 Task: Play online Dominion games in easy mode.
Action: Mouse moved to (471, 602)
Screenshot: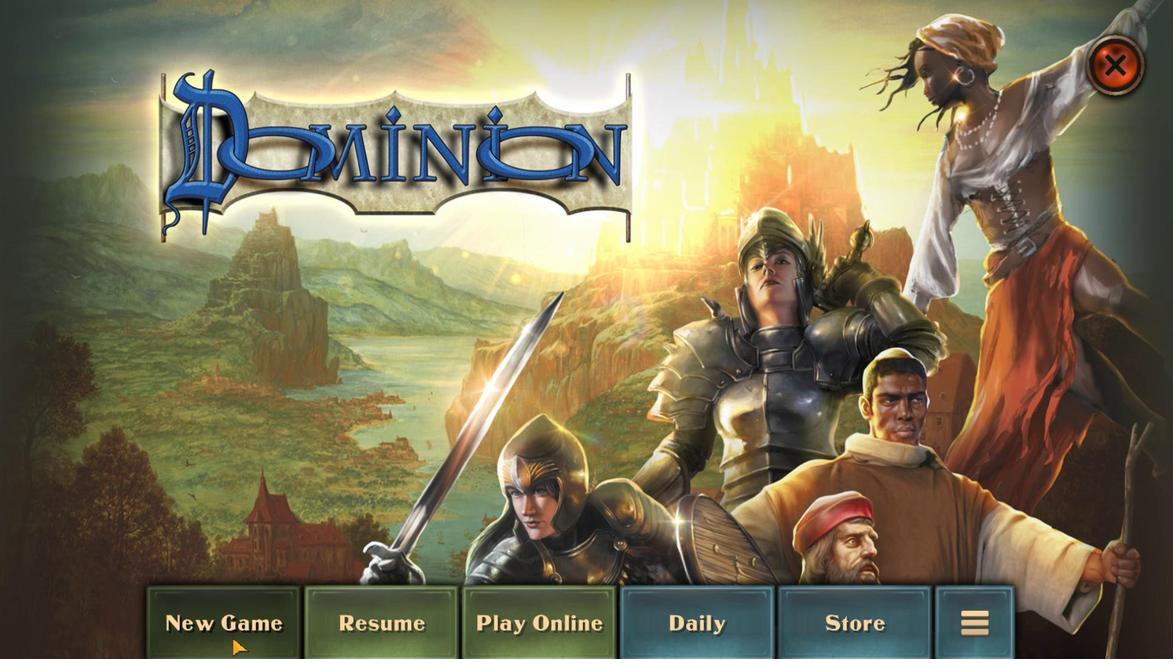 
Action: Mouse pressed left at (471, 602)
Screenshot: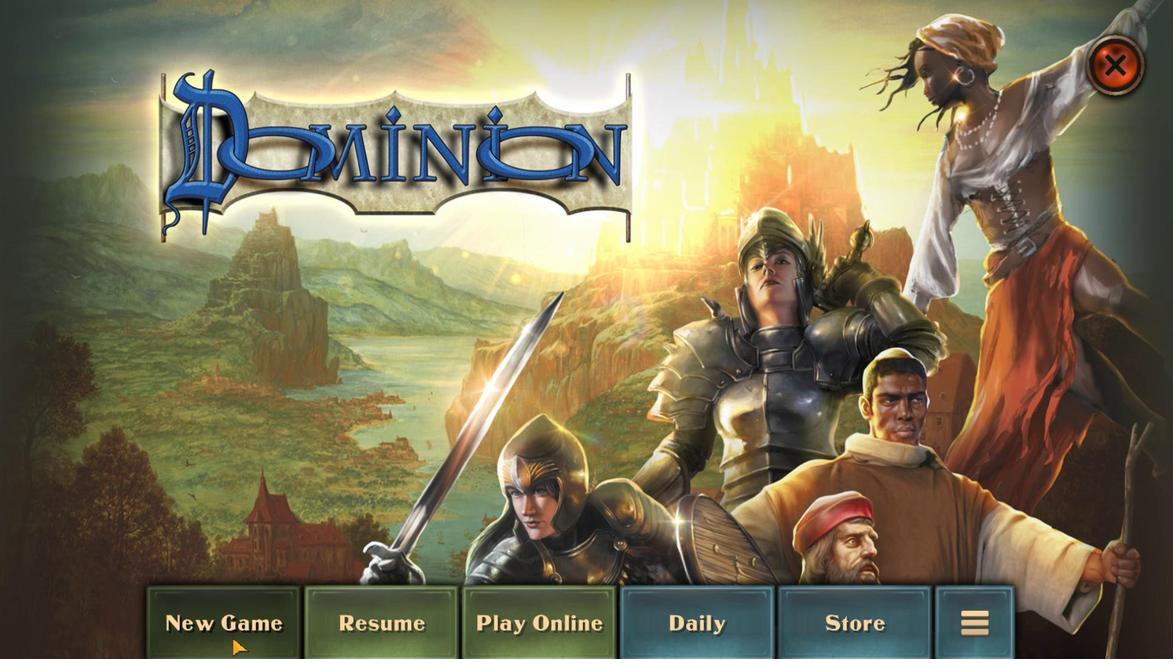 
Action: Mouse moved to (480, 559)
Screenshot: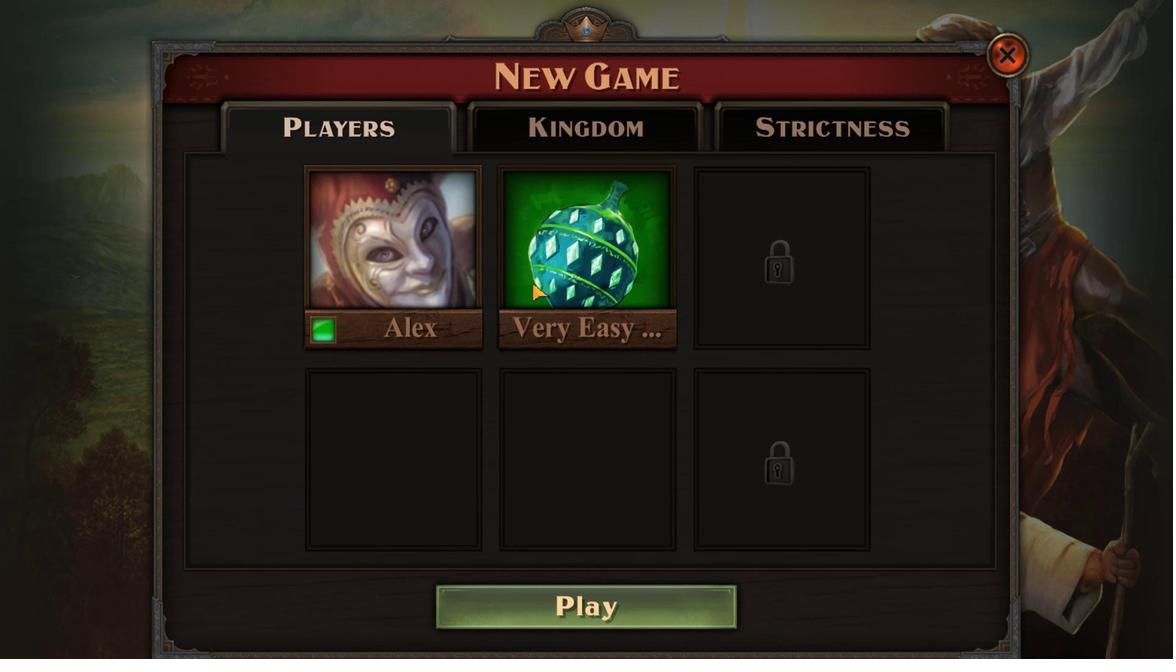 
Action: Mouse pressed left at (480, 559)
Screenshot: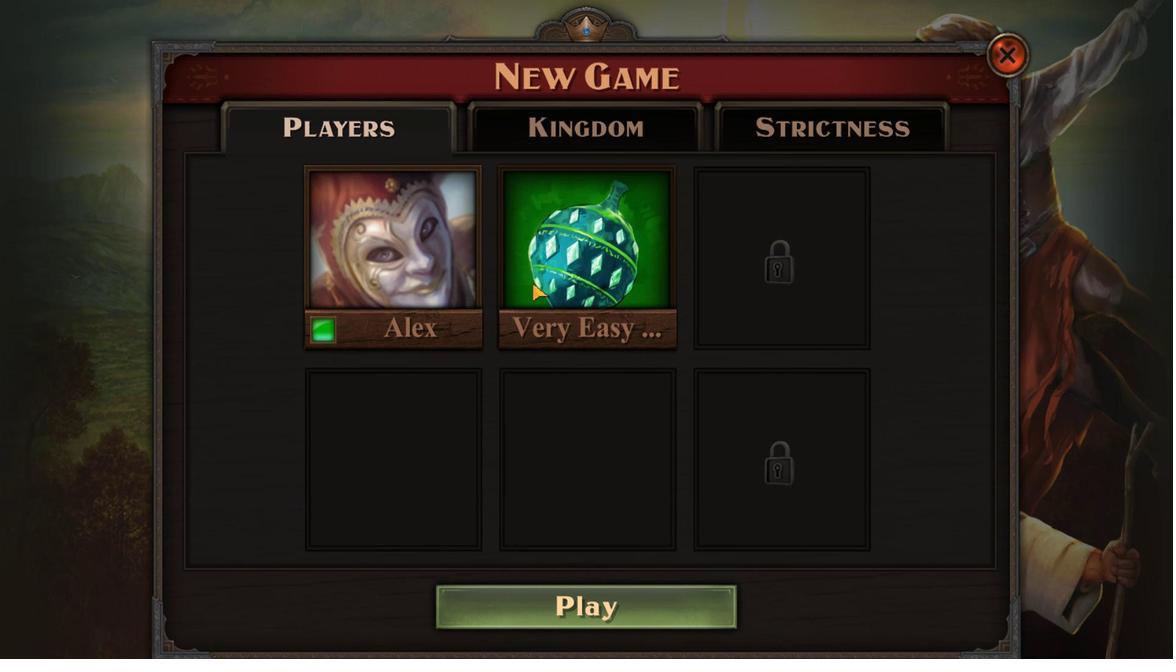 
Action: Mouse moved to (474, 569)
Screenshot: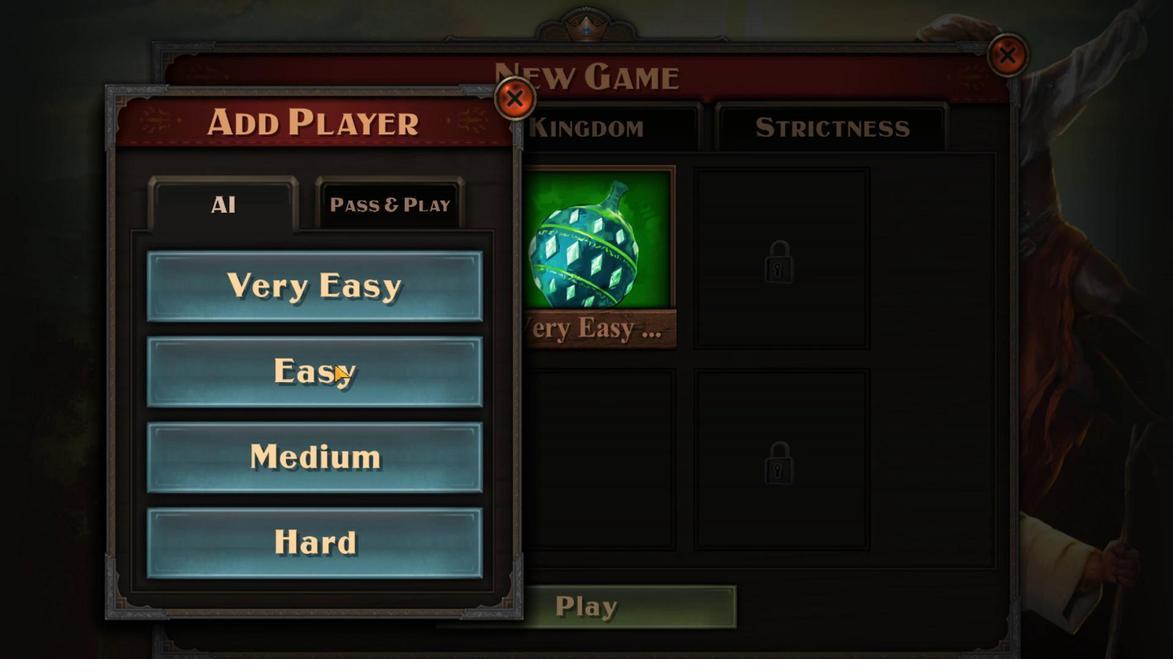 
Action: Mouse pressed left at (474, 569)
Screenshot: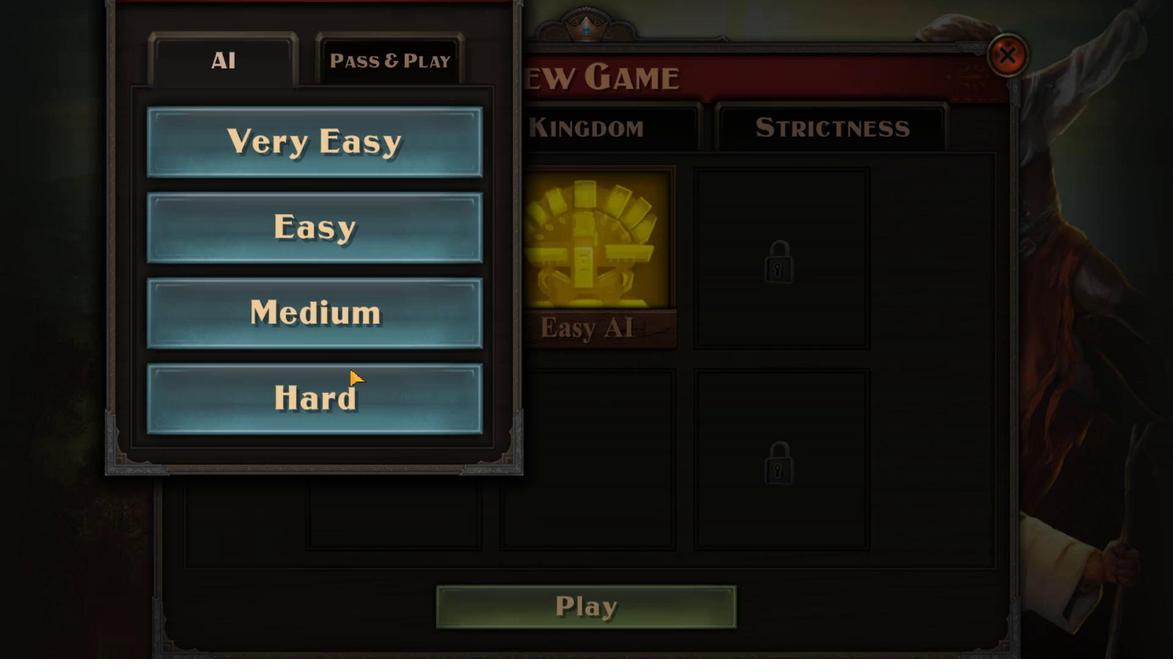 
Action: Mouse moved to (483, 600)
Screenshot: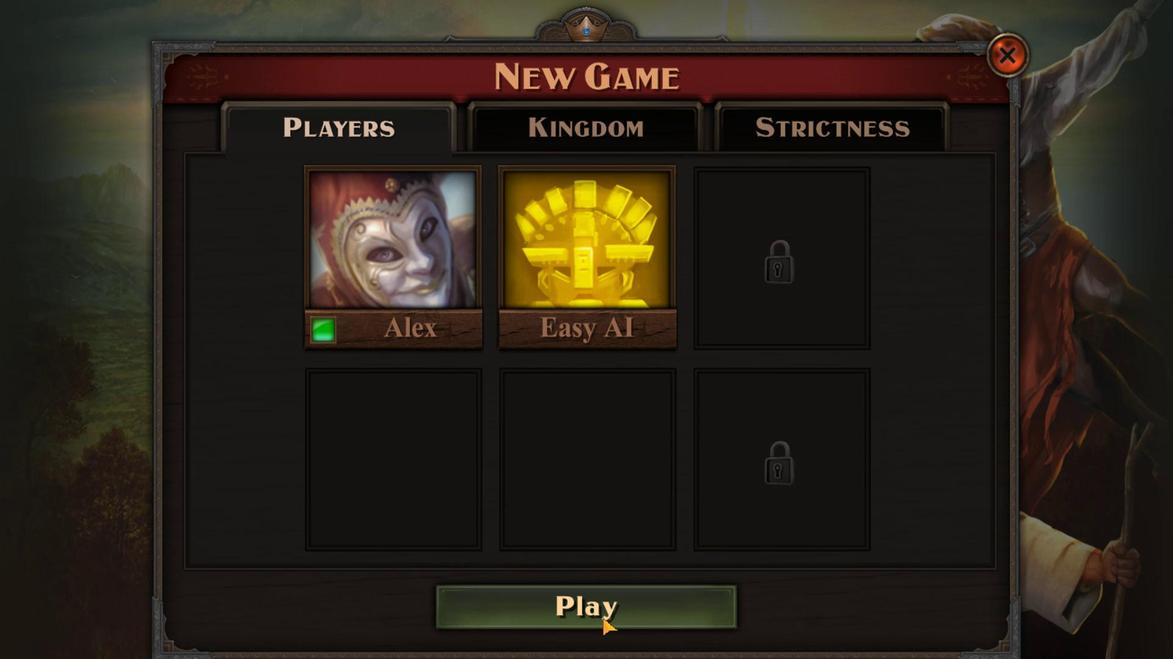 
Action: Mouse pressed left at (483, 600)
Screenshot: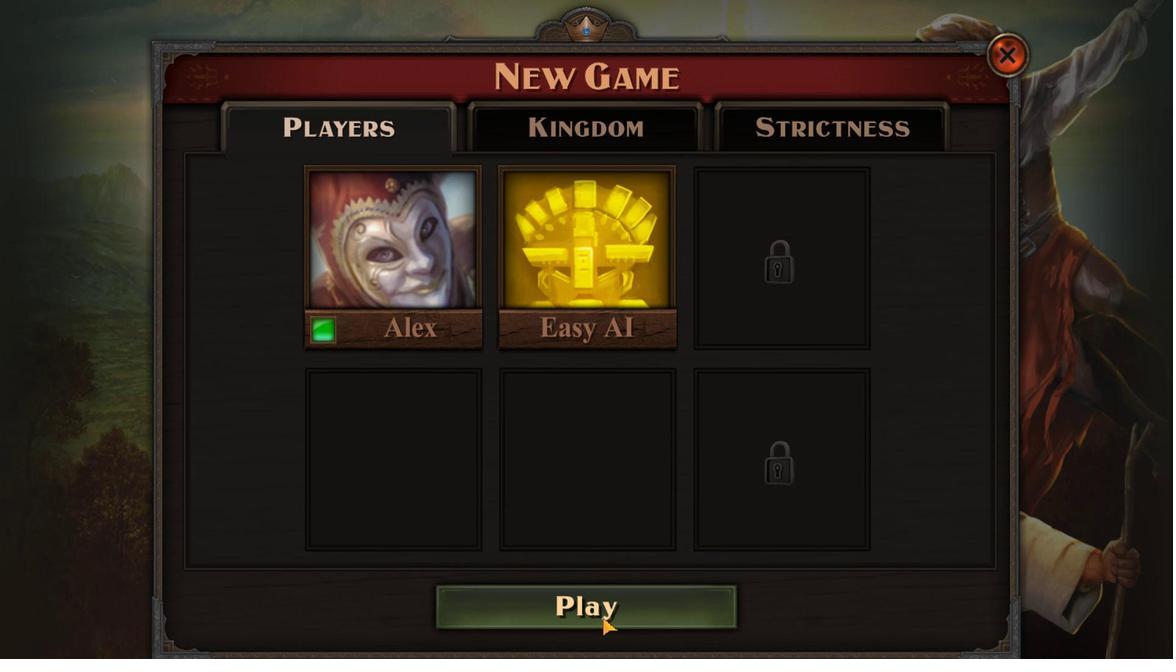 
Action: Mouse moved to (471, 594)
Screenshot: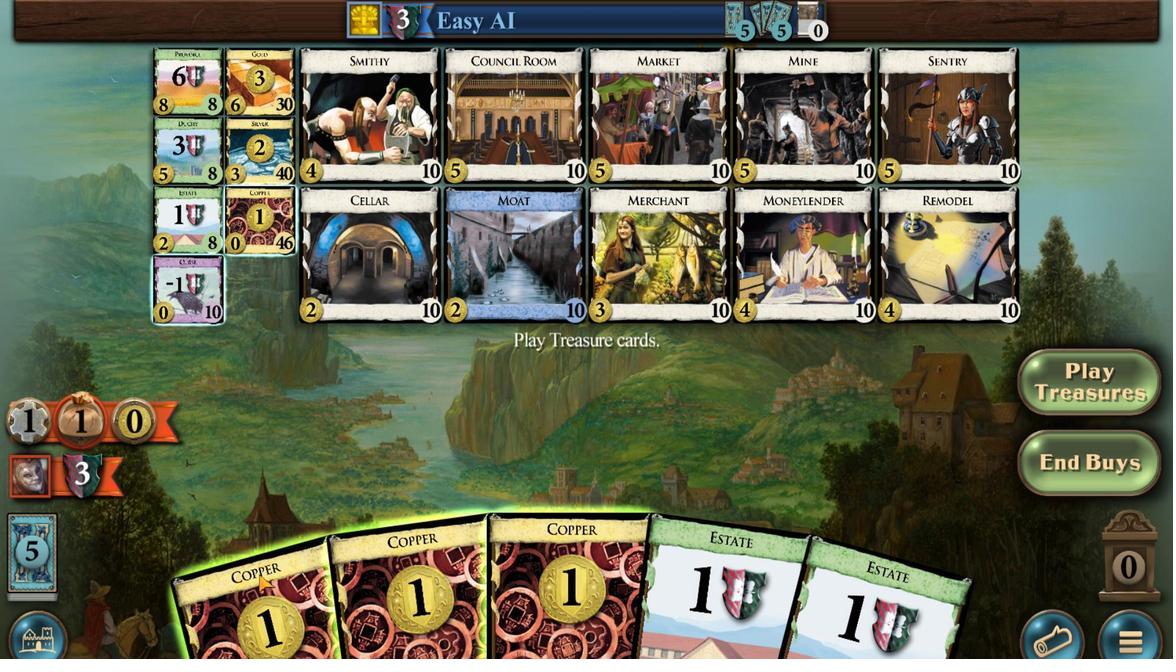
Action: Mouse scrolled (471, 594) with delta (0, 0)
Screenshot: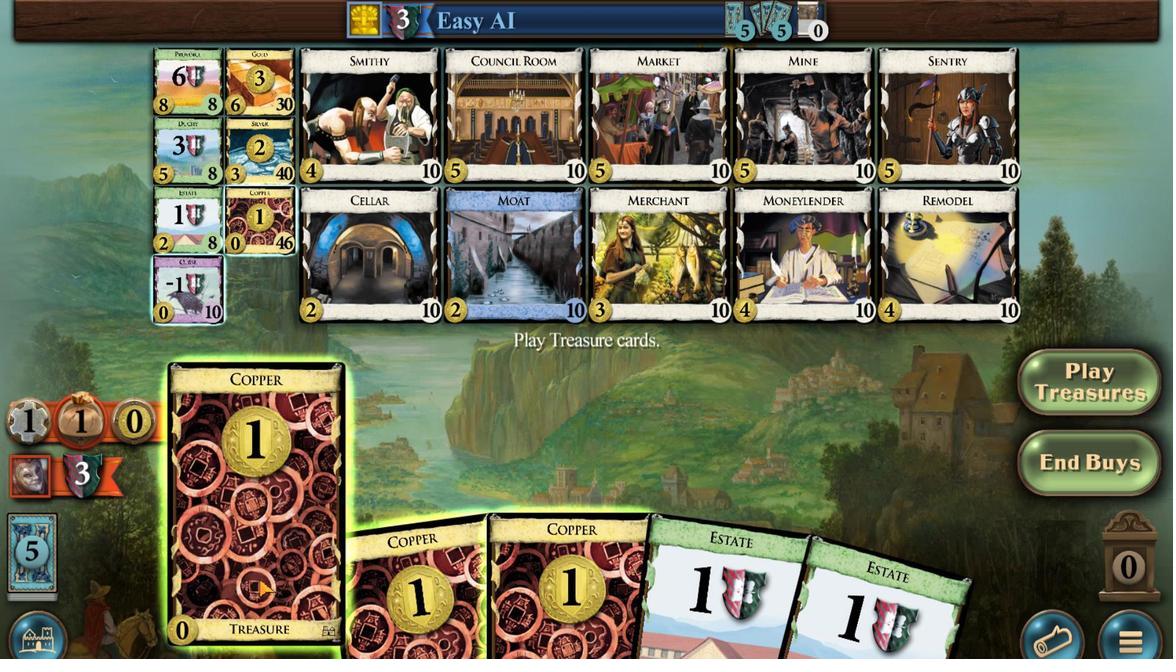 
Action: Mouse scrolled (471, 594) with delta (0, 0)
Screenshot: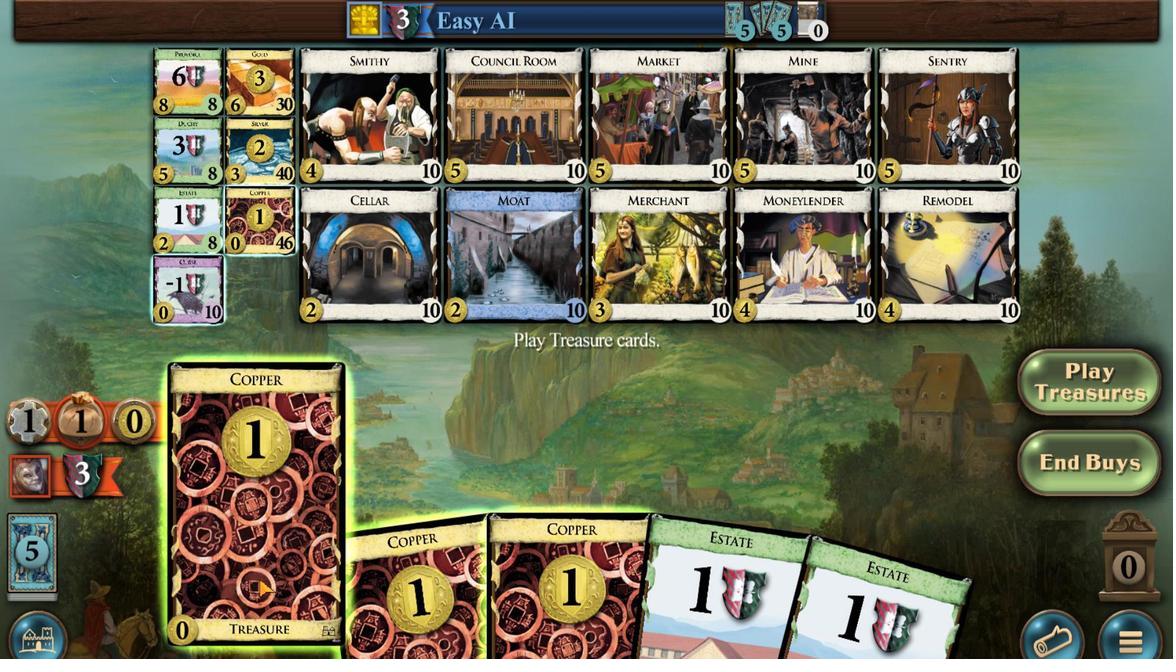 
Action: Mouse scrolled (471, 594) with delta (0, 0)
Screenshot: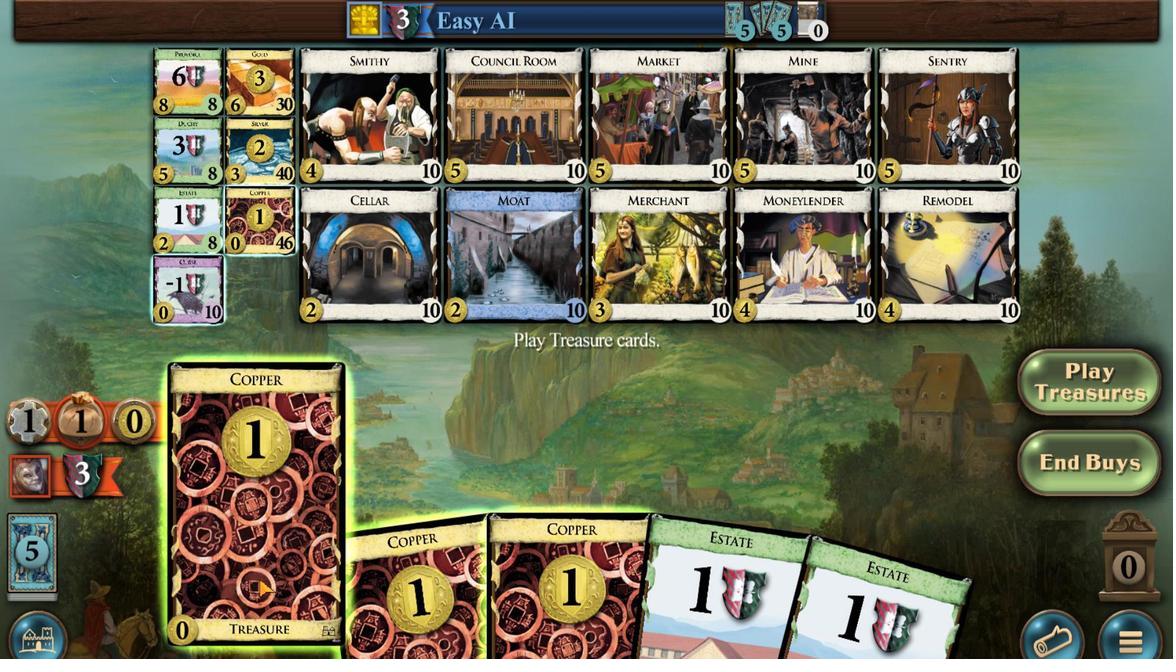 
Action: Mouse moved to (474, 602)
Screenshot: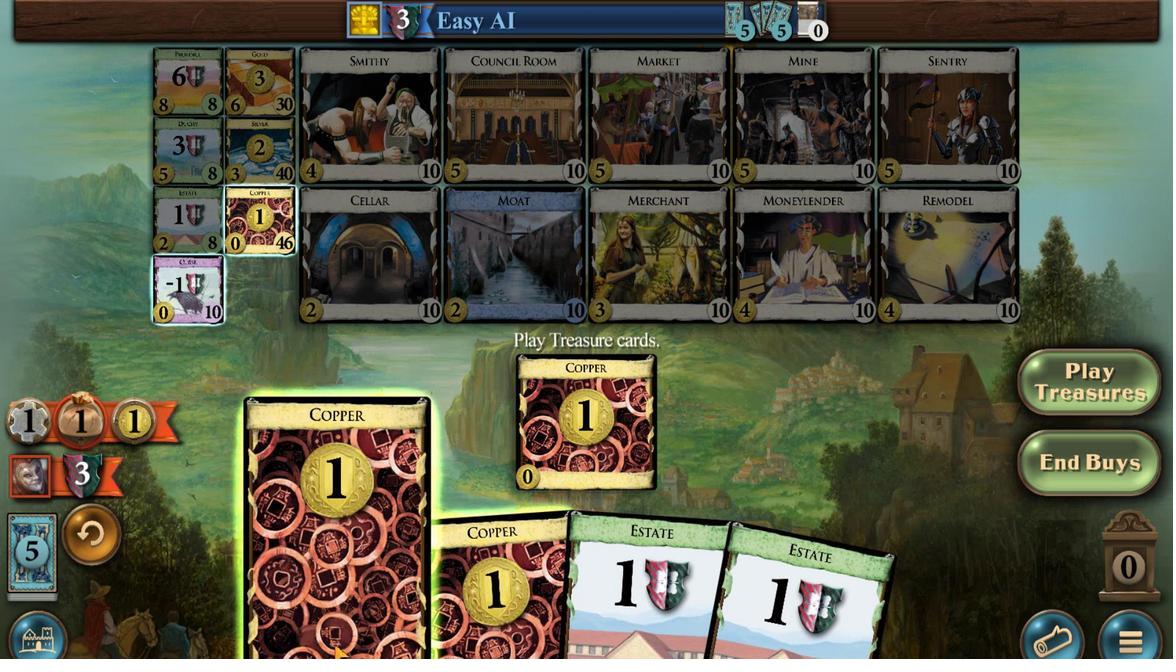 
Action: Mouse scrolled (474, 602) with delta (0, 0)
Screenshot: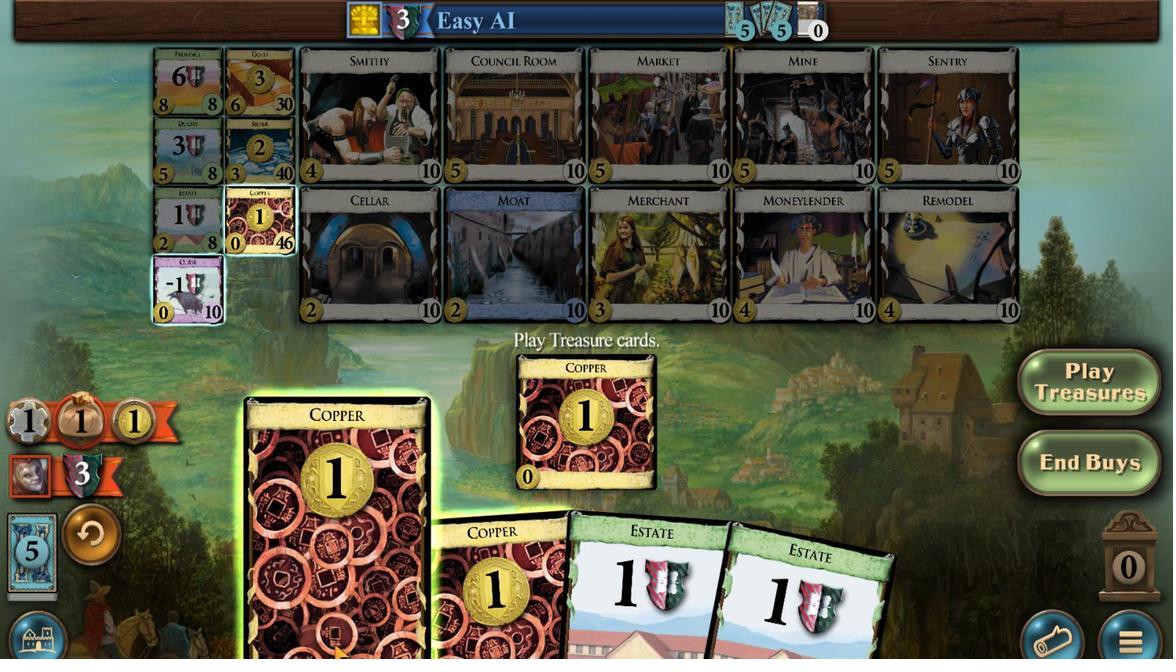 
Action: Mouse moved to (474, 602)
Screenshot: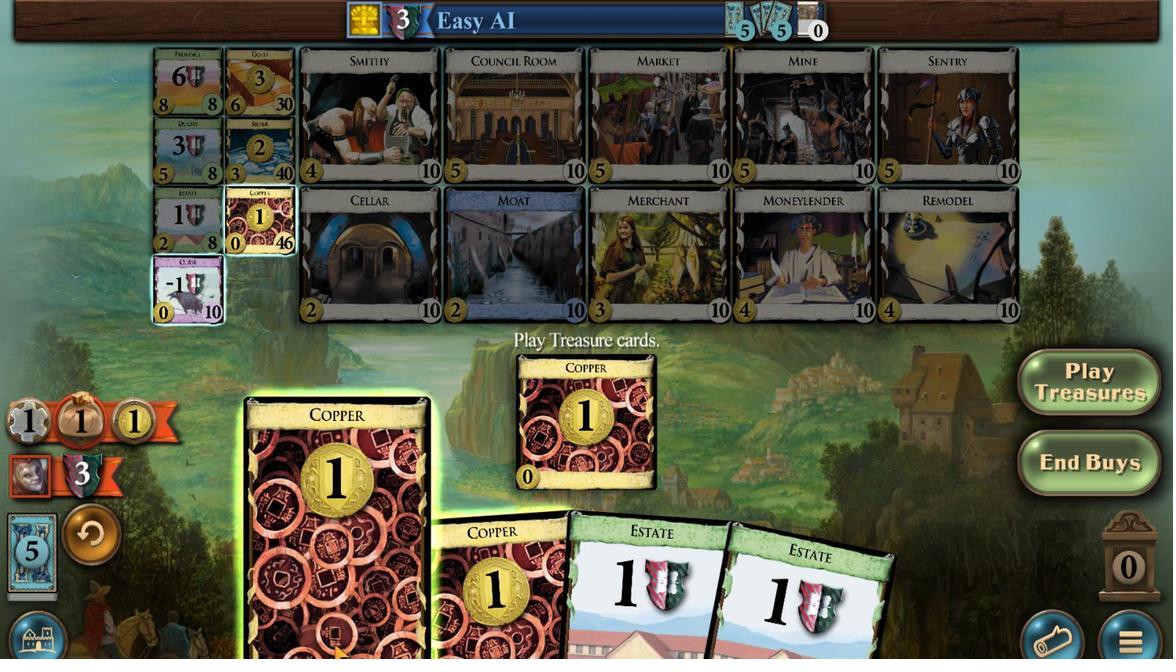 
Action: Mouse scrolled (474, 602) with delta (0, 0)
Screenshot: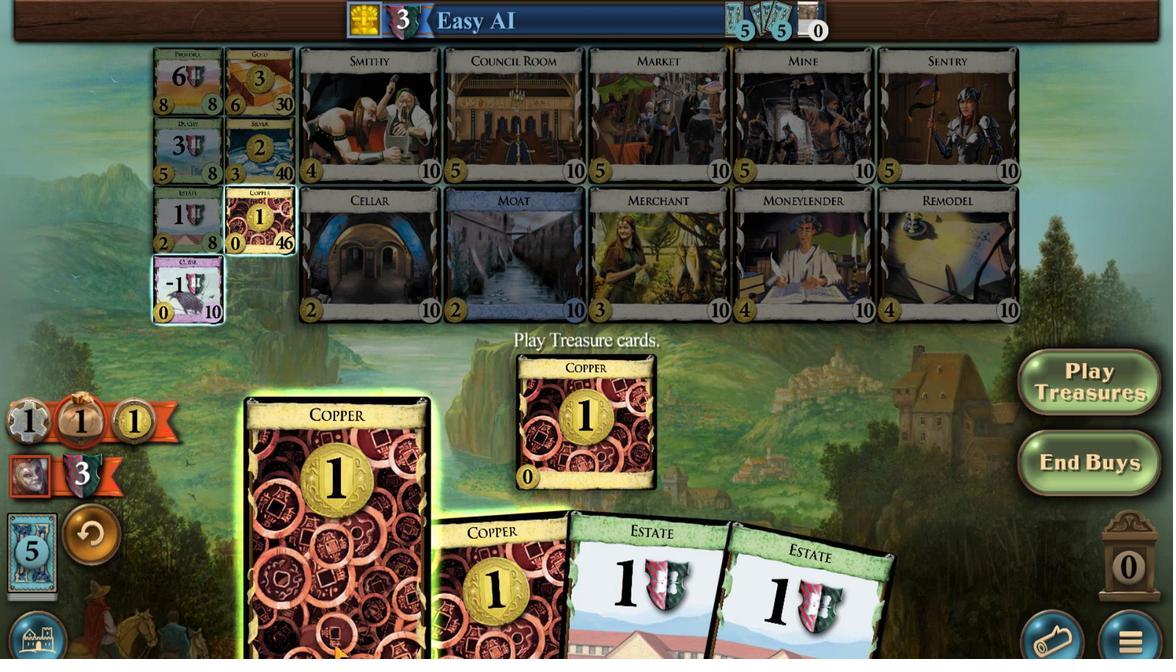 
Action: Mouse moved to (474, 603)
Screenshot: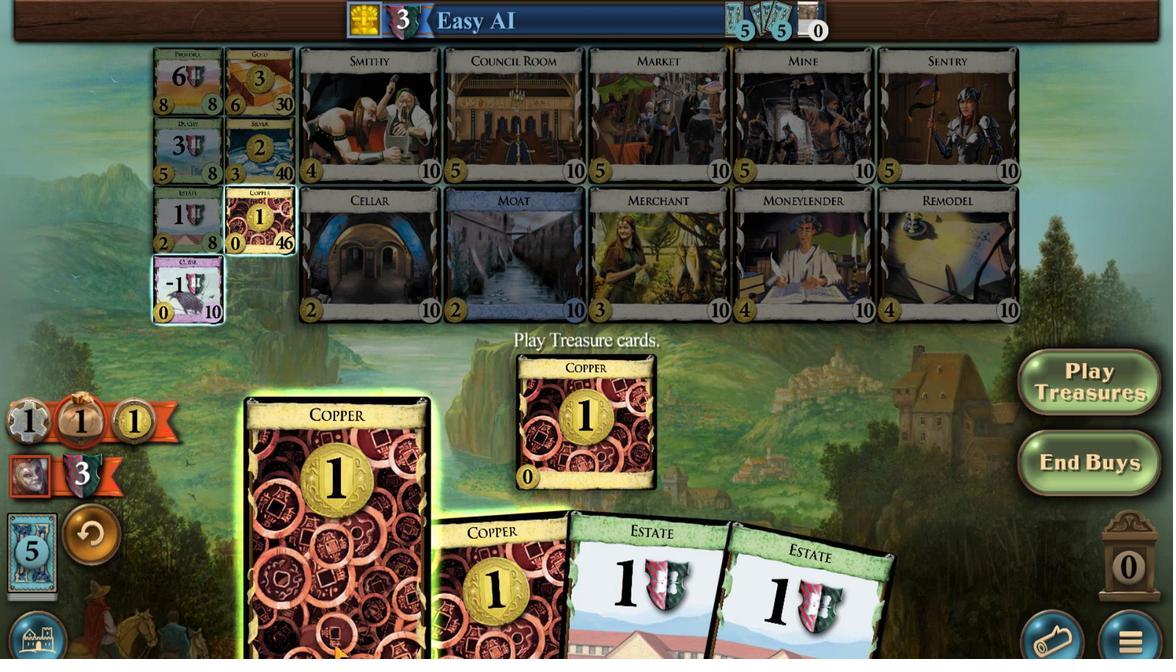 
Action: Mouse scrolled (474, 602) with delta (0, 0)
Screenshot: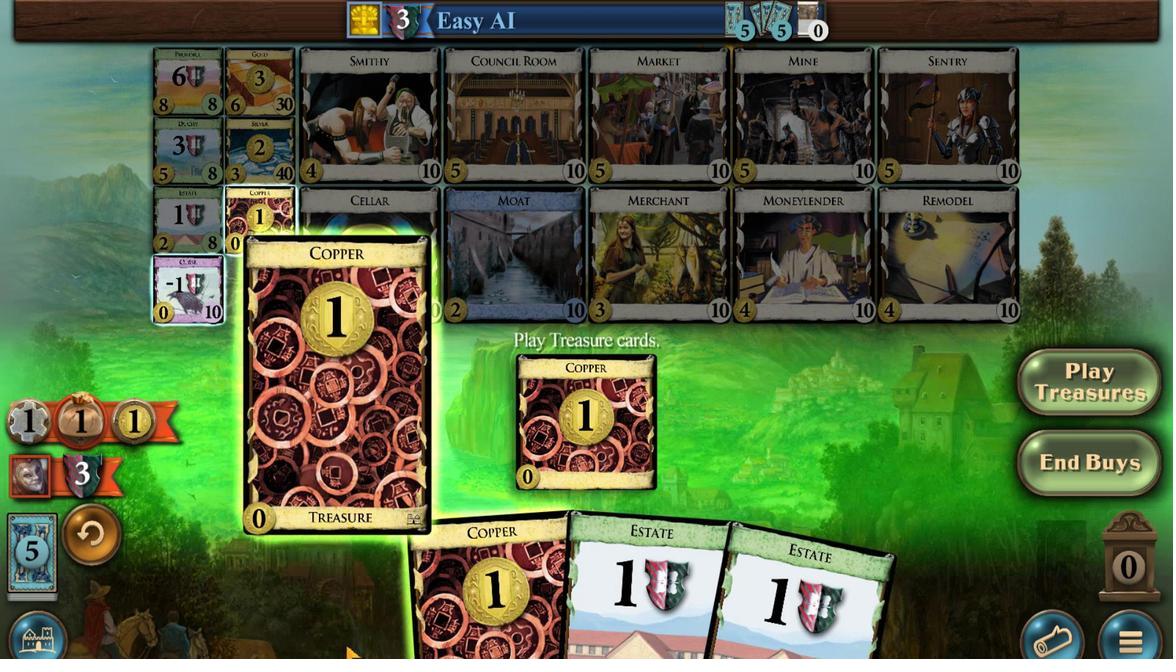 
Action: Mouse moved to (476, 602)
Screenshot: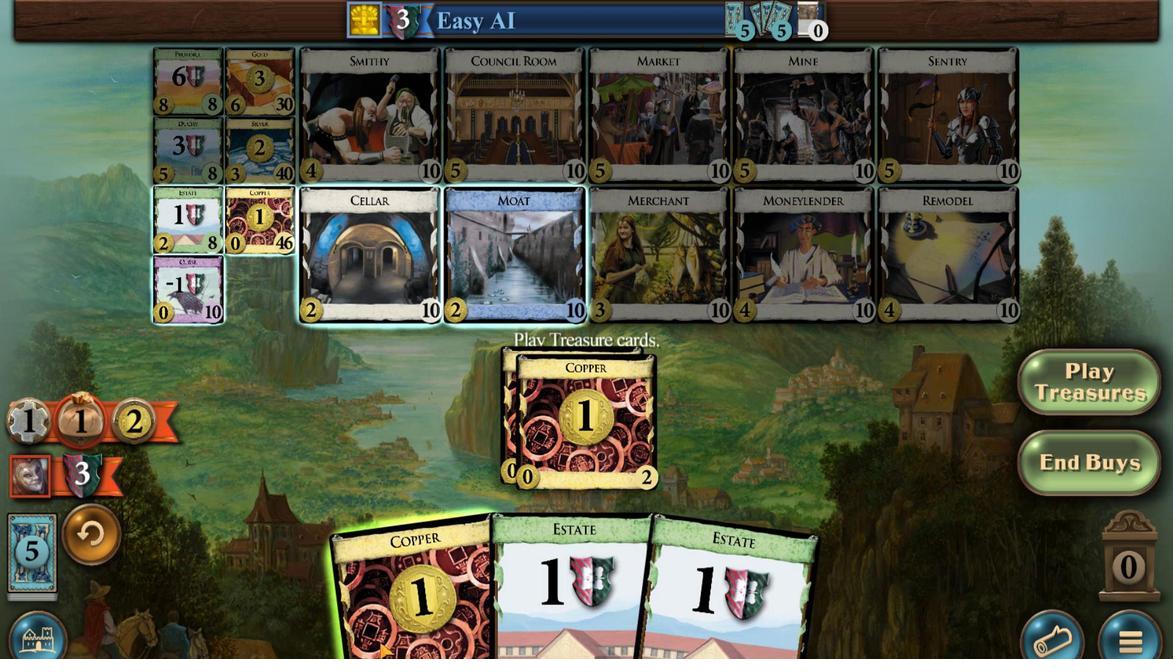
Action: Mouse scrolled (476, 602) with delta (0, 0)
Screenshot: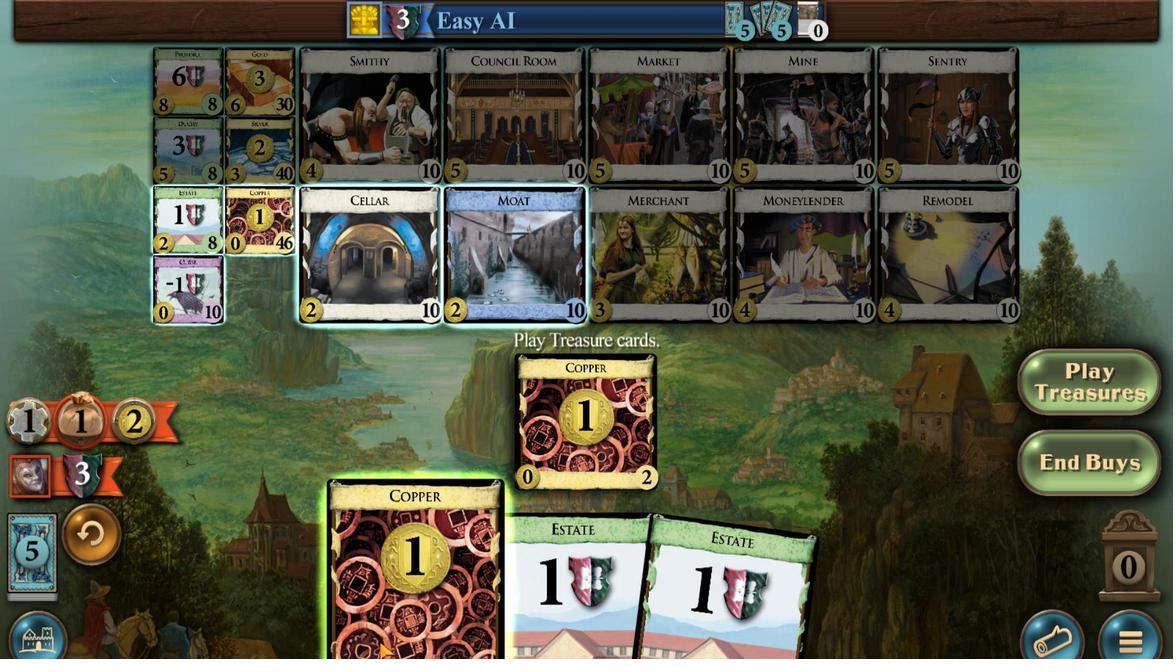 
Action: Mouse scrolled (476, 602) with delta (0, 0)
Screenshot: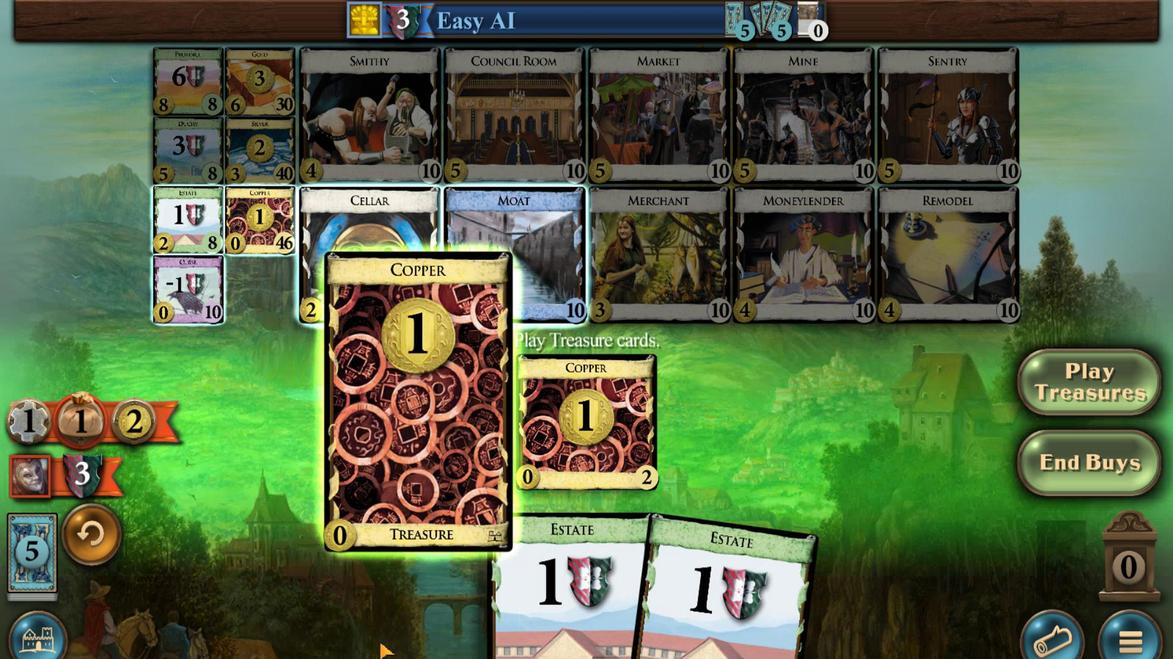 
Action: Mouse scrolled (476, 602) with delta (0, 0)
Screenshot: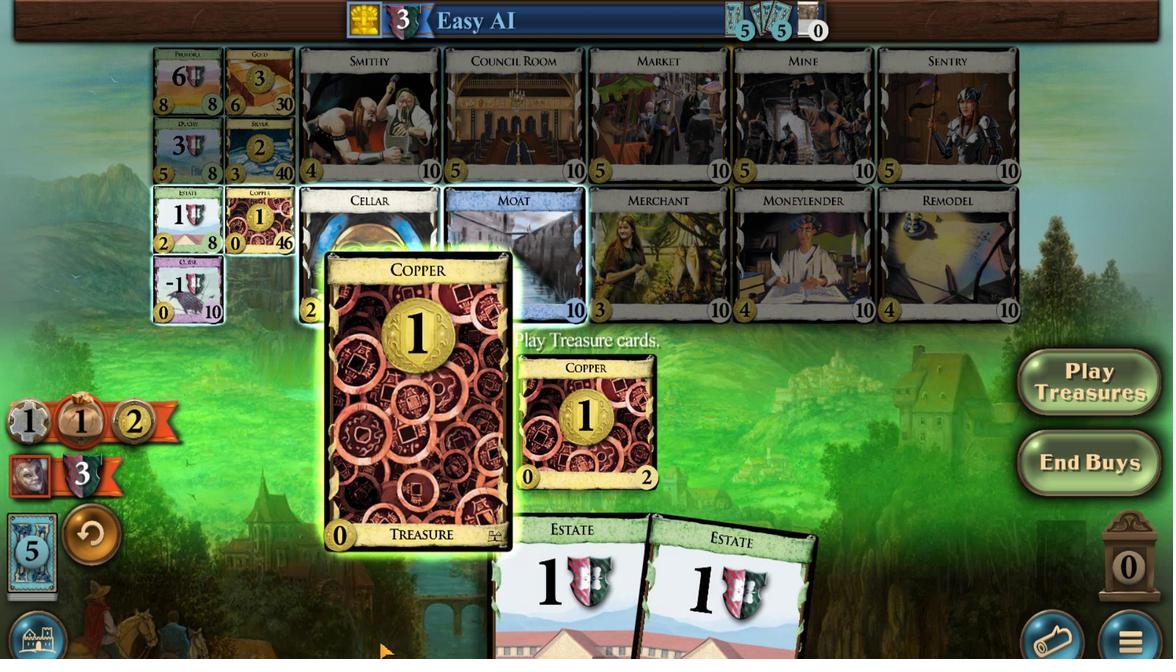 
Action: Mouse moved to (471, 545)
Screenshot: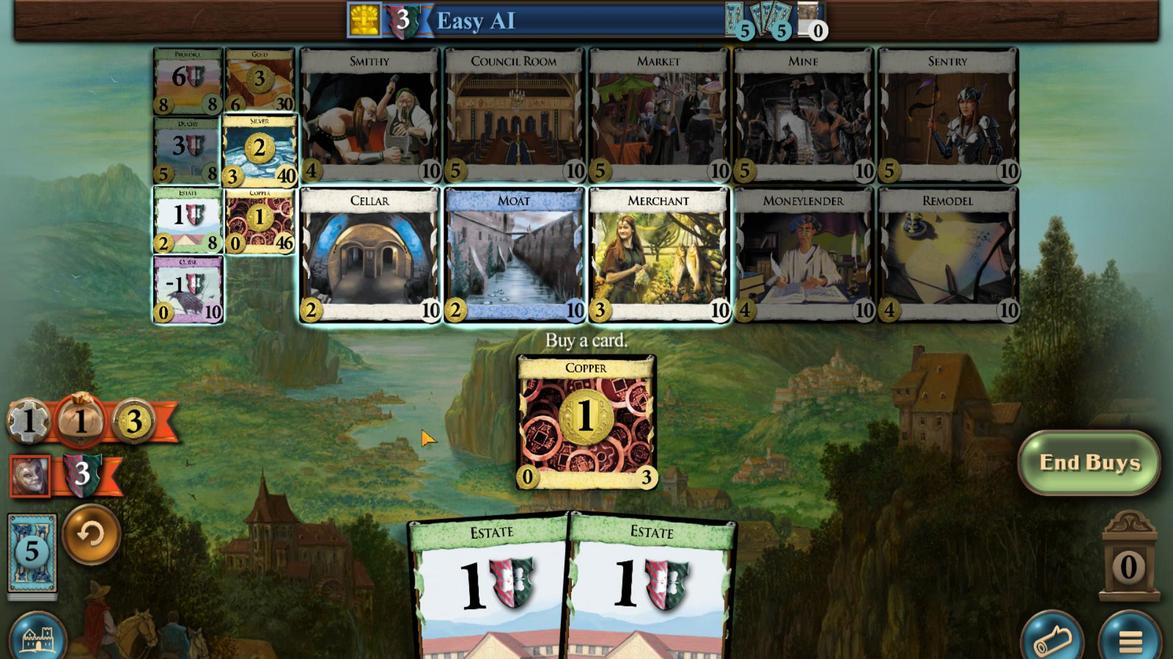 
Action: Mouse pressed left at (471, 545)
Screenshot: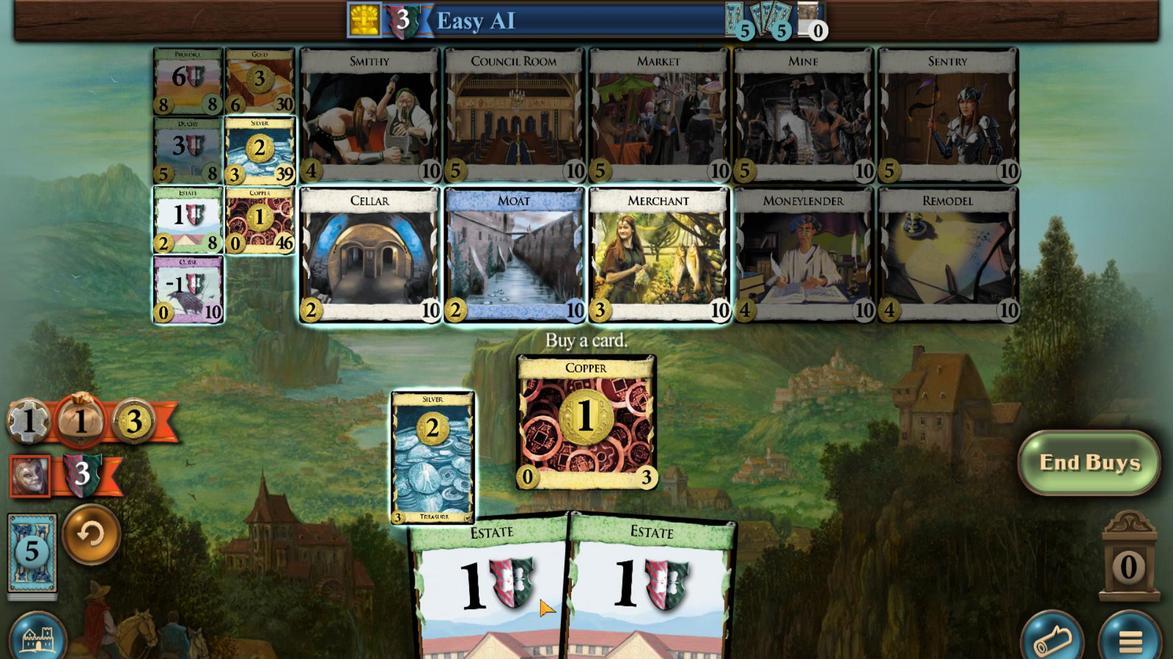 
Action: Mouse moved to (476, 600)
Screenshot: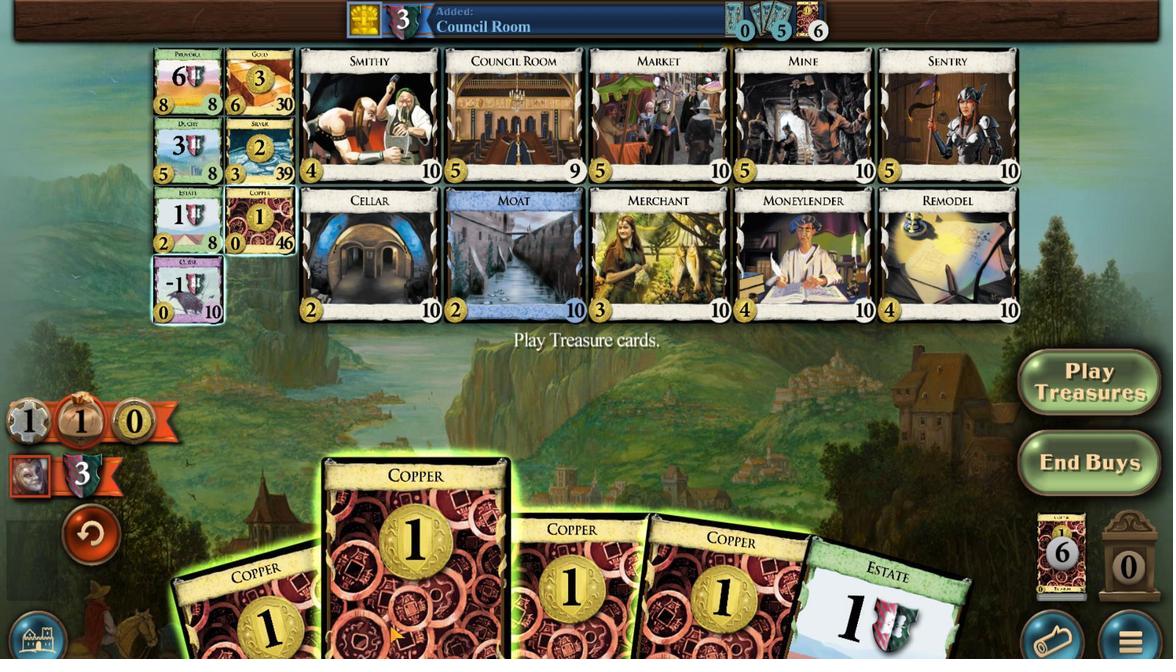 
Action: Mouse scrolled (476, 600) with delta (0, 0)
Screenshot: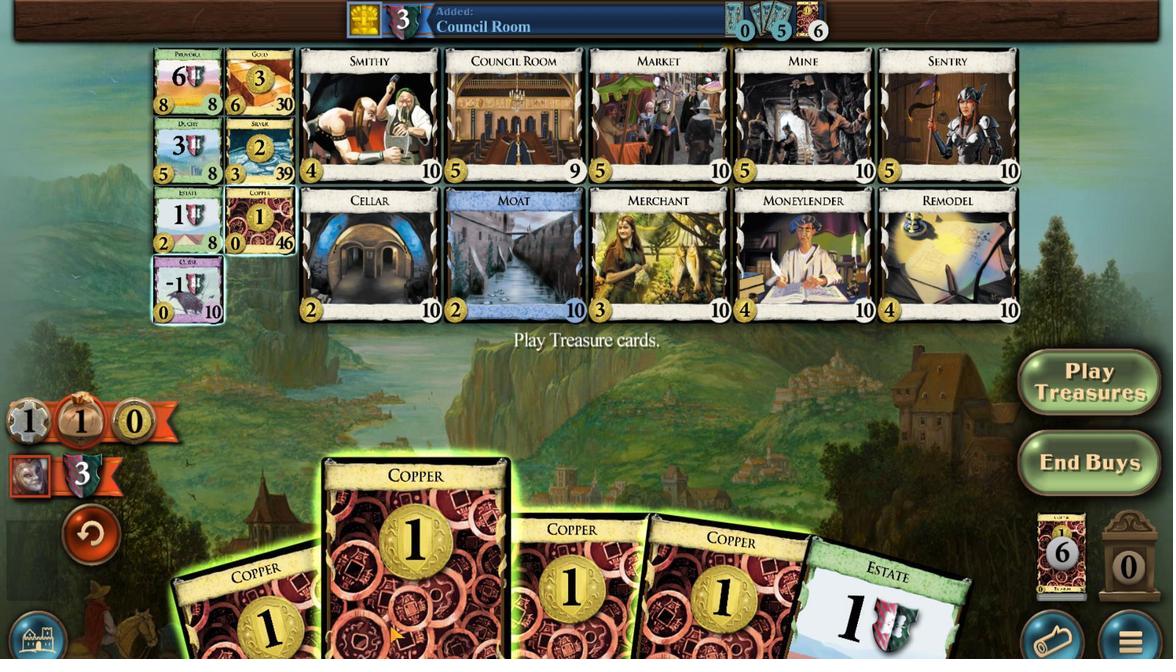 
Action: Mouse moved to (476, 600)
Screenshot: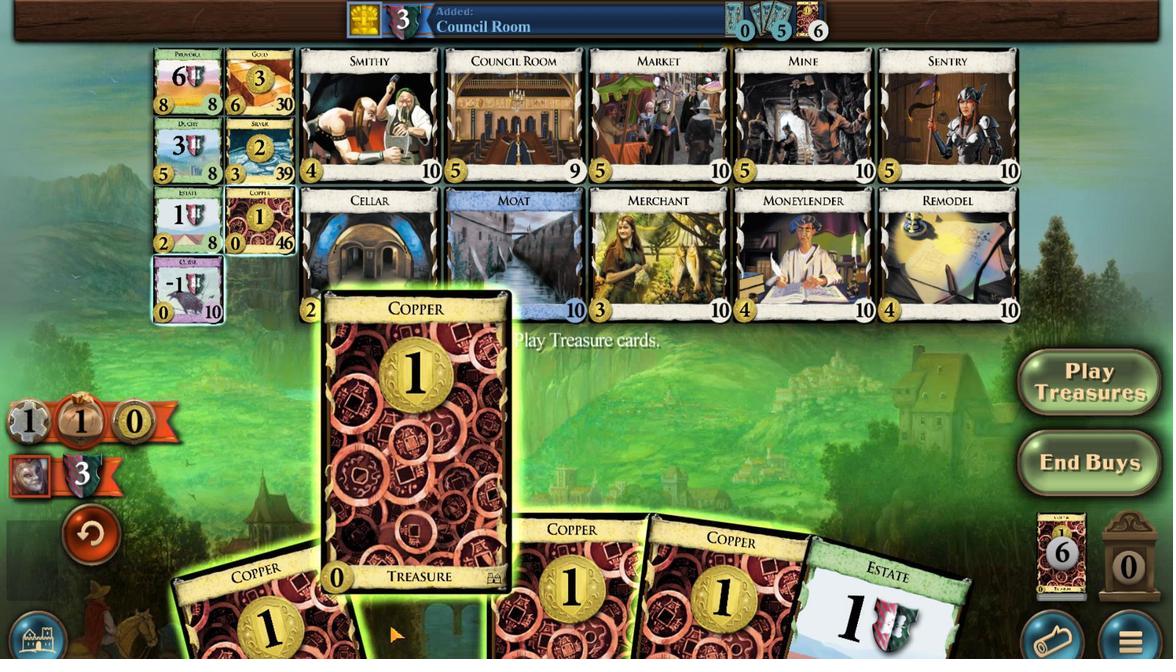 
Action: Mouse scrolled (476, 600) with delta (0, 0)
Screenshot: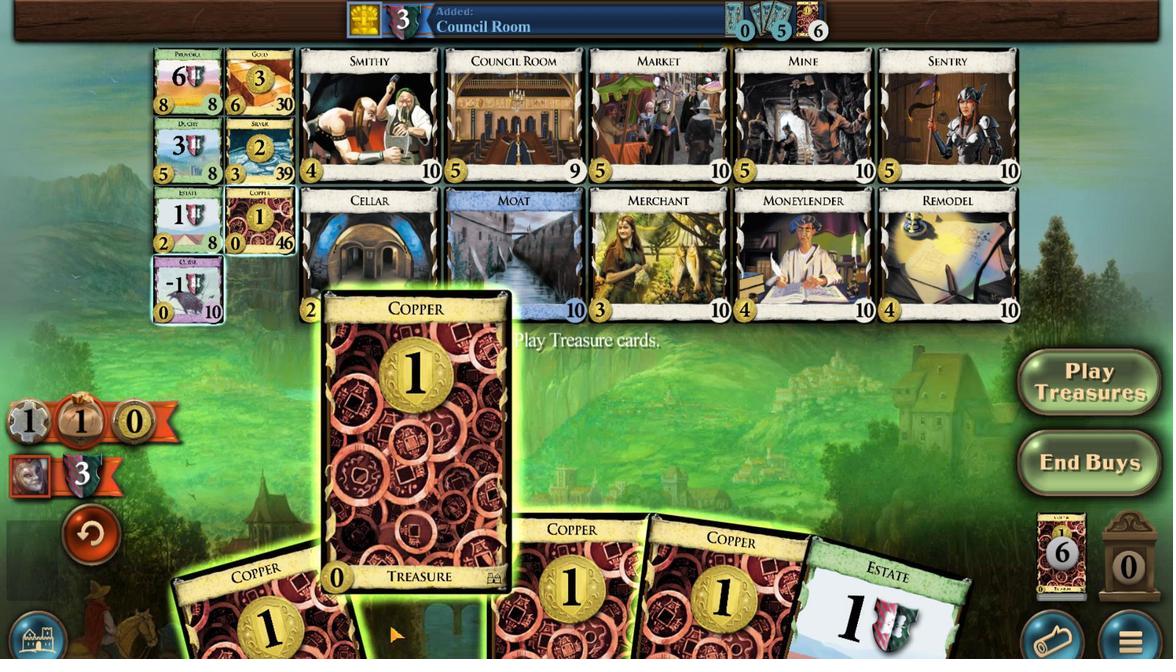 
Action: Mouse scrolled (476, 600) with delta (0, 0)
Screenshot: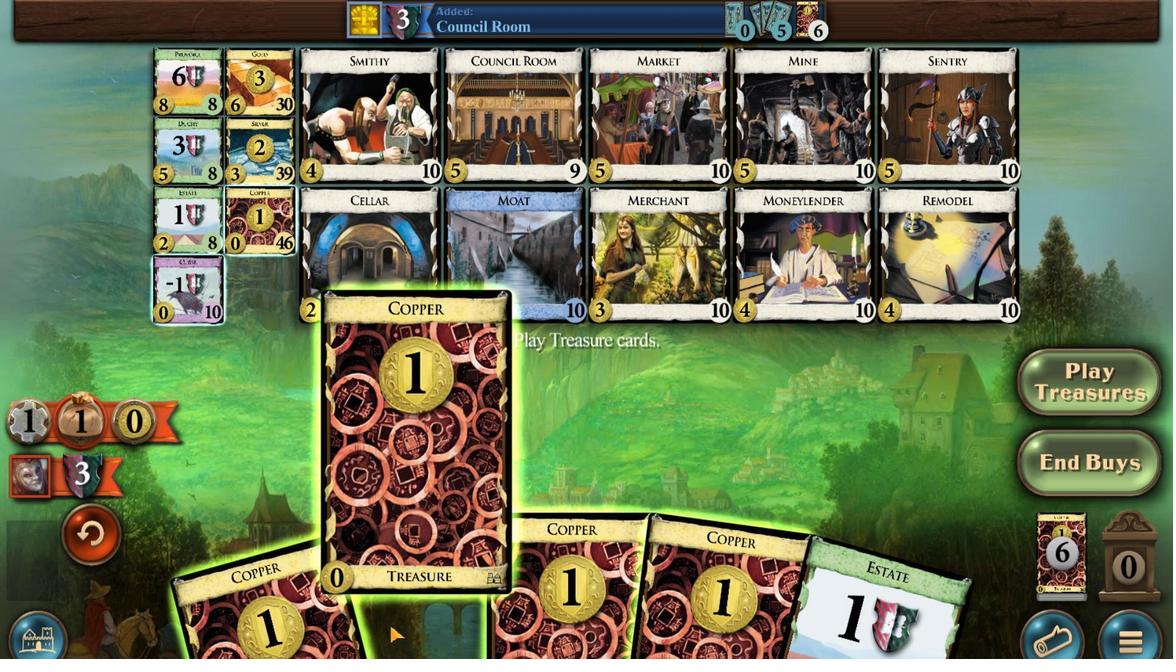 
Action: Mouse scrolled (476, 600) with delta (0, 0)
Screenshot: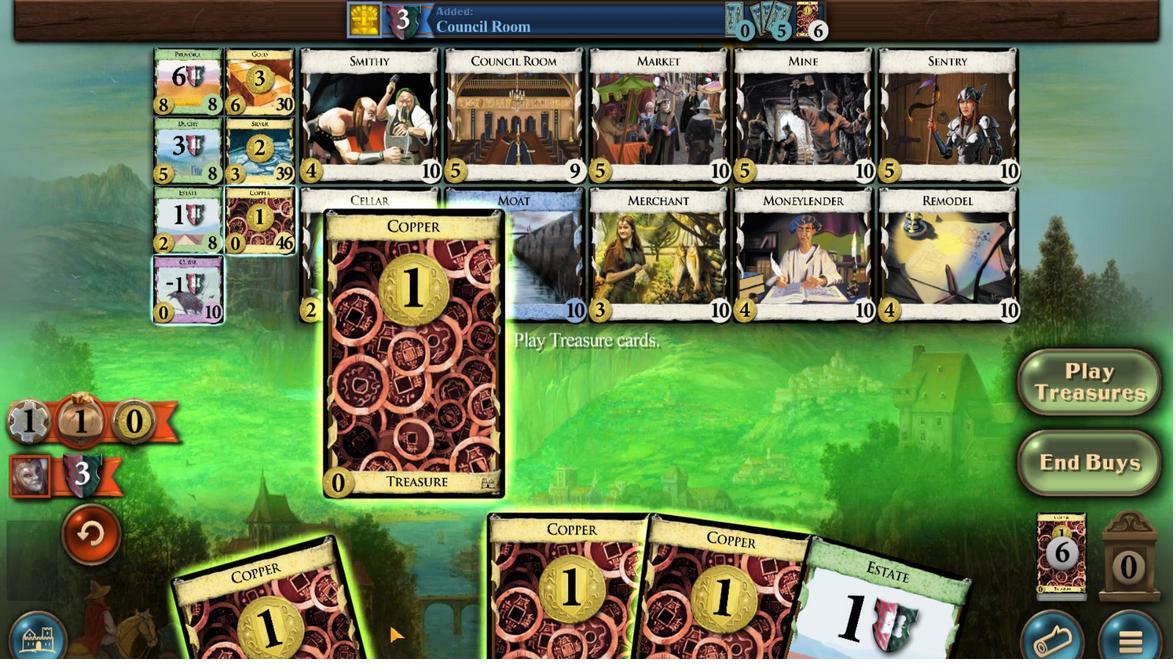 
Action: Mouse scrolled (476, 600) with delta (0, 0)
Screenshot: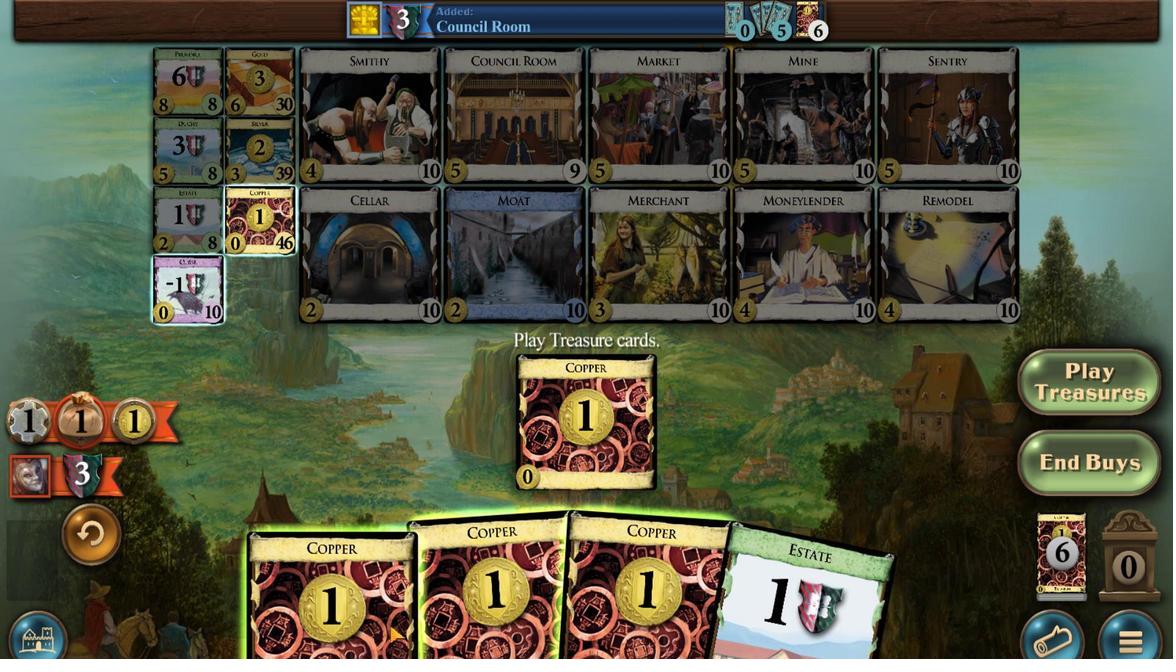 
Action: Mouse scrolled (476, 600) with delta (0, 0)
Screenshot: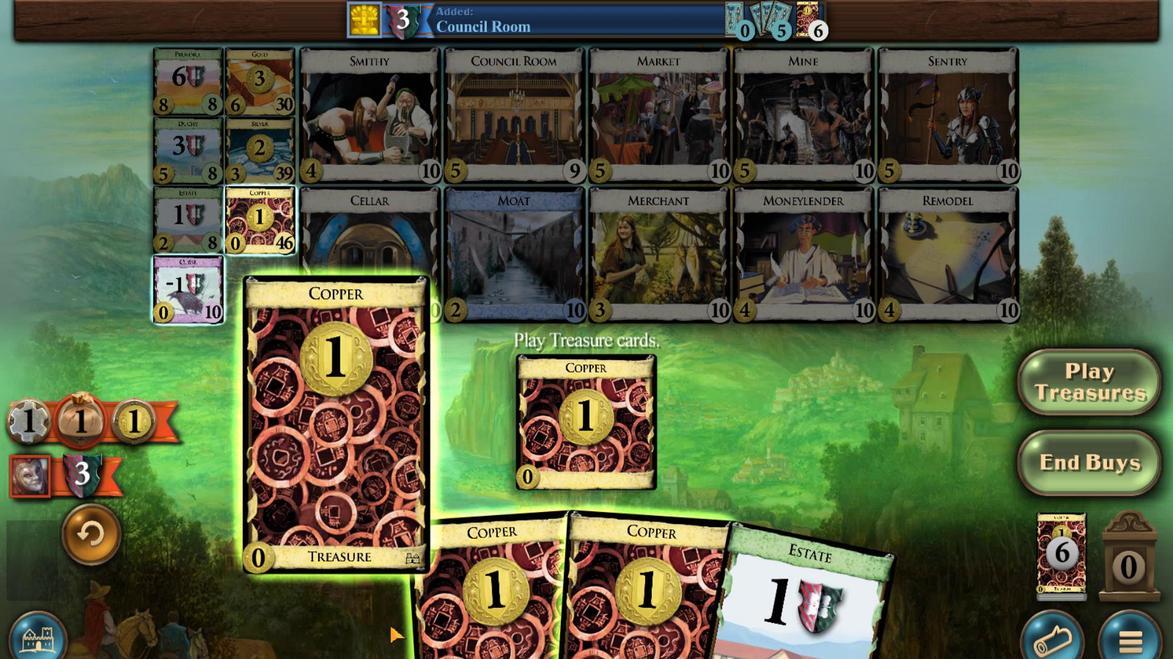 
Action: Mouse scrolled (476, 600) with delta (0, 0)
Screenshot: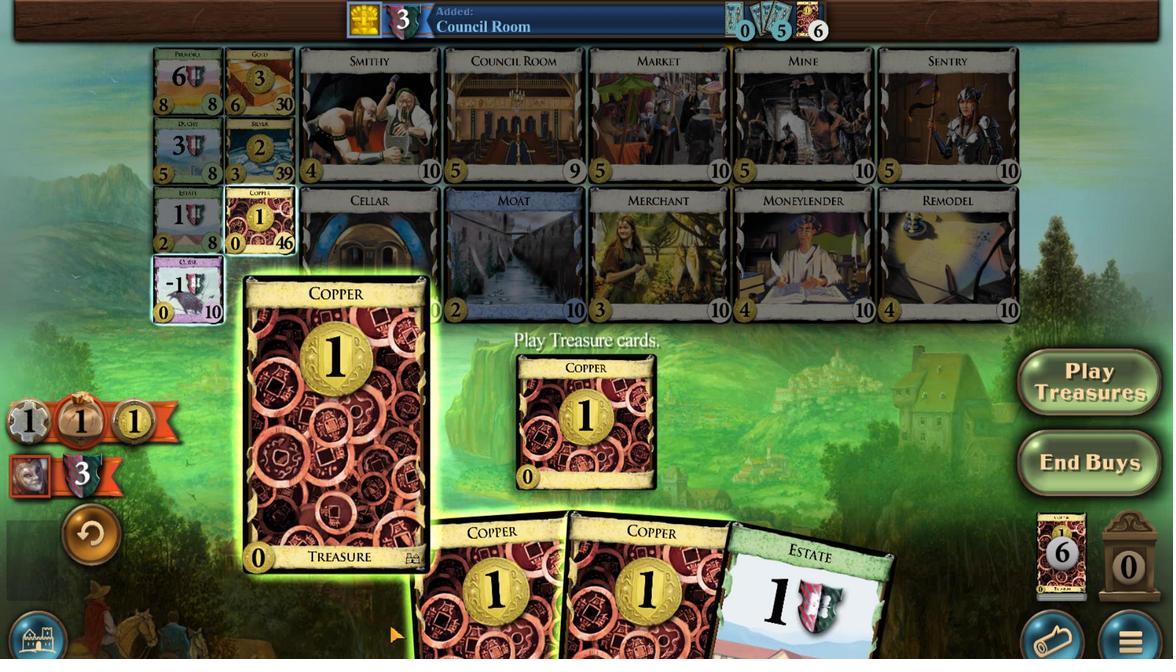 
Action: Mouse scrolled (476, 600) with delta (0, 0)
Screenshot: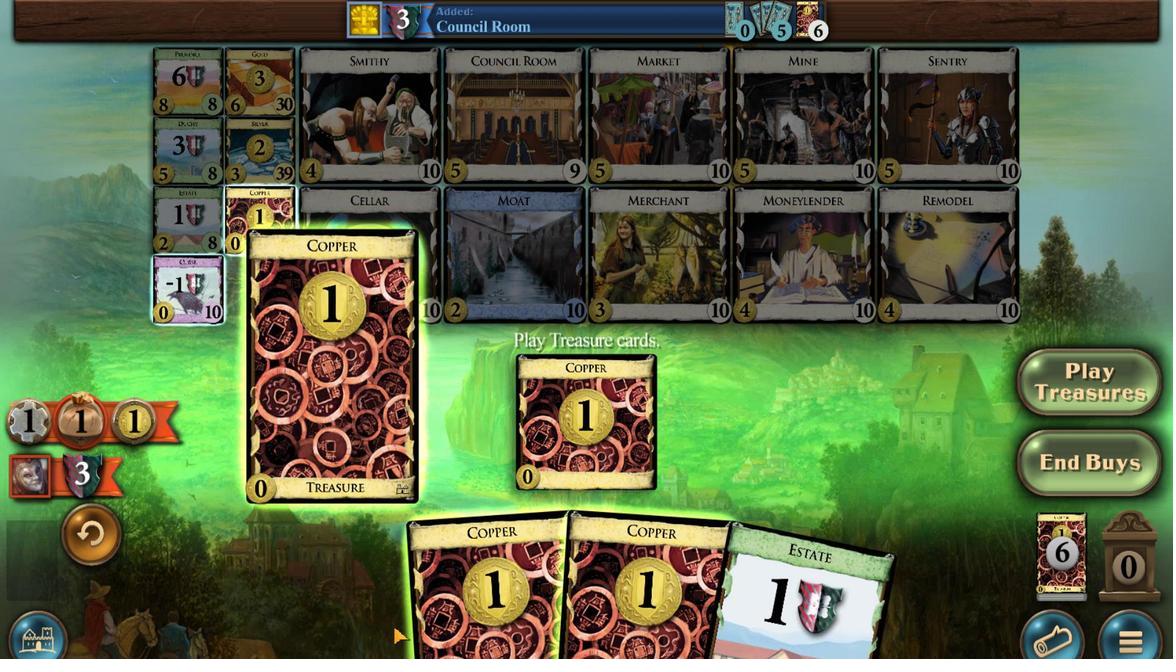 
Action: Mouse moved to (476, 600)
Screenshot: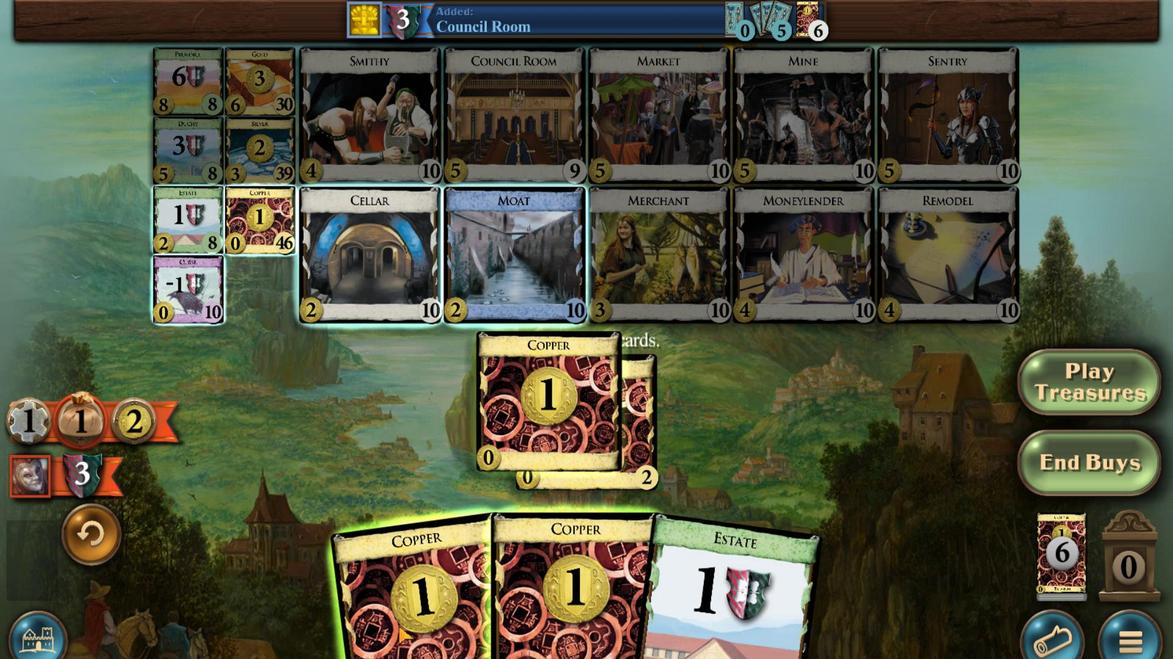 
Action: Mouse scrolled (476, 600) with delta (0, 0)
Screenshot: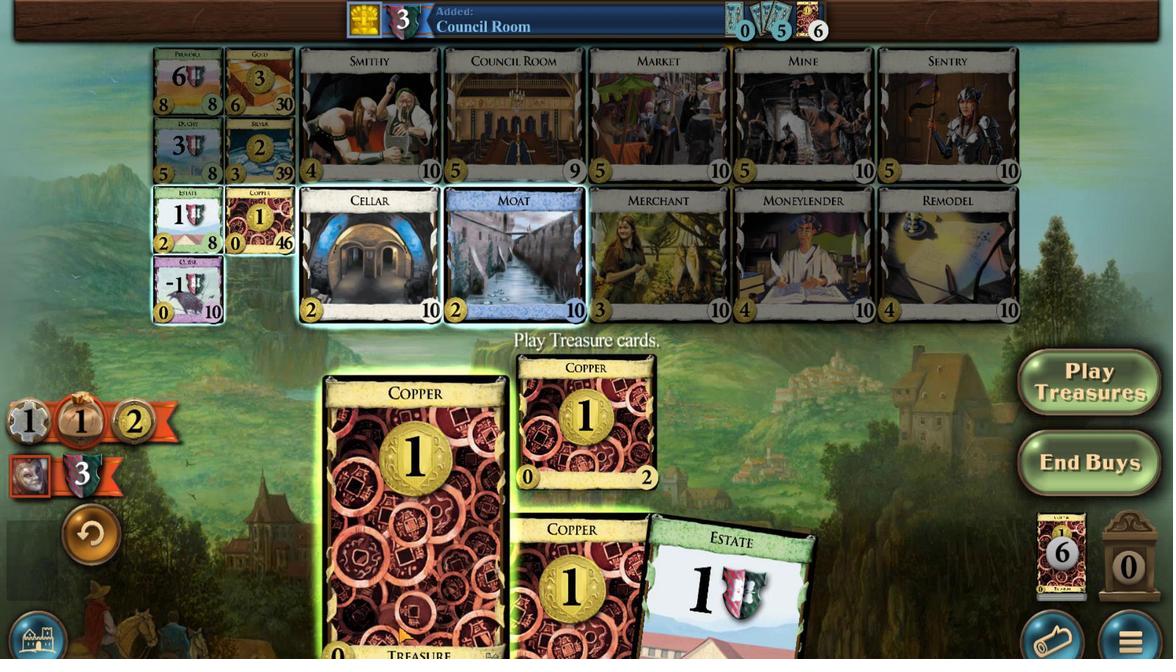 
Action: Mouse scrolled (476, 600) with delta (0, 0)
Screenshot: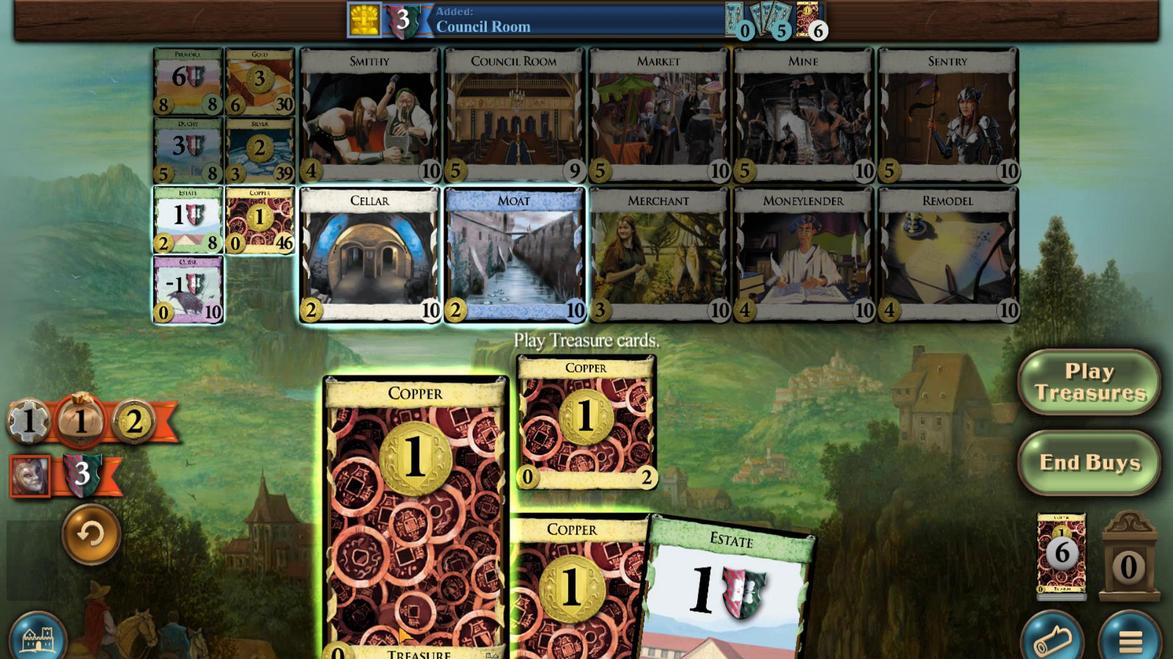 
Action: Mouse scrolled (476, 600) with delta (0, 0)
Screenshot: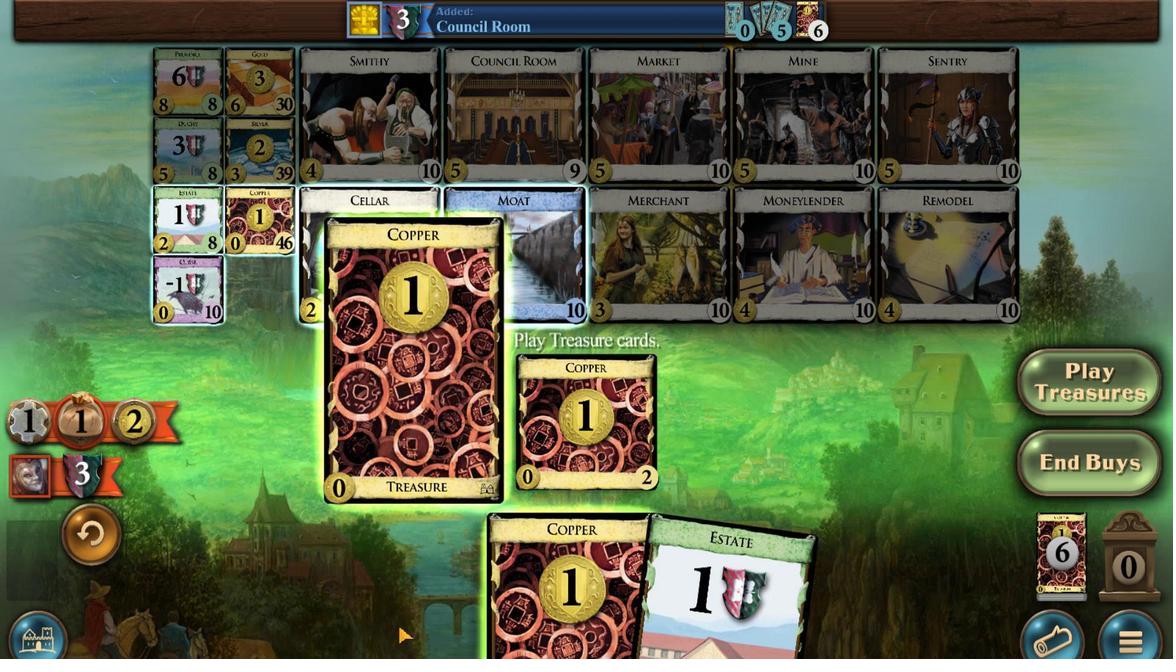 
Action: Mouse moved to (476, 600)
Screenshot: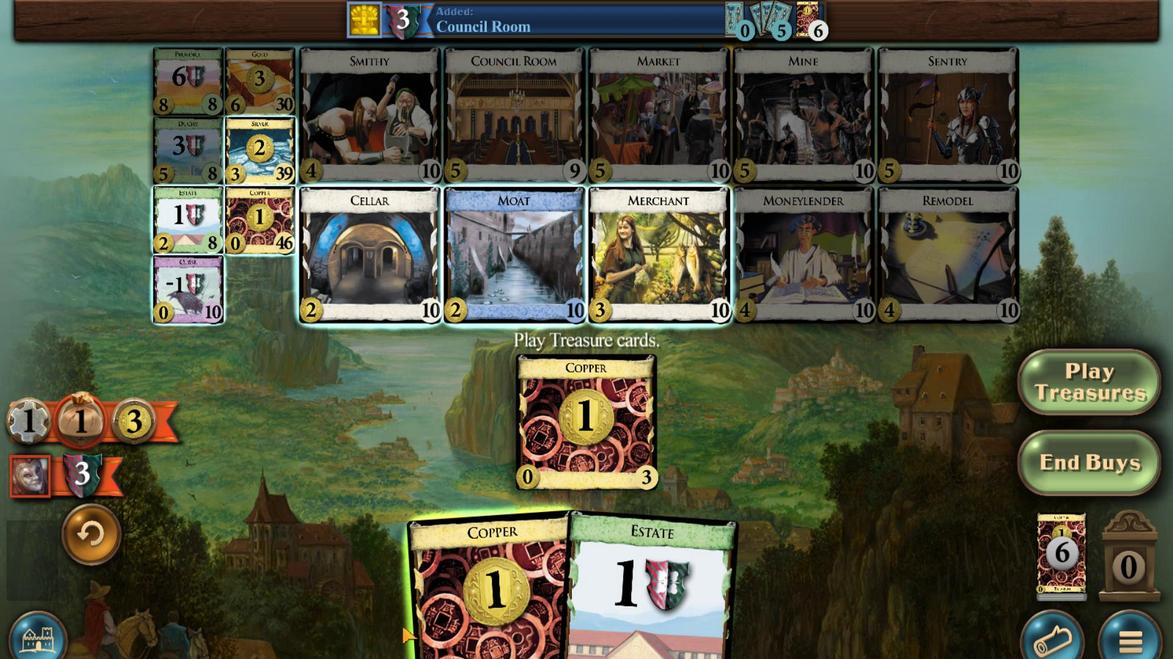 
Action: Mouse scrolled (476, 600) with delta (0, 0)
Screenshot: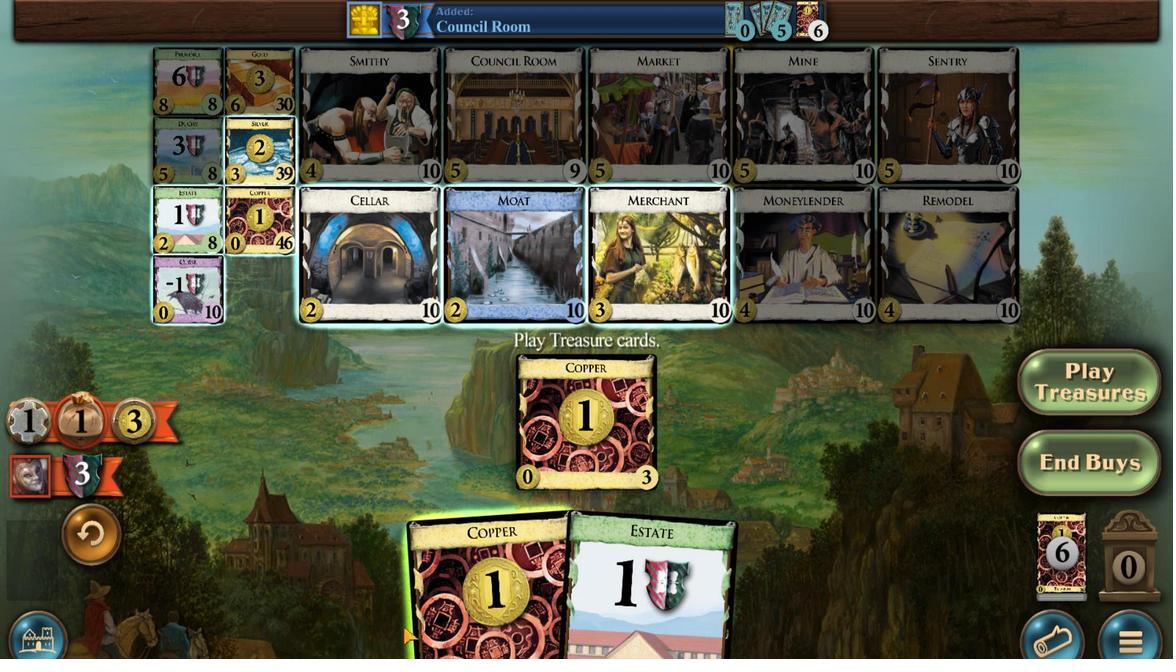 
Action: Mouse scrolled (476, 600) with delta (0, 0)
Screenshot: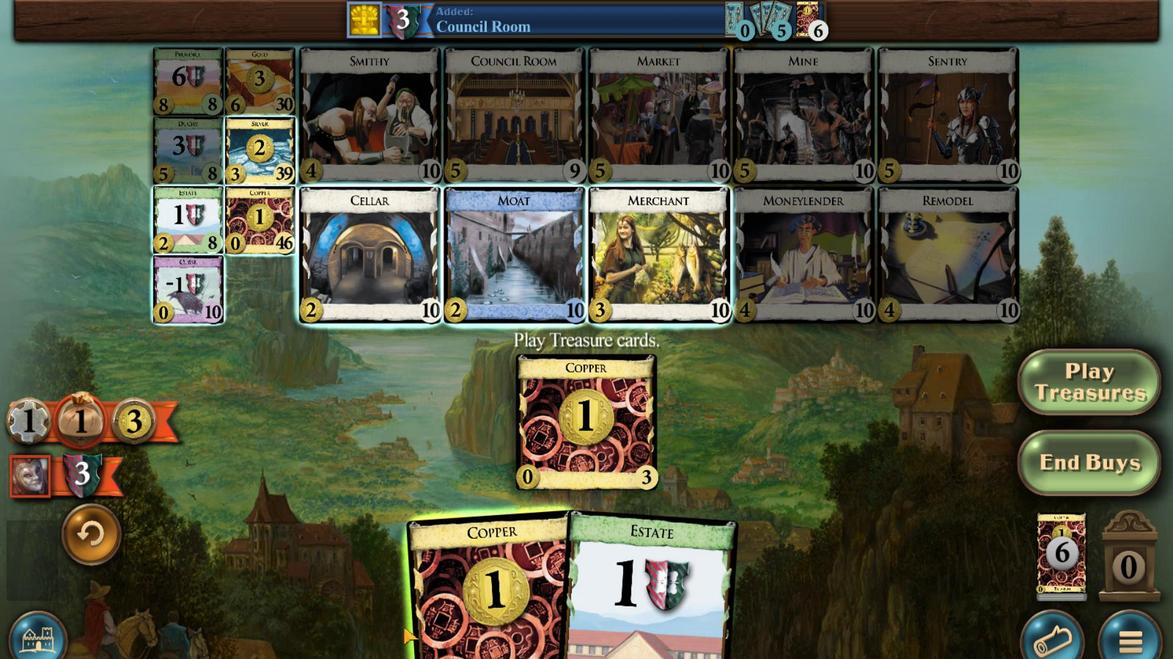 
Action: Mouse scrolled (476, 600) with delta (0, 0)
Screenshot: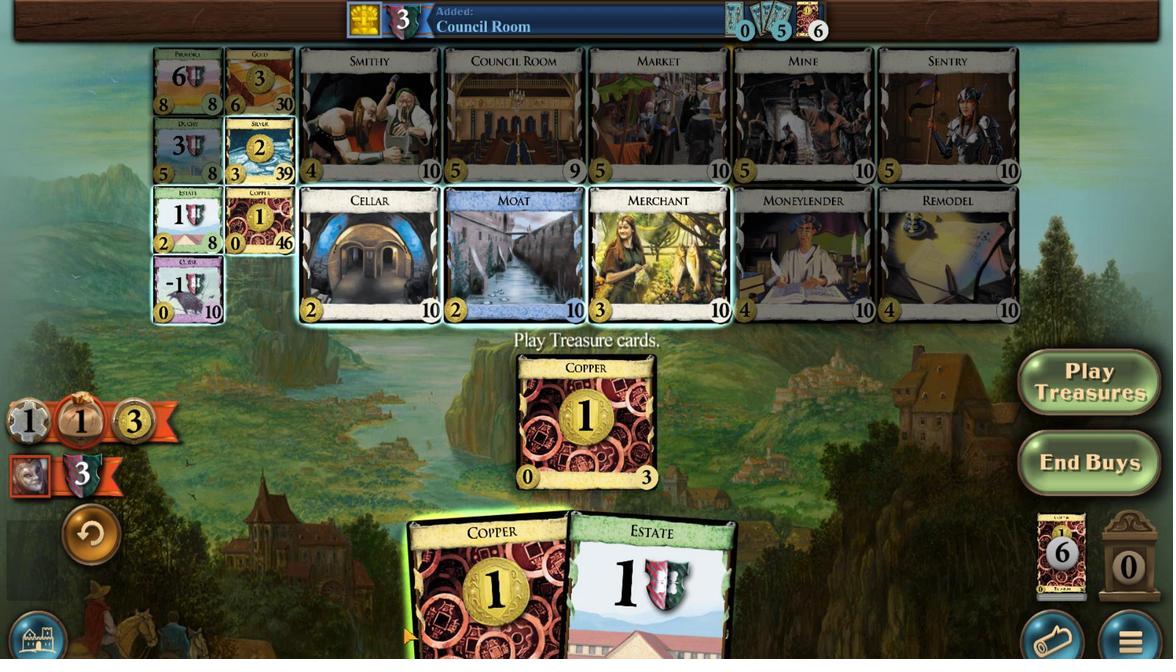 
Action: Mouse scrolled (476, 600) with delta (0, 0)
Screenshot: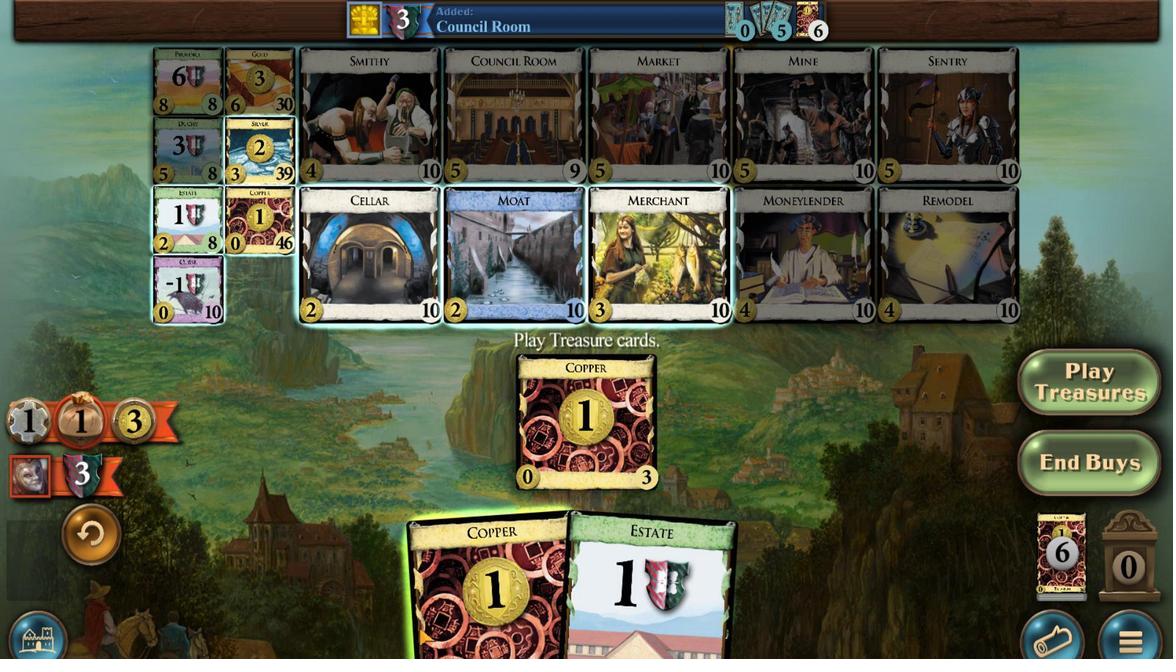 
Action: Mouse moved to (479, 598)
Screenshot: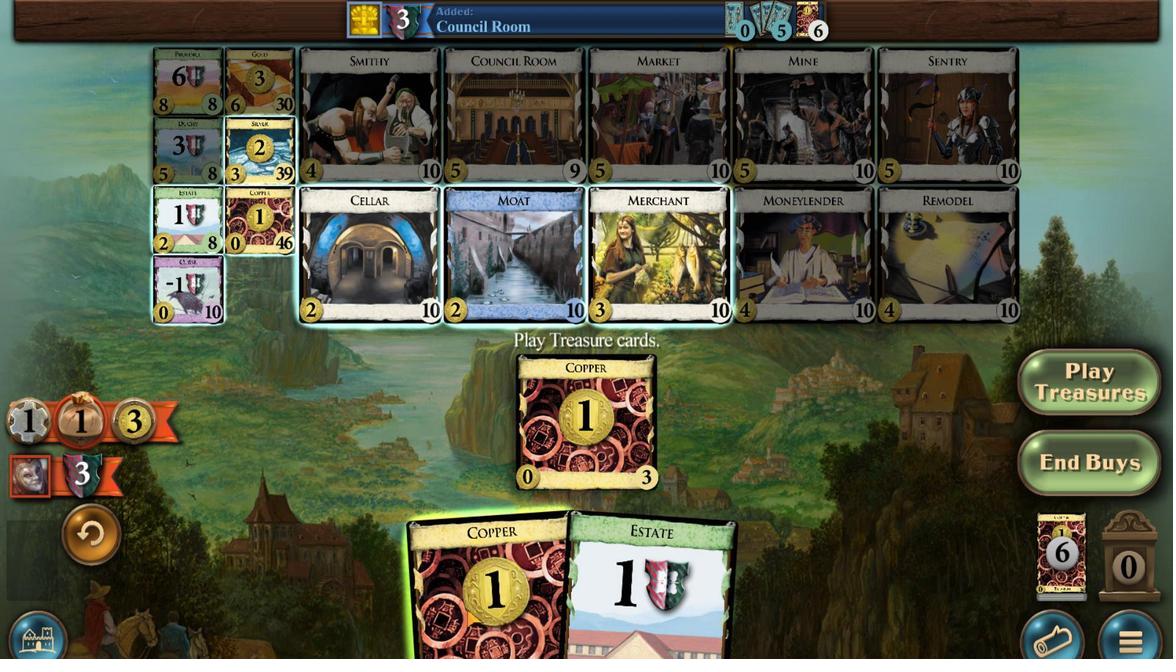 
Action: Mouse scrolled (479, 598) with delta (0, 0)
Screenshot: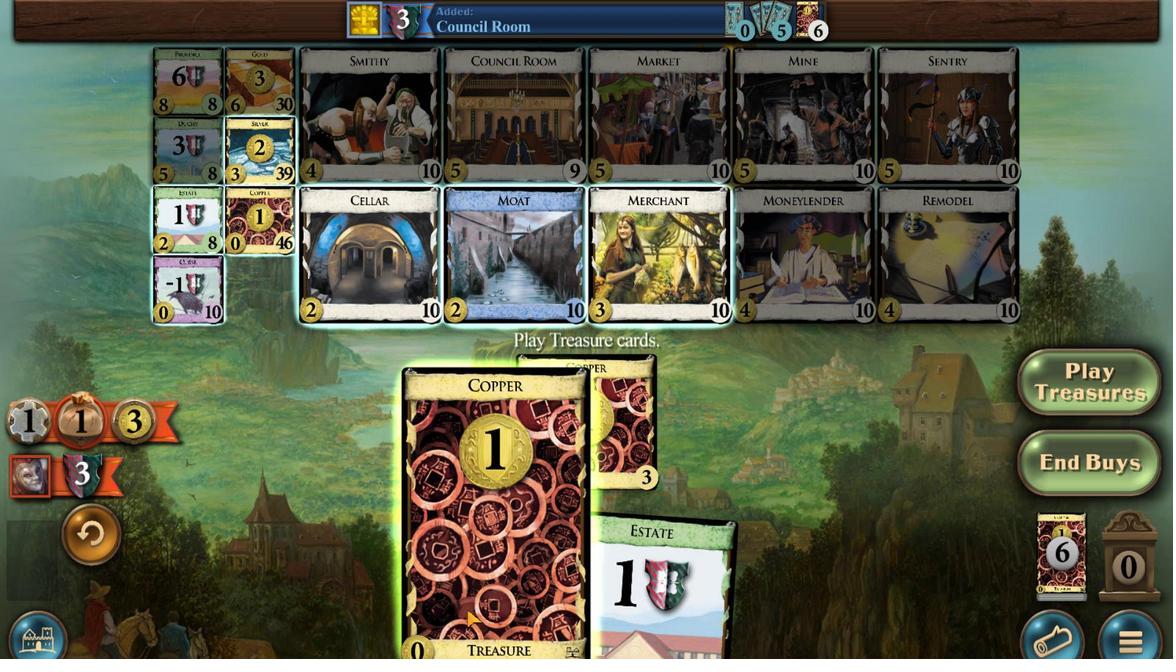 
Action: Mouse scrolled (479, 598) with delta (0, 0)
Screenshot: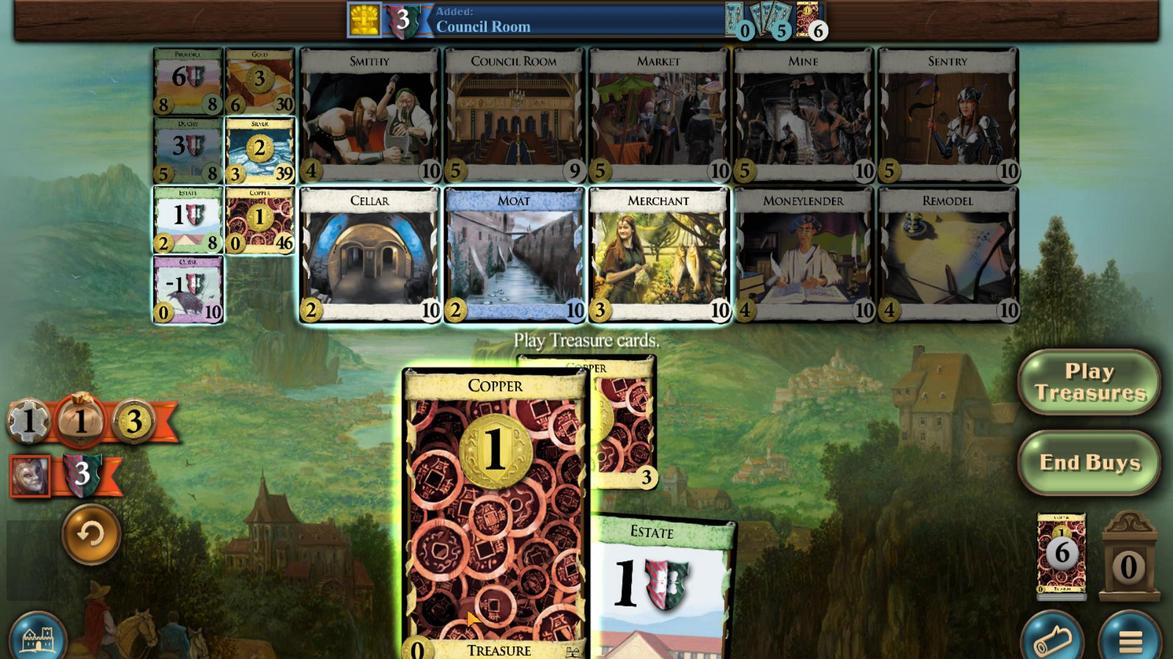 
Action: Mouse scrolled (479, 598) with delta (0, 0)
Screenshot: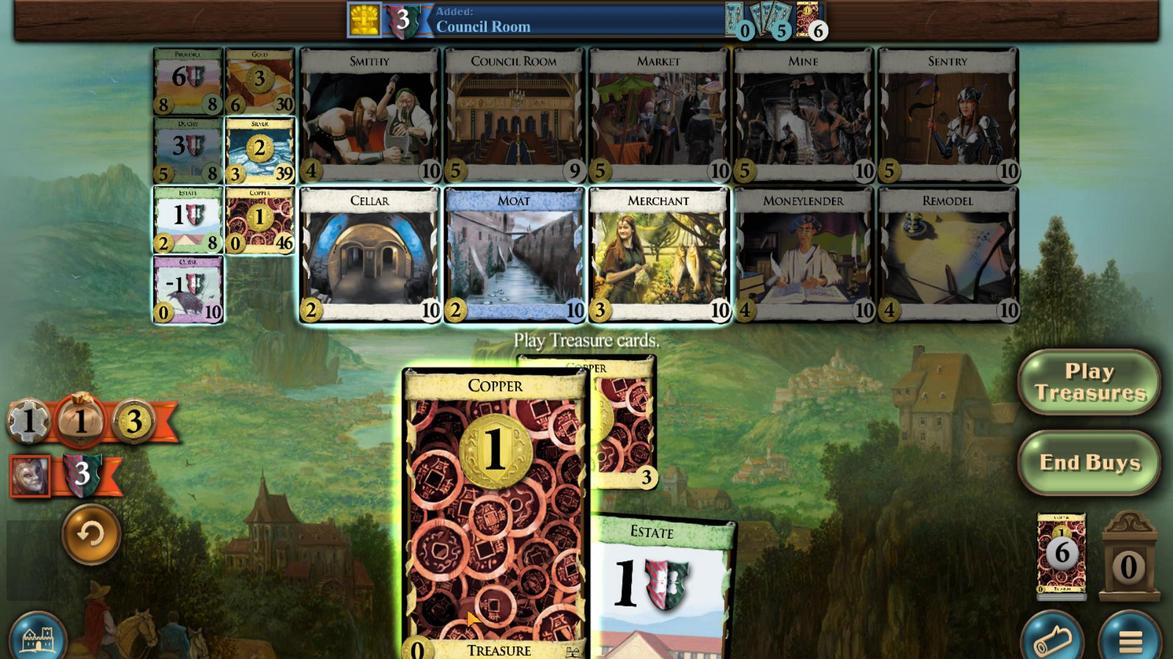 
Action: Mouse moved to (472, 545)
Screenshot: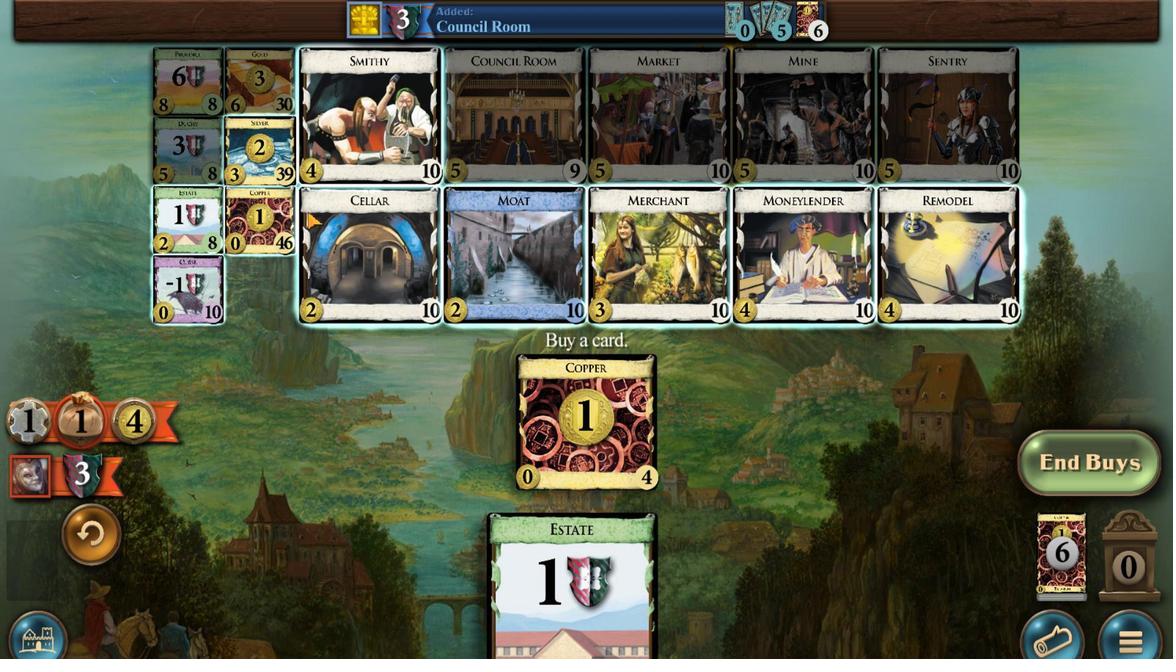 
Action: Mouse pressed left at (472, 545)
Screenshot: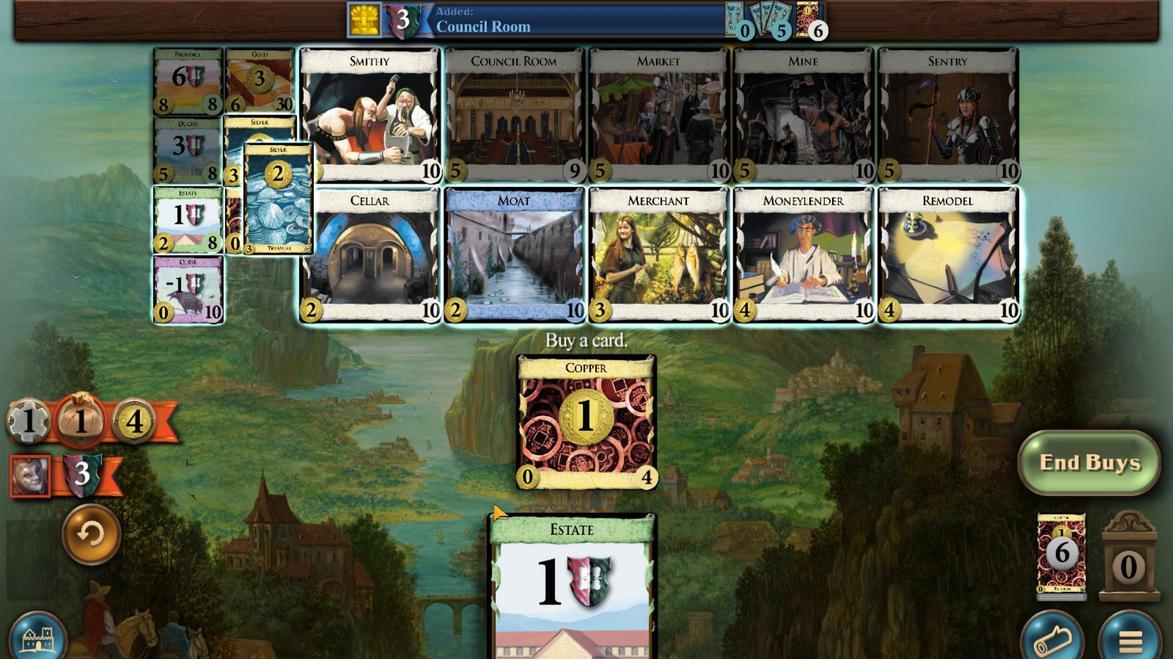 
Action: Mouse moved to (471, 601)
Screenshot: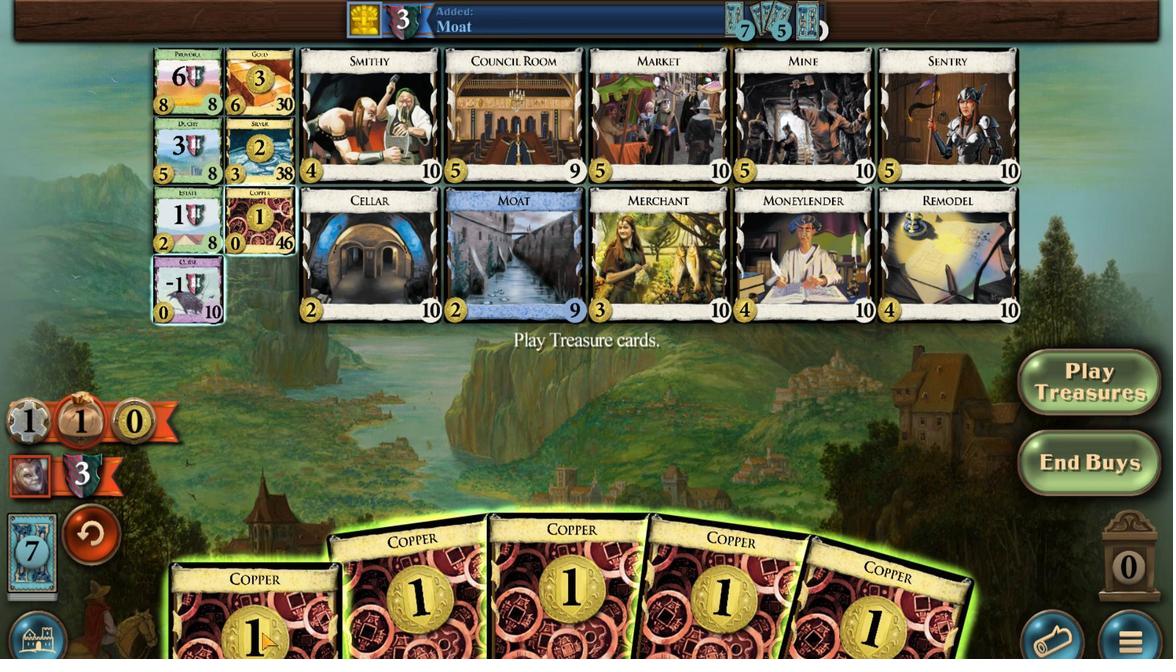 
Action: Mouse scrolled (471, 601) with delta (0, 0)
Screenshot: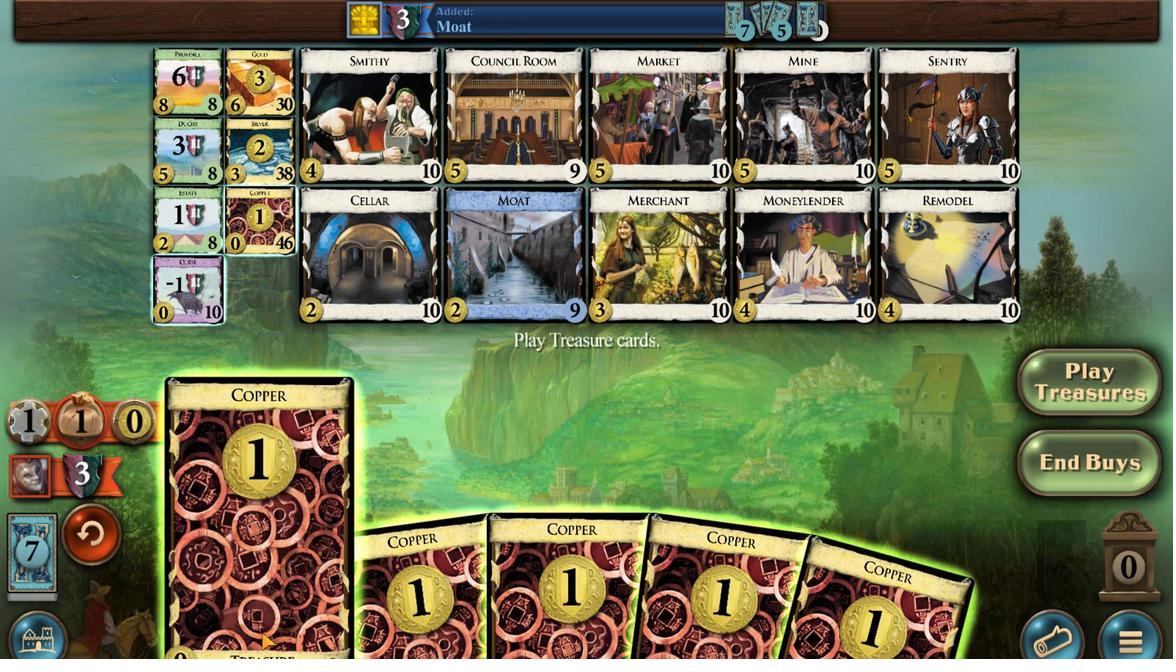 
Action: Mouse scrolled (471, 601) with delta (0, 0)
Screenshot: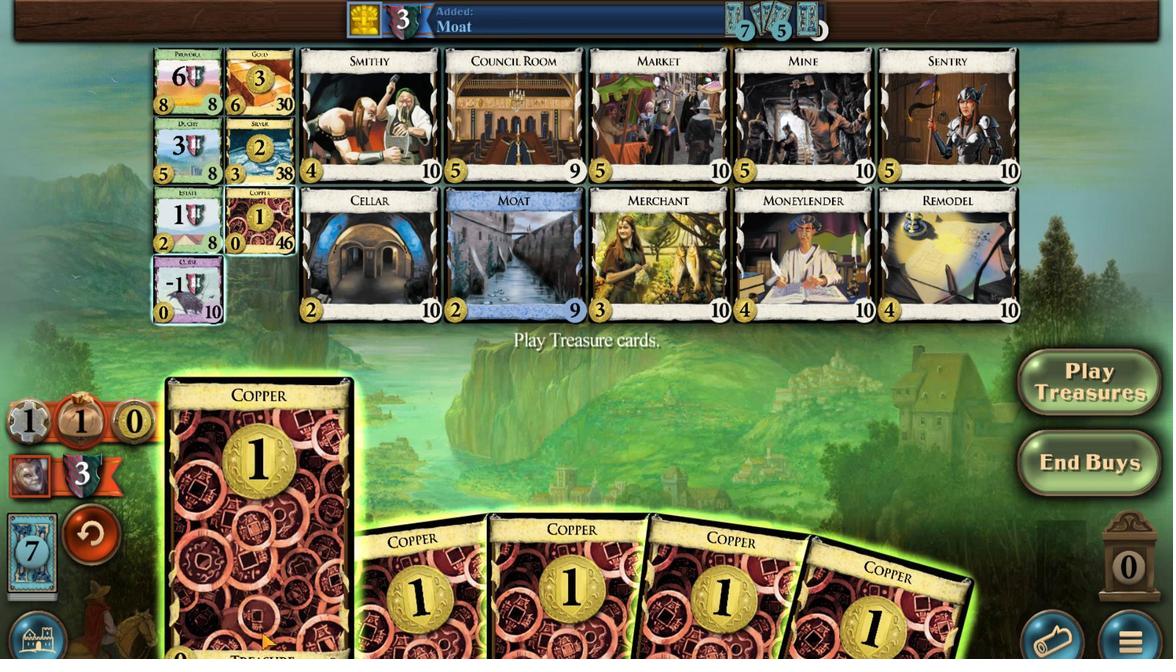 
Action: Mouse scrolled (471, 601) with delta (0, 0)
Screenshot: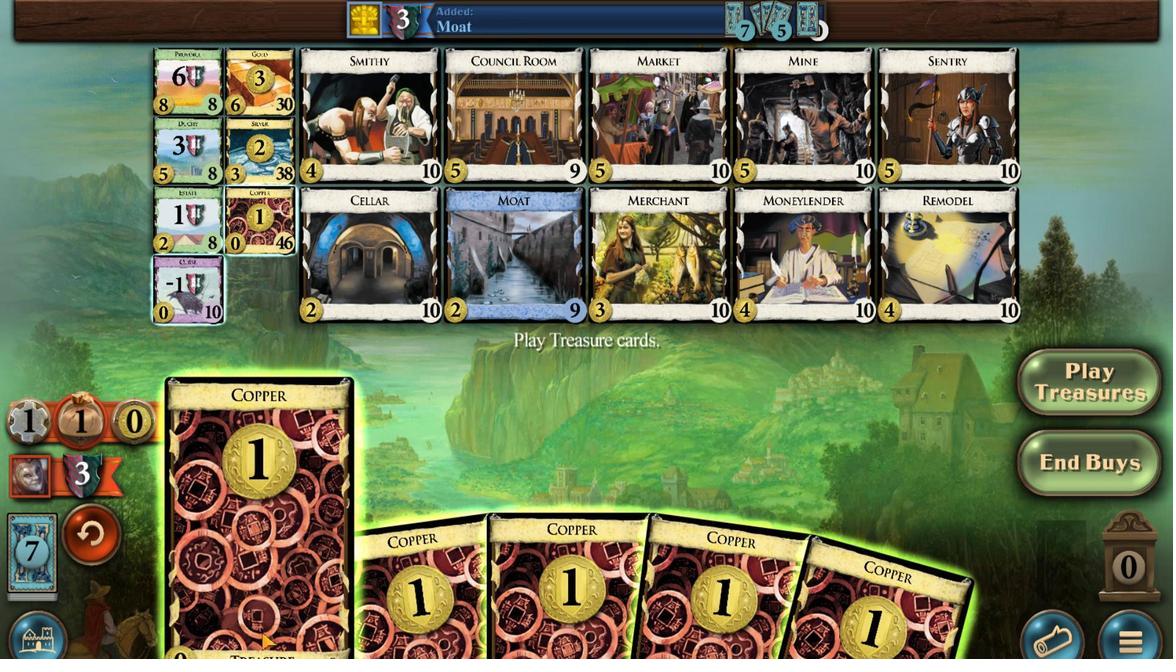 
Action: Mouse scrolled (471, 601) with delta (0, 0)
Screenshot: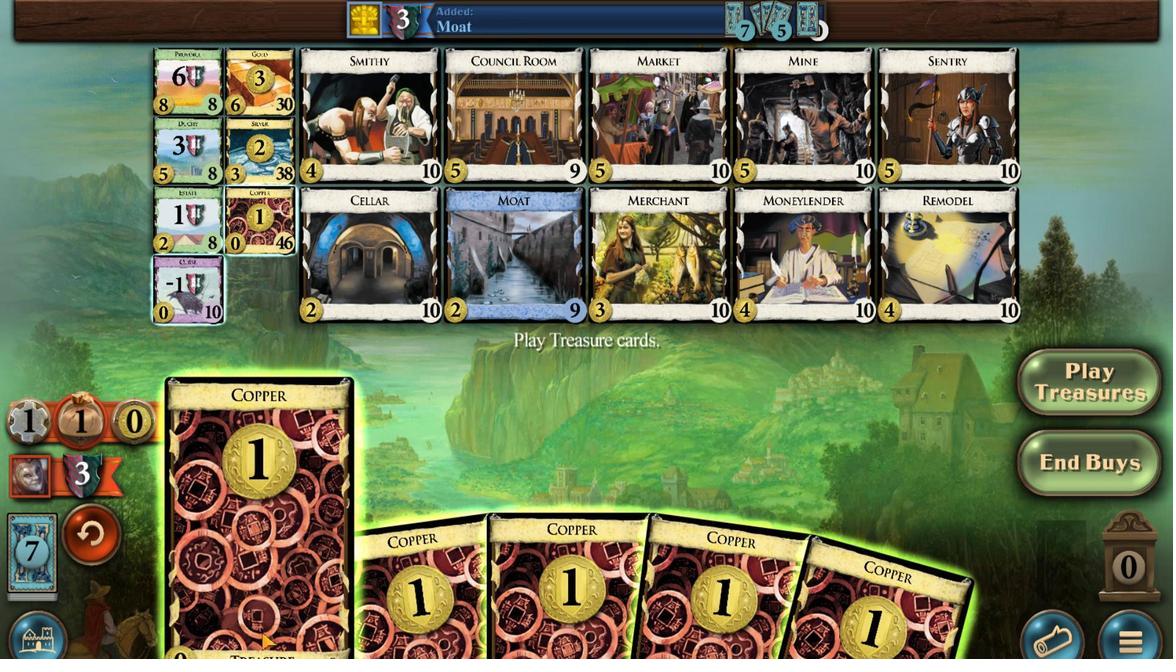 
Action: Mouse scrolled (471, 601) with delta (0, 0)
Screenshot: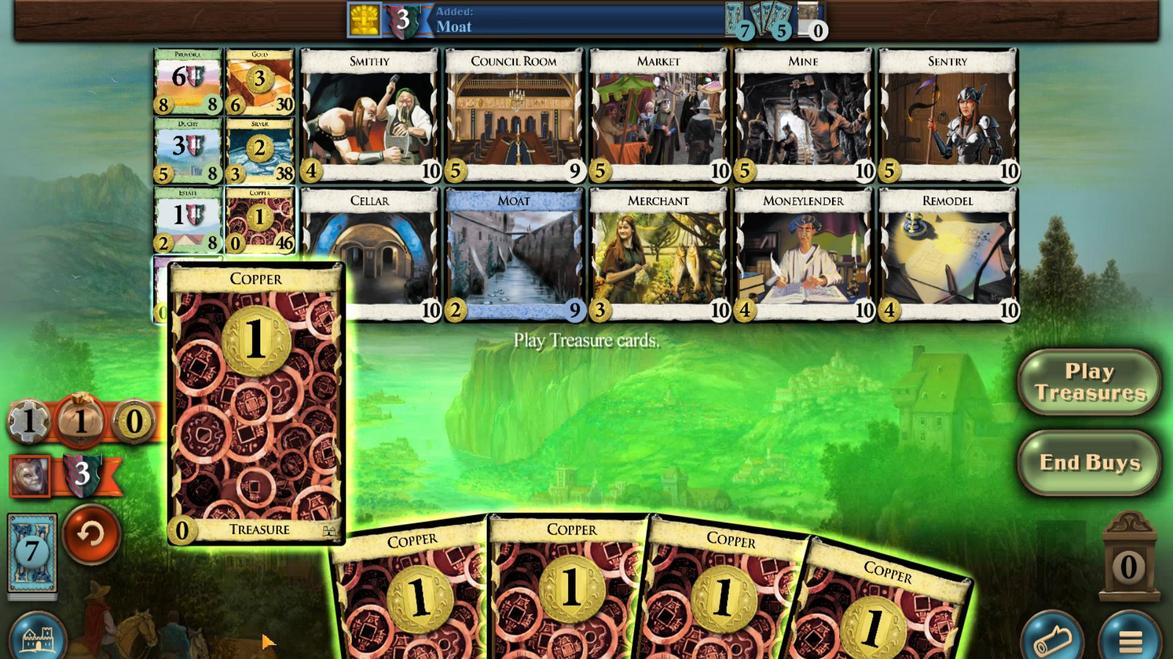 
Action: Mouse moved to (472, 601)
Screenshot: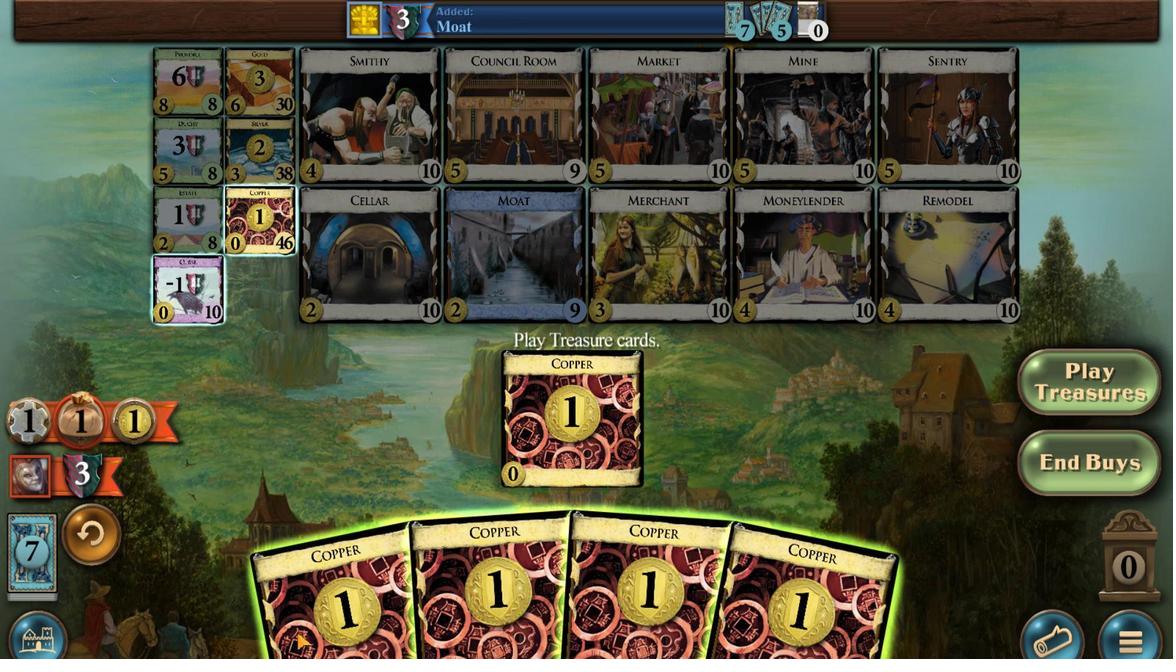 
Action: Mouse scrolled (472, 601) with delta (0, 0)
Screenshot: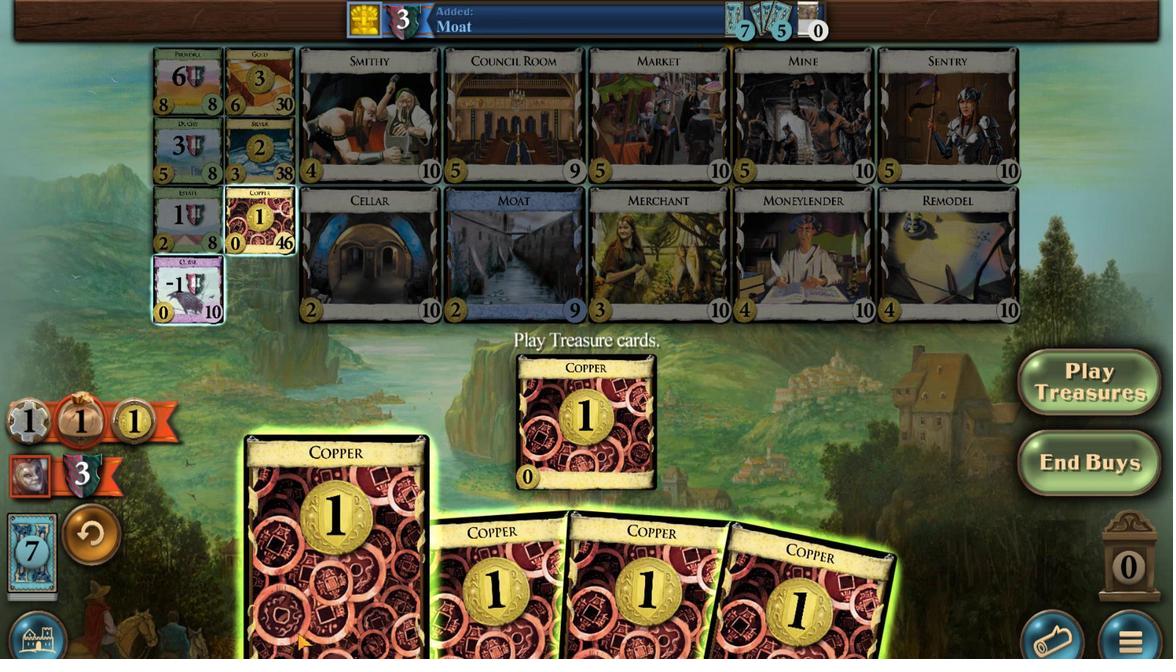 
Action: Mouse scrolled (472, 601) with delta (0, 0)
Screenshot: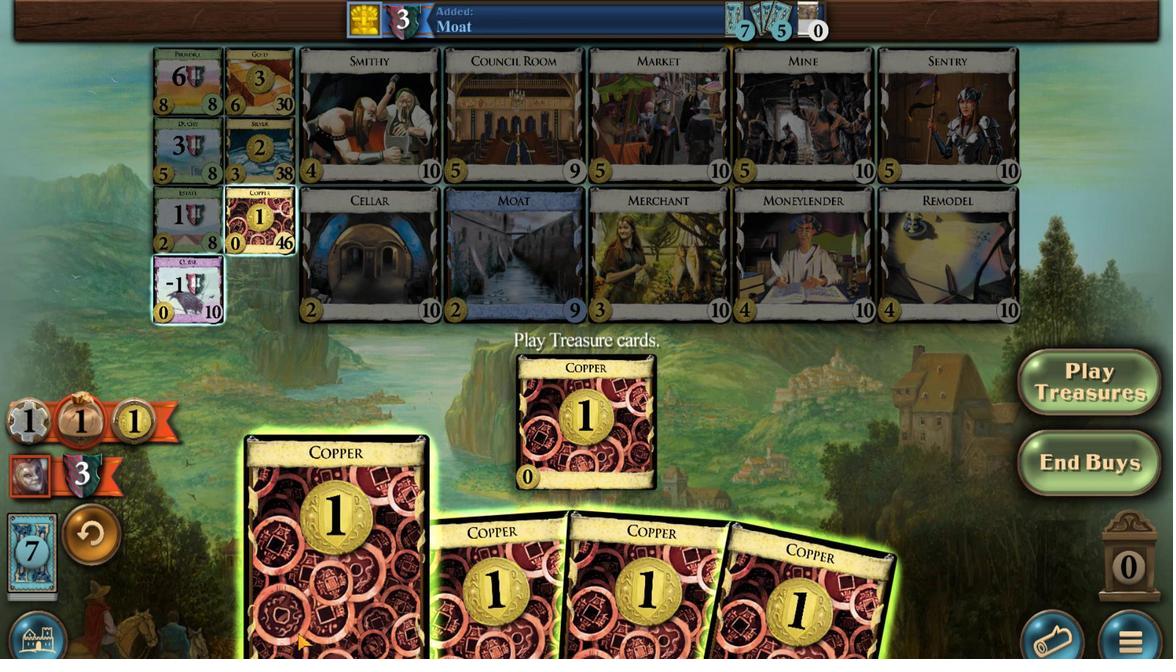 
Action: Mouse moved to (472, 601)
Screenshot: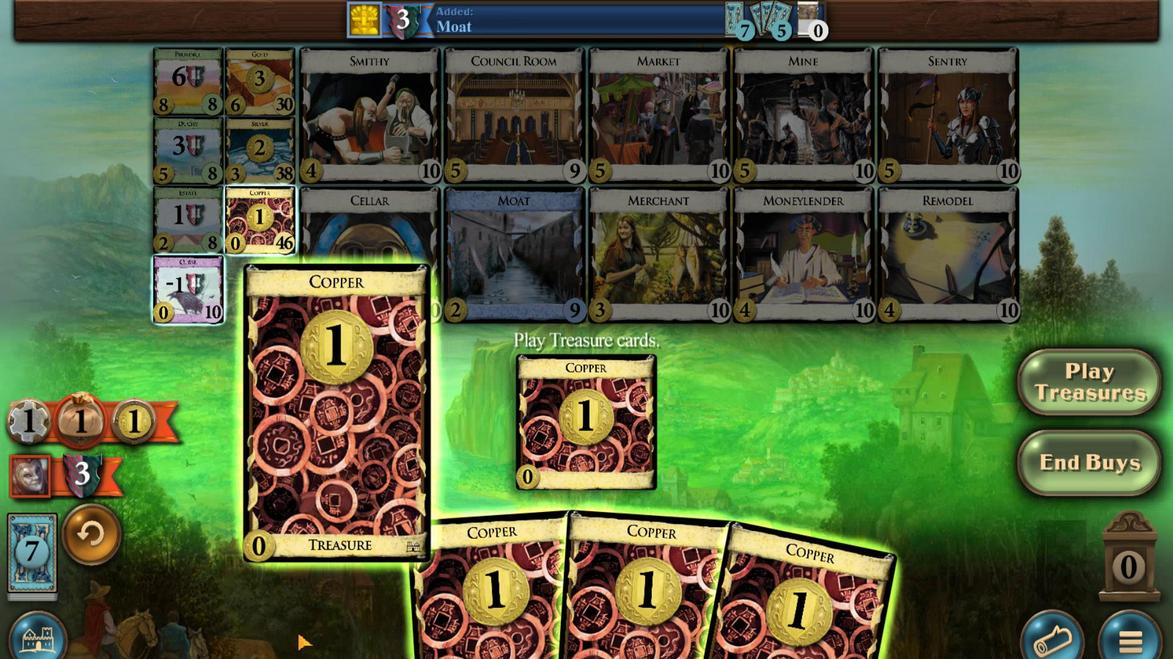 
Action: Mouse scrolled (472, 601) with delta (0, 0)
Screenshot: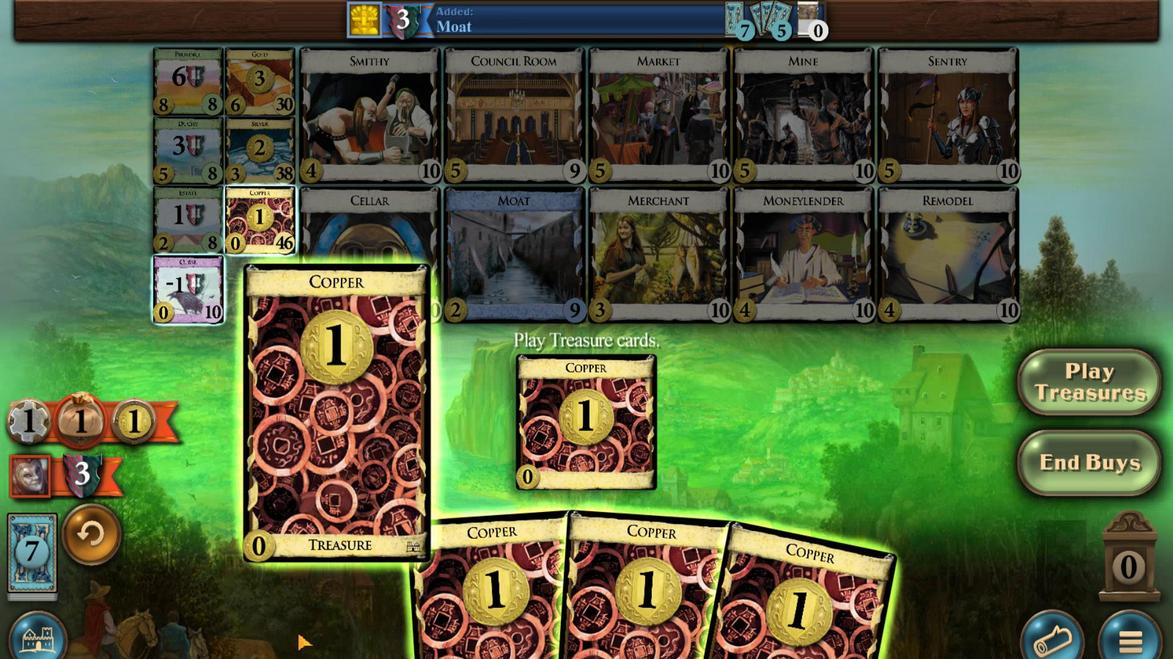 
Action: Mouse scrolled (472, 601) with delta (0, 0)
Screenshot: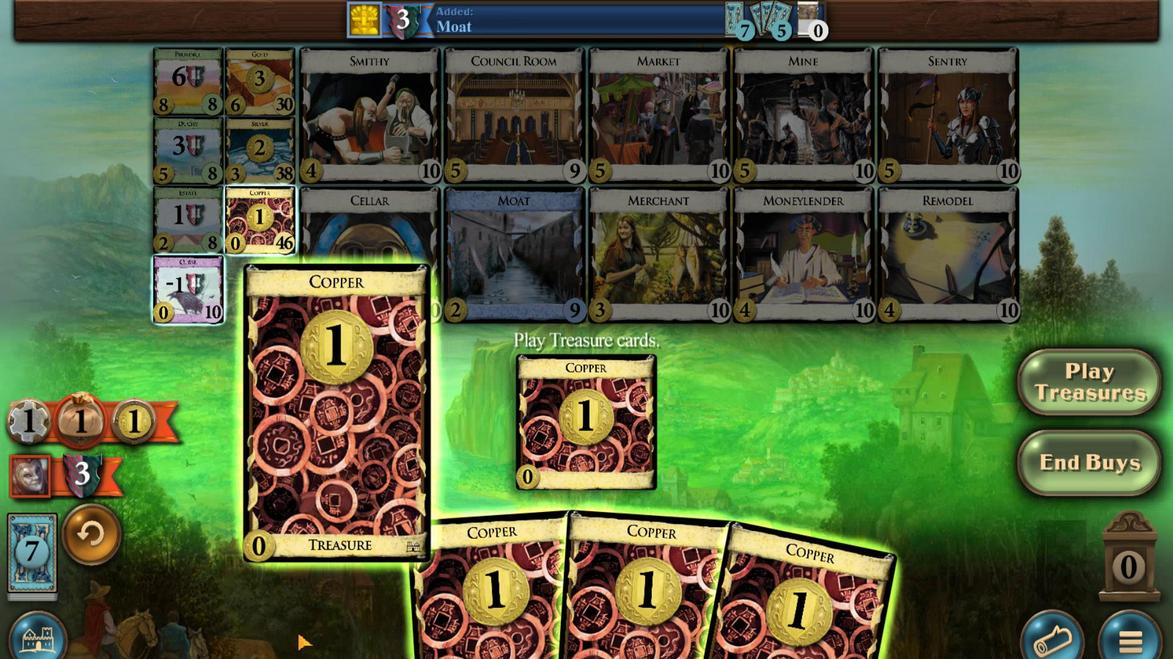
Action: Mouse moved to (474, 601)
Screenshot: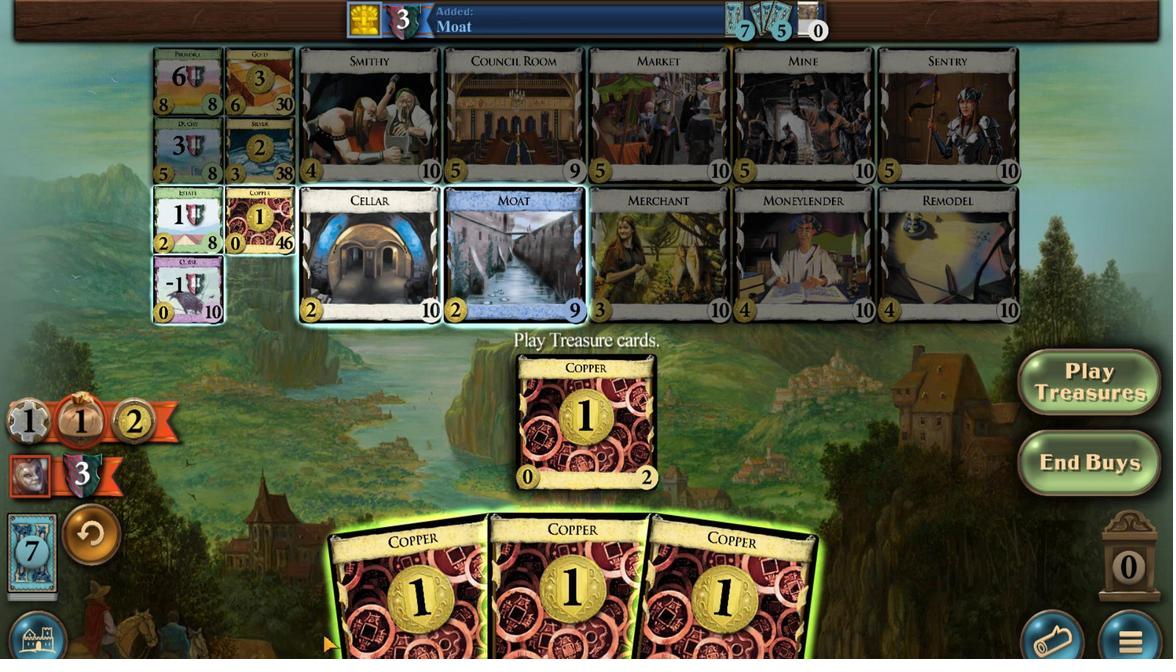 
Action: Mouse scrolled (474, 601) with delta (0, 0)
Screenshot: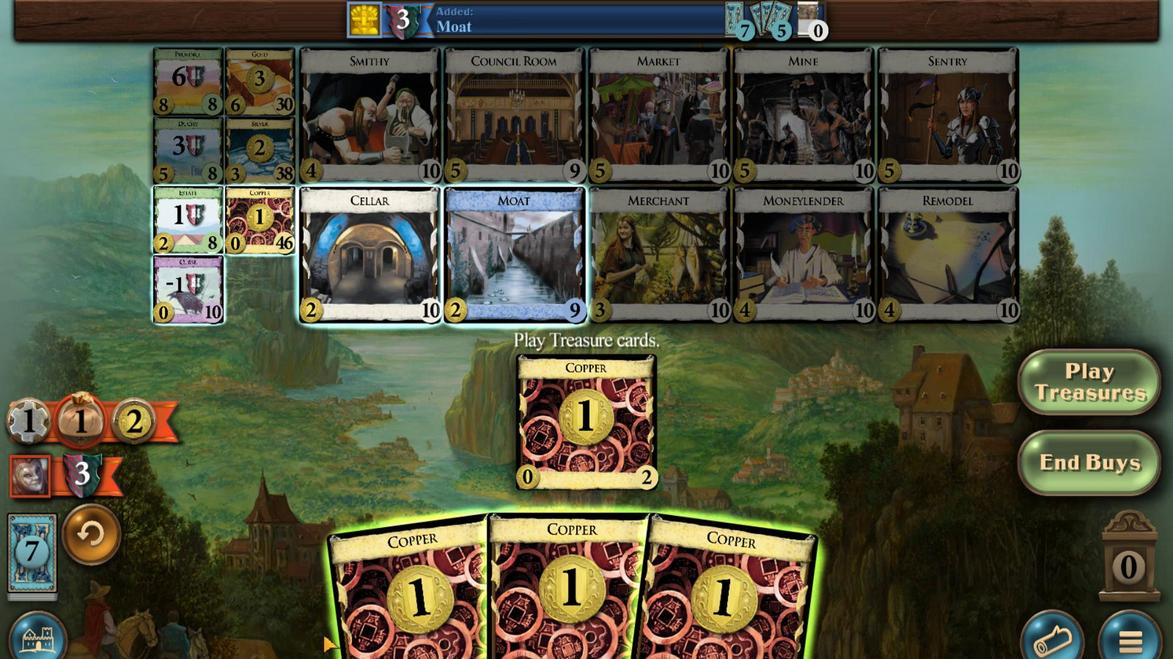 
Action: Mouse scrolled (474, 601) with delta (0, 0)
Screenshot: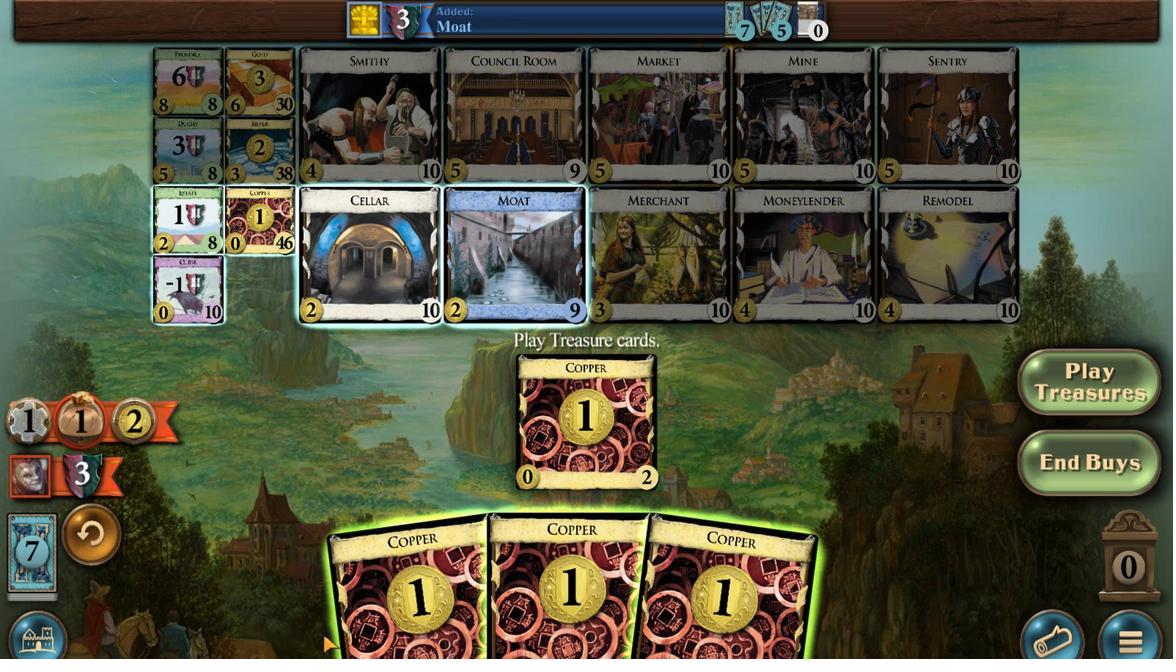 
Action: Mouse scrolled (474, 601) with delta (0, 0)
Screenshot: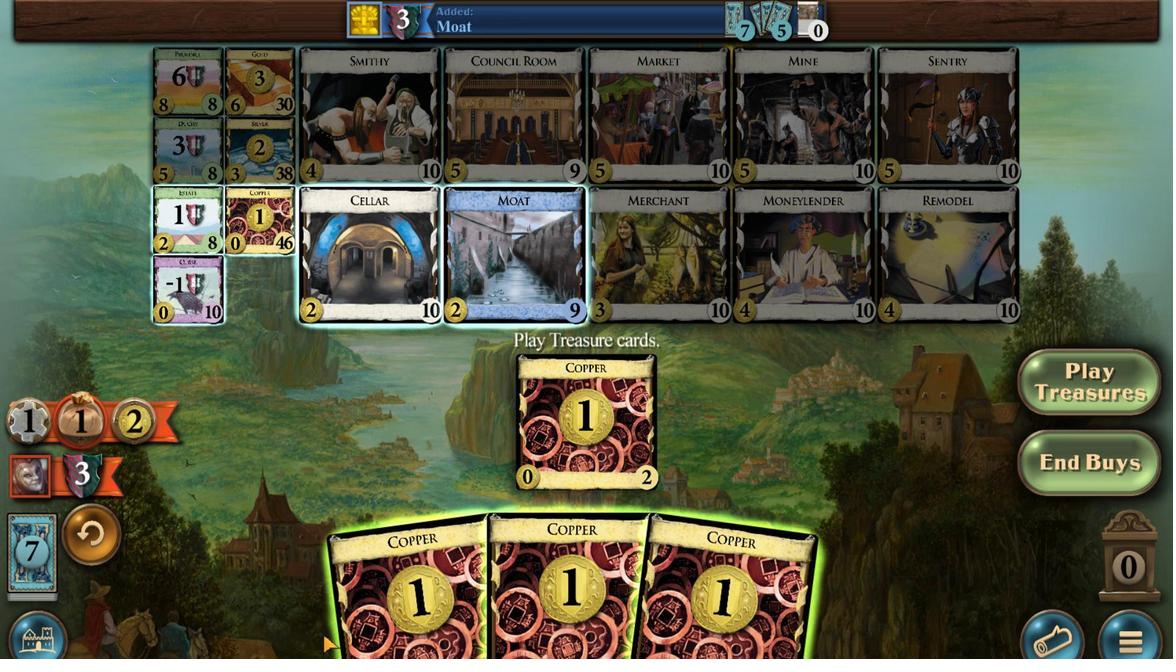 
Action: Mouse scrolled (474, 601) with delta (0, 0)
Screenshot: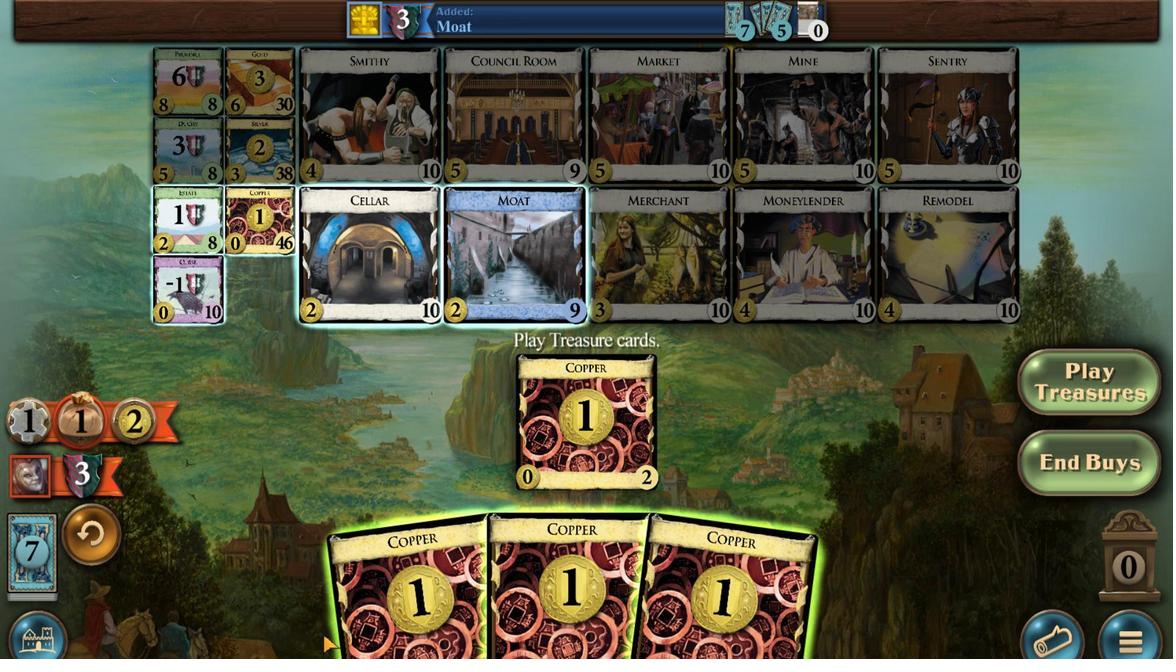 
Action: Mouse moved to (474, 601)
Screenshot: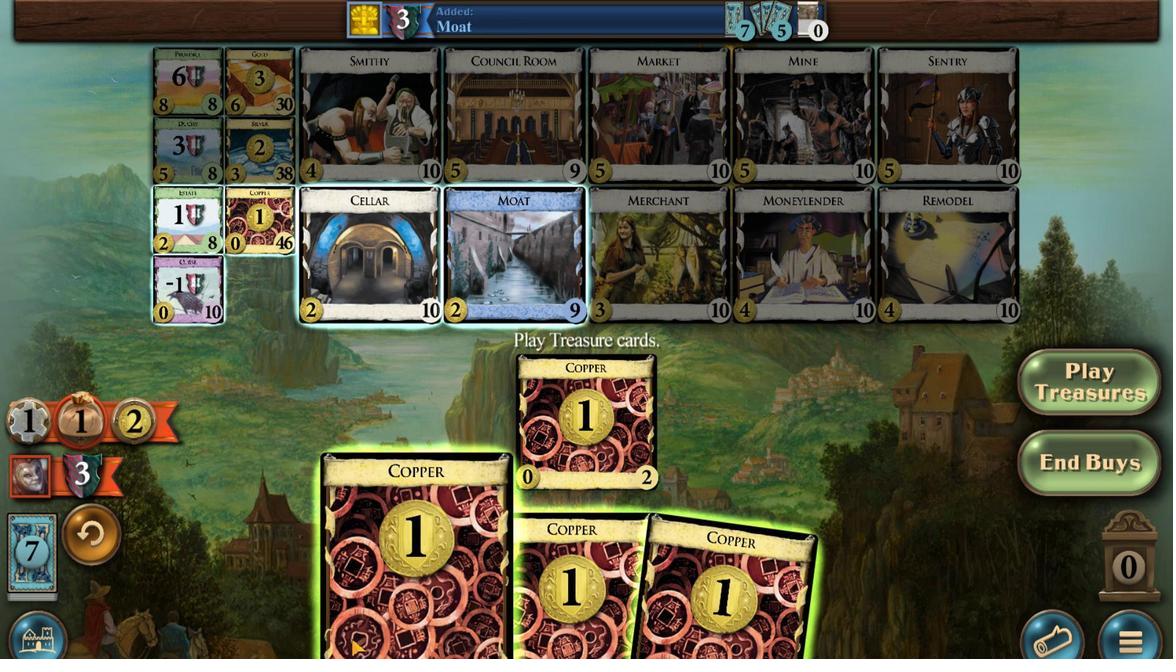 
Action: Mouse scrolled (474, 601) with delta (0, 0)
Screenshot: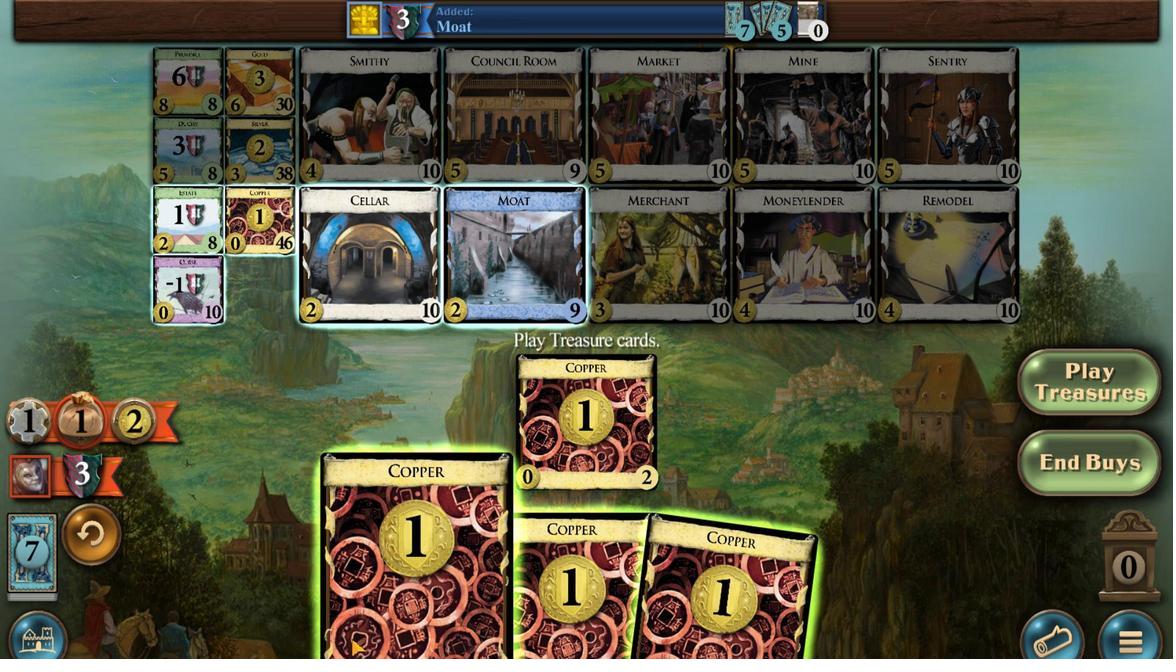 
Action: Mouse scrolled (474, 601) with delta (0, 0)
Screenshot: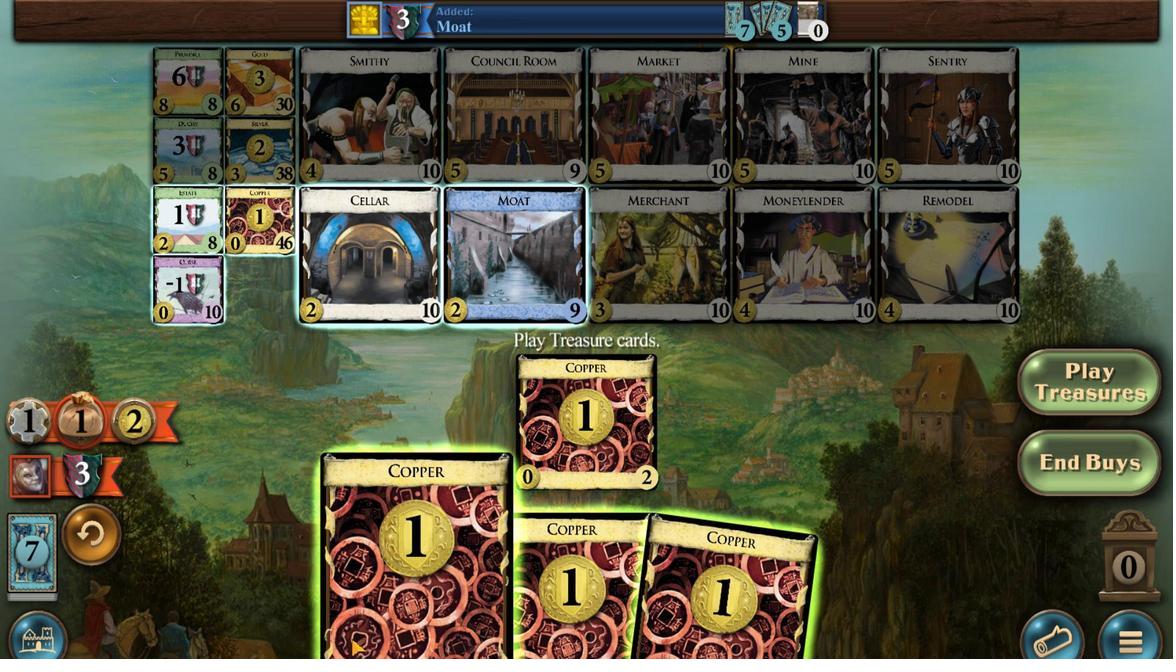 
Action: Mouse scrolled (474, 601) with delta (0, 0)
Screenshot: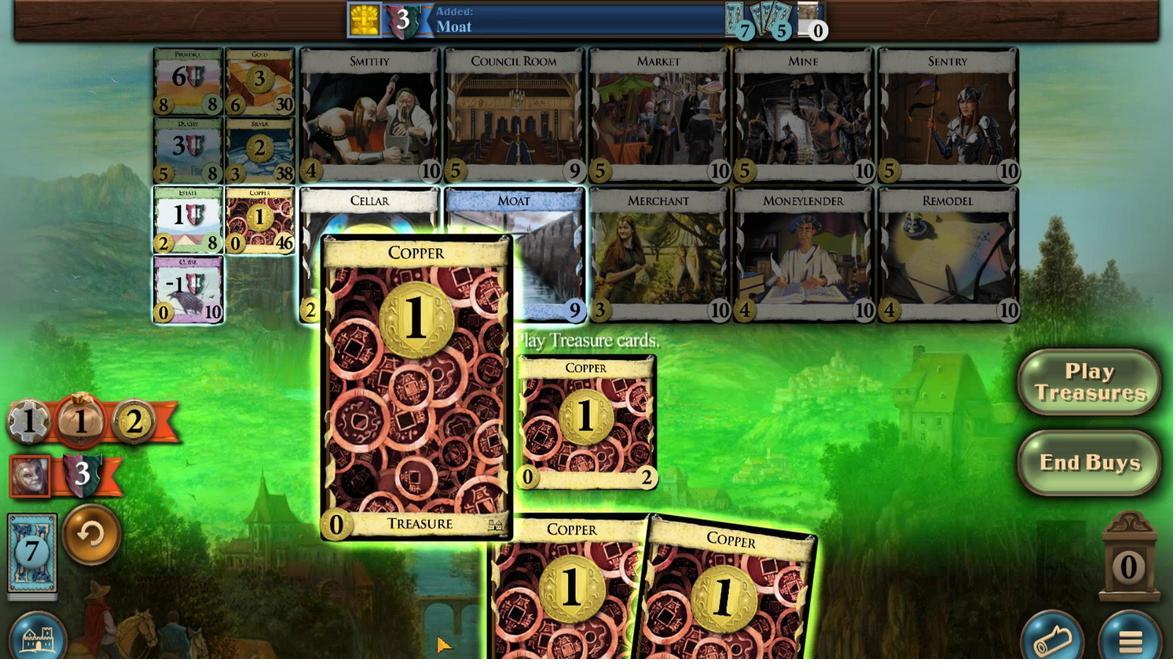 
Action: Mouse moved to (474, 601)
Screenshot: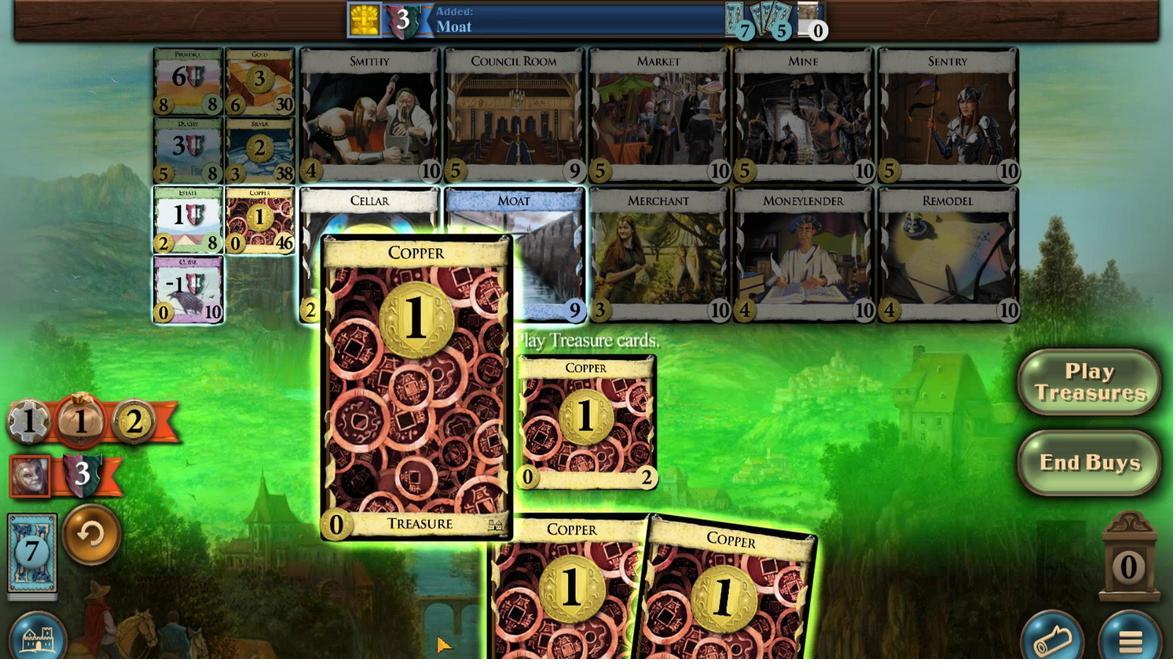 
Action: Mouse scrolled (474, 601) with delta (0, 0)
Screenshot: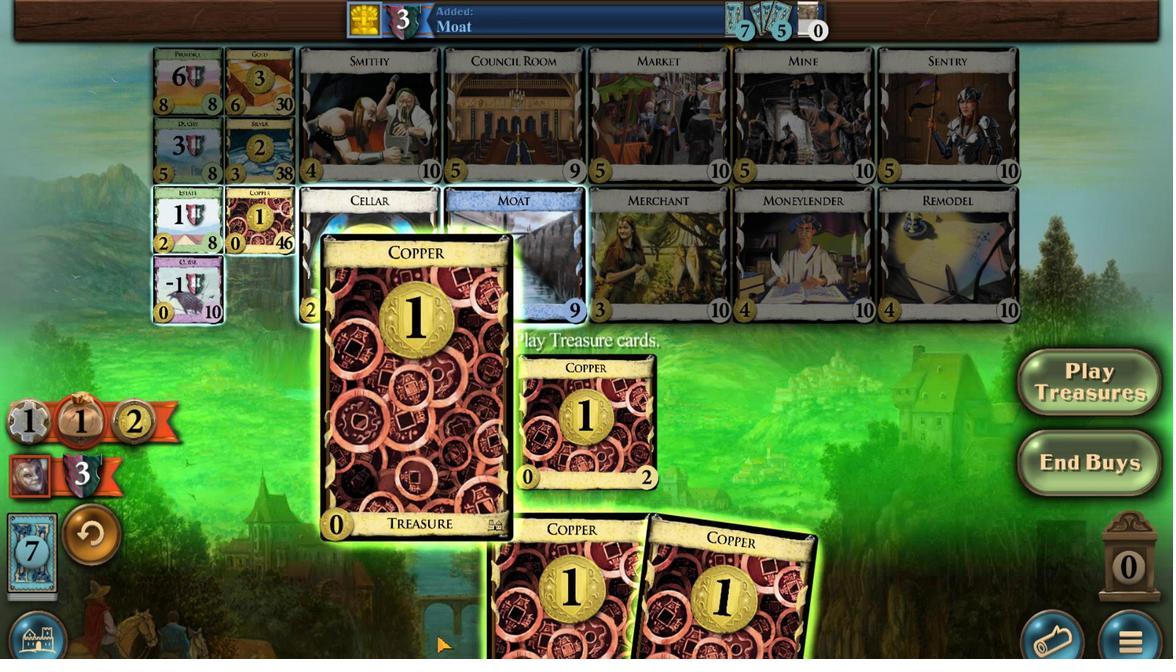 
Action: Mouse moved to (474, 601)
Screenshot: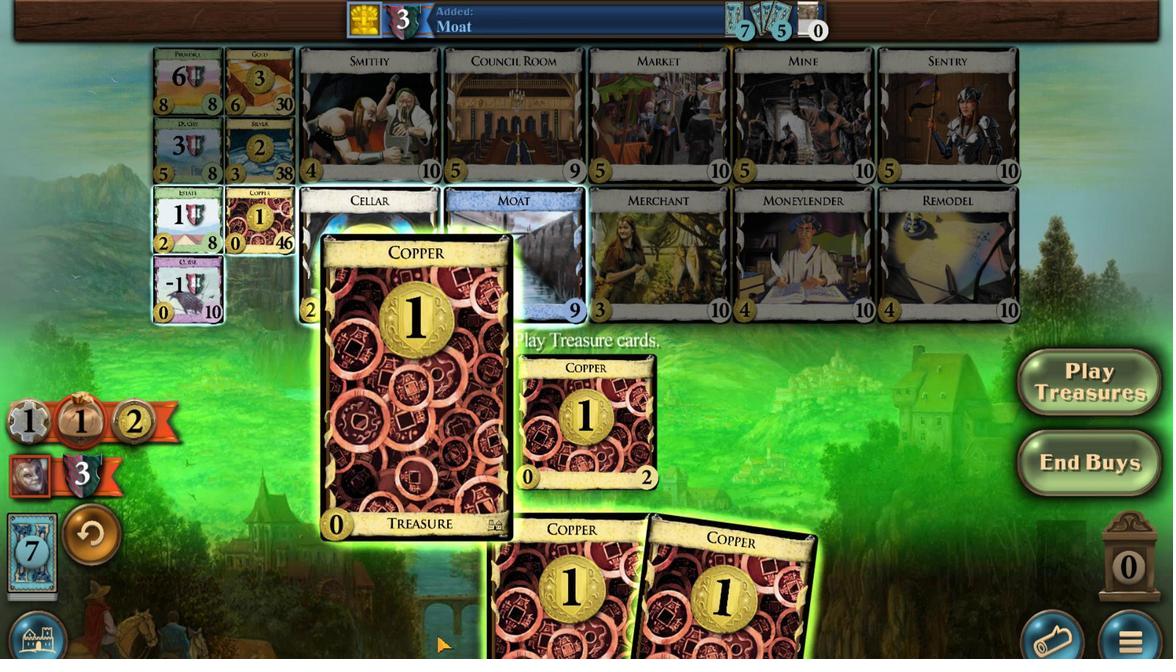 
Action: Mouse scrolled (474, 601) with delta (0, 0)
Screenshot: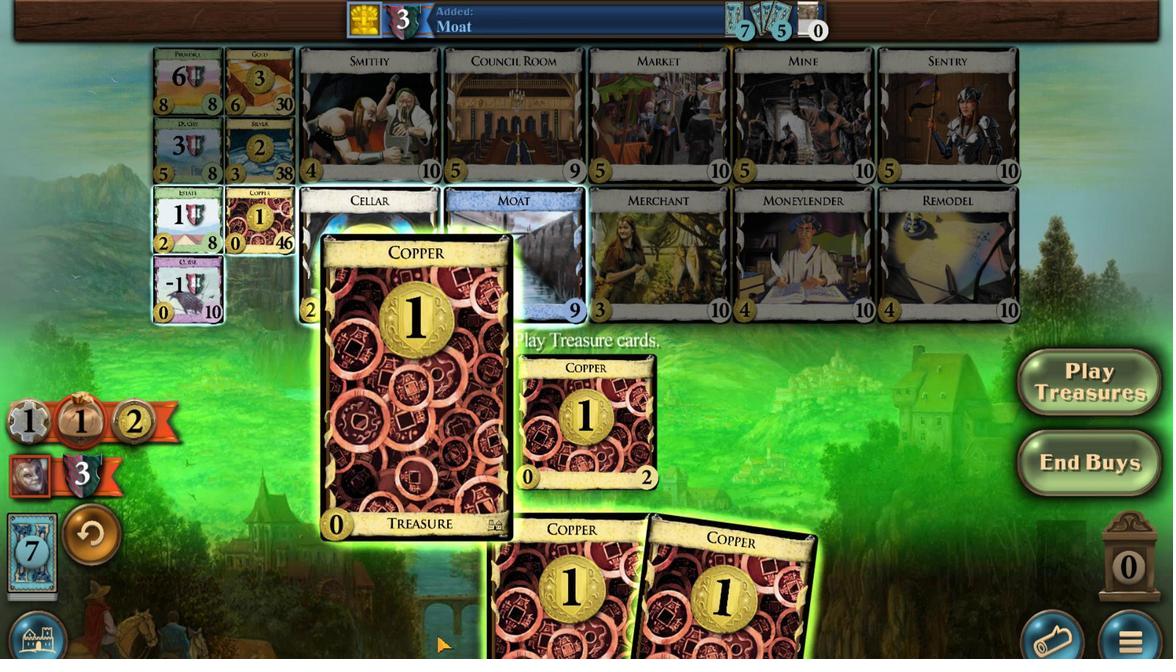 
Action: Mouse moved to (477, 601)
Screenshot: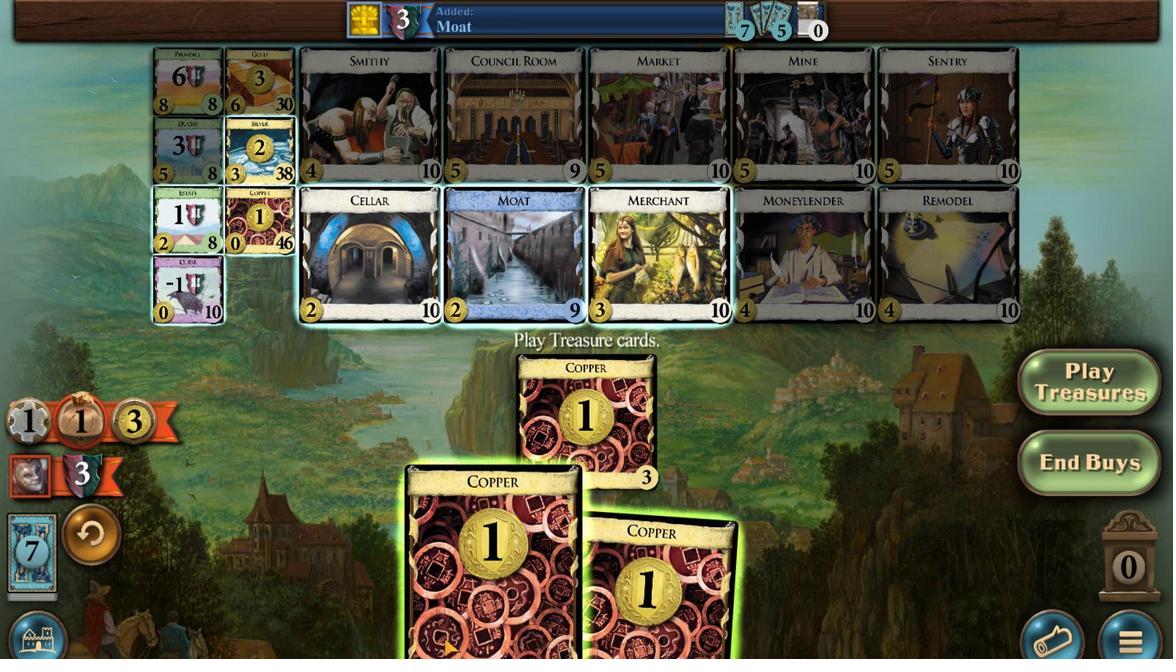 
Action: Mouse scrolled (477, 601) with delta (0, 0)
Screenshot: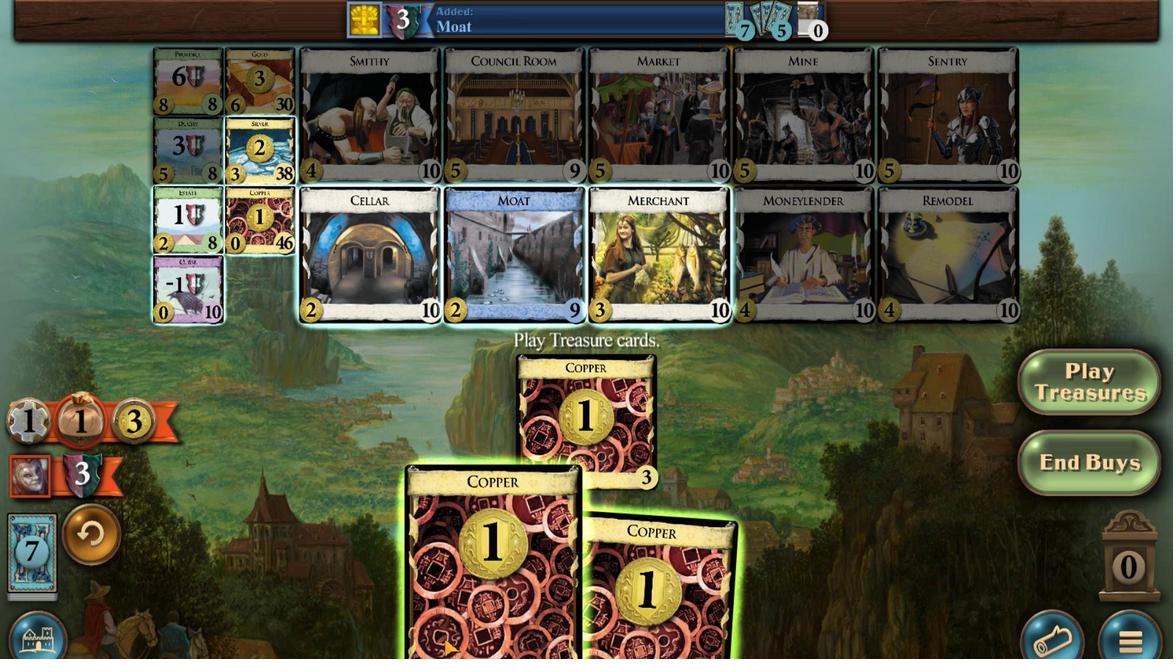 
Action: Mouse moved to (477, 602)
Screenshot: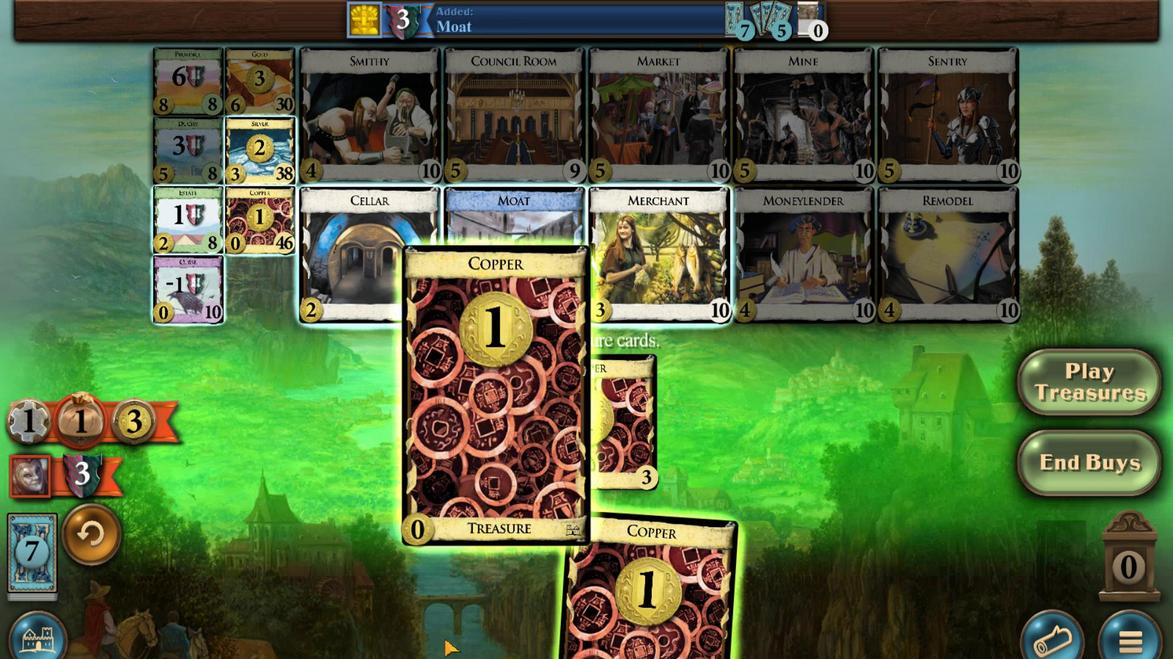 
Action: Mouse scrolled (477, 601) with delta (0, 0)
Screenshot: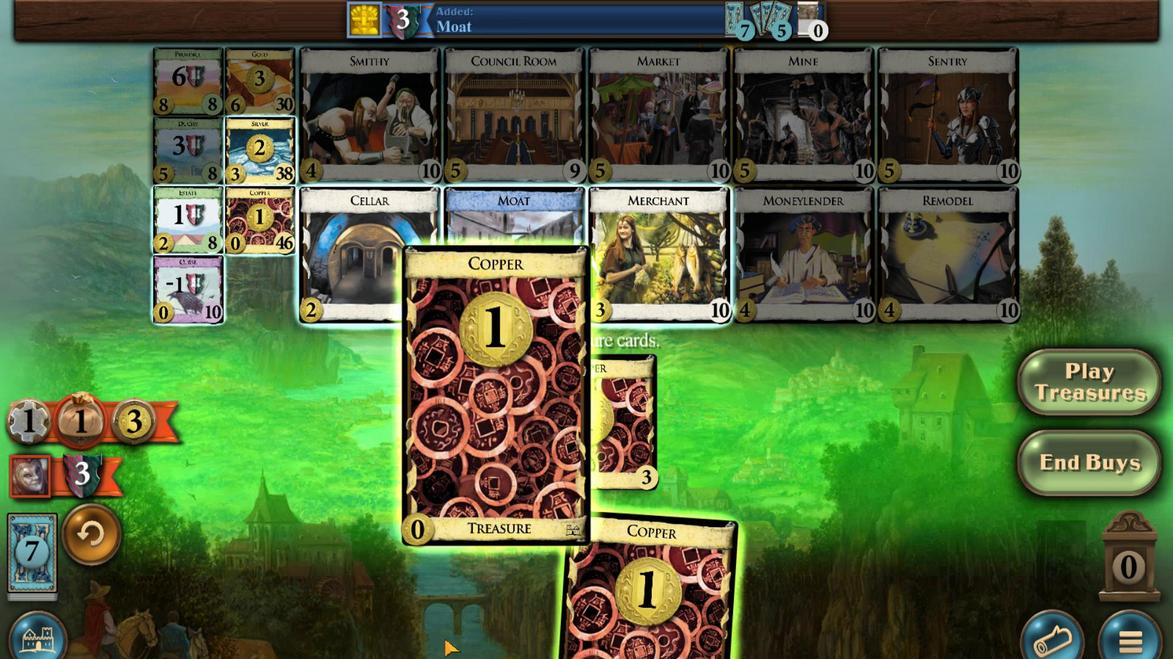 
Action: Mouse scrolled (477, 601) with delta (0, 0)
Screenshot: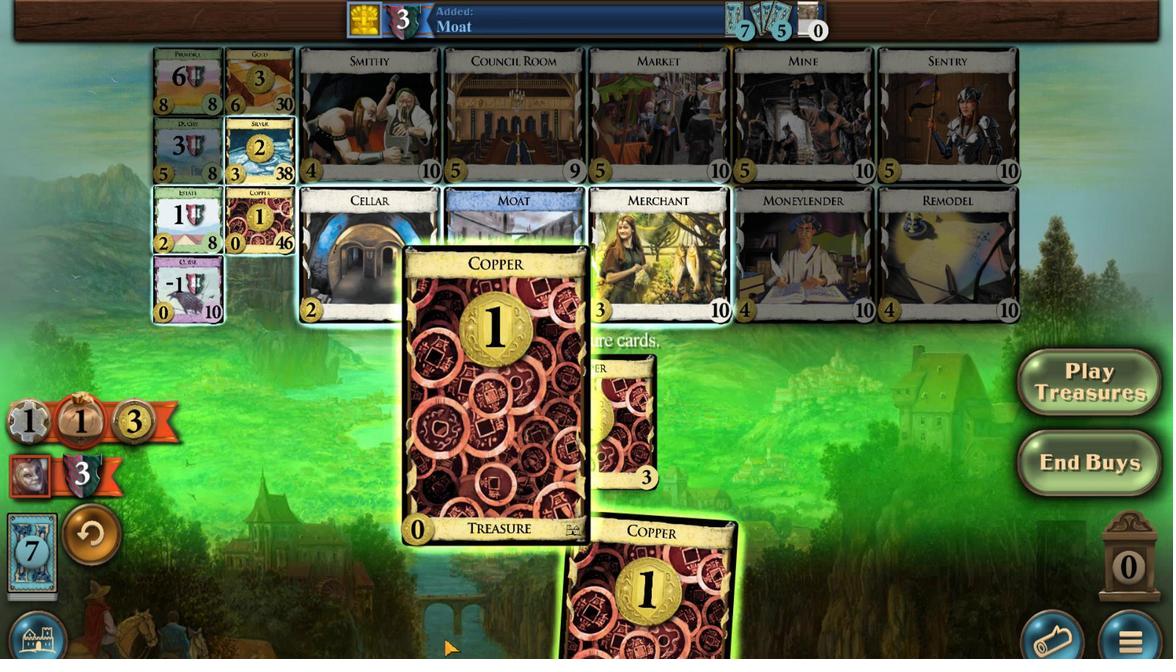 
Action: Mouse moved to (482, 603)
Screenshot: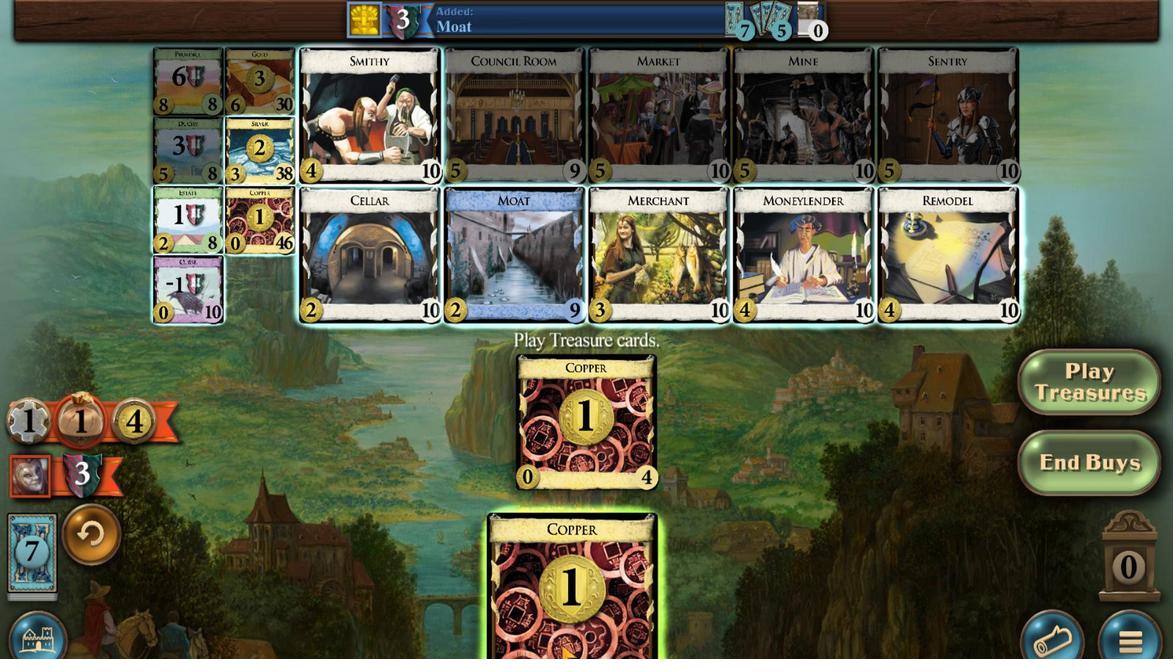 
Action: Mouse scrolled (482, 603) with delta (0, 0)
Screenshot: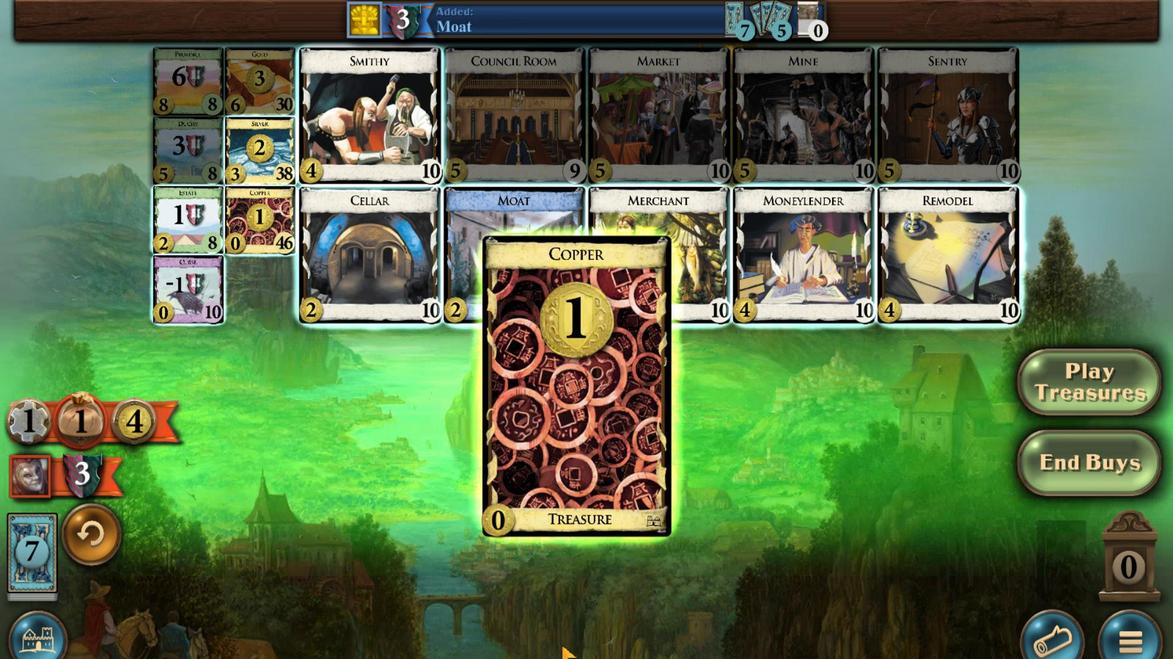 
Action: Mouse scrolled (482, 603) with delta (0, 0)
Screenshot: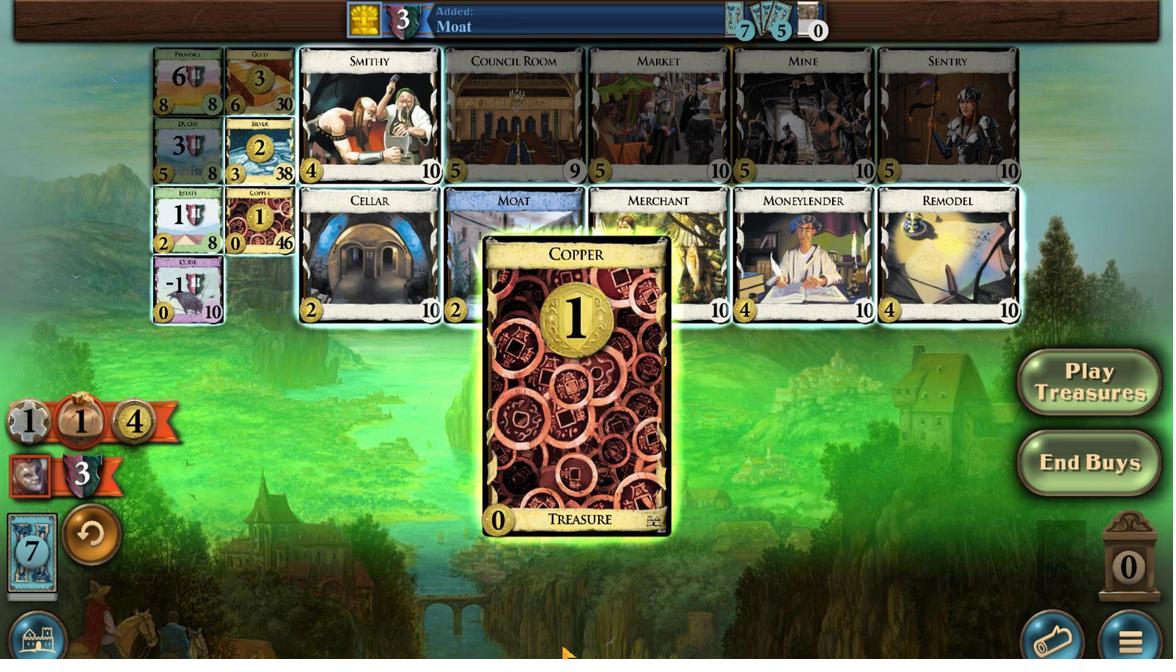 
Action: Mouse scrolled (482, 603) with delta (0, 0)
Screenshot: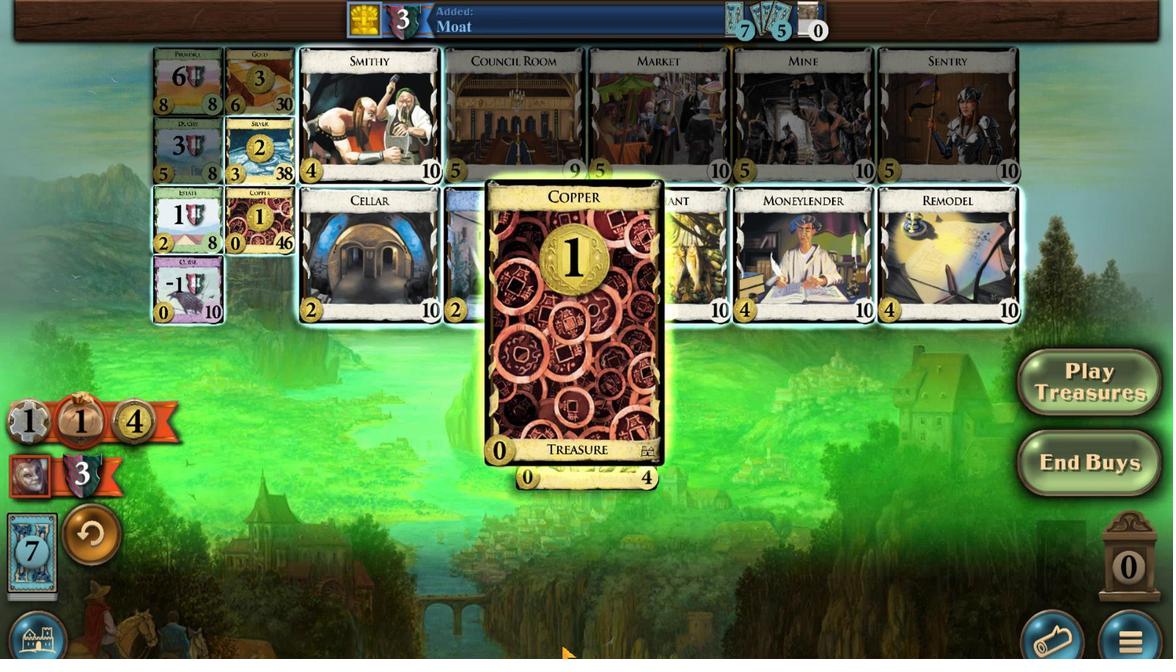 
Action: Mouse moved to (469, 546)
Screenshot: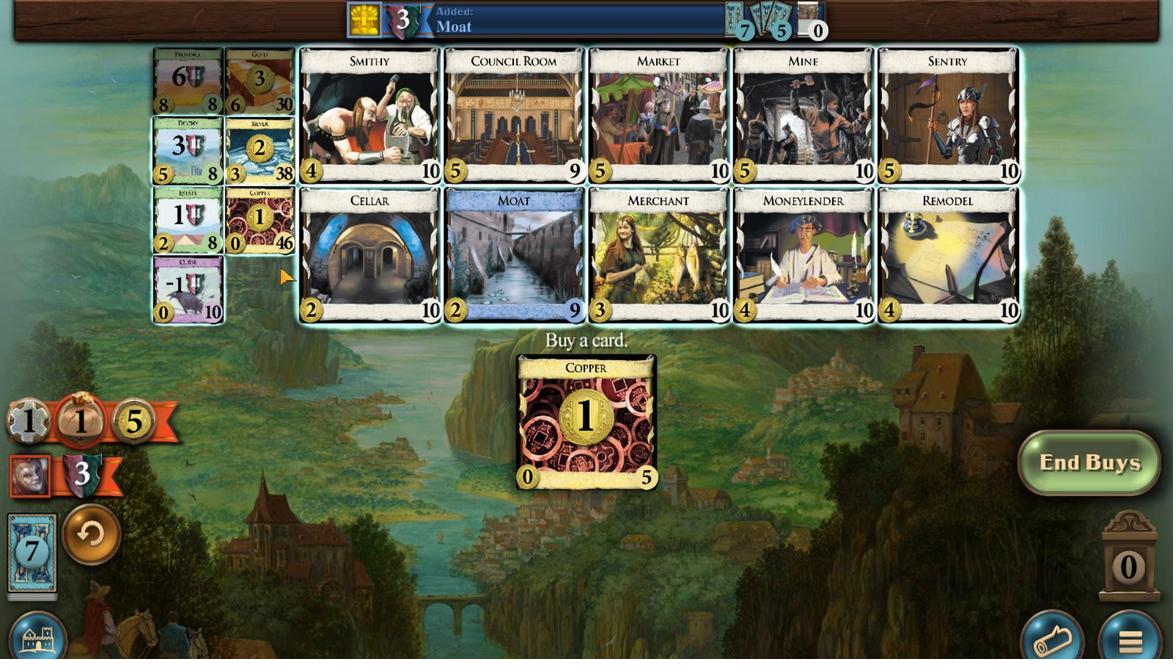 
Action: Mouse pressed left at (469, 546)
Screenshot: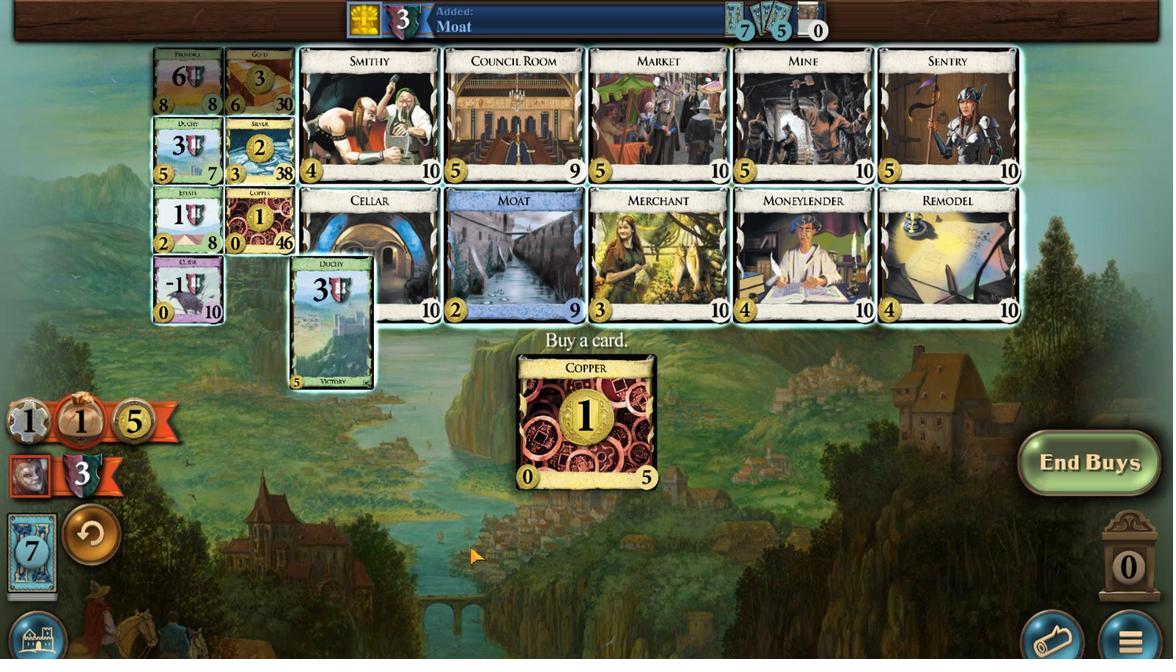 
Action: Mouse moved to (471, 598)
Screenshot: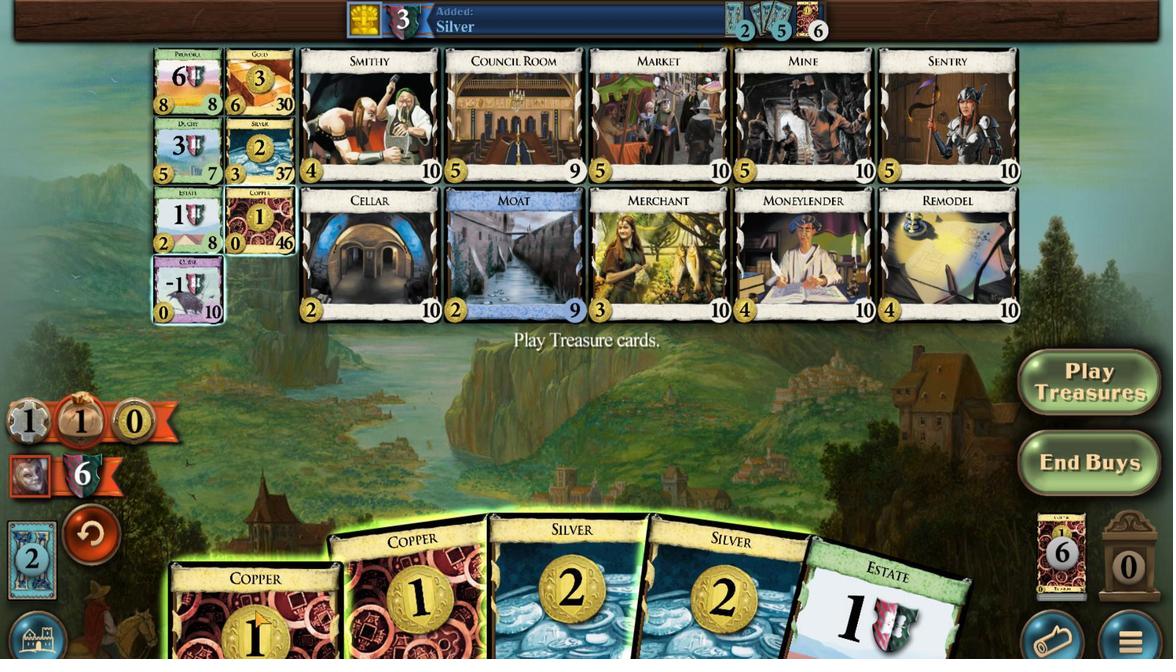 
Action: Mouse scrolled (471, 598) with delta (0, 0)
Screenshot: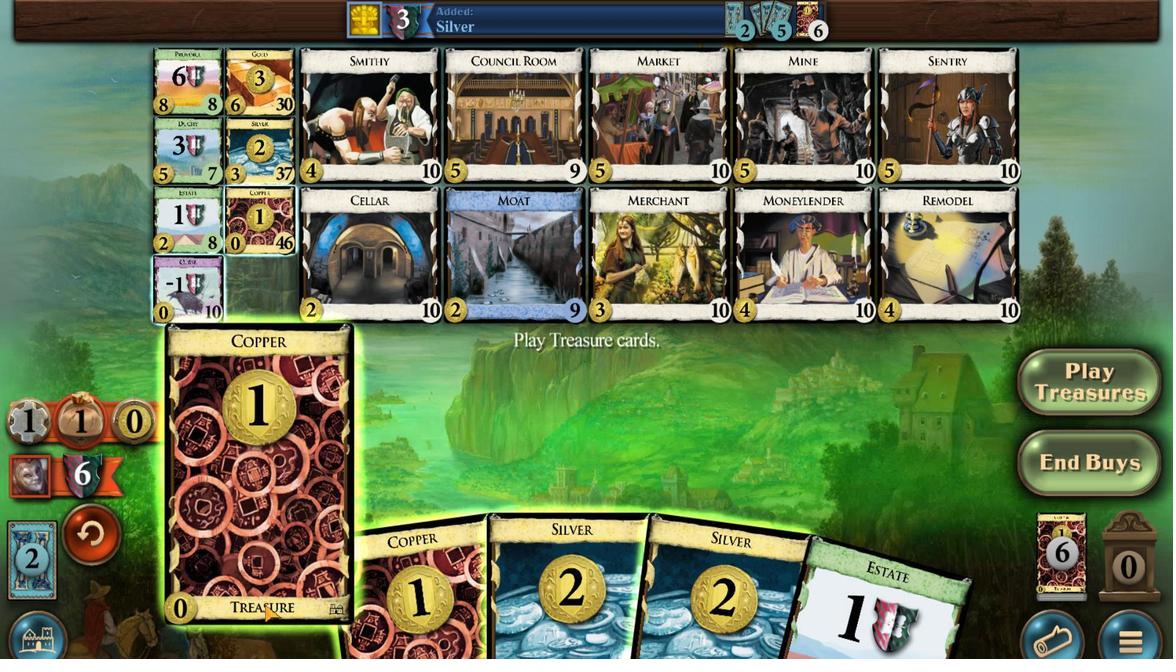 
Action: Mouse scrolled (471, 598) with delta (0, 0)
Screenshot: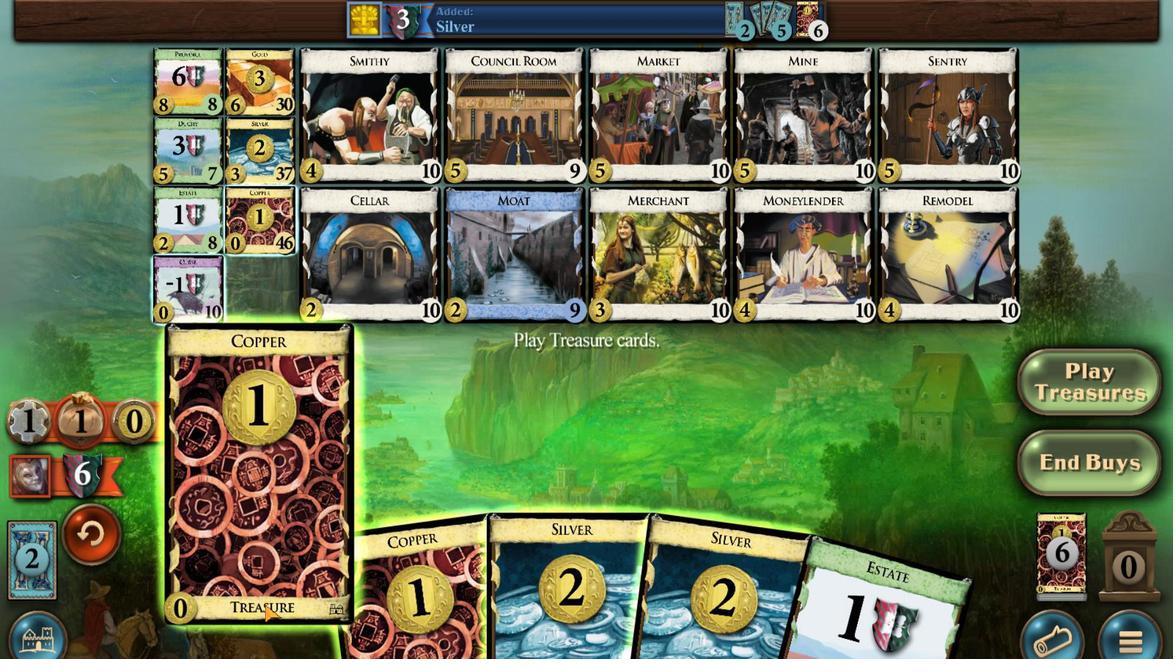 
Action: Mouse scrolled (471, 598) with delta (0, 0)
Screenshot: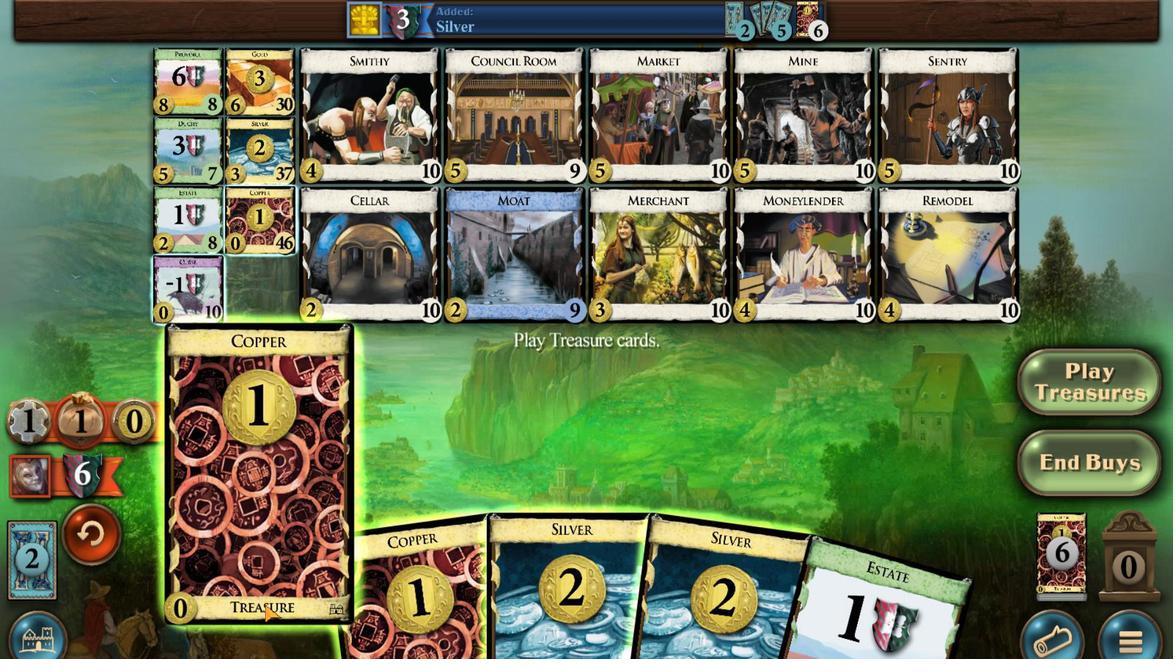 
Action: Mouse scrolled (471, 598) with delta (0, 0)
Screenshot: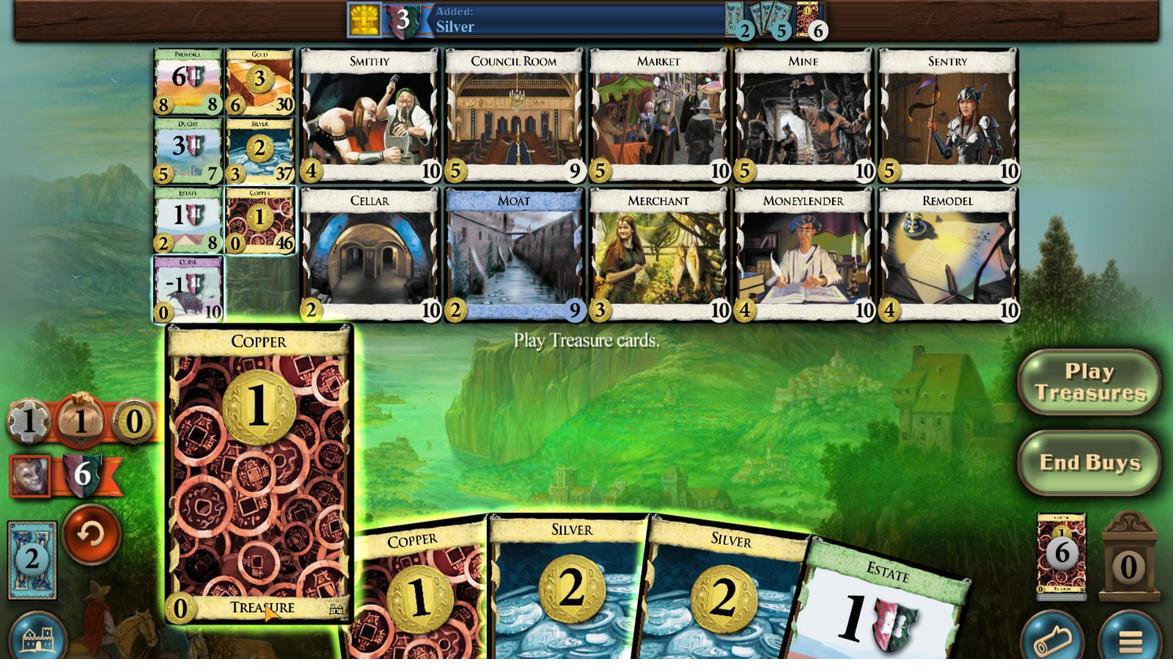 
Action: Mouse moved to (474, 598)
Screenshot: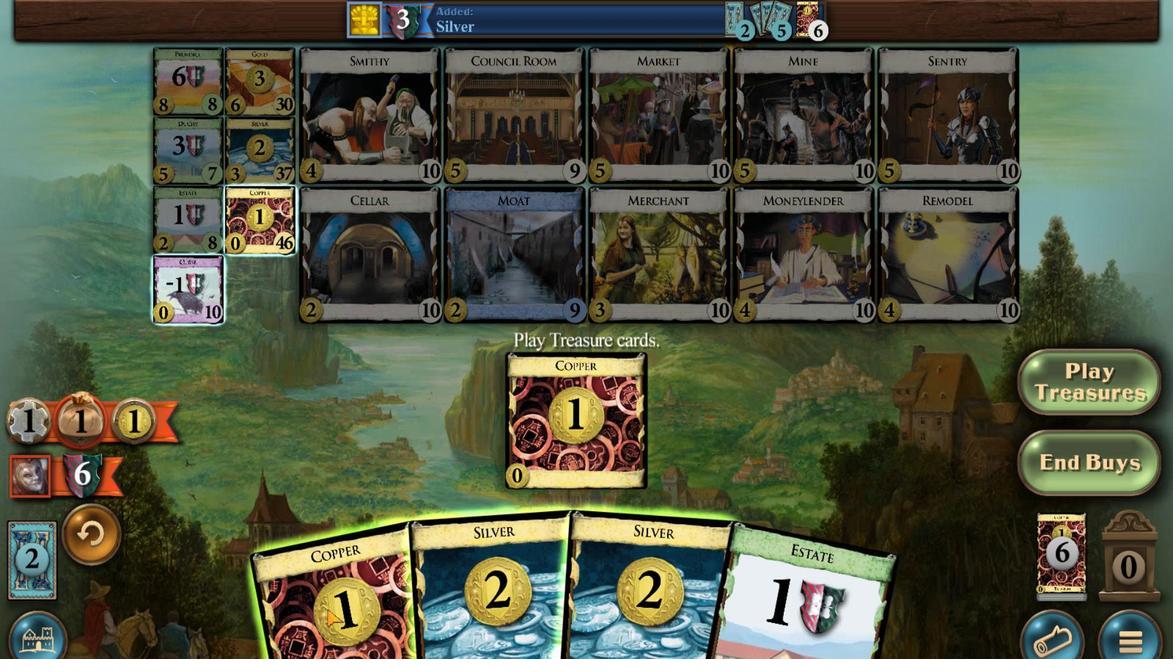 
Action: Mouse scrolled (474, 598) with delta (0, 0)
Screenshot: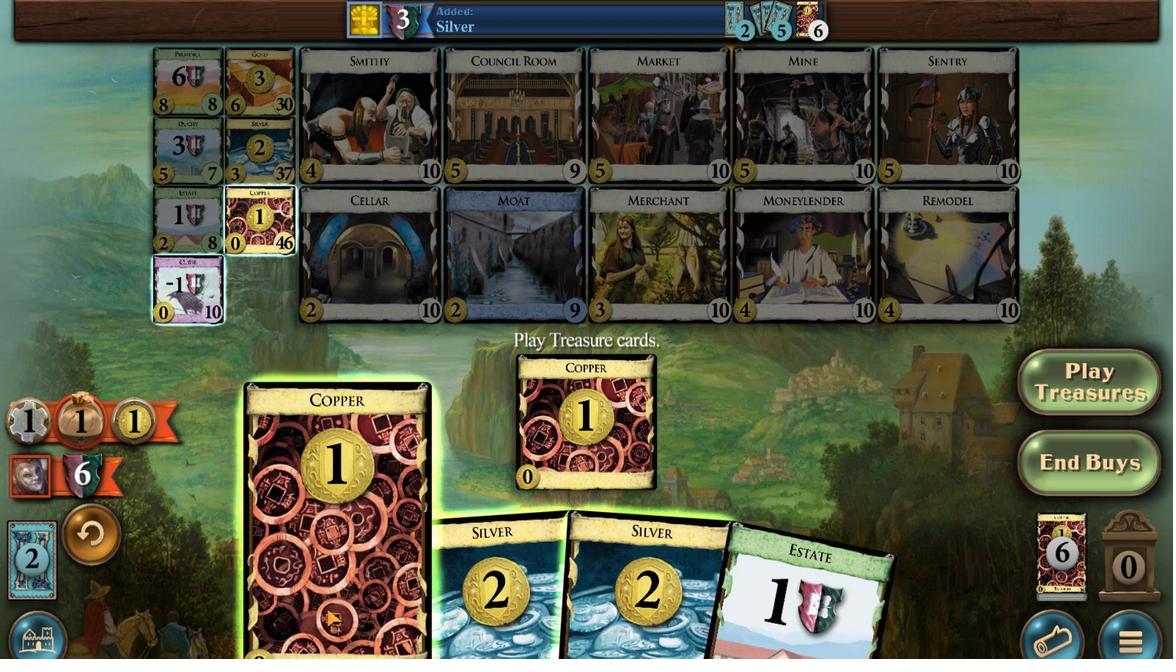 
Action: Mouse scrolled (474, 598) with delta (0, 0)
Screenshot: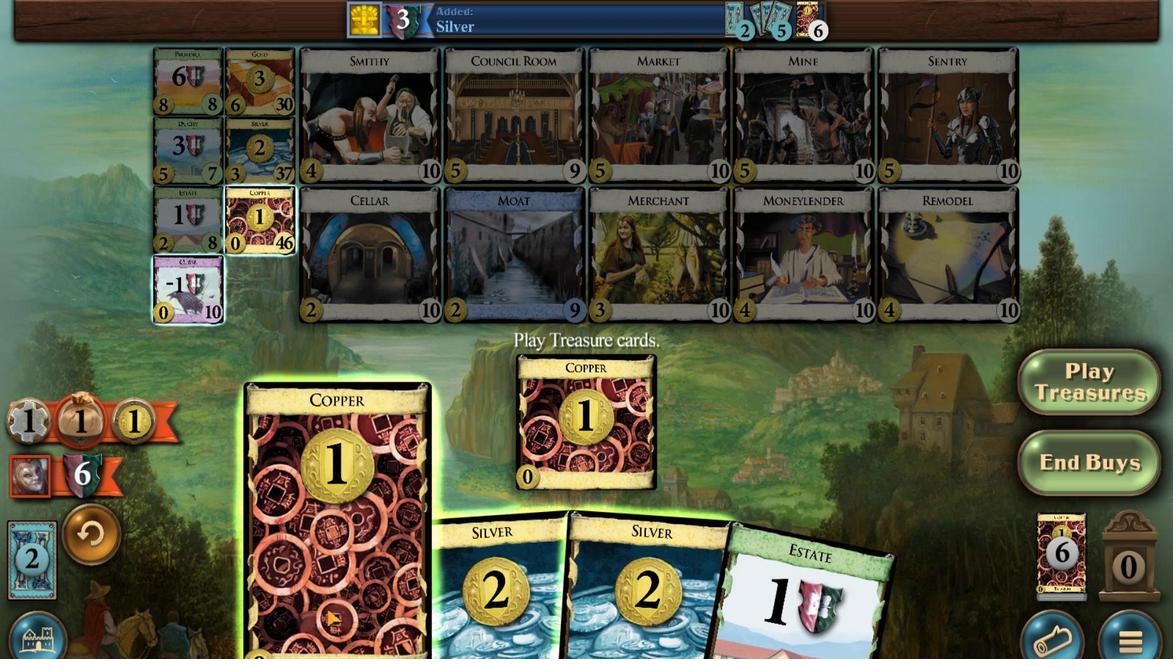 
Action: Mouse scrolled (474, 598) with delta (0, 0)
Screenshot: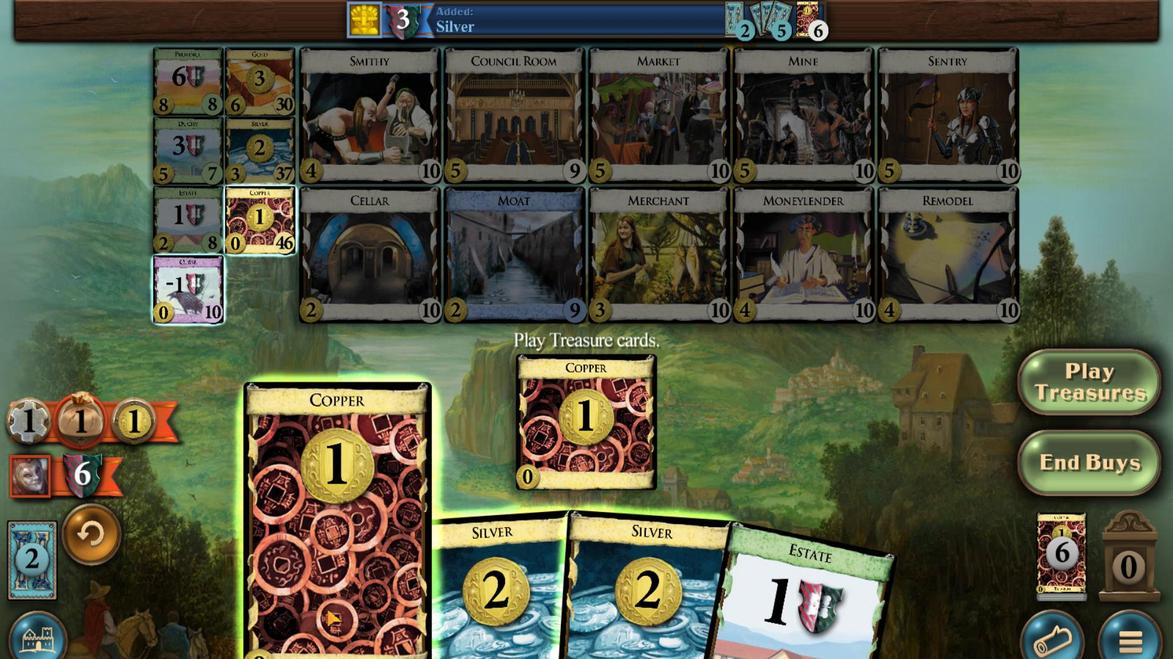 
Action: Mouse scrolled (474, 598) with delta (0, 0)
Screenshot: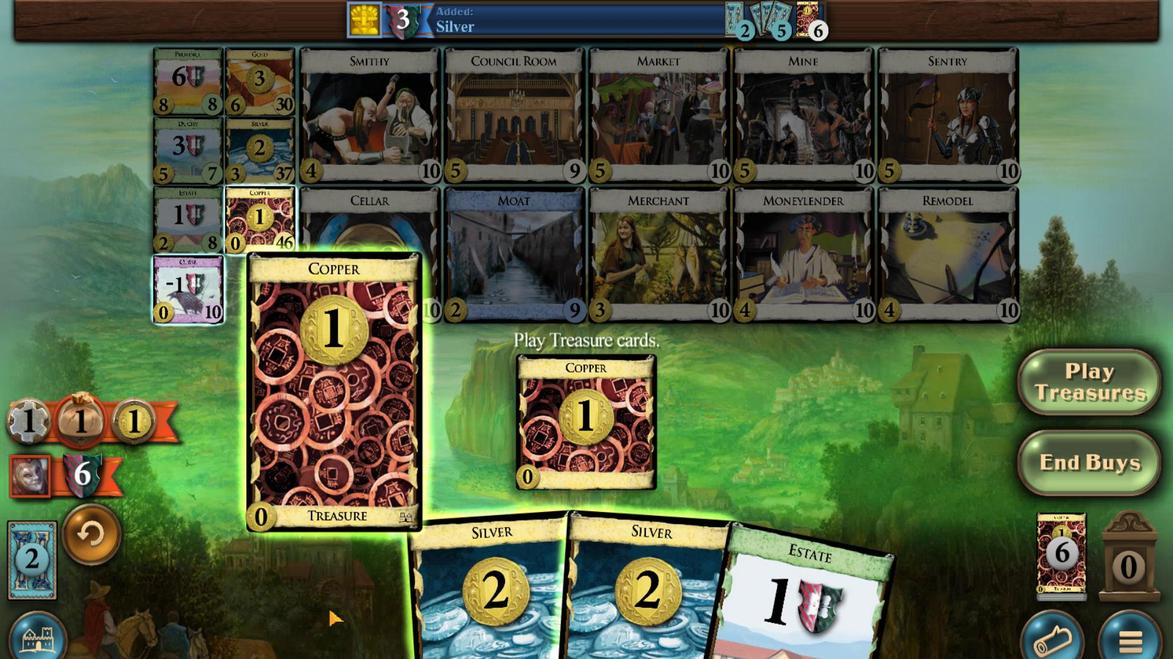 
Action: Mouse moved to (476, 597)
Screenshot: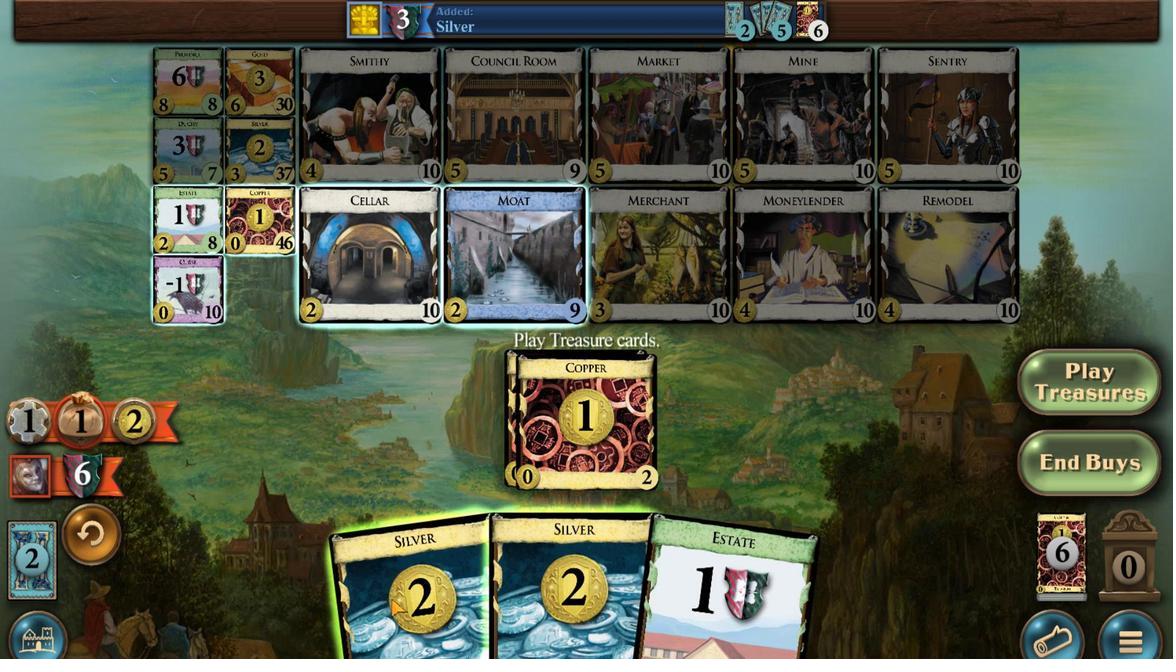 
Action: Mouse scrolled (476, 597) with delta (0, 0)
Screenshot: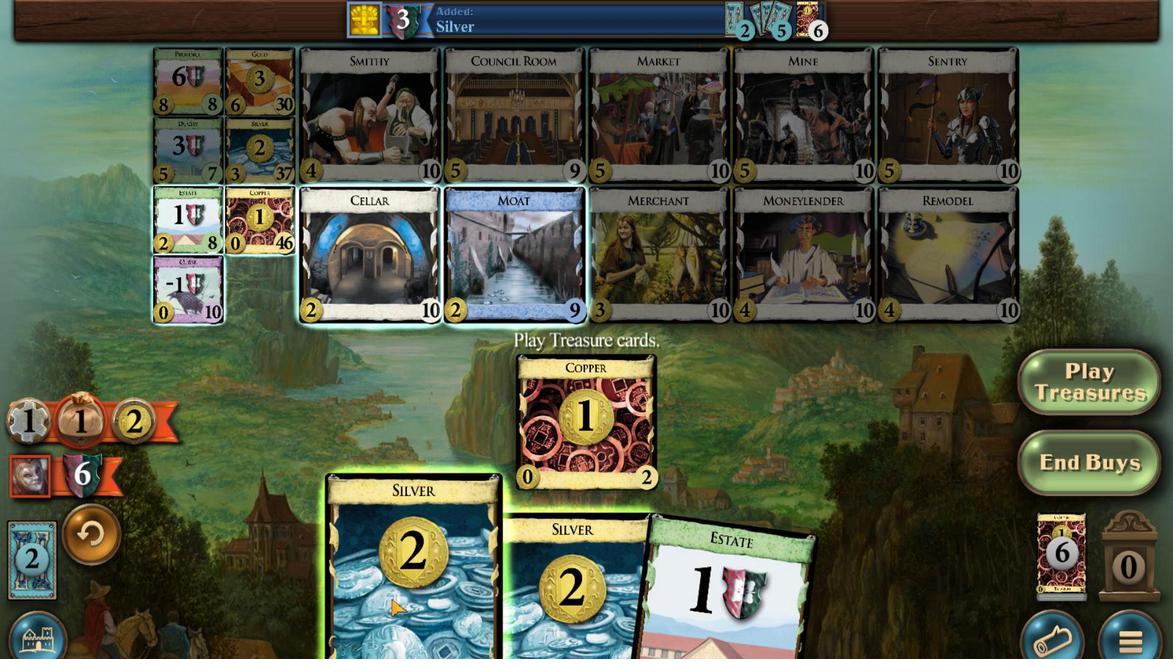 
Action: Mouse scrolled (476, 597) with delta (0, 0)
Screenshot: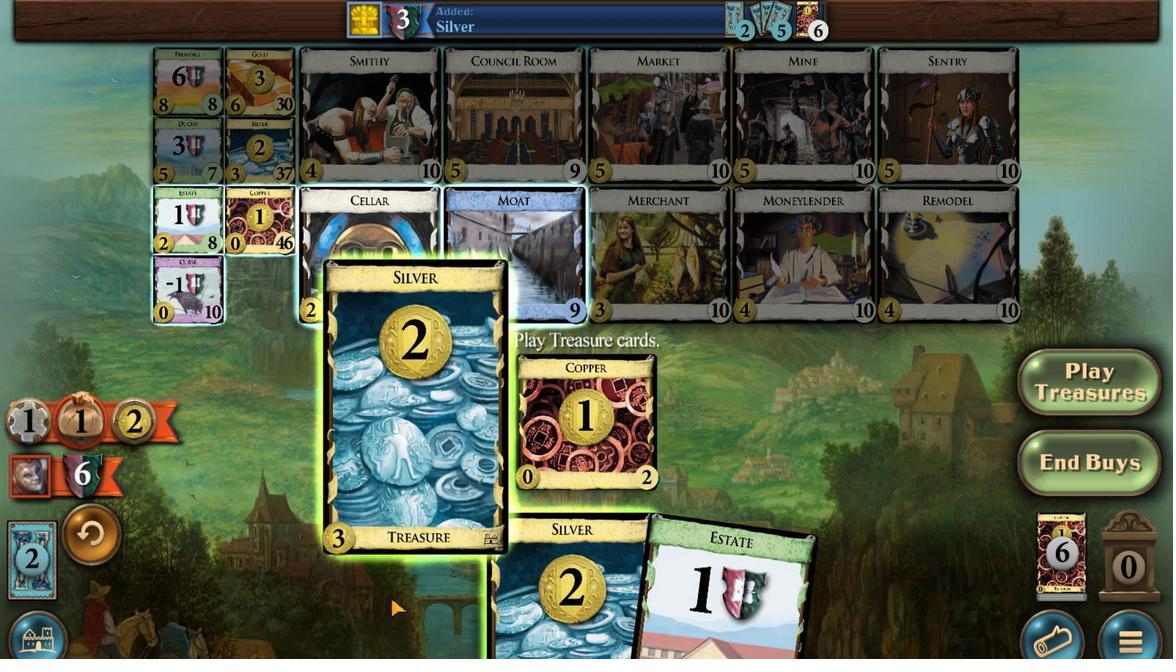 
Action: Mouse scrolled (476, 597) with delta (0, 0)
Screenshot: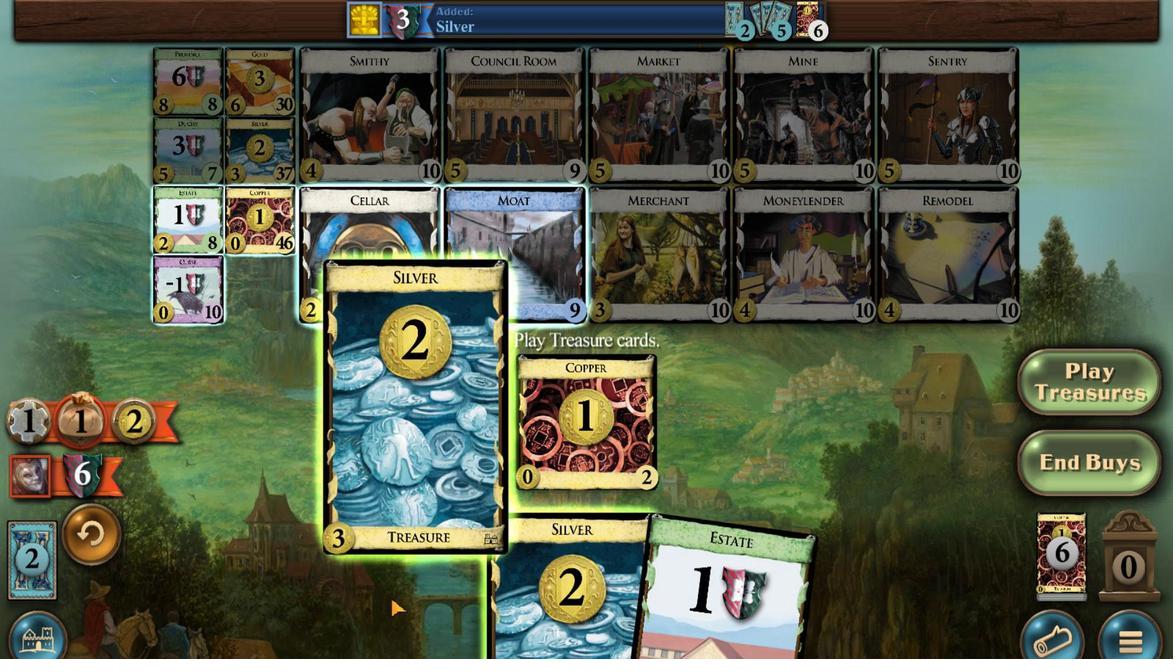 
Action: Mouse scrolled (476, 597) with delta (0, 0)
Screenshot: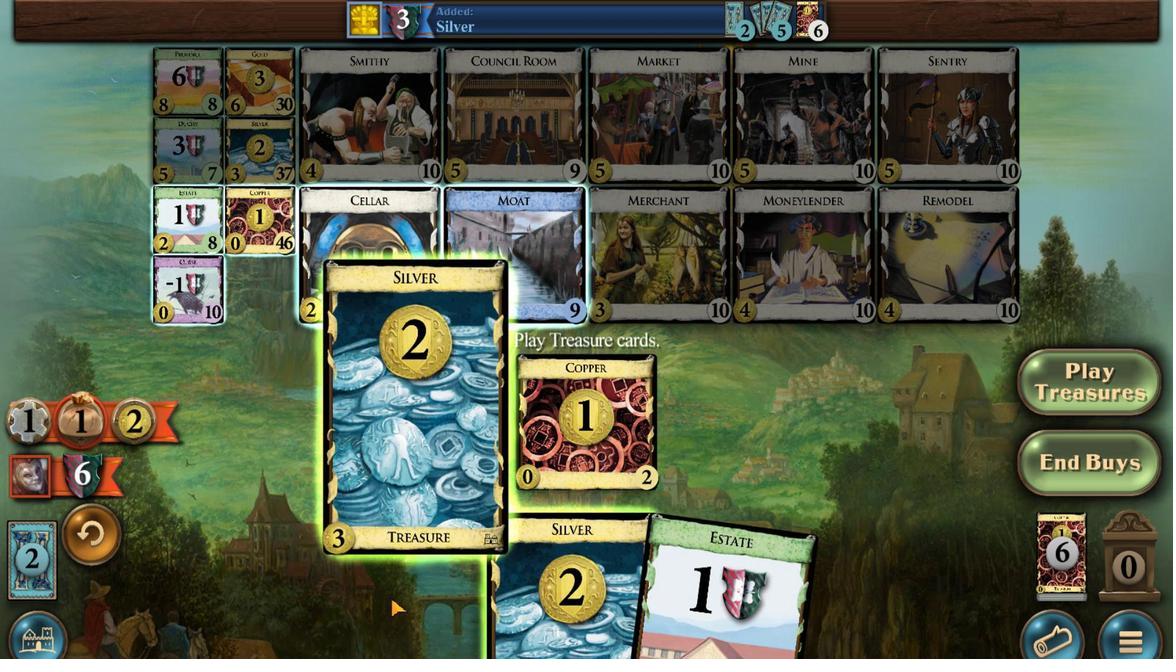 
Action: Mouse scrolled (476, 597) with delta (0, 0)
Screenshot: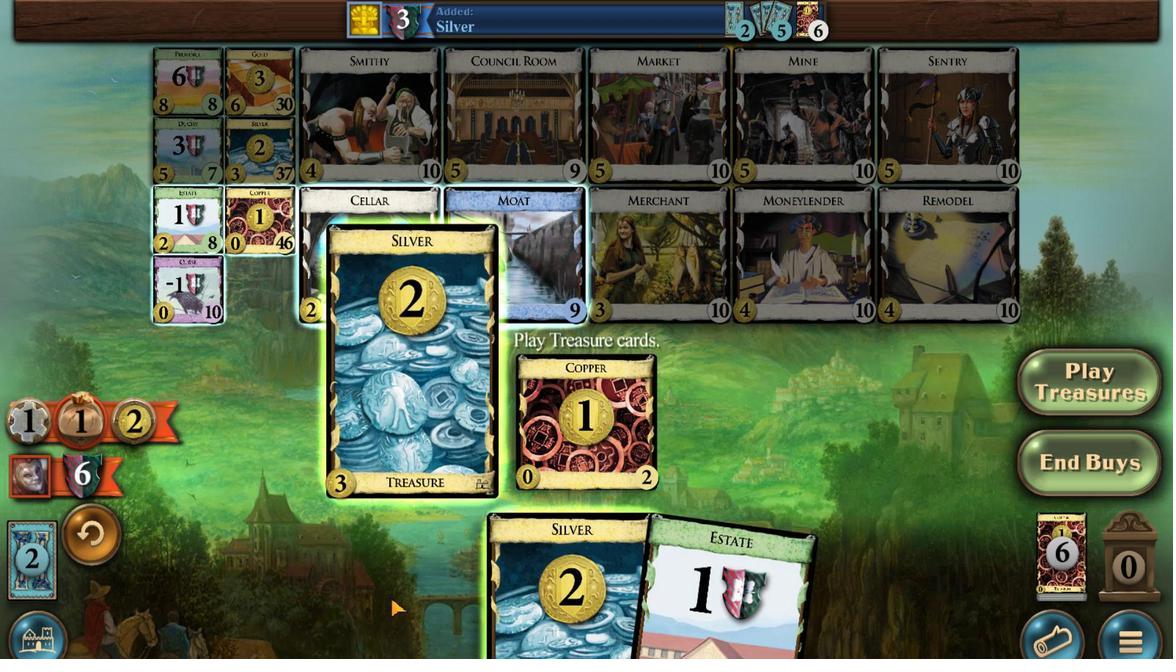 
Action: Mouse moved to (476, 597)
Screenshot: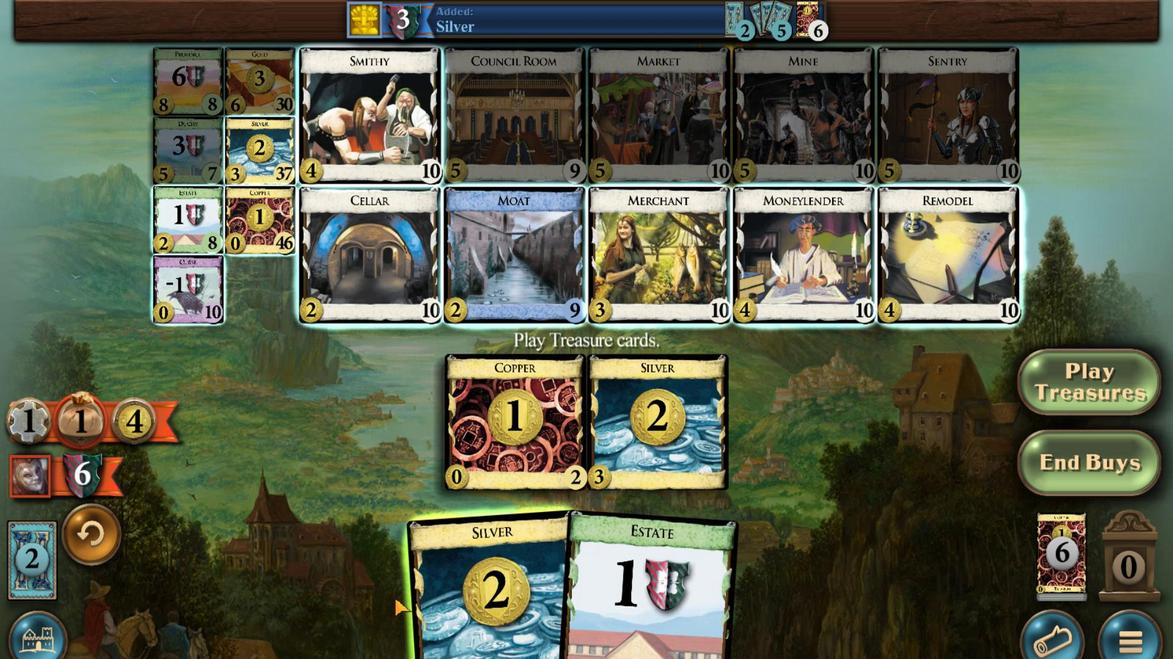 
Action: Mouse scrolled (476, 597) with delta (0, 0)
Screenshot: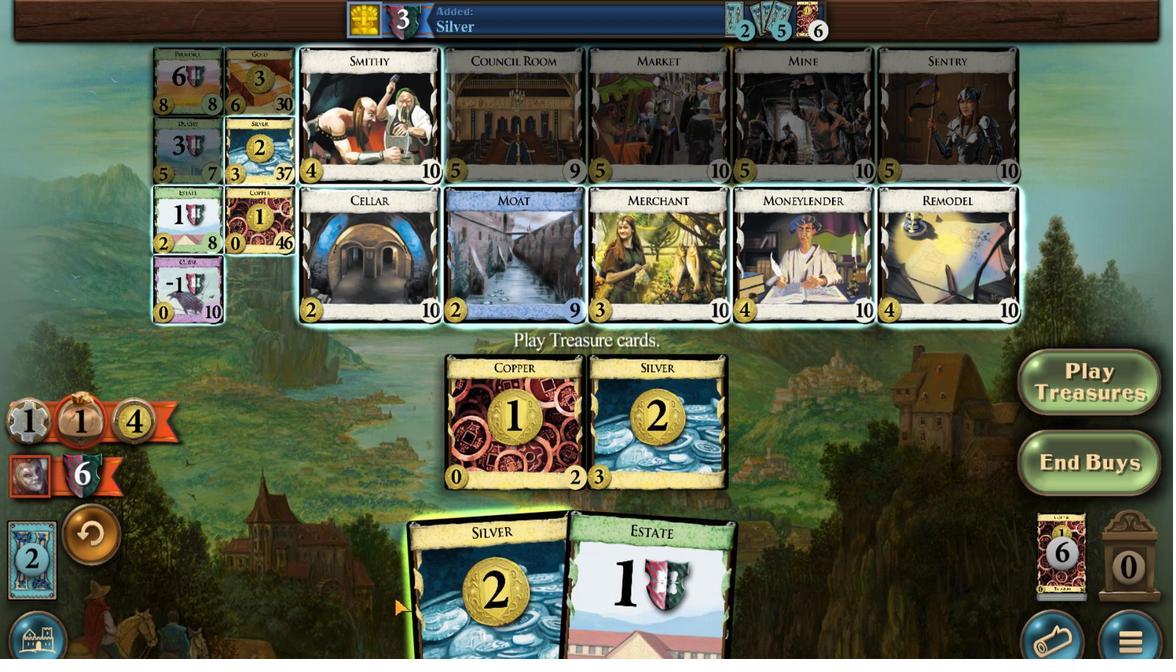 
Action: Mouse scrolled (476, 597) with delta (0, 0)
Screenshot: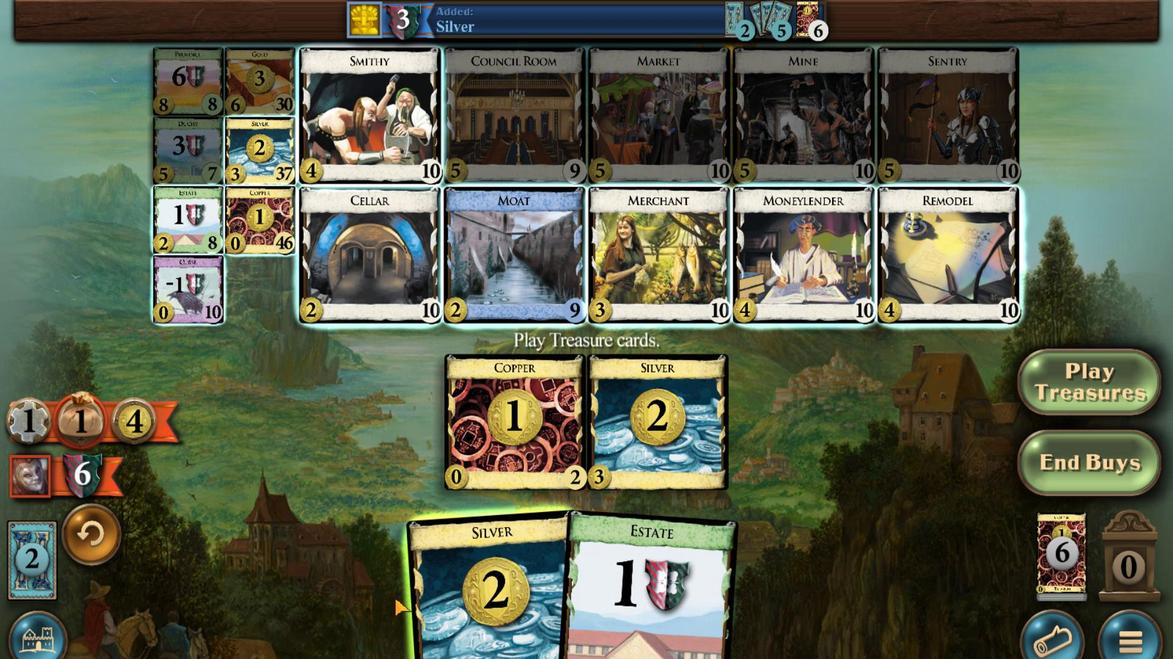
Action: Mouse scrolled (476, 597) with delta (0, 0)
Screenshot: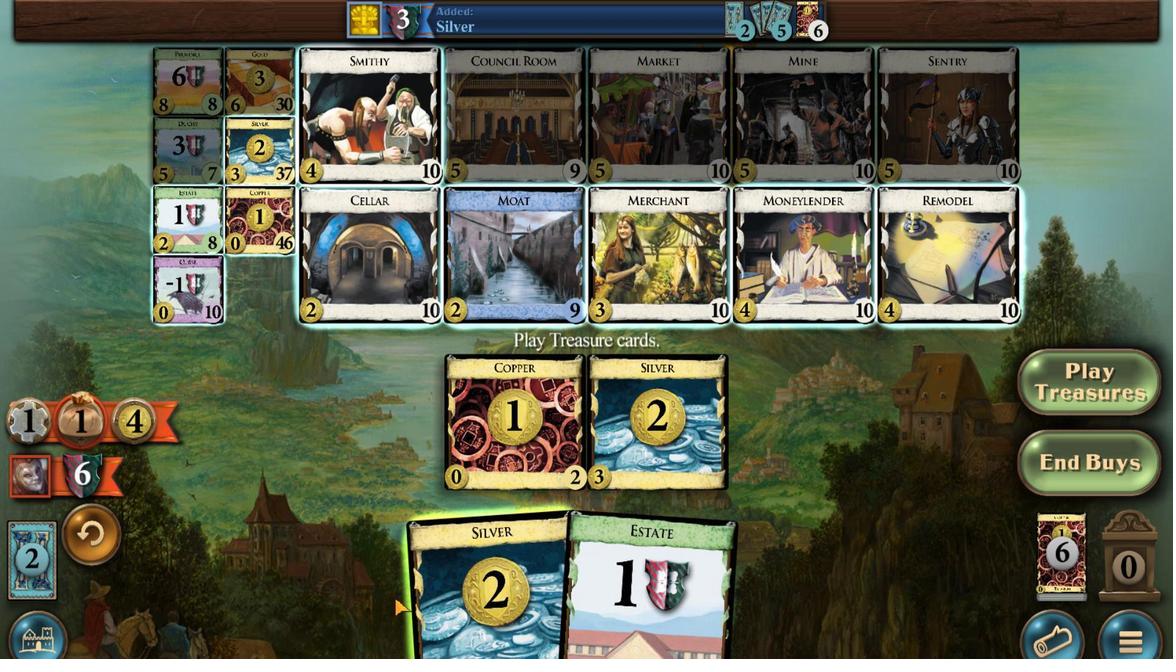 
Action: Mouse moved to (478, 597)
Screenshot: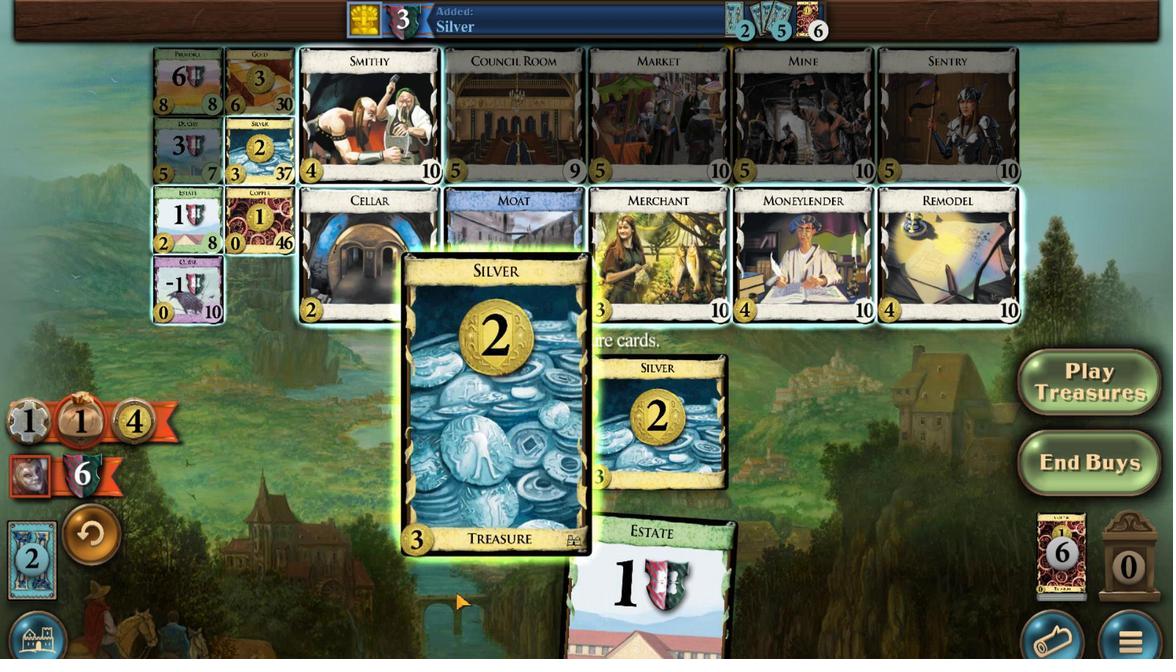 
Action: Mouse scrolled (478, 597) with delta (0, 0)
Screenshot: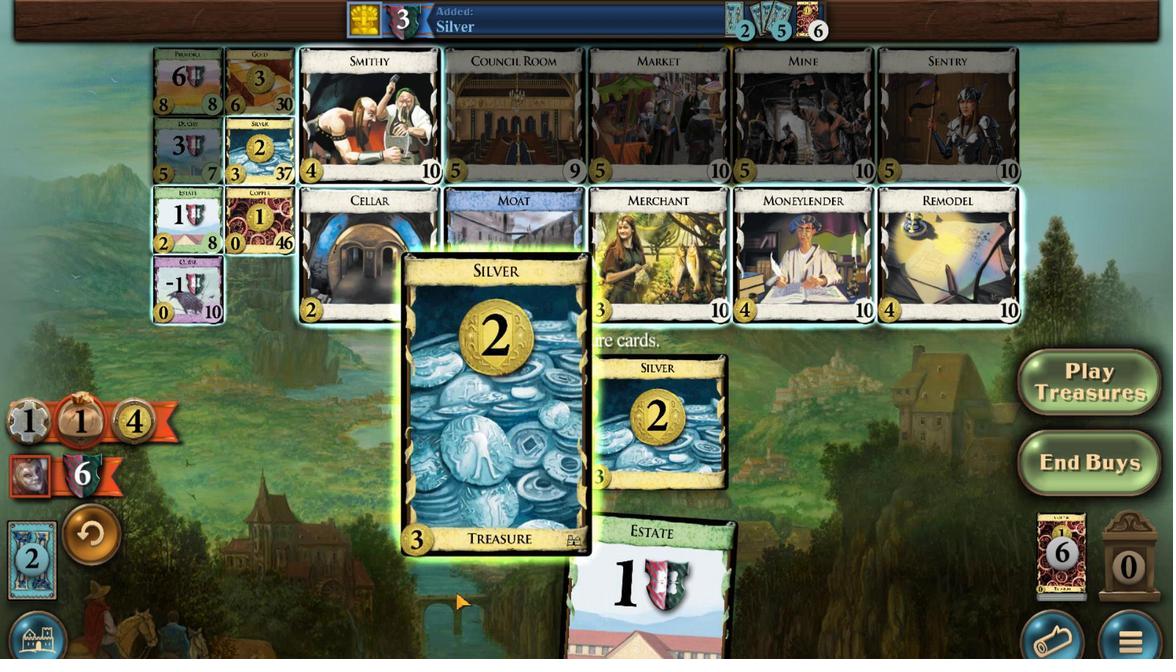 
Action: Mouse moved to (478, 597)
Screenshot: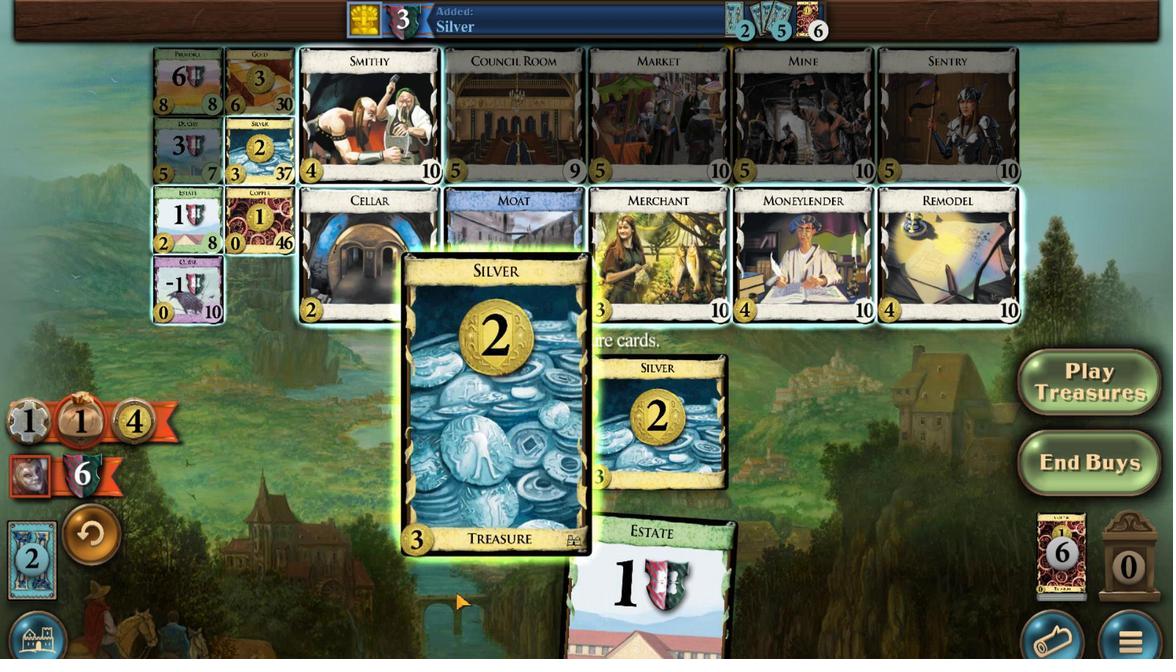 
Action: Mouse scrolled (478, 597) with delta (0, 0)
Screenshot: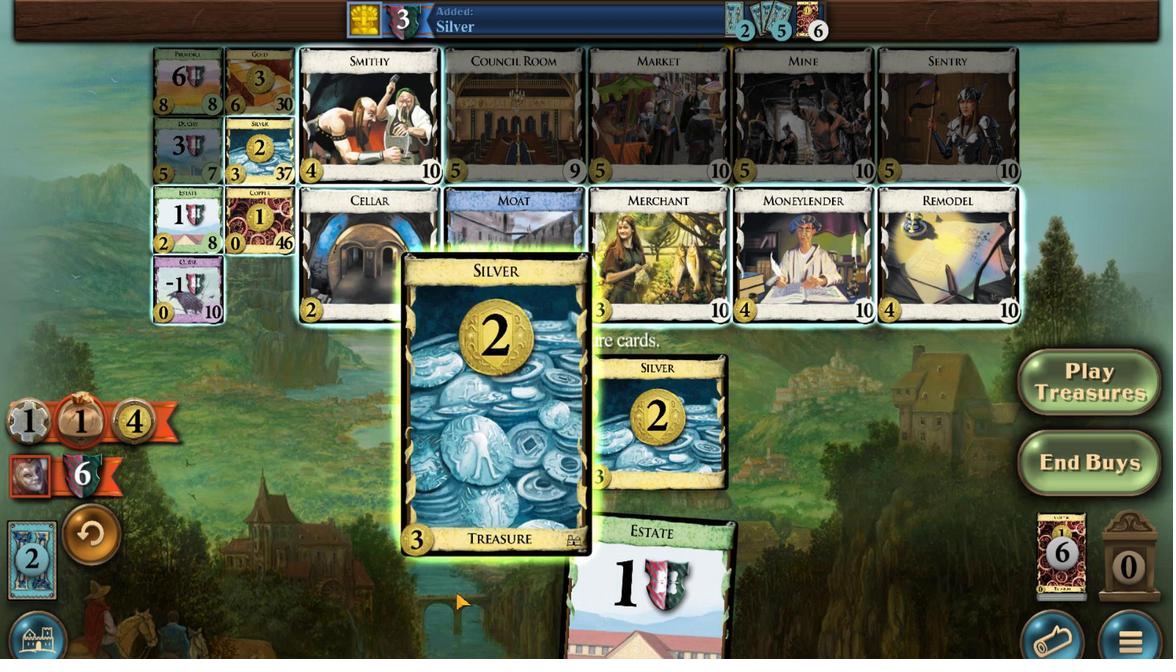 
Action: Mouse scrolled (478, 597) with delta (0, 0)
Screenshot: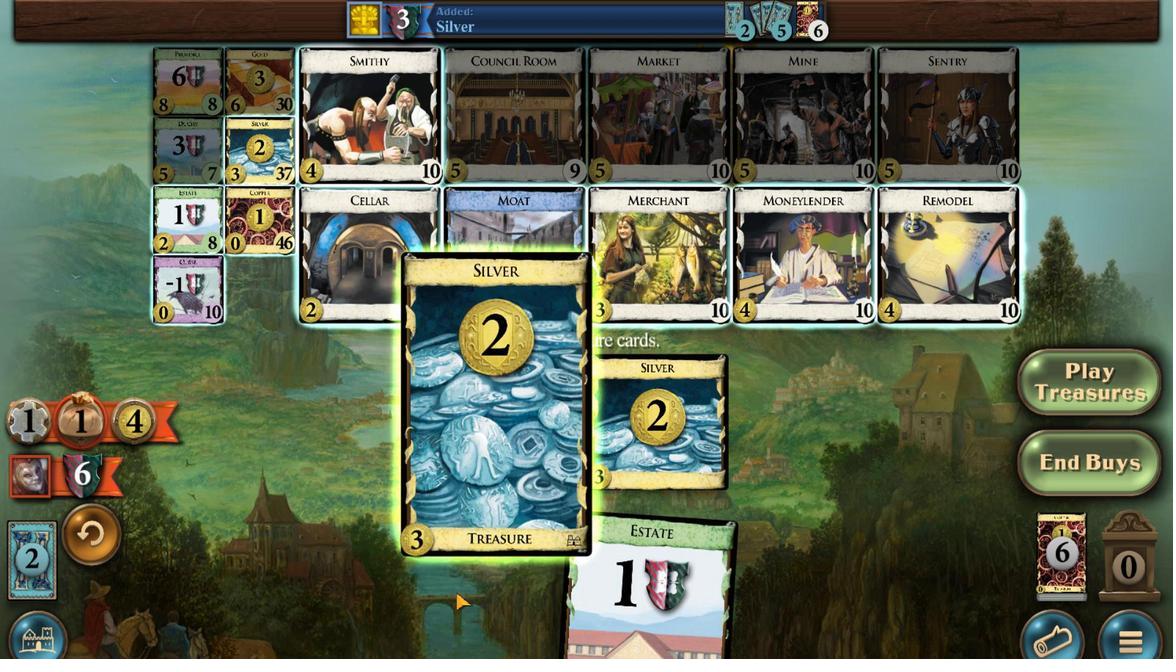 
Action: Mouse scrolled (478, 597) with delta (0, 0)
Screenshot: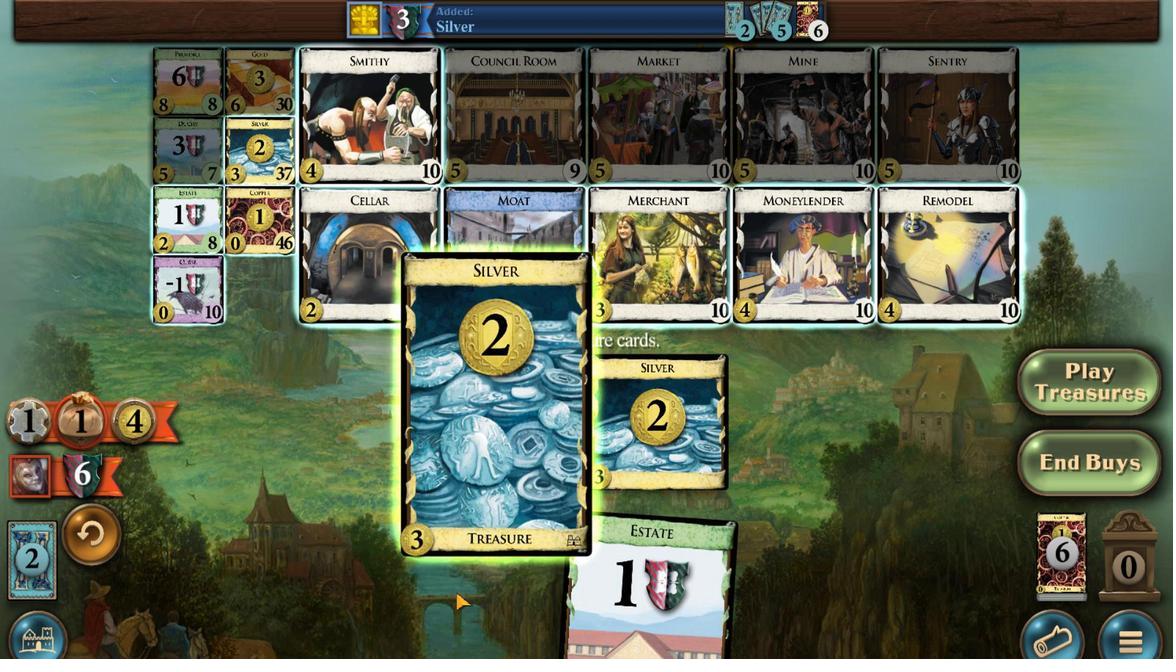 
Action: Mouse moved to (469, 543)
Screenshot: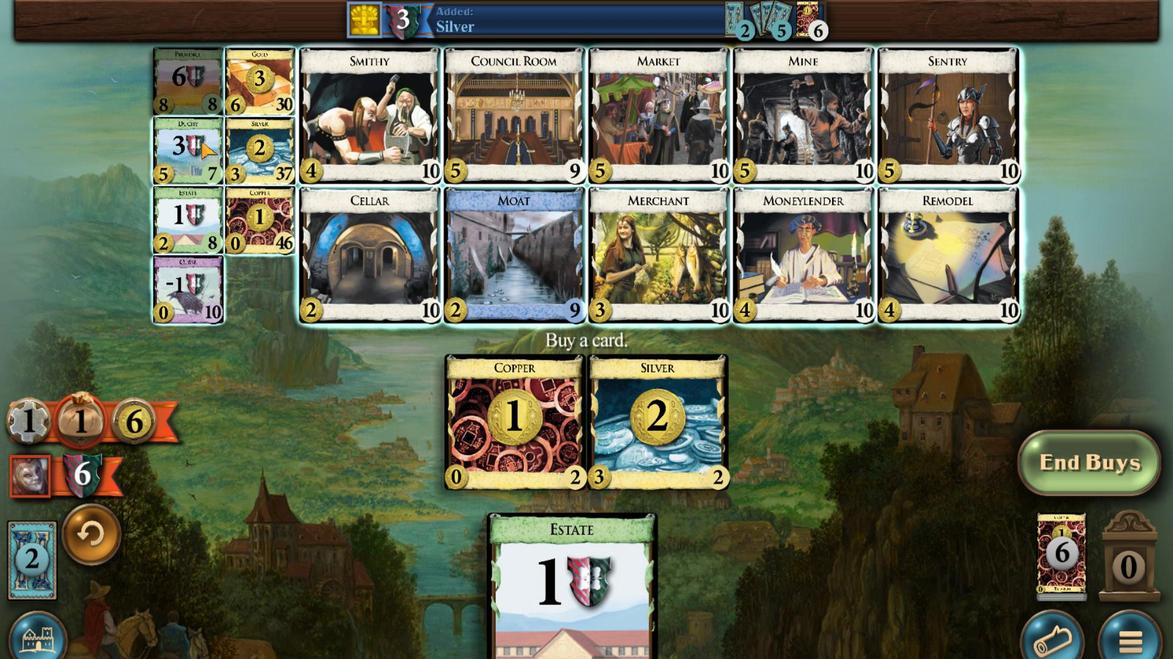 
Action: Mouse pressed left at (469, 543)
Screenshot: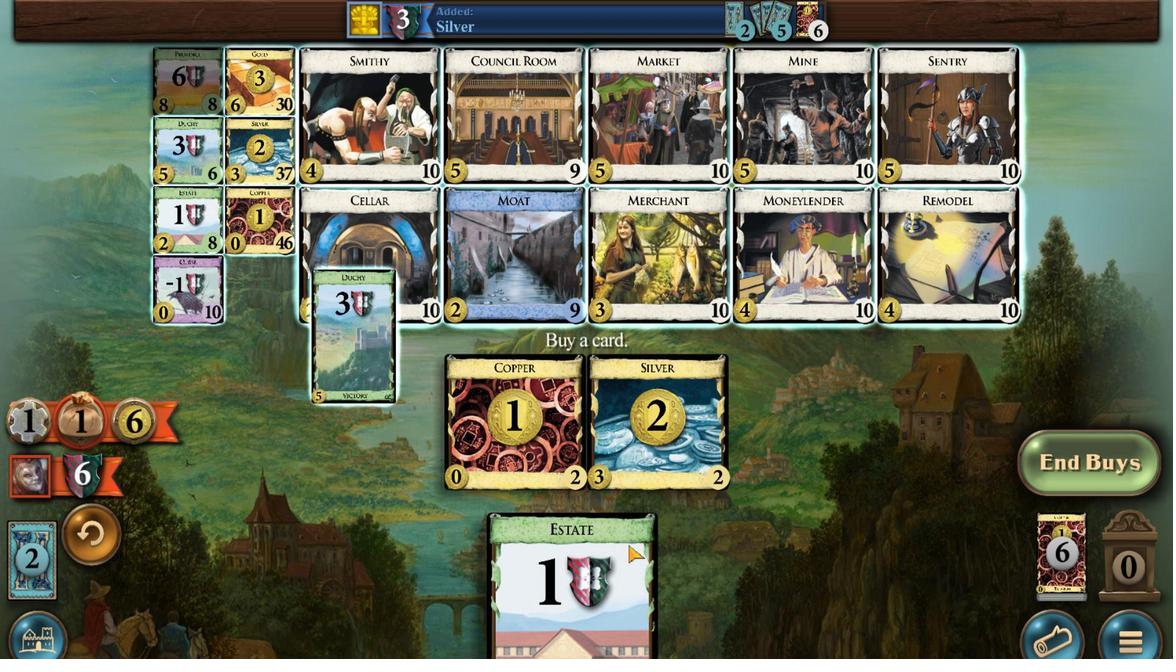 
Action: Mouse moved to (479, 595)
Screenshot: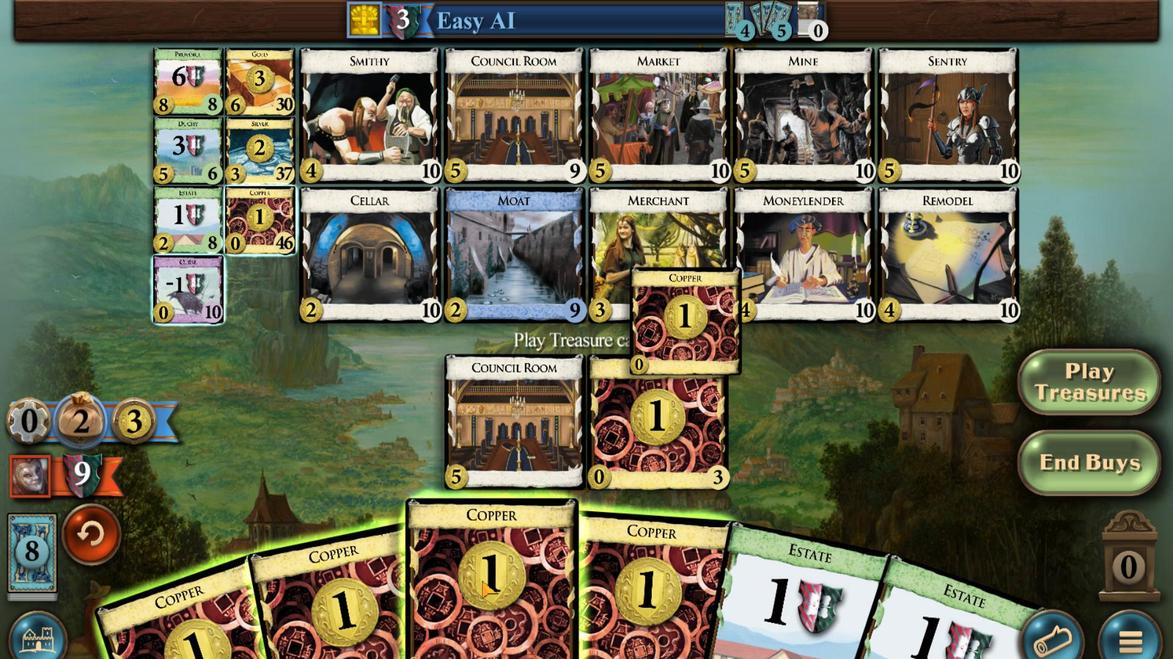 
Action: Mouse scrolled (479, 595) with delta (0, 0)
Screenshot: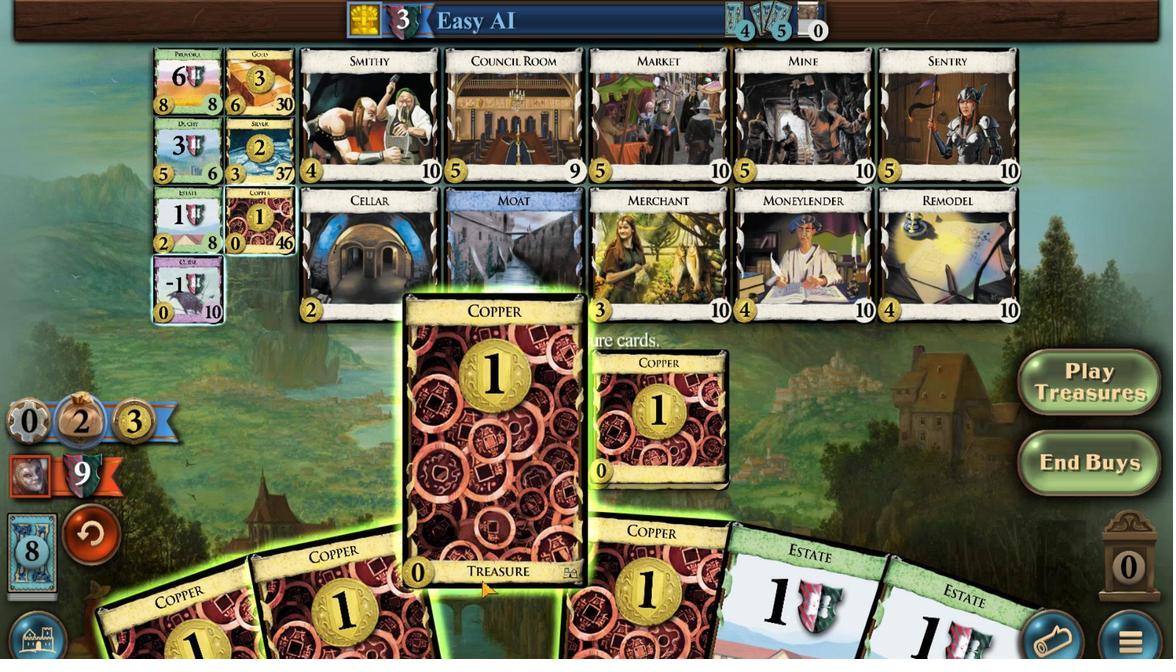 
Action: Mouse scrolled (479, 595) with delta (0, 0)
Screenshot: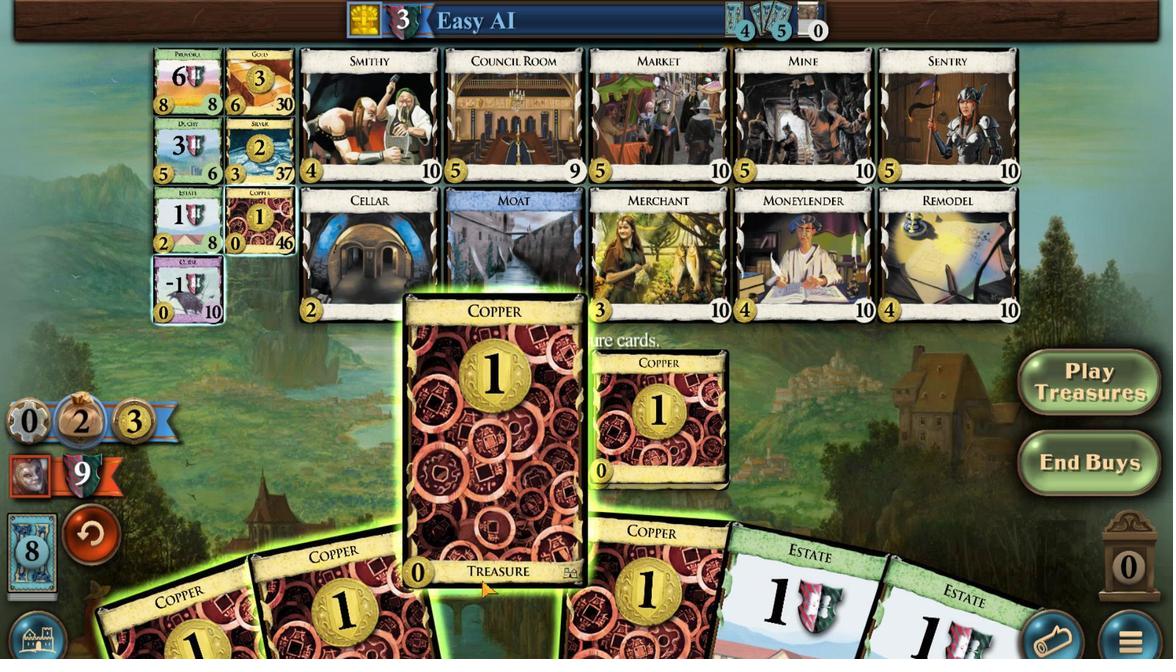 
Action: Mouse scrolled (479, 595) with delta (0, 0)
Screenshot: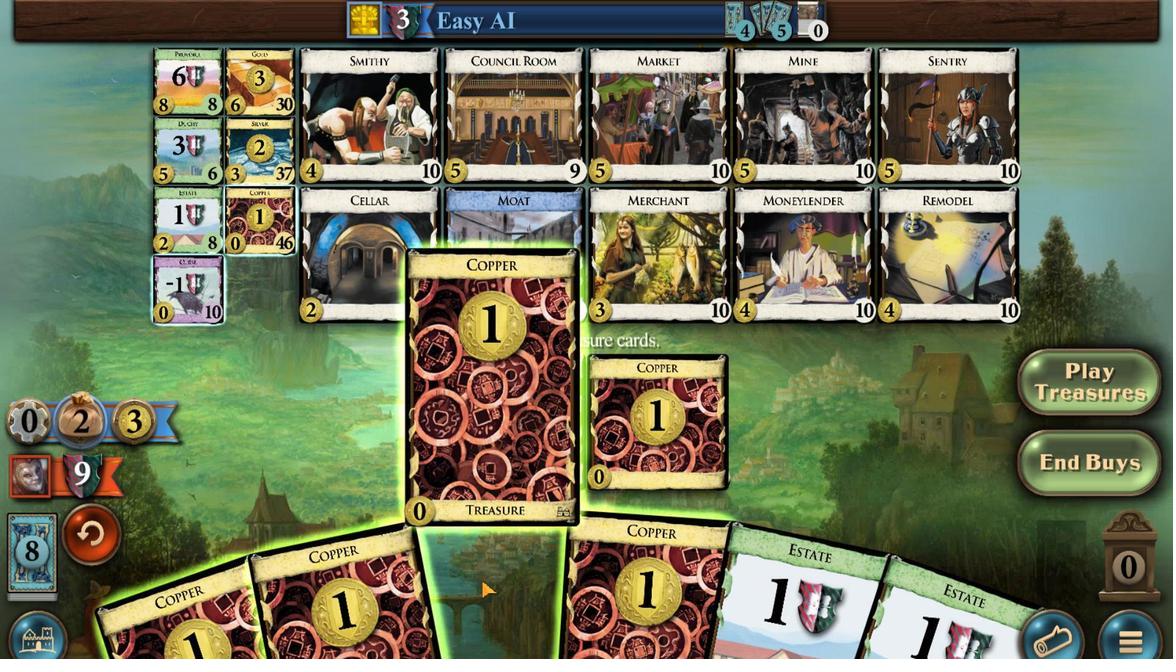 
Action: Mouse scrolled (479, 595) with delta (0, 0)
Screenshot: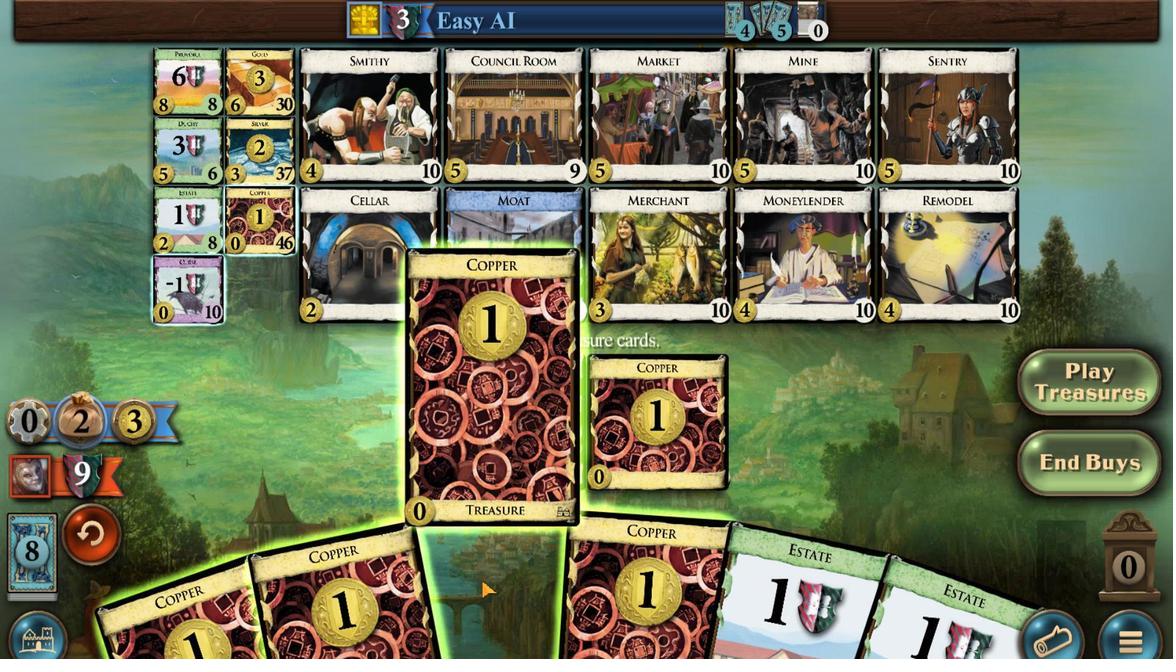 
Action: Mouse moved to (482, 590)
Screenshot: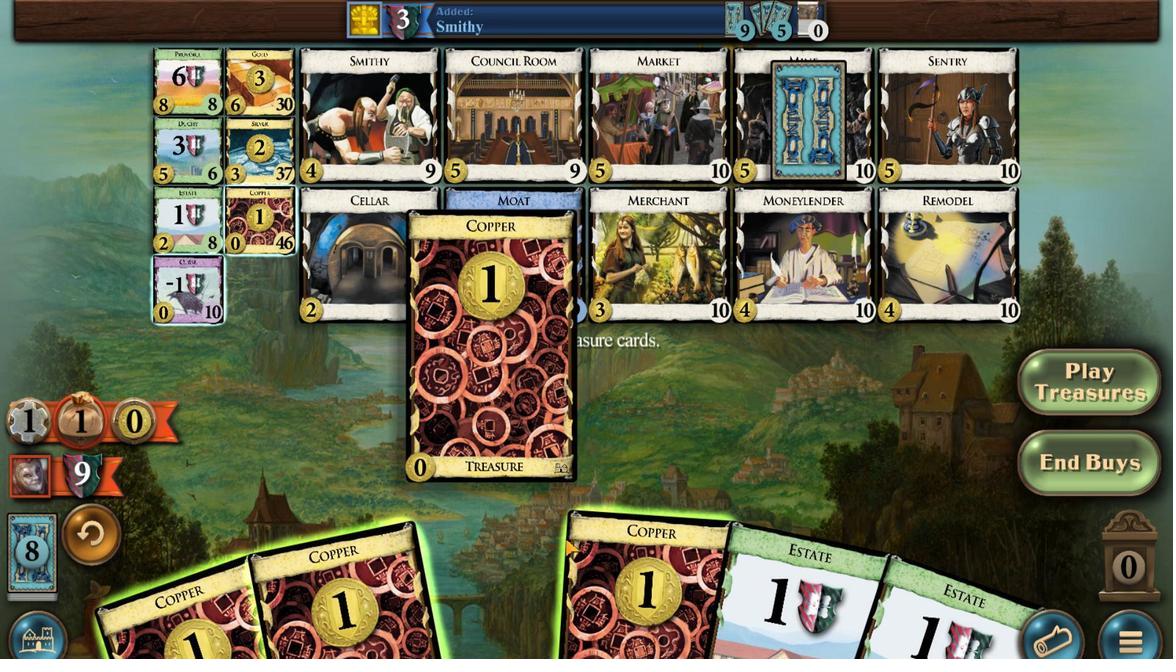 
Action: Mouse scrolled (482, 590) with delta (0, 0)
Screenshot: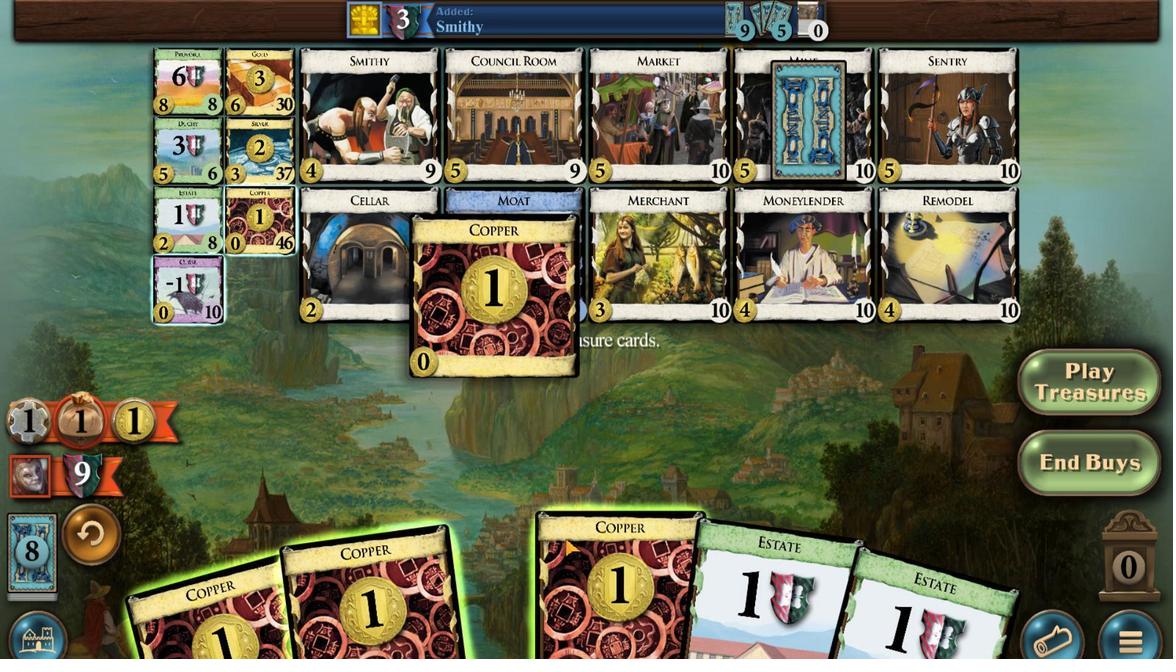 
Action: Mouse scrolled (482, 590) with delta (0, 0)
Screenshot: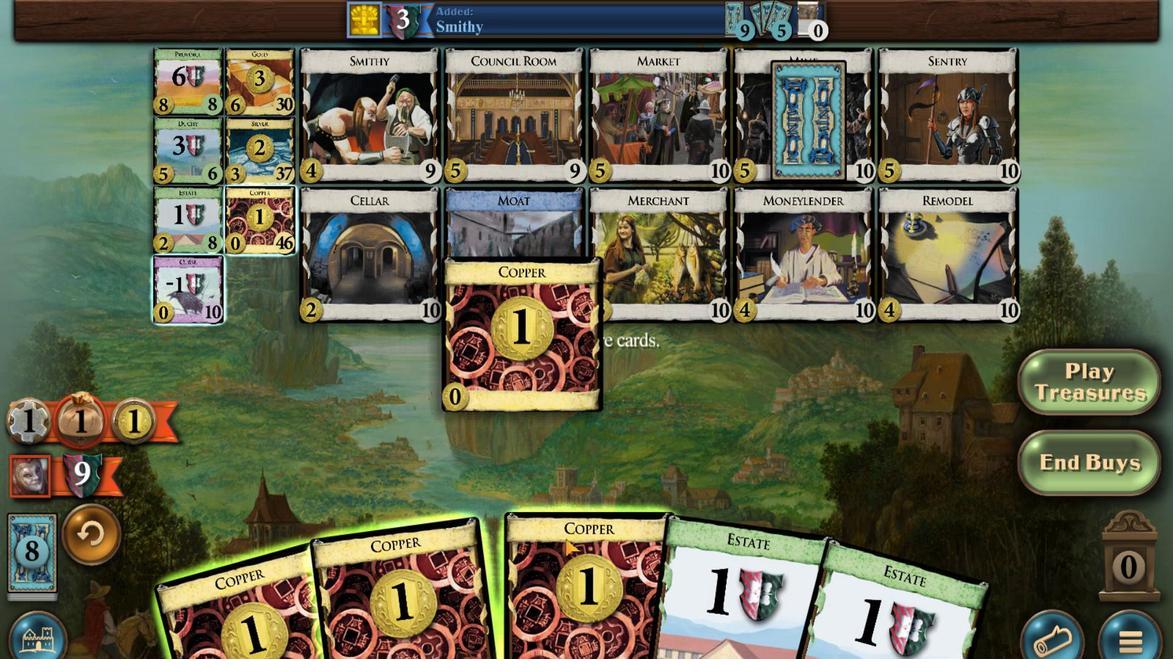 
Action: Mouse scrolled (482, 590) with delta (0, 0)
Screenshot: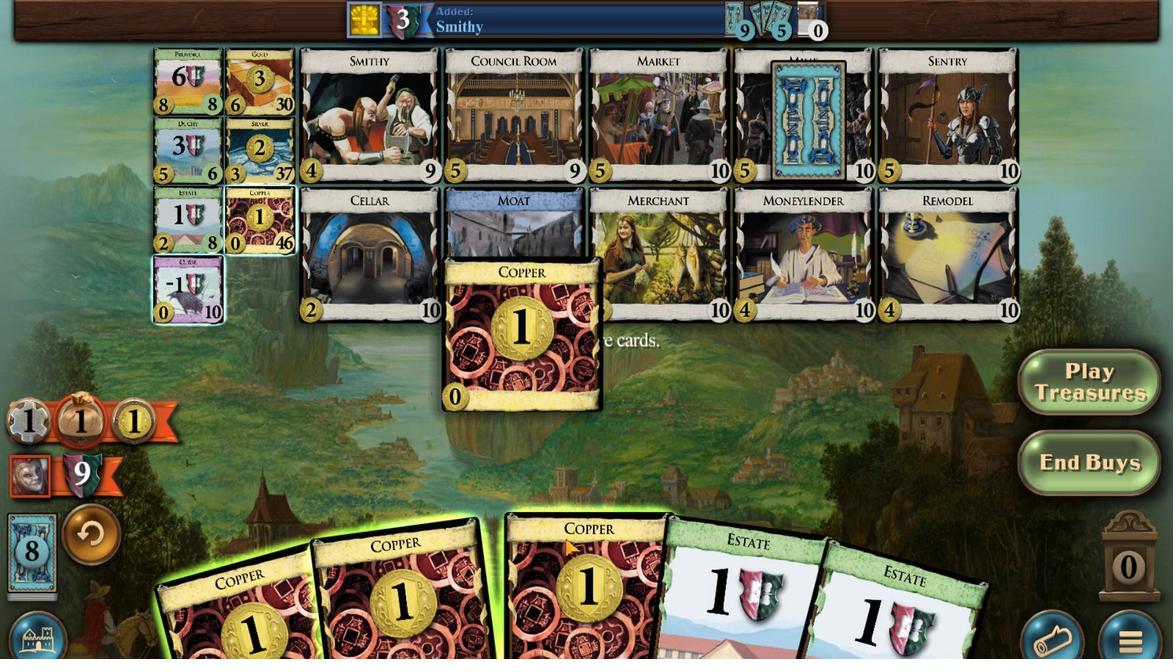
Action: Mouse scrolled (482, 590) with delta (0, 0)
Screenshot: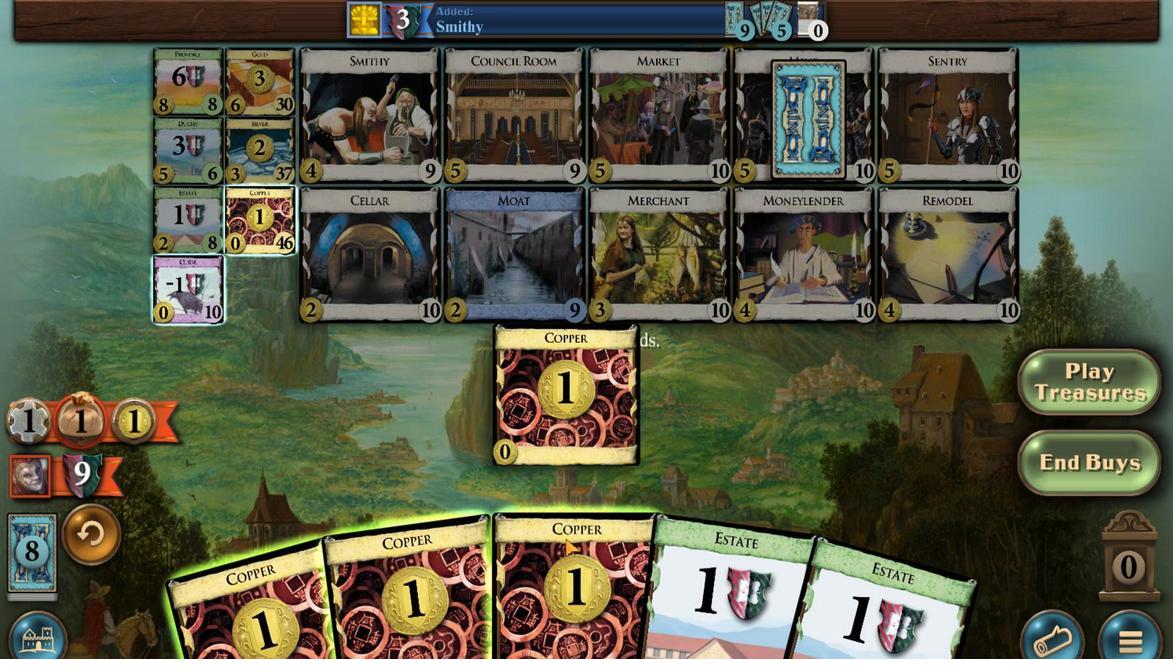 
Action: Mouse moved to (481, 590)
Screenshot: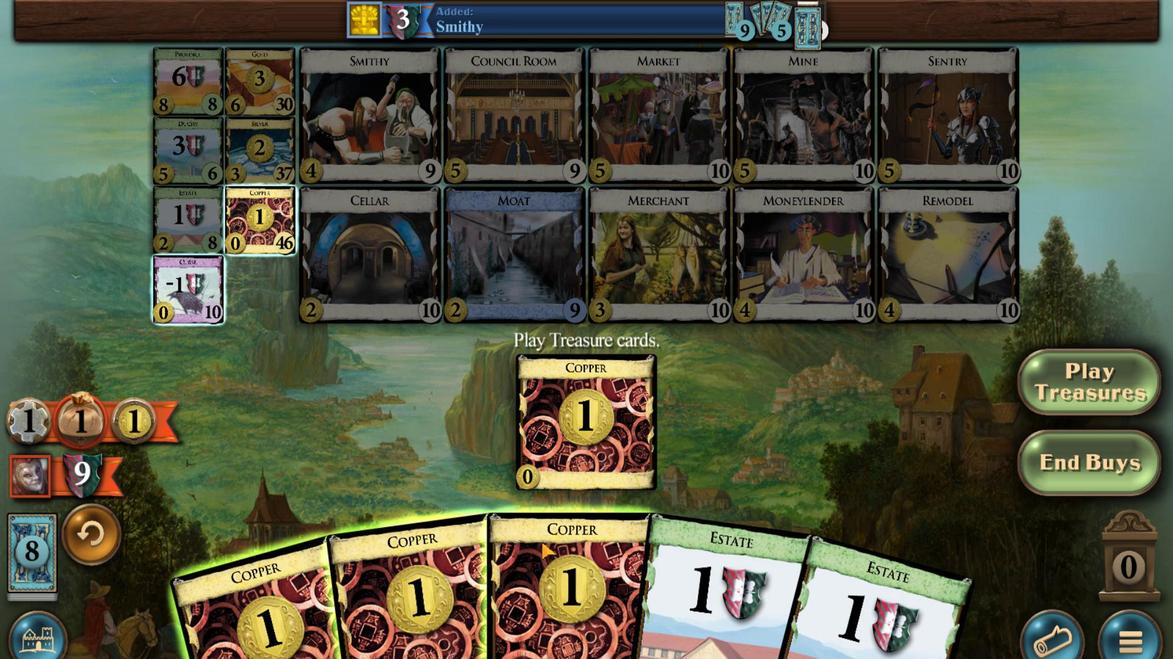 
Action: Mouse scrolled (481, 590) with delta (0, 0)
Screenshot: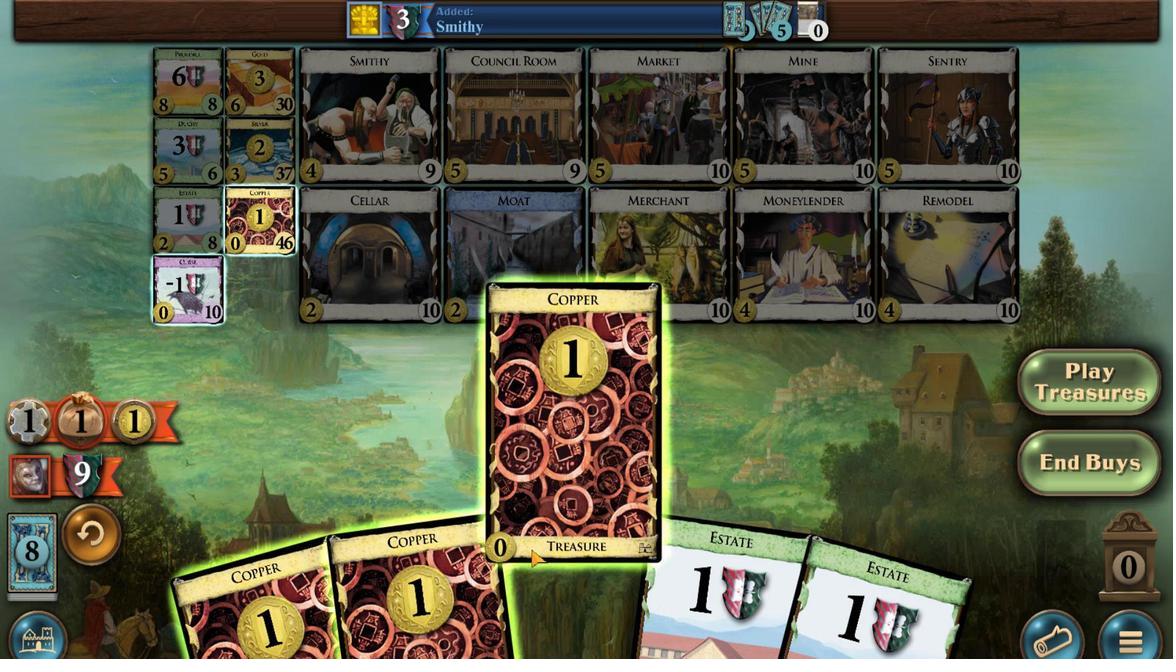 
Action: Mouse scrolled (481, 590) with delta (0, 0)
Screenshot: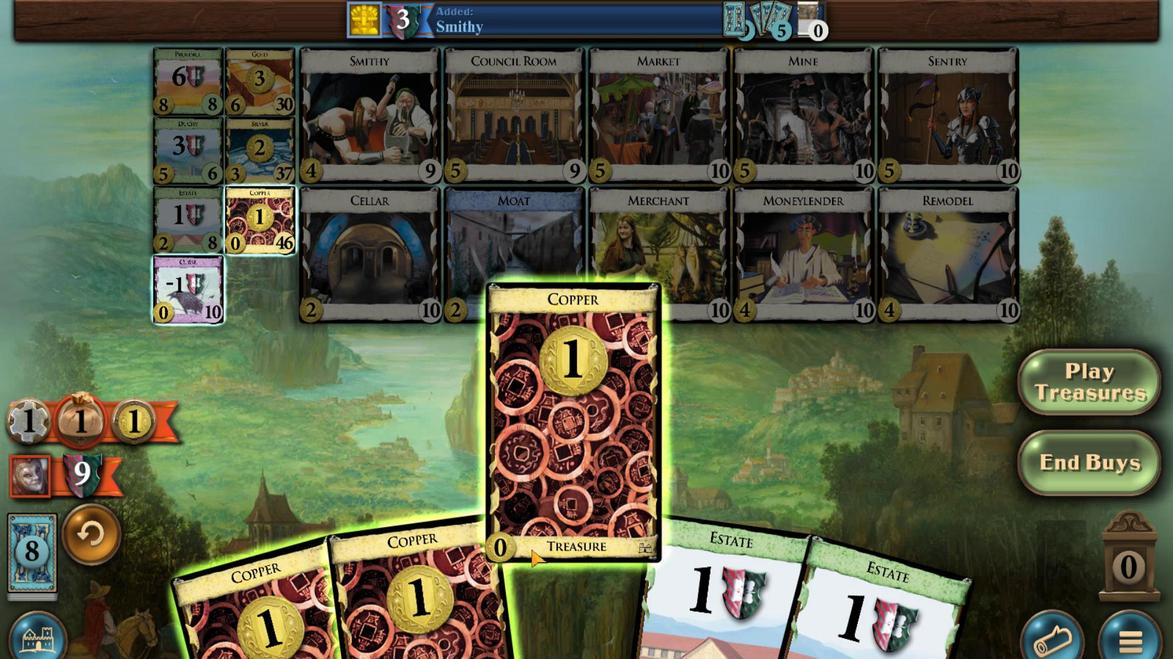 
Action: Mouse scrolled (481, 590) with delta (0, 0)
Screenshot: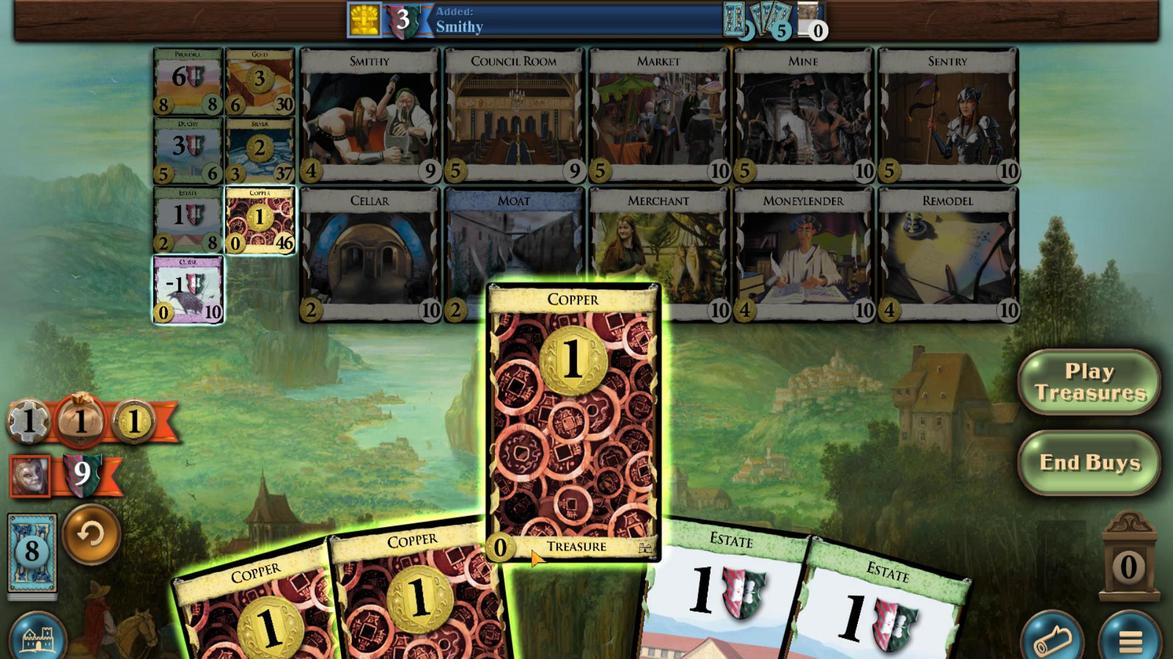 
Action: Mouse scrolled (481, 590) with delta (0, 0)
Screenshot: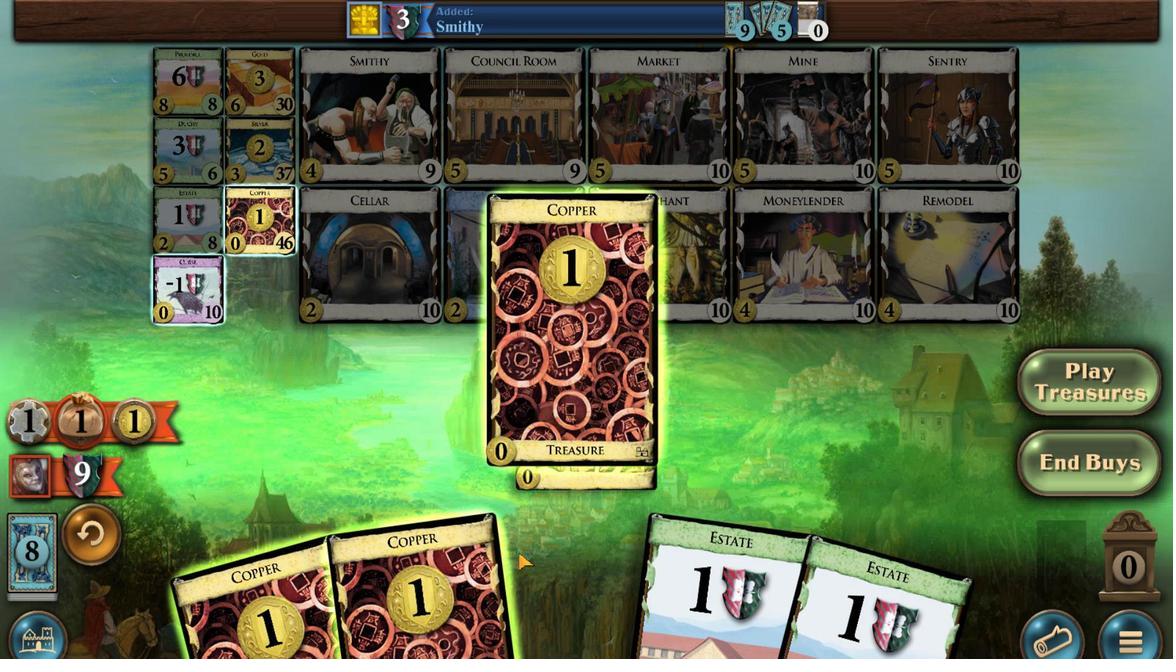 
Action: Mouse moved to (480, 592)
Screenshot: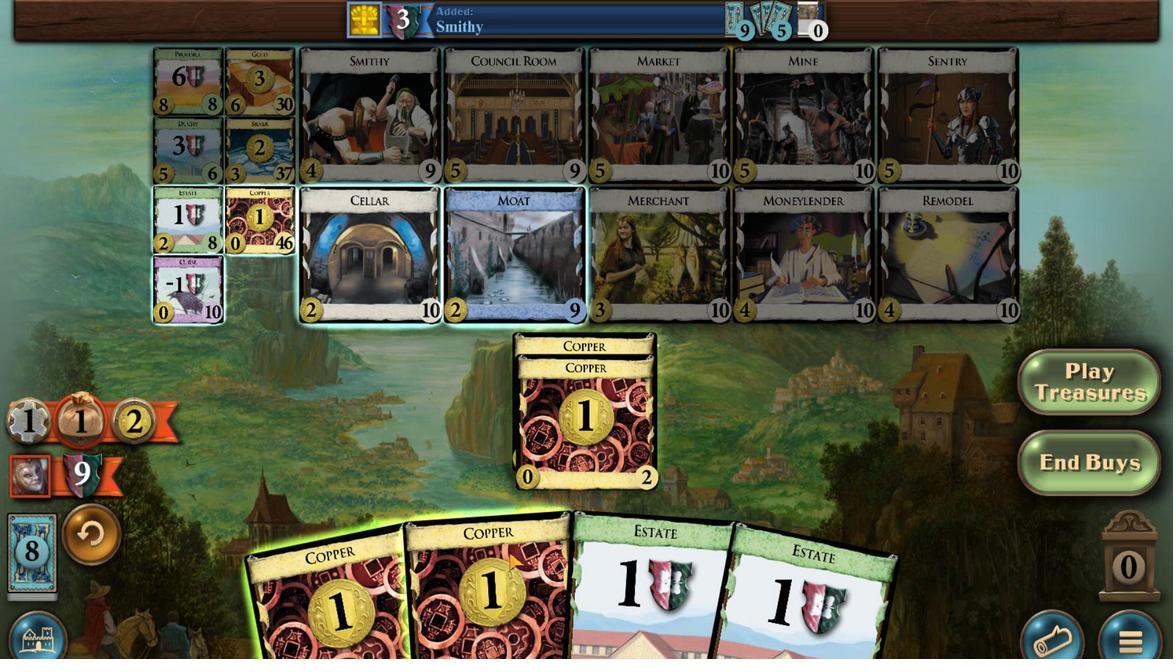 
Action: Mouse scrolled (480, 592) with delta (0, 0)
Screenshot: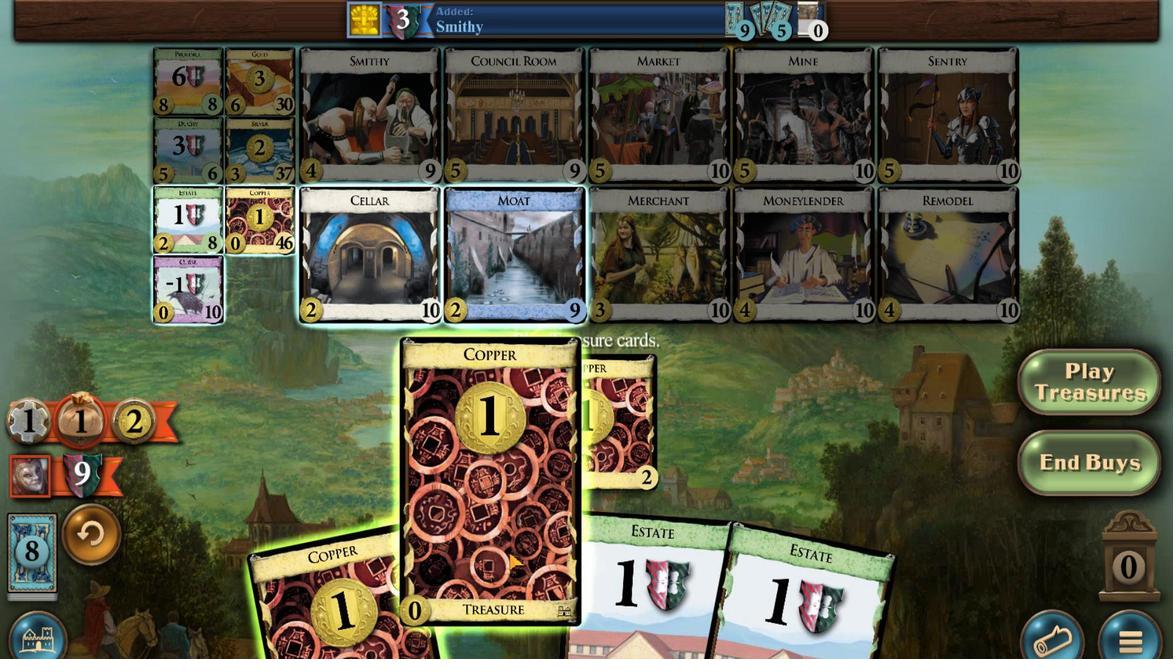 
Action: Mouse scrolled (480, 592) with delta (0, 0)
Screenshot: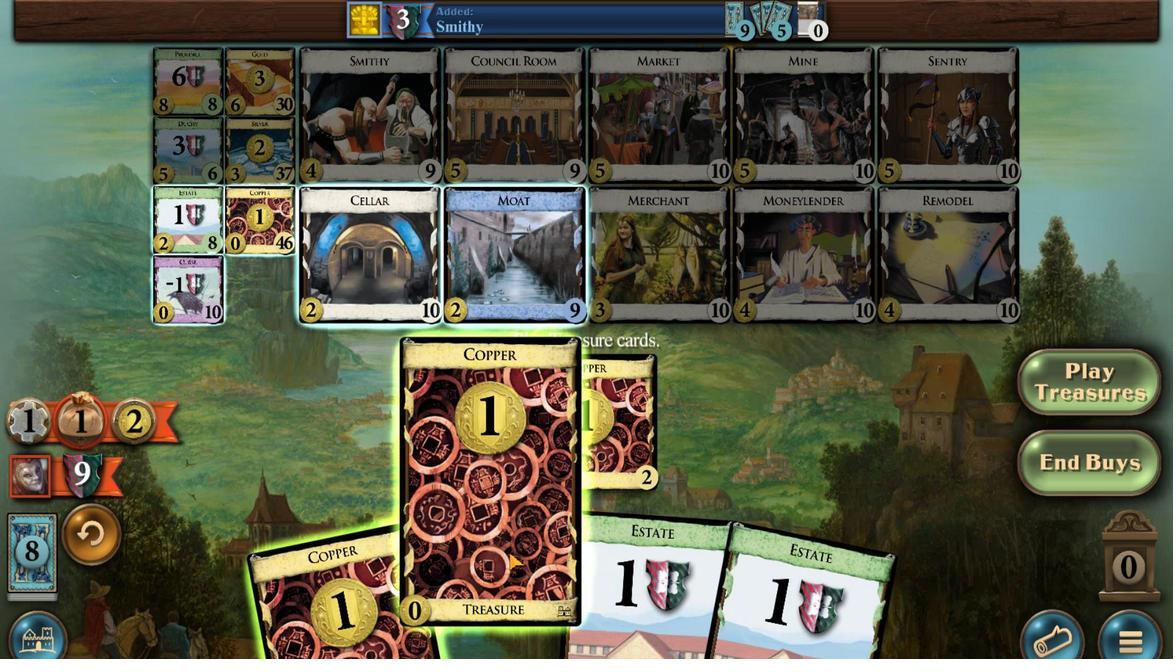 
Action: Mouse scrolled (480, 592) with delta (0, 0)
Screenshot: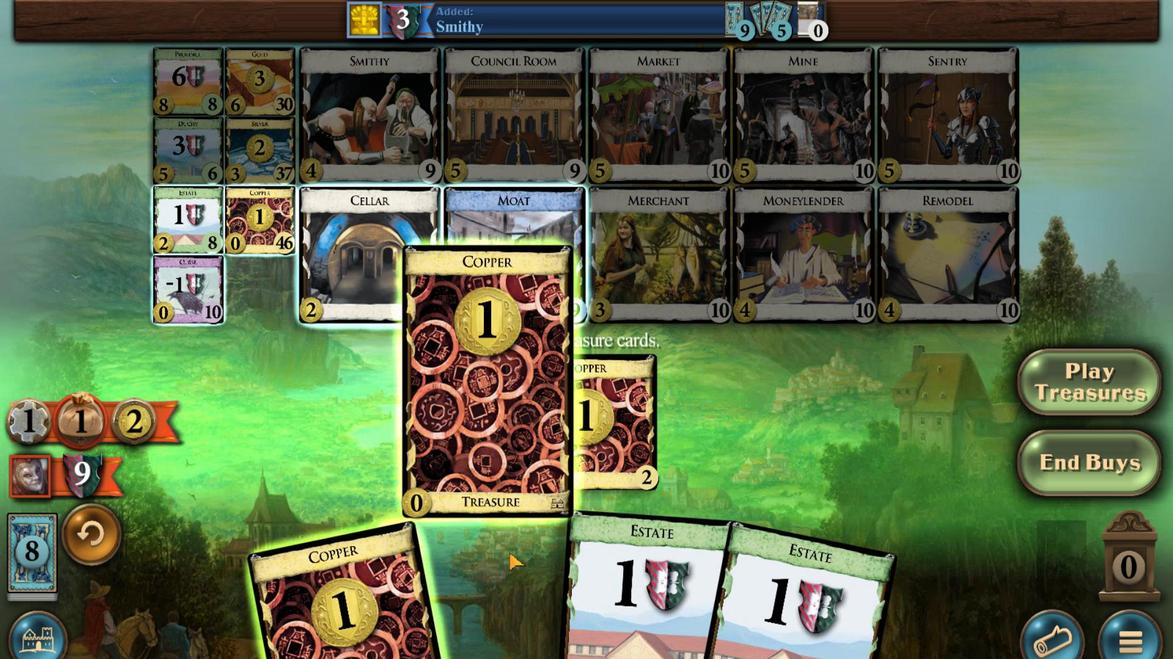 
Action: Mouse scrolled (480, 592) with delta (0, 0)
Screenshot: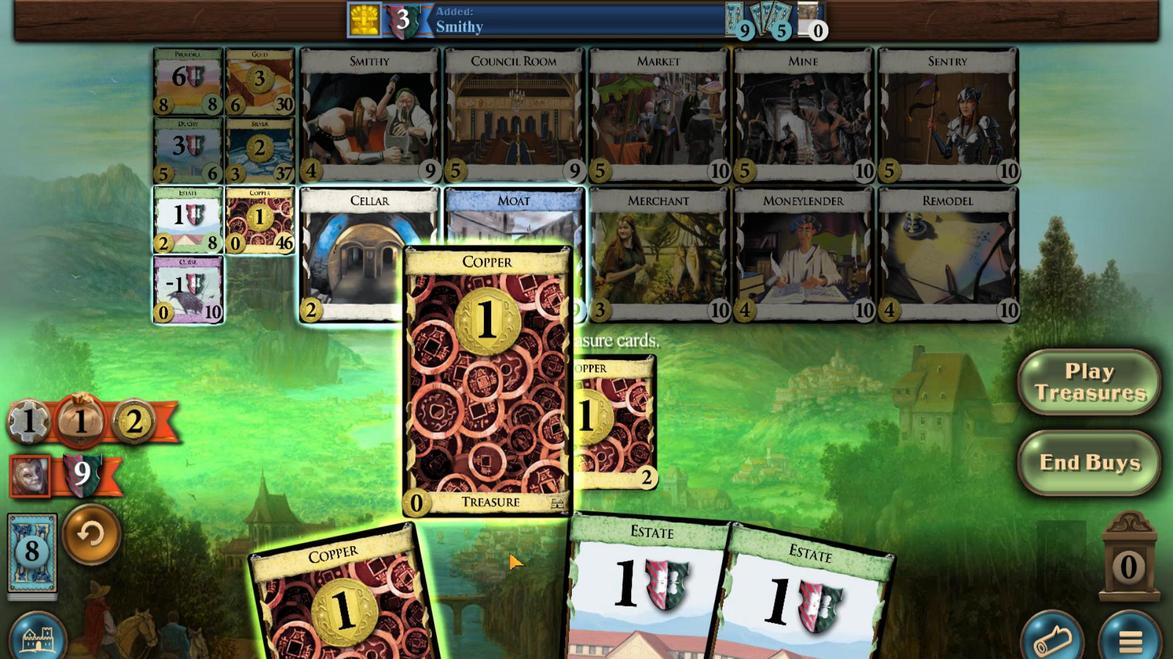
Action: Mouse moved to (477, 592)
Screenshot: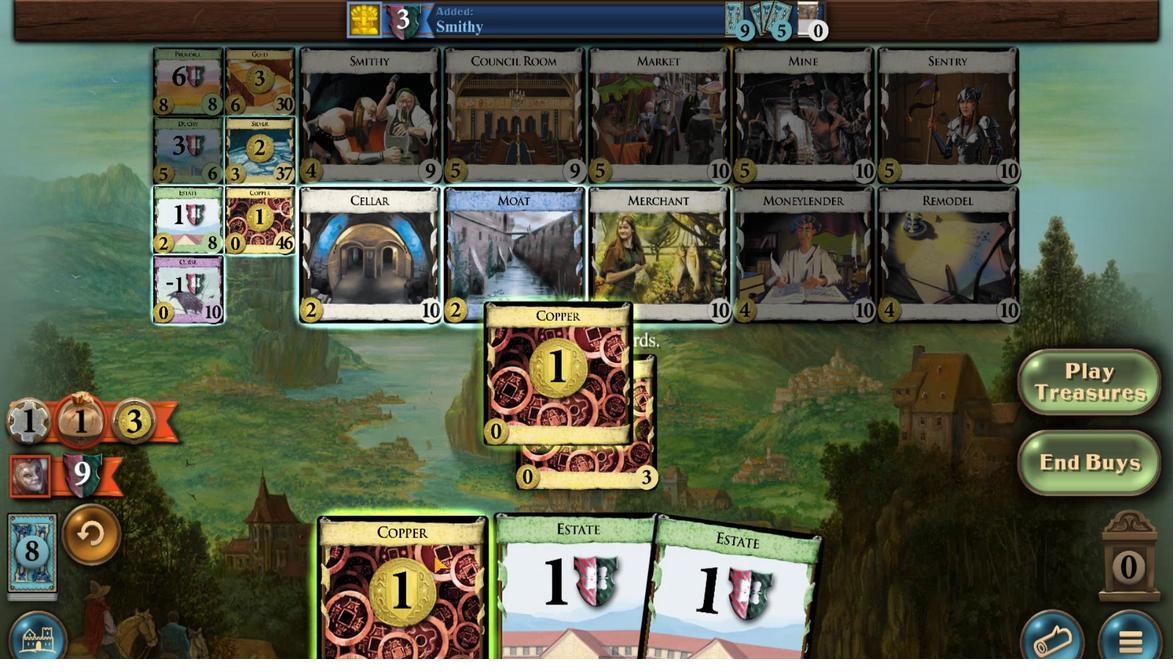 
Action: Mouse scrolled (477, 592) with delta (0, 0)
Screenshot: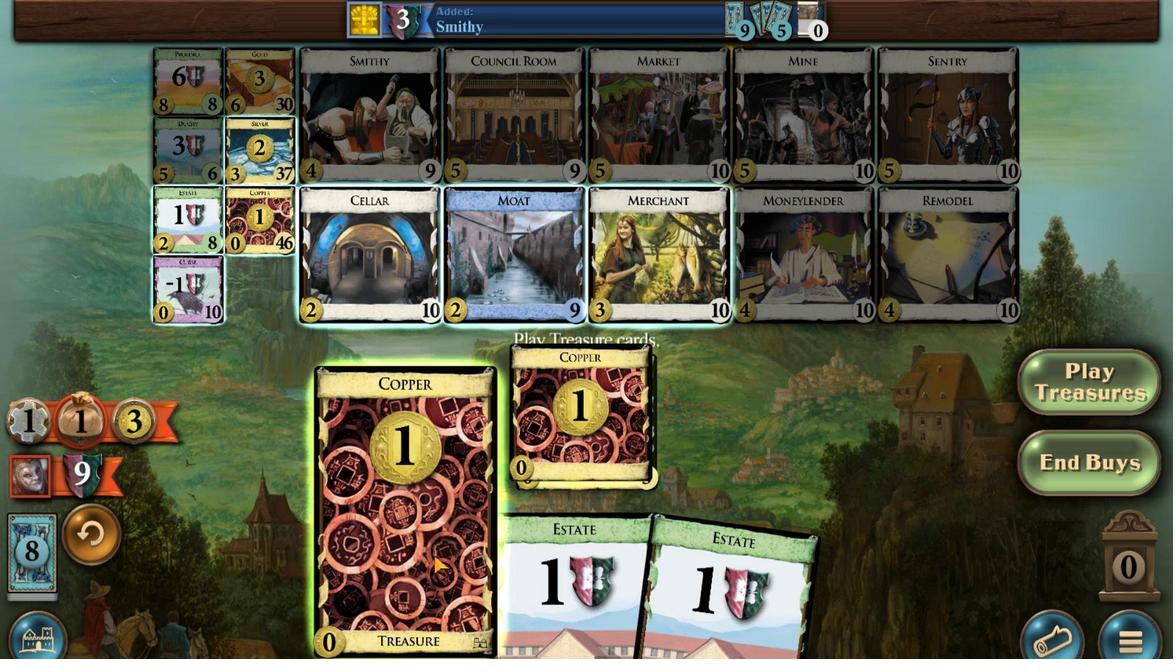 
Action: Mouse scrolled (477, 592) with delta (0, 0)
Screenshot: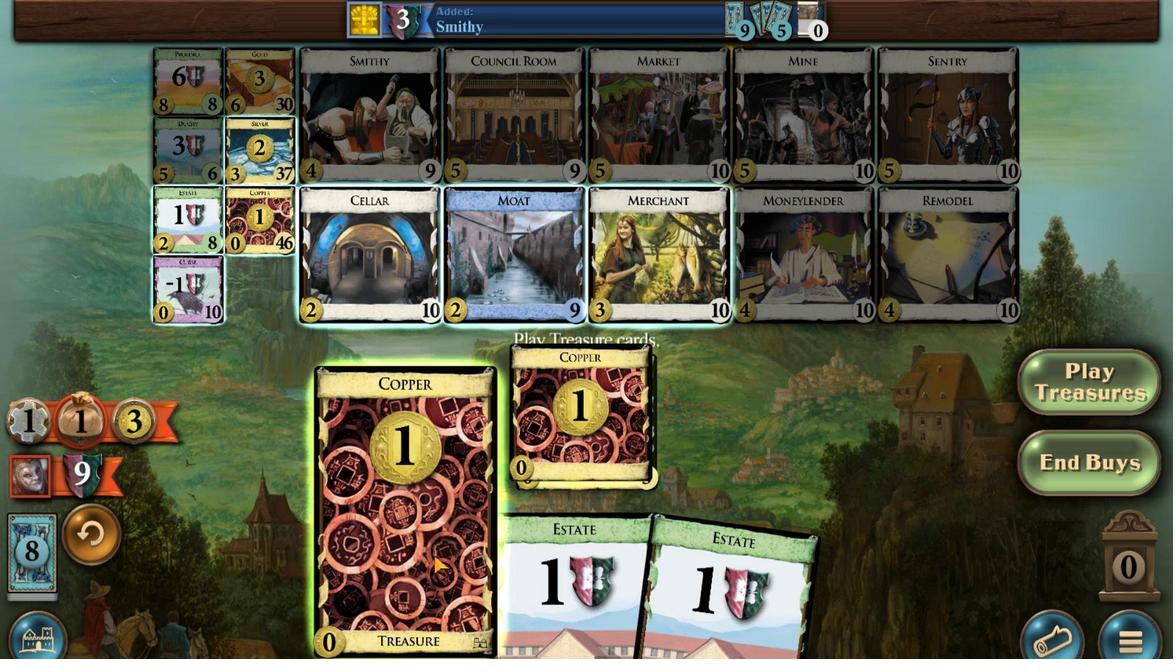 
Action: Mouse scrolled (477, 592) with delta (0, 0)
Screenshot: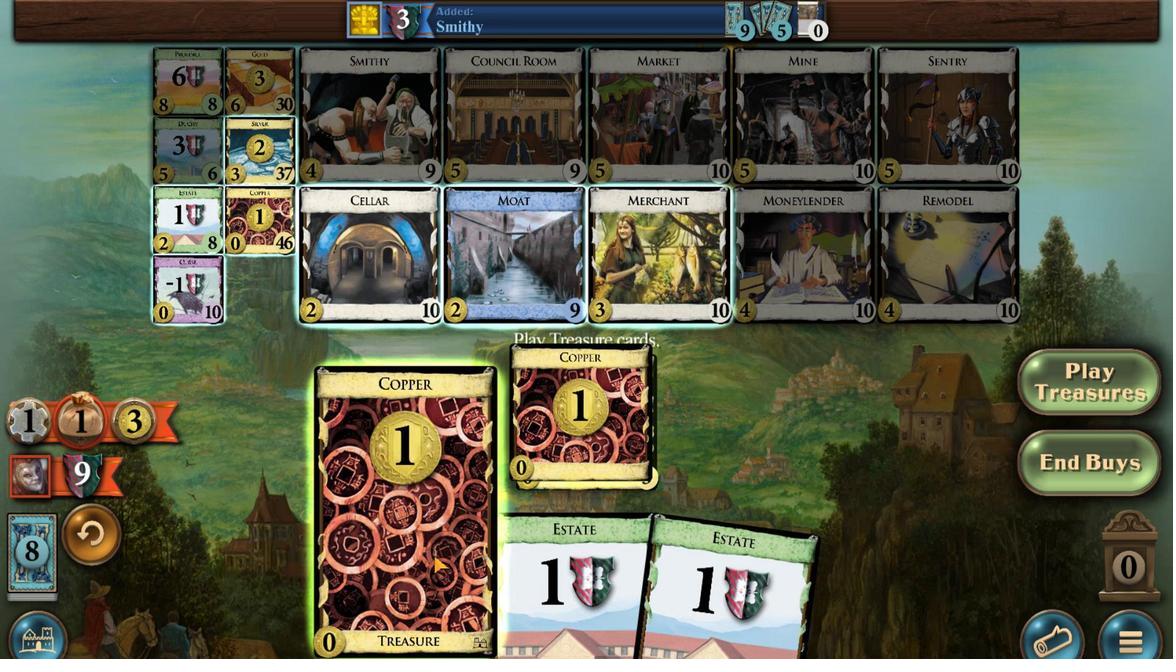 
Action: Mouse scrolled (477, 592) with delta (0, 0)
Screenshot: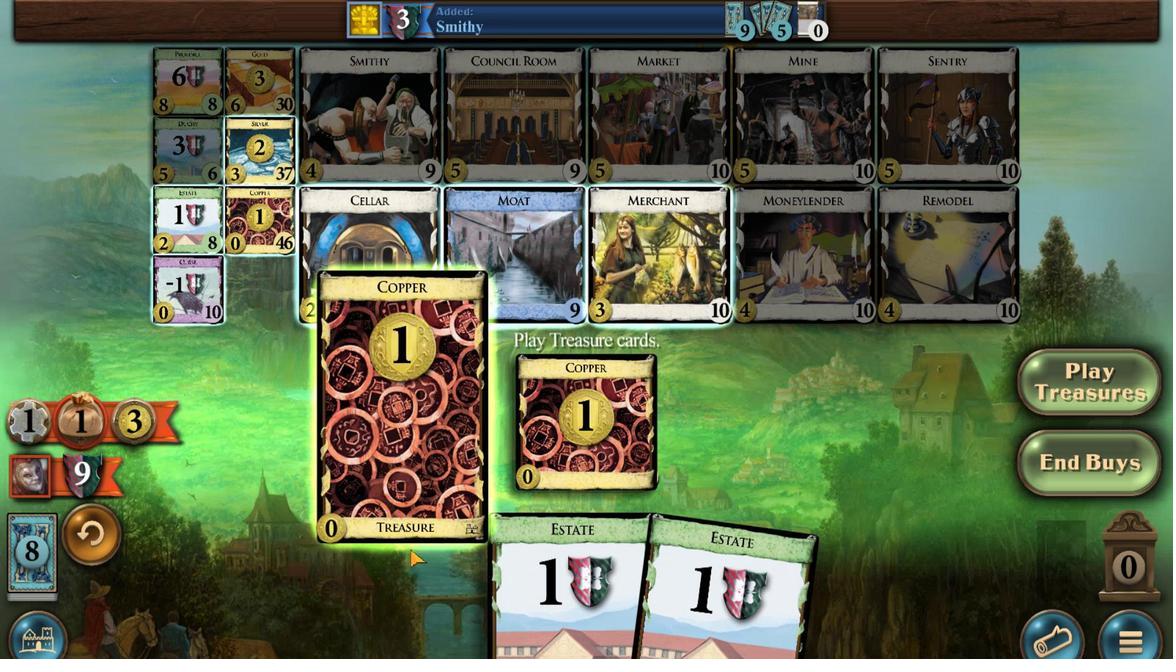 
Action: Mouse moved to (471, 545)
Screenshot: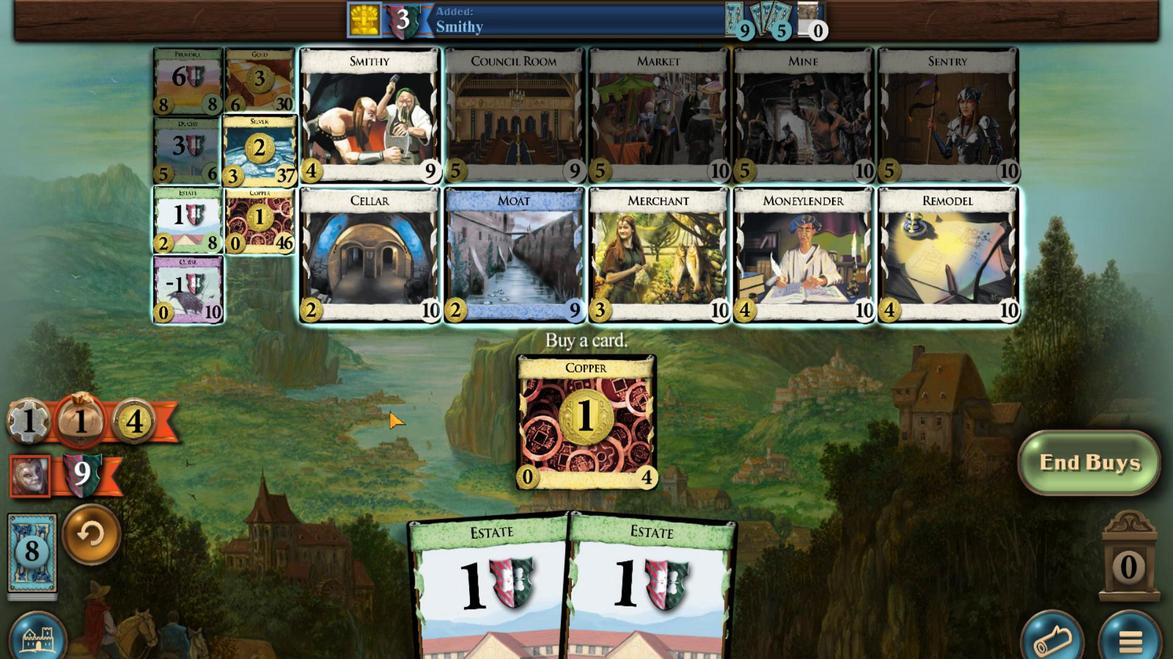 
Action: Mouse pressed left at (471, 545)
Screenshot: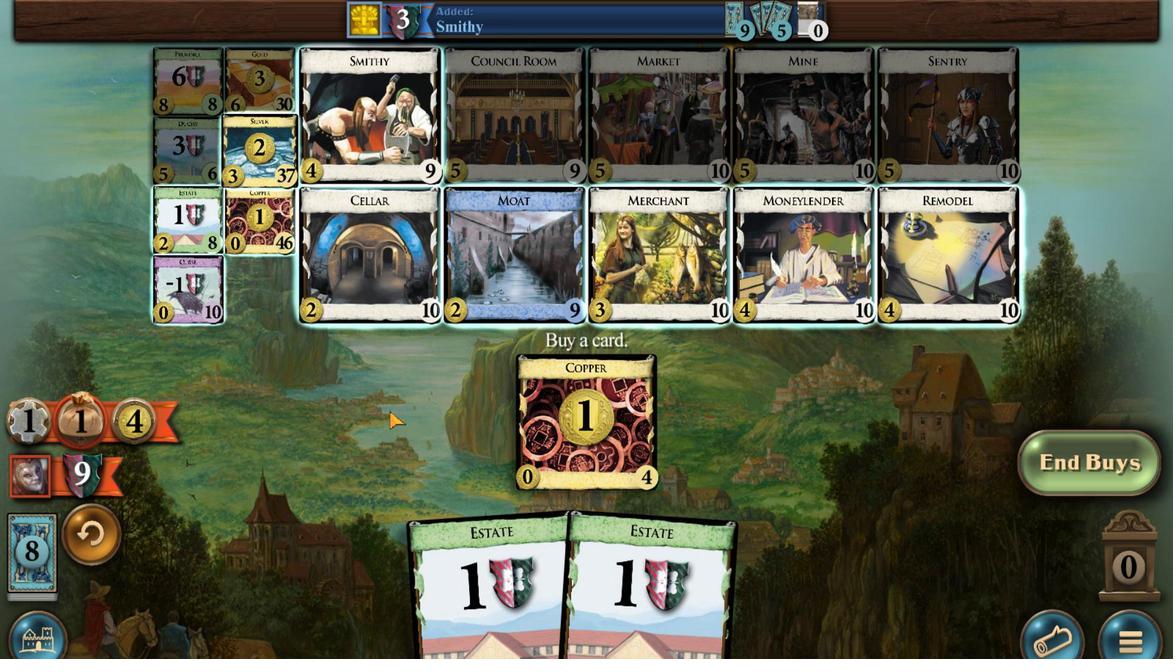 
Action: Mouse moved to (477, 591)
Screenshot: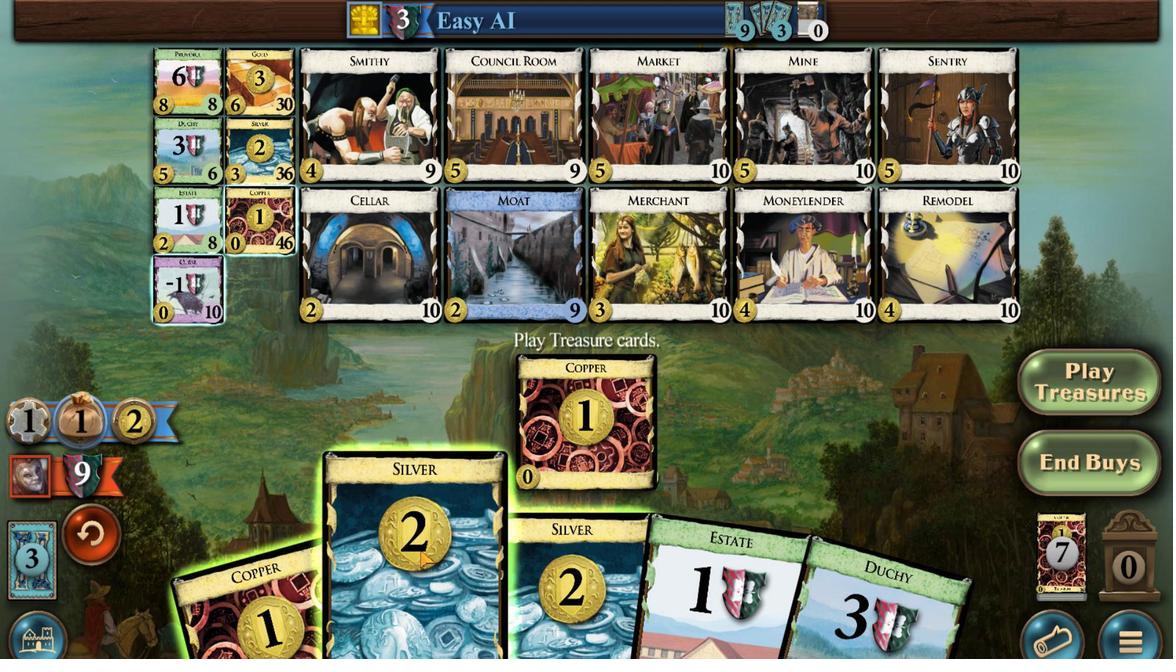 
Action: Mouse scrolled (477, 591) with delta (0, 0)
Screenshot: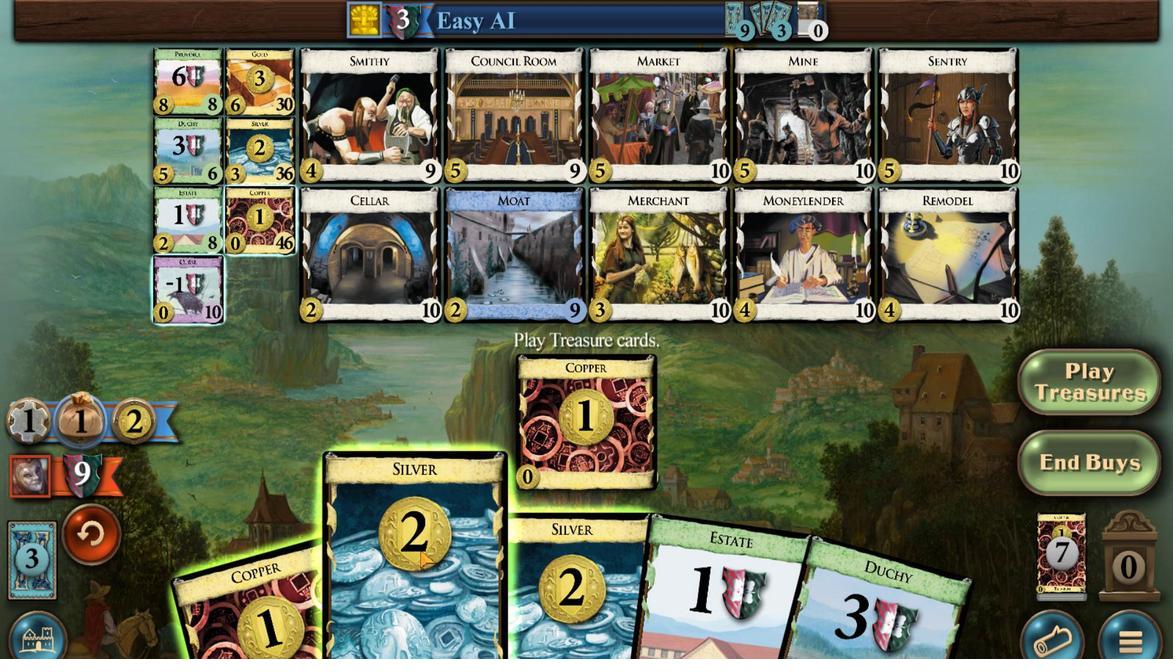 
Action: Mouse moved to (477, 591)
Screenshot: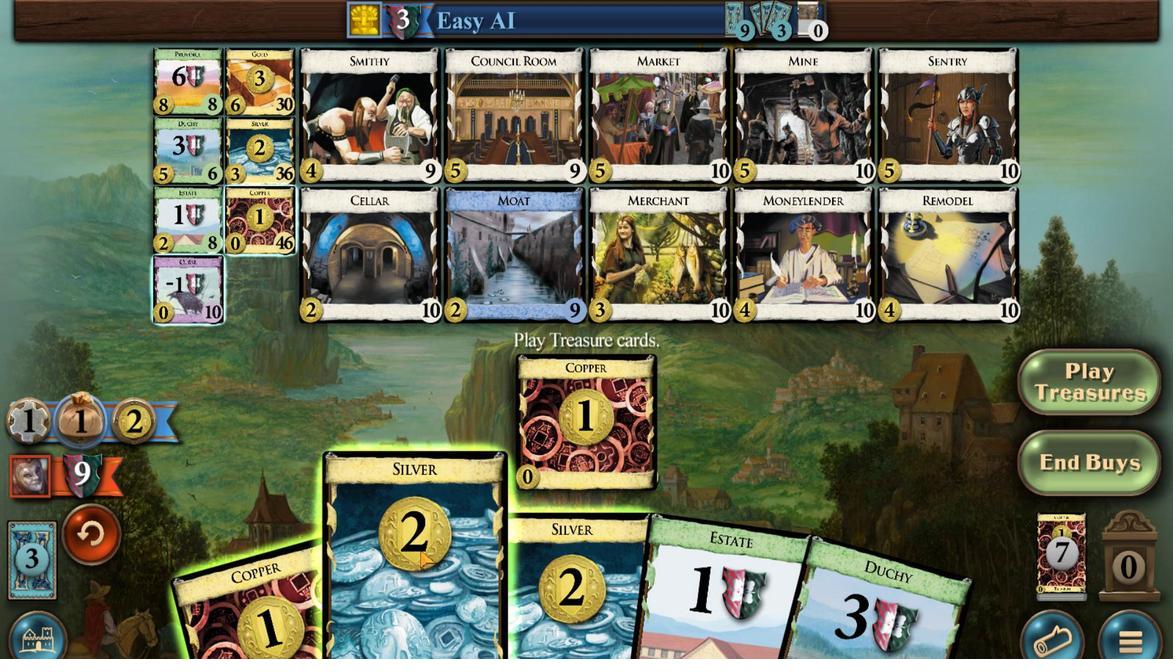 
Action: Mouse scrolled (477, 591) with delta (0, 0)
Screenshot: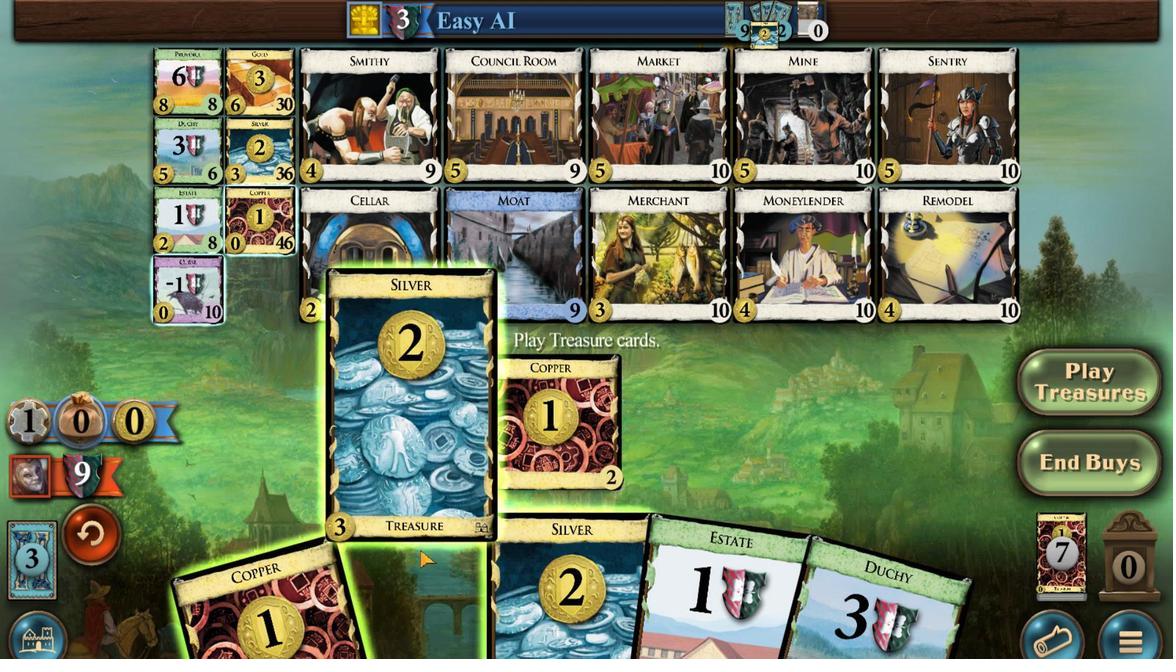 
Action: Mouse moved to (477, 591)
Screenshot: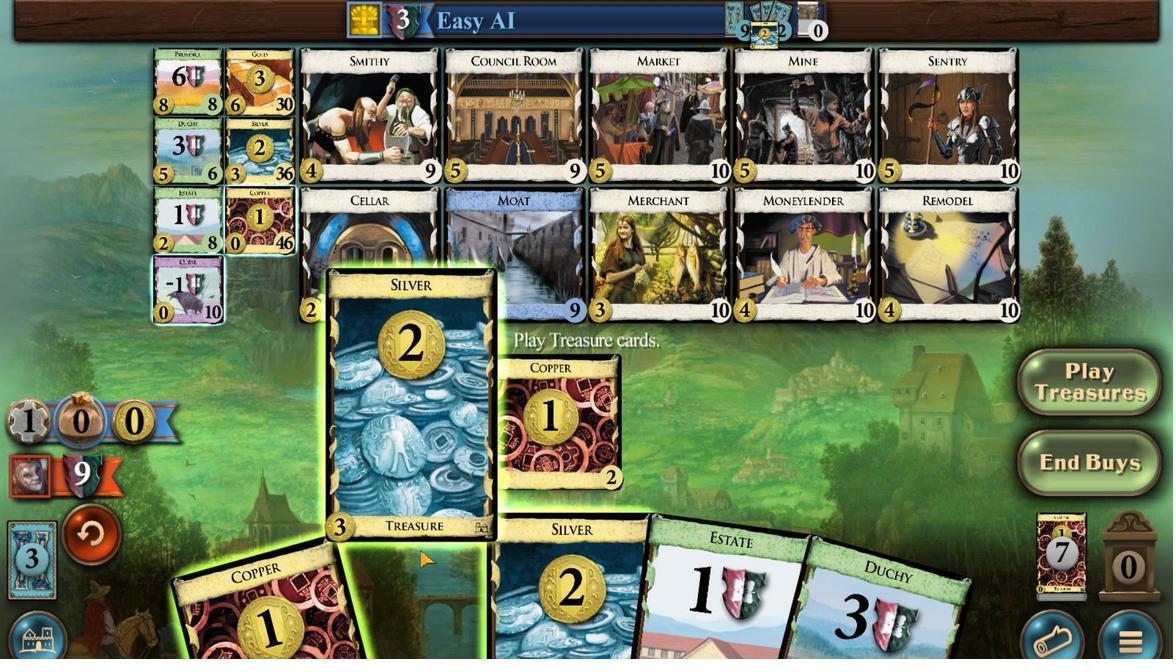 
Action: Mouse scrolled (477, 591) with delta (0, 0)
Screenshot: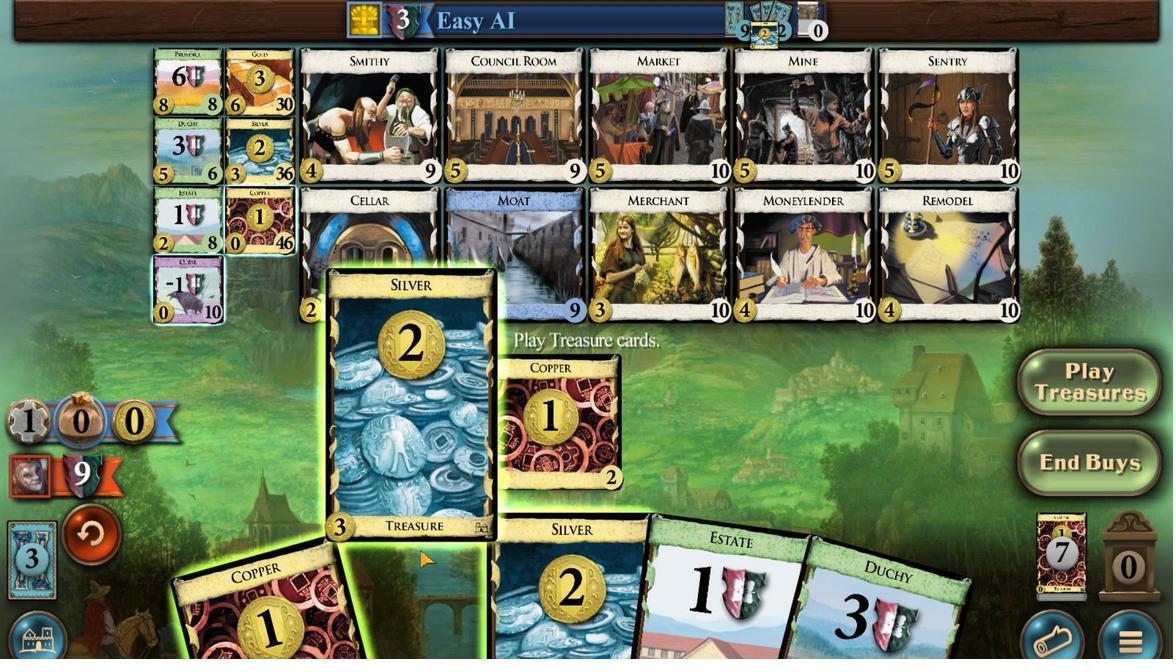 
Action: Mouse moved to (477, 591)
Screenshot: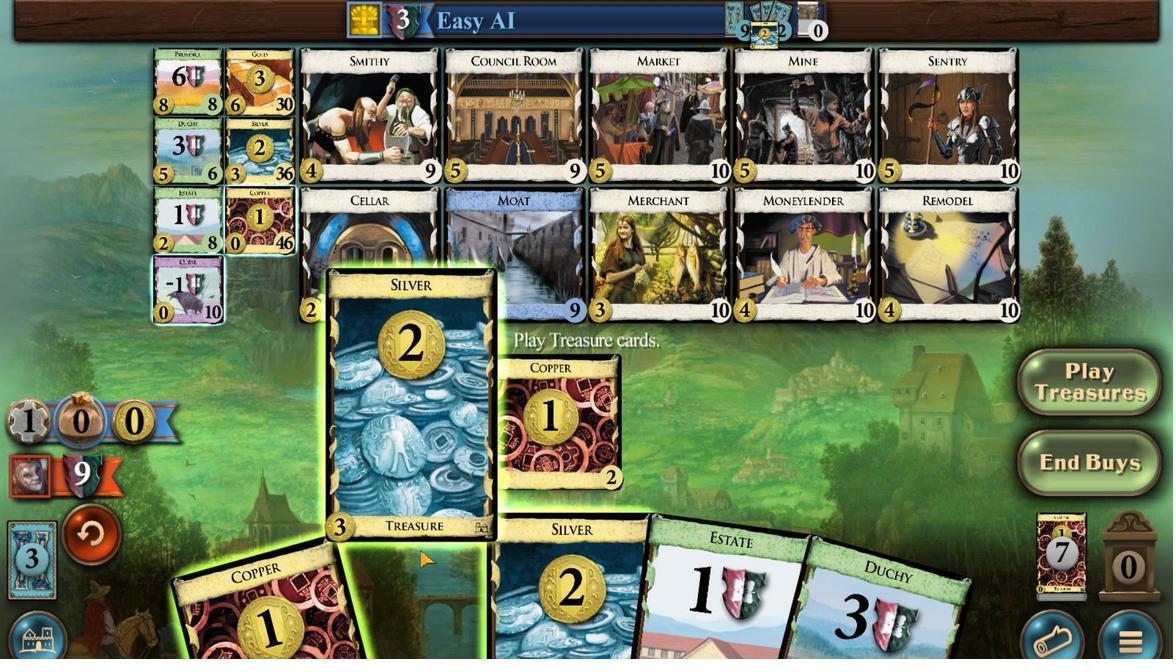 
Action: Mouse scrolled (477, 591) with delta (0, 0)
Screenshot: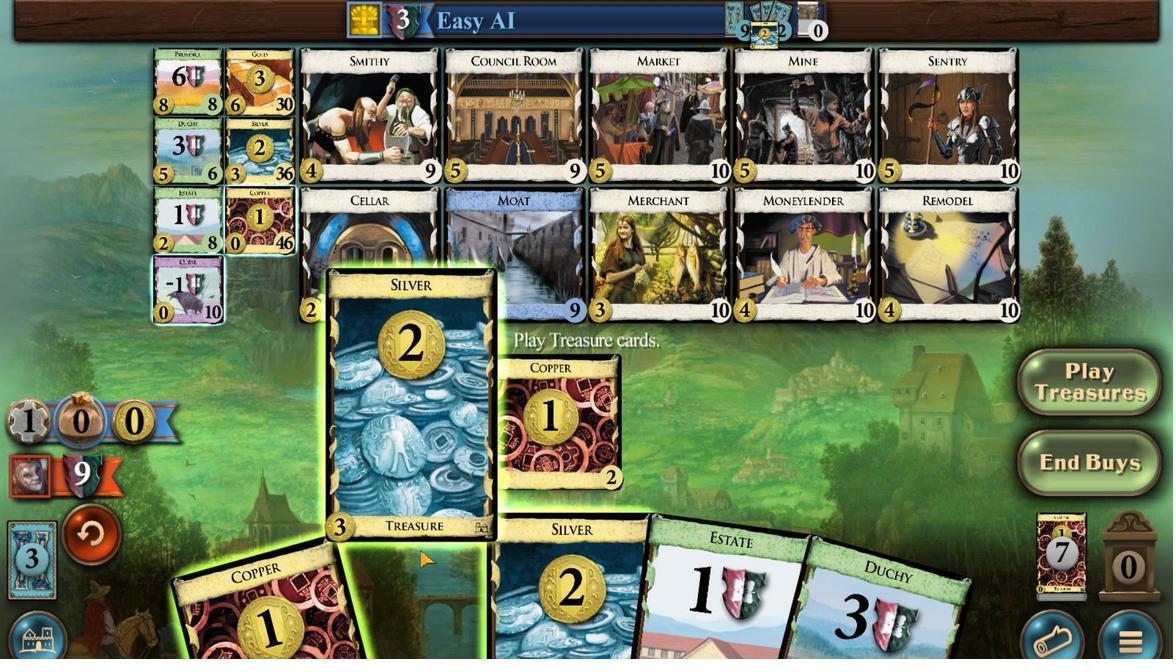 
Action: Mouse moved to (477, 591)
Screenshot: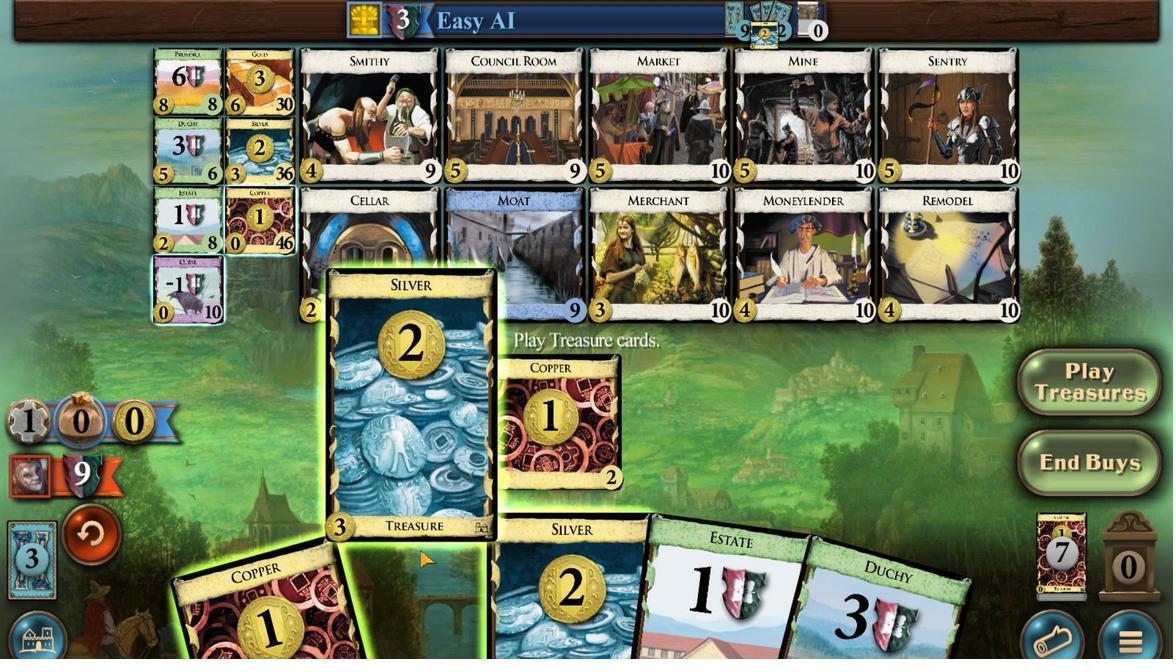 
Action: Mouse scrolled (477, 591) with delta (0, 0)
Screenshot: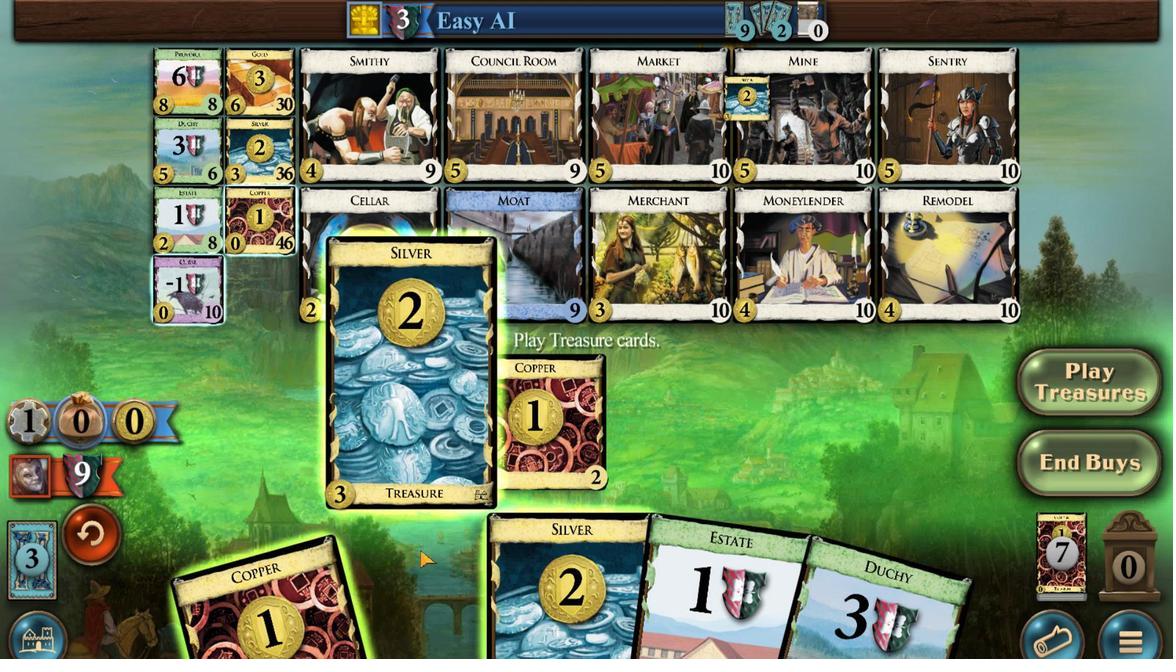 
Action: Mouse moved to (480, 592)
Screenshot: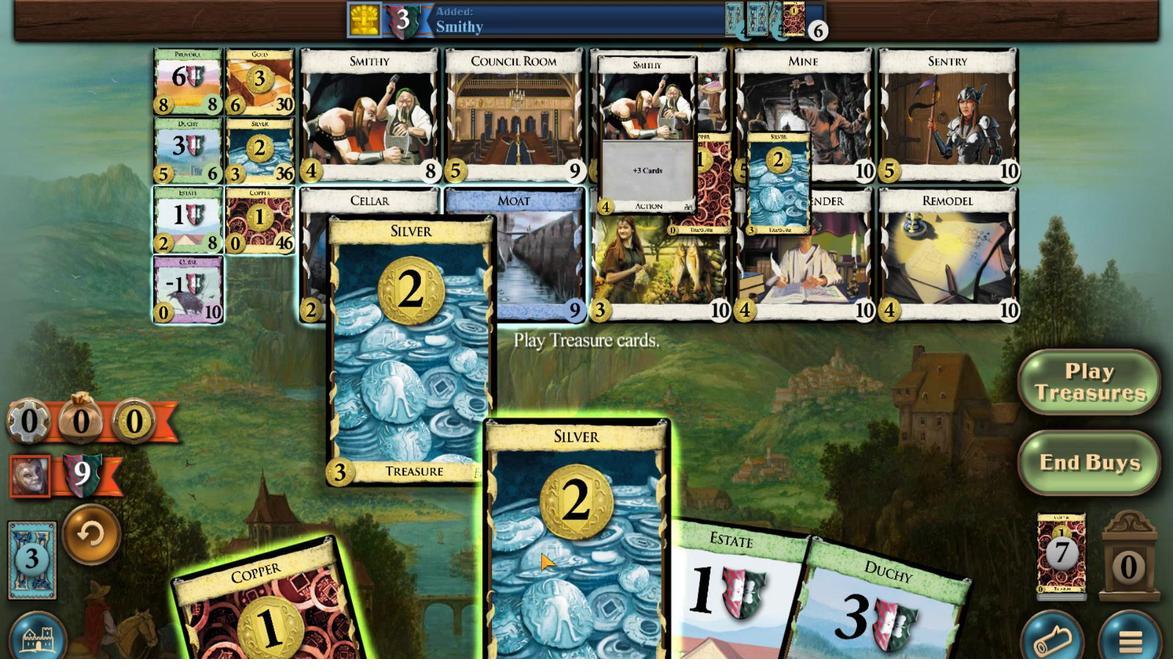 
Action: Mouse scrolled (480, 592) with delta (0, 0)
Screenshot: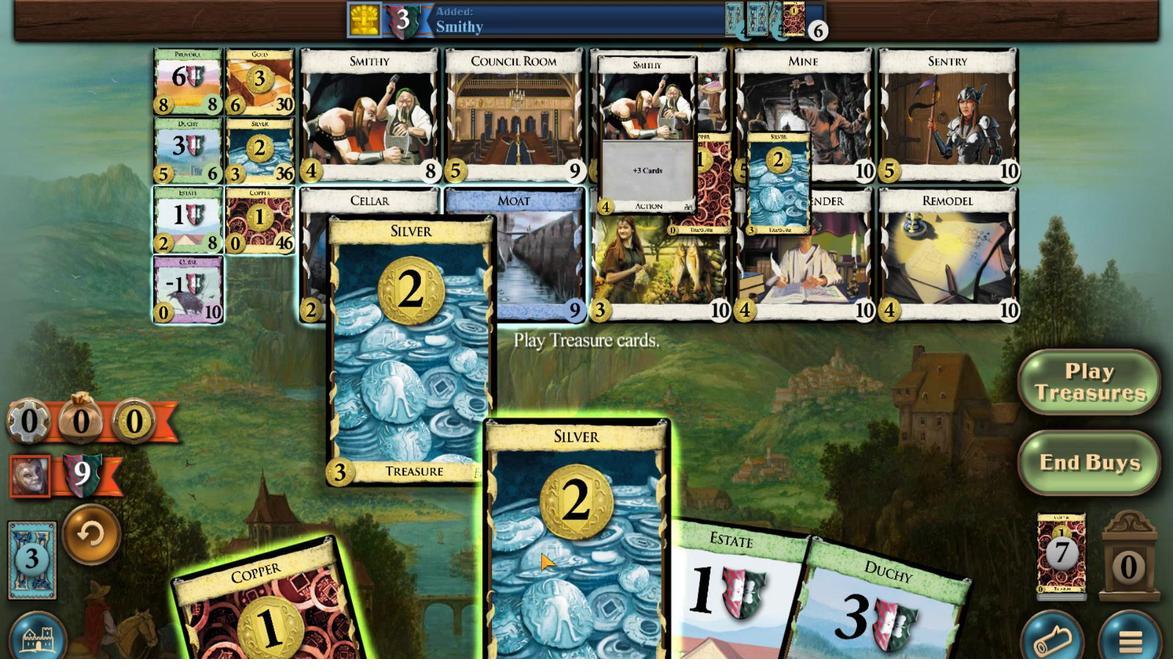 
Action: Mouse moved to (480, 592)
Screenshot: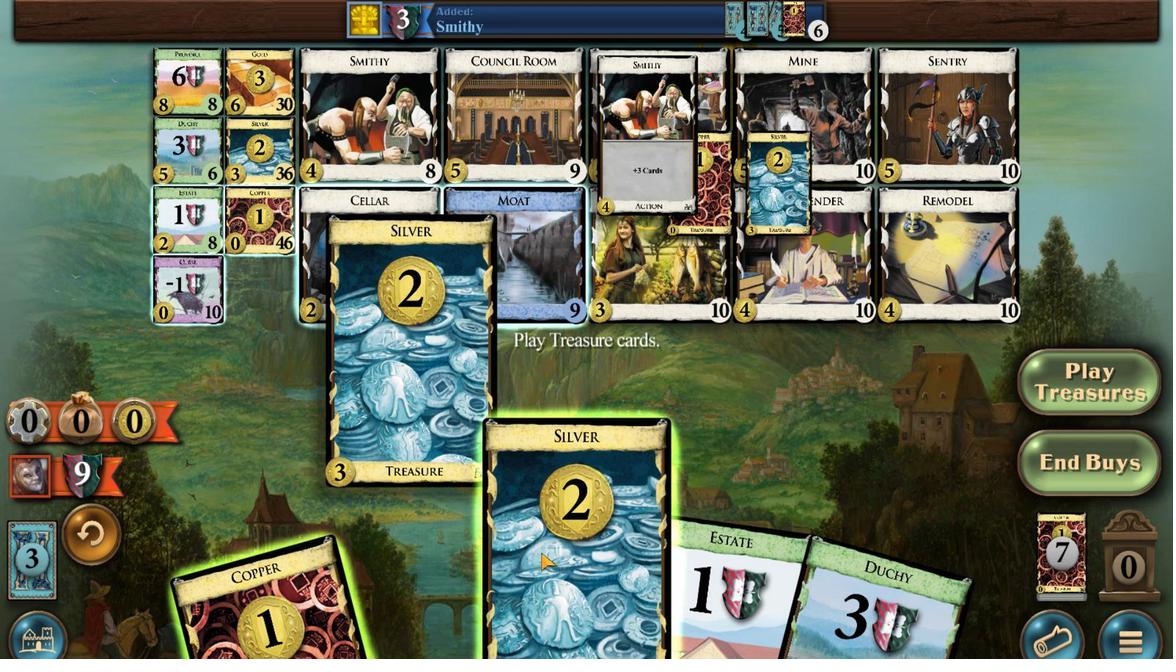 
Action: Mouse scrolled (480, 592) with delta (0, 0)
Screenshot: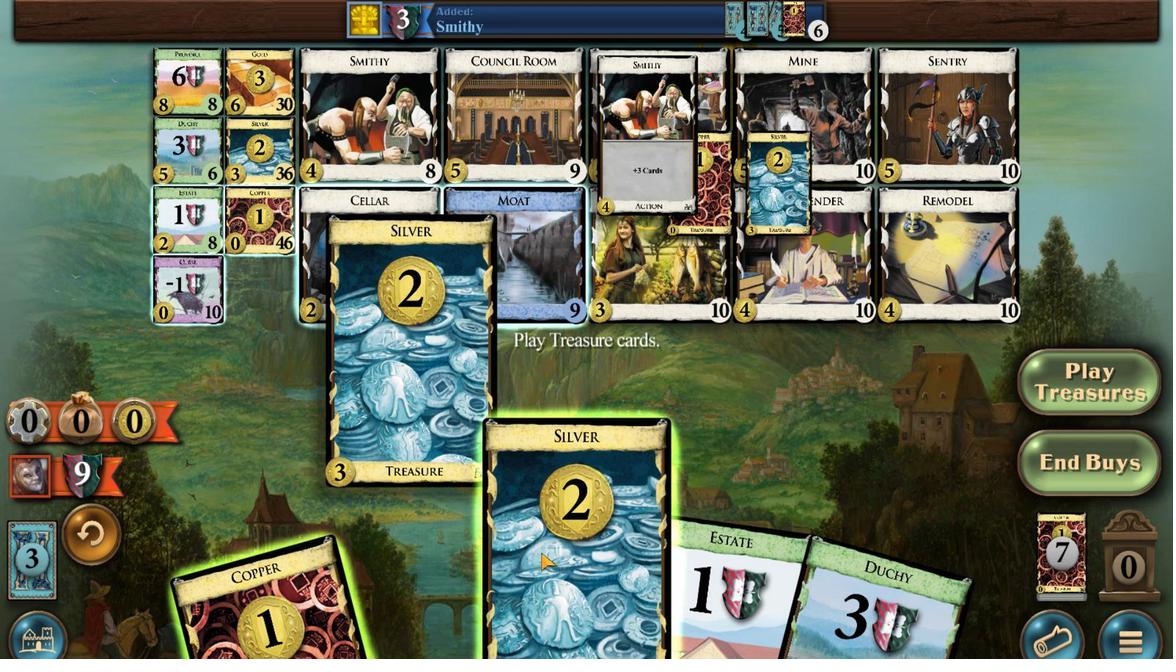 
Action: Mouse moved to (480, 592)
Screenshot: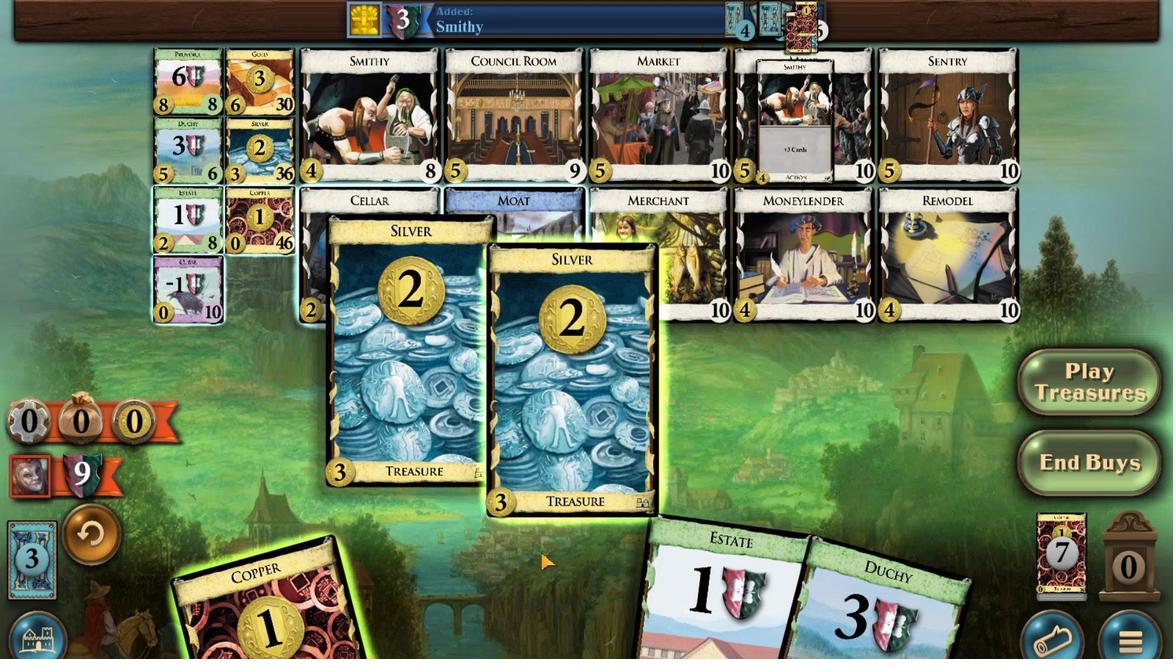 
Action: Mouse scrolled (480, 592) with delta (0, 0)
Screenshot: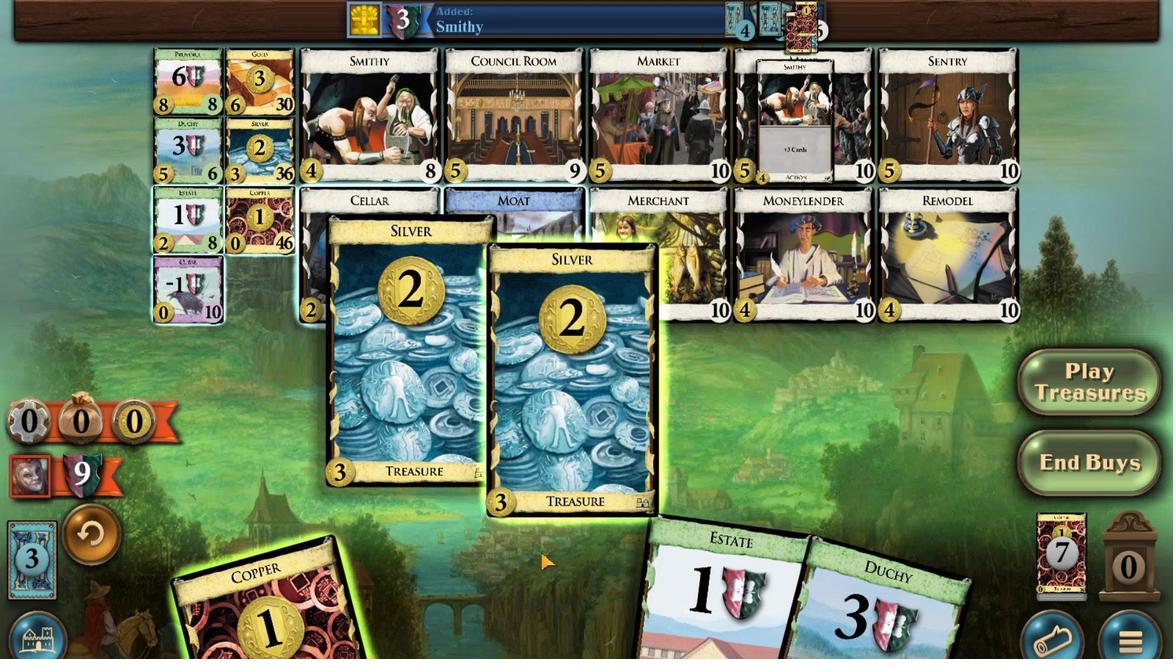 
Action: Mouse moved to (480, 592)
Screenshot: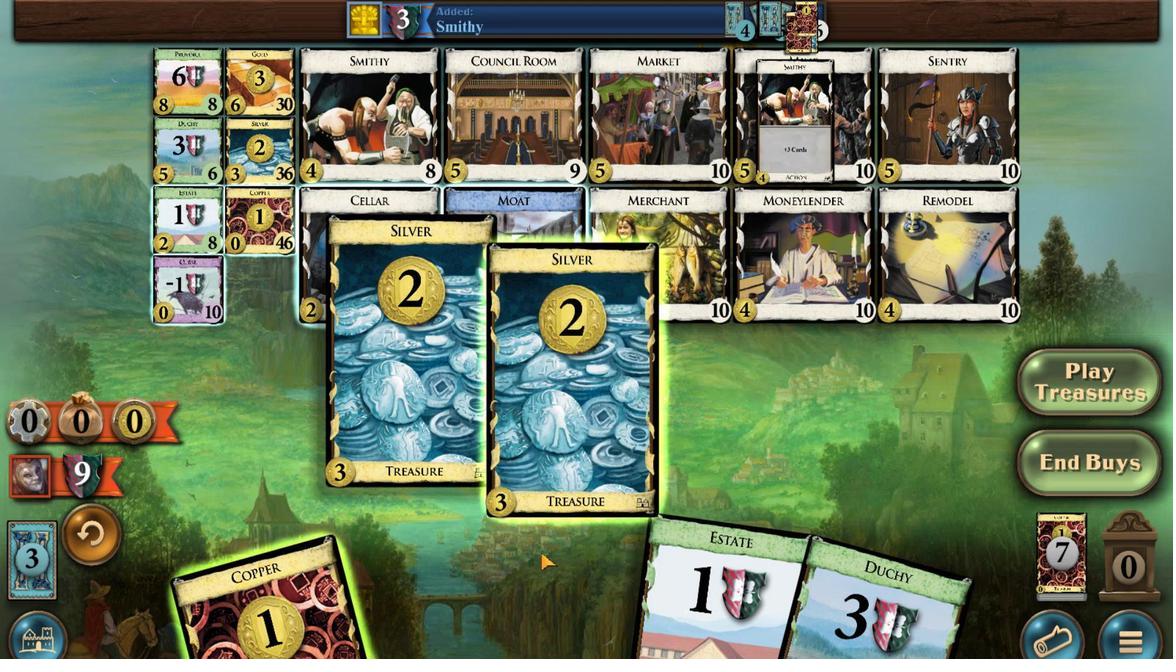 
Action: Mouse scrolled (480, 592) with delta (0, 0)
Screenshot: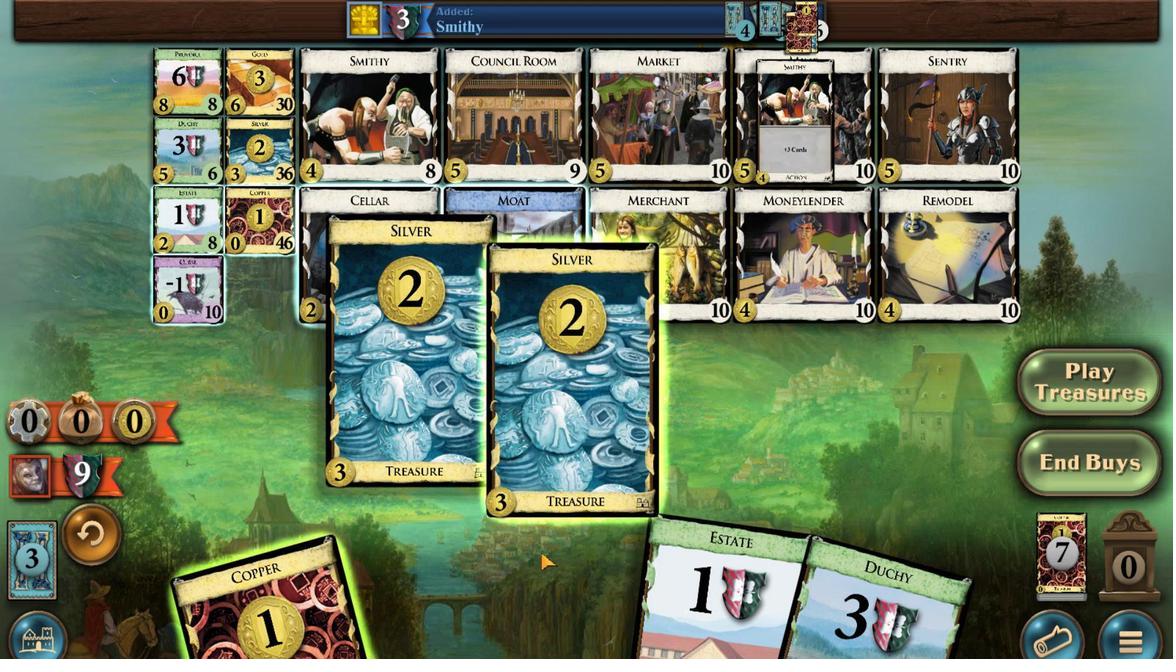 
Action: Mouse moved to (475, 593)
Screenshot: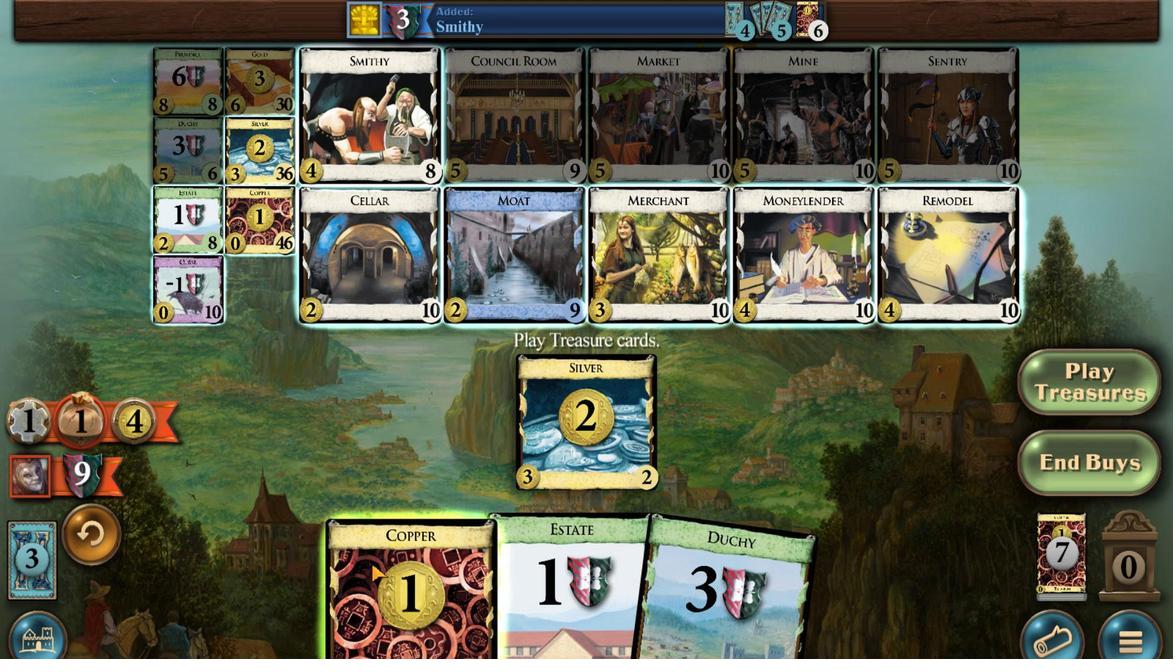
Action: Mouse scrolled (475, 593) with delta (0, 0)
Screenshot: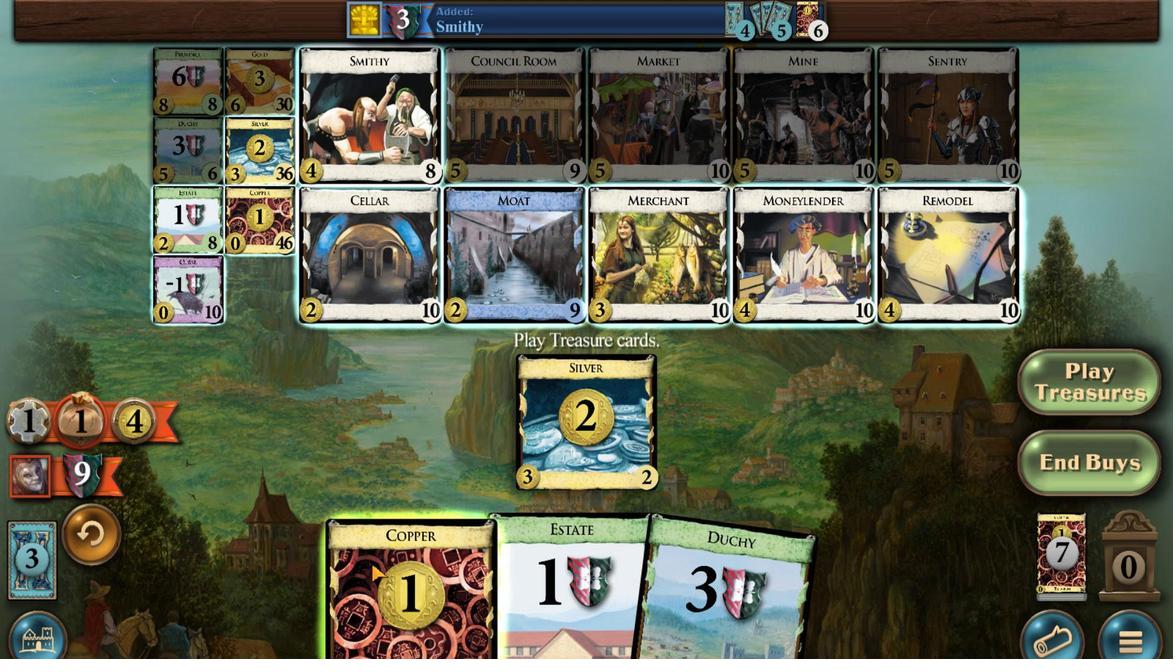 
Action: Mouse moved to (475, 593)
Screenshot: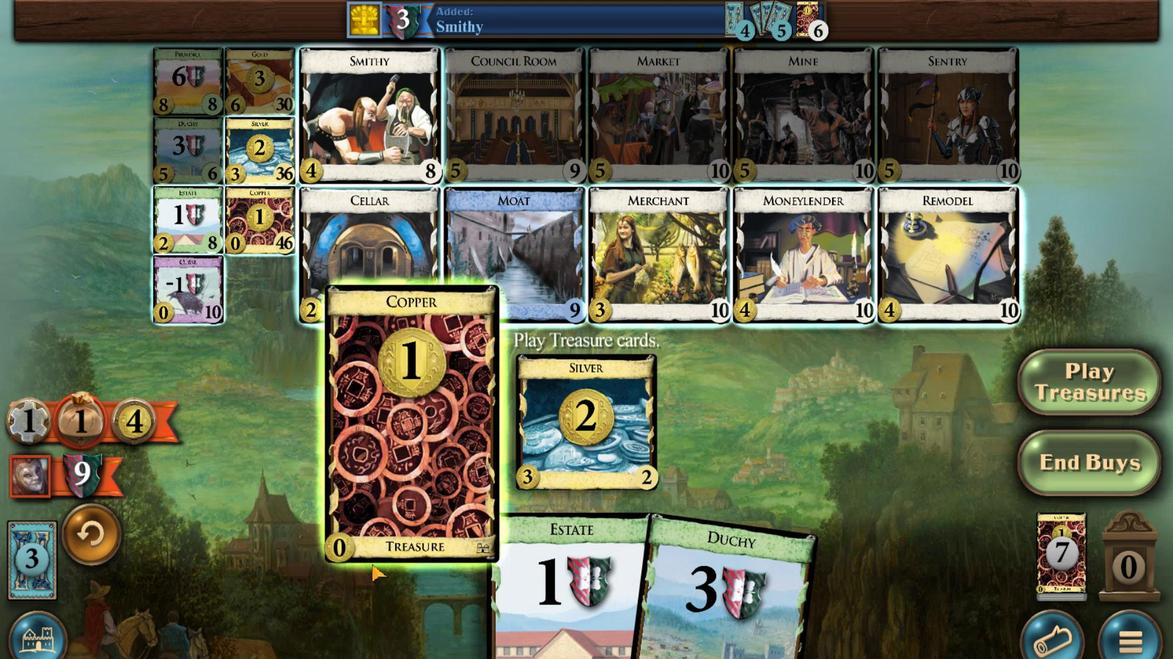 
Action: Mouse scrolled (475, 593) with delta (0, 0)
Screenshot: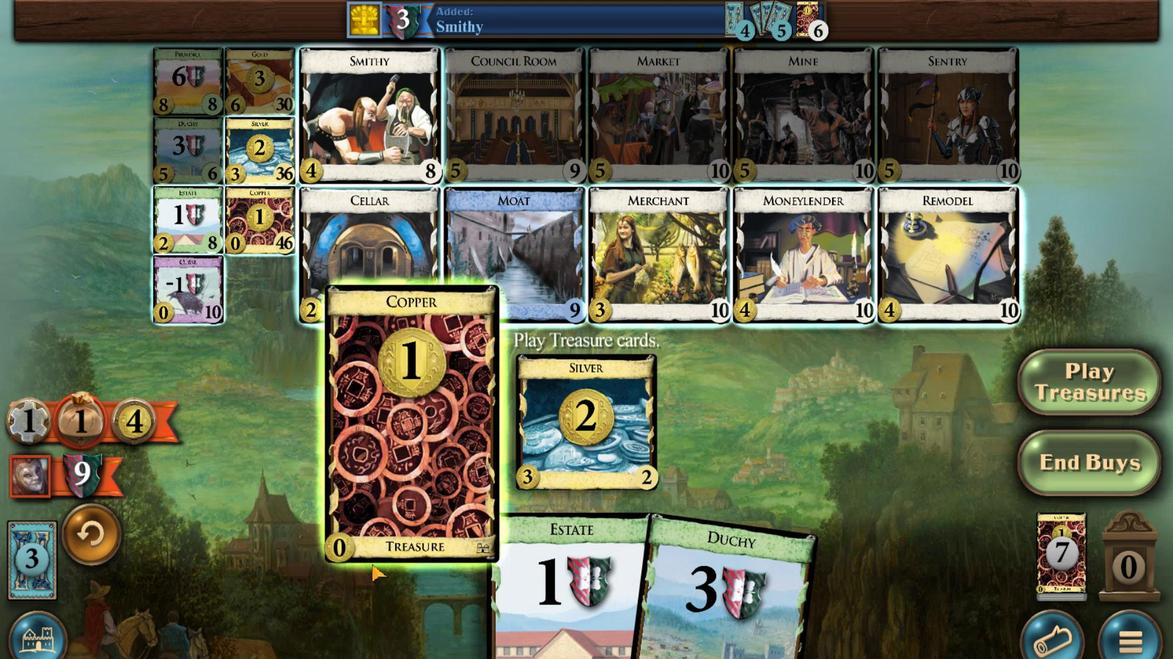 
Action: Mouse scrolled (475, 593) with delta (0, 0)
Screenshot: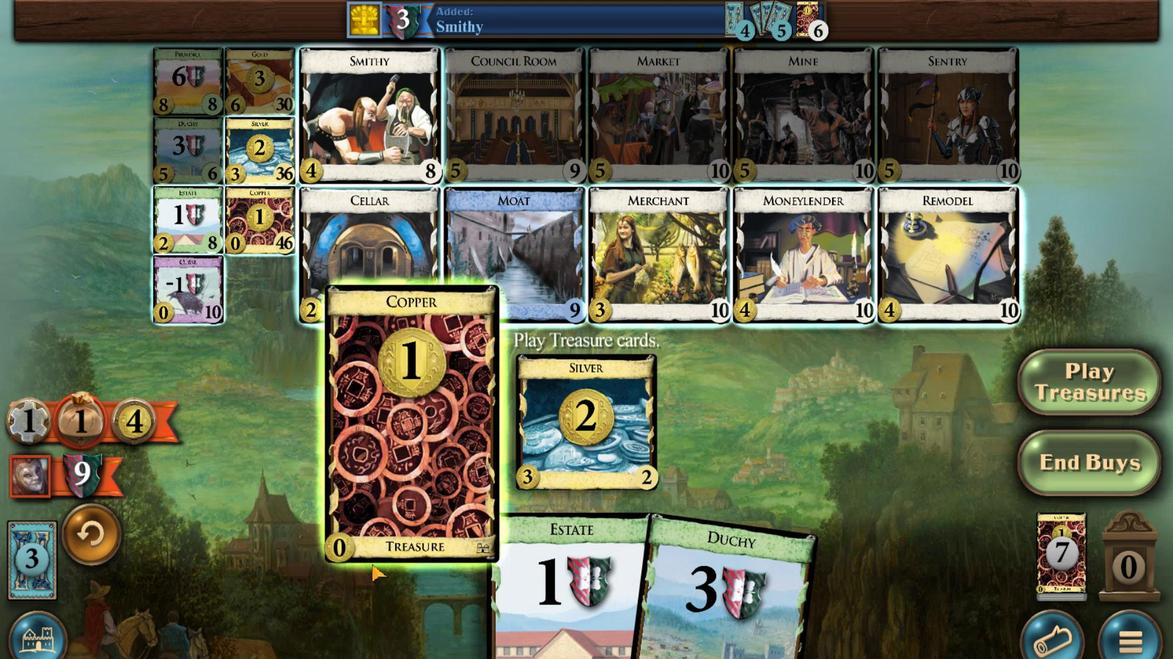 
Action: Mouse moved to (469, 544)
Screenshot: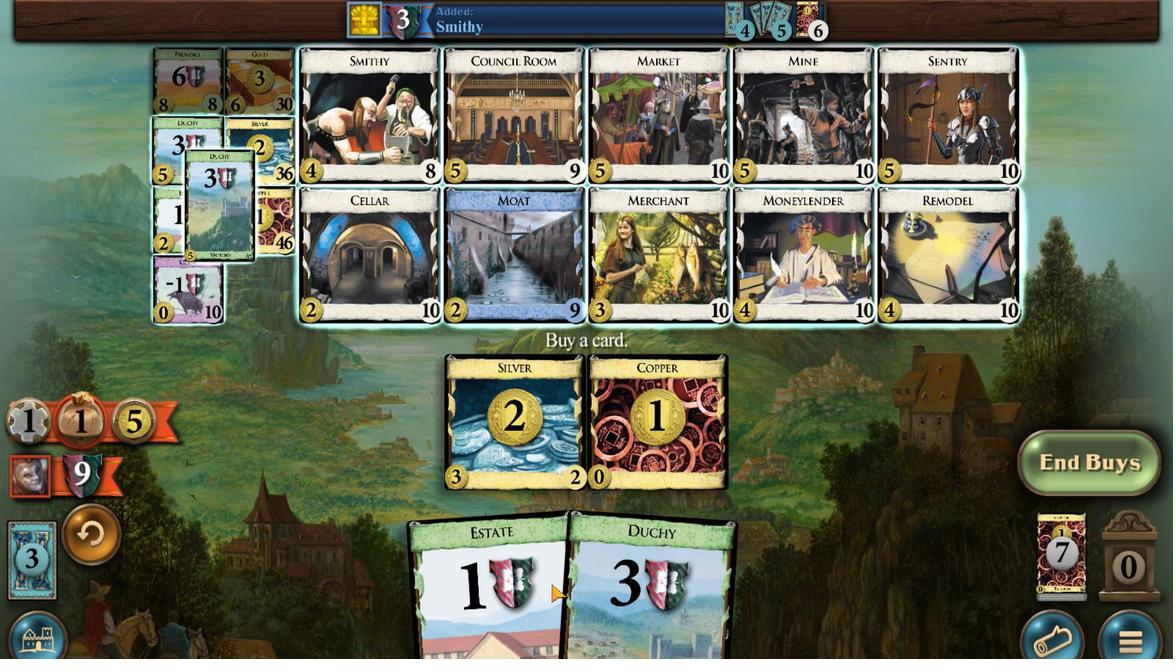 
Action: Mouse pressed left at (469, 544)
Screenshot: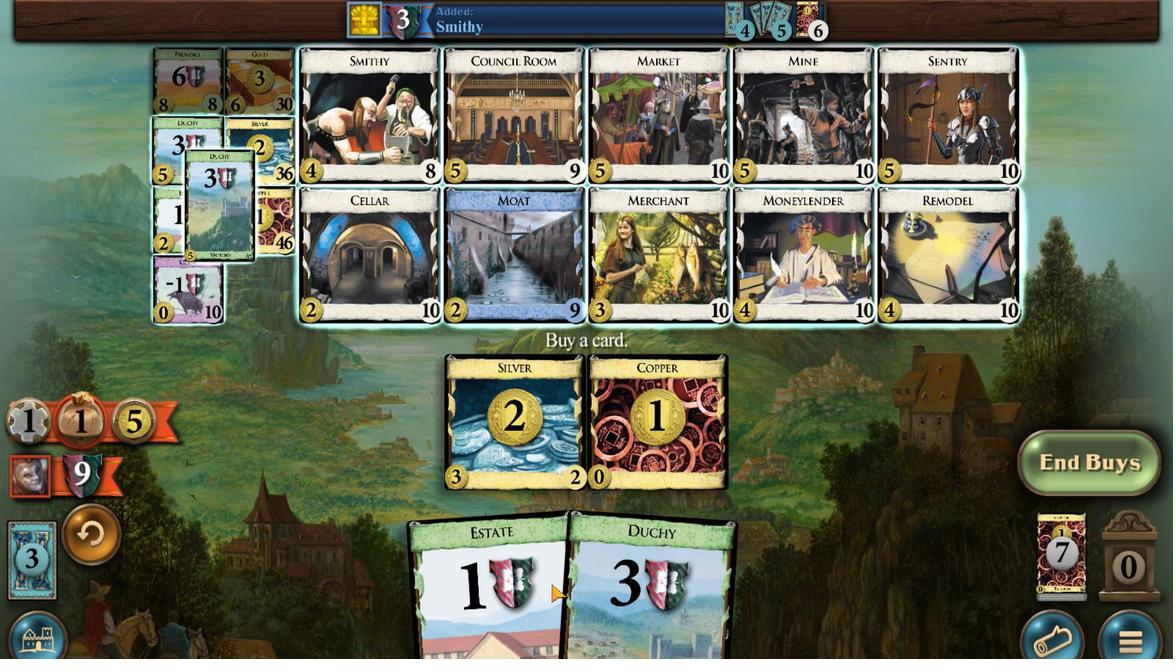 
Action: Mouse moved to (480, 600)
Screenshot: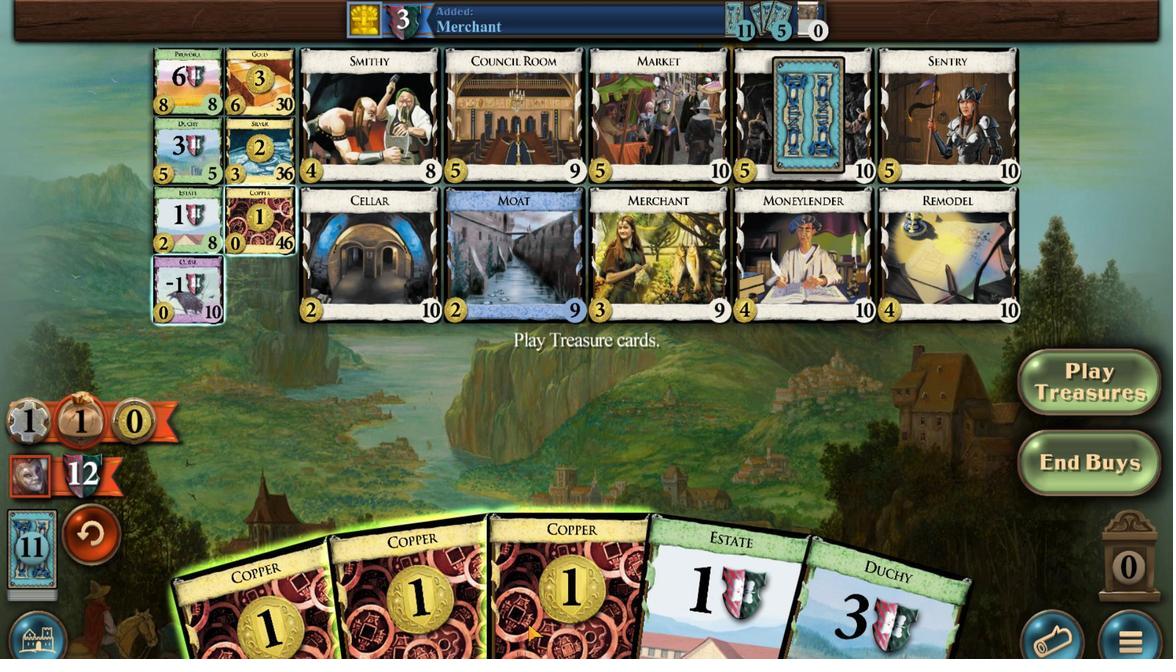 
Action: Mouse scrolled (480, 600) with delta (0, 0)
Screenshot: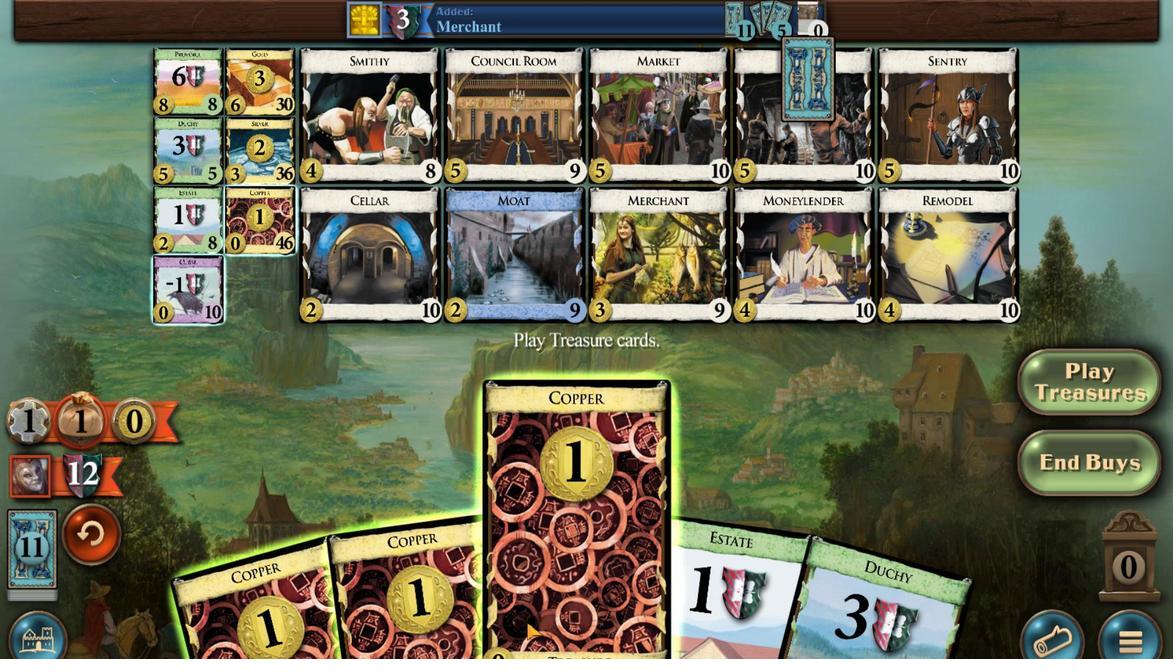 
Action: Mouse scrolled (480, 600) with delta (0, 0)
Screenshot: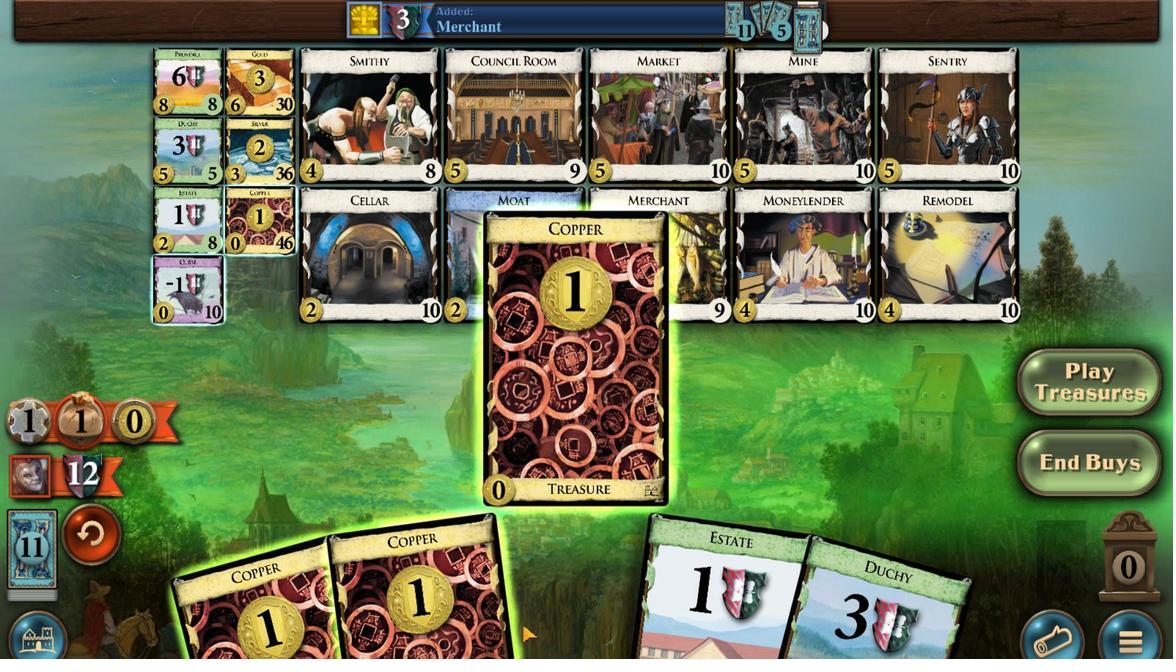
Action: Mouse moved to (480, 600)
Screenshot: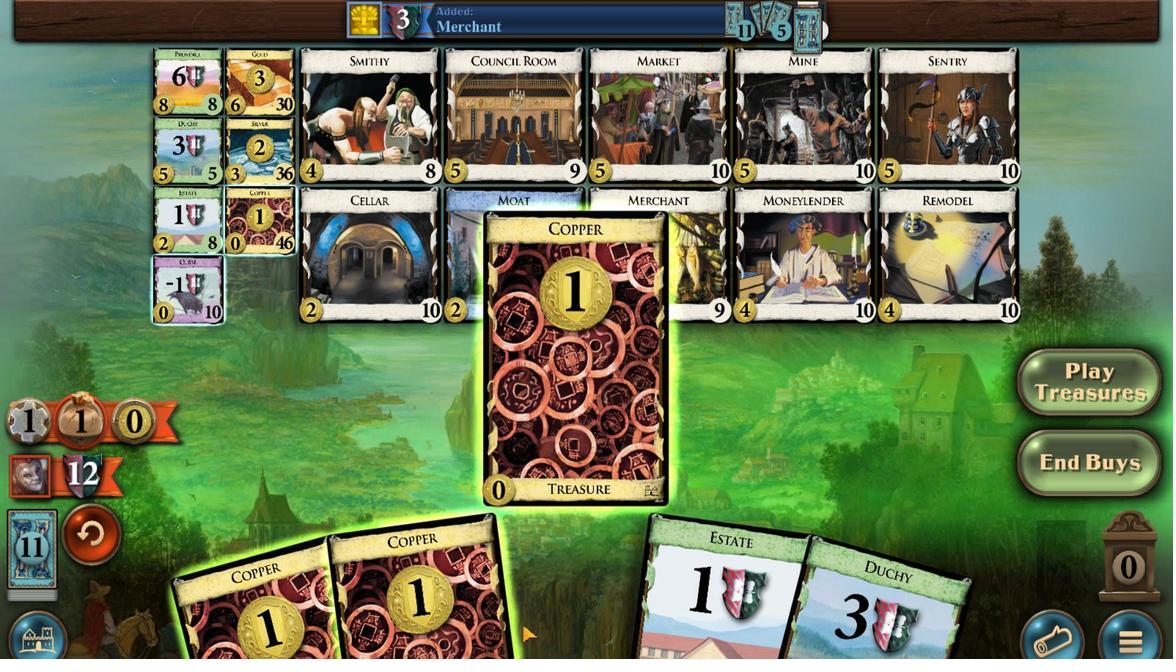 
Action: Mouse scrolled (480, 600) with delta (0, 0)
Screenshot: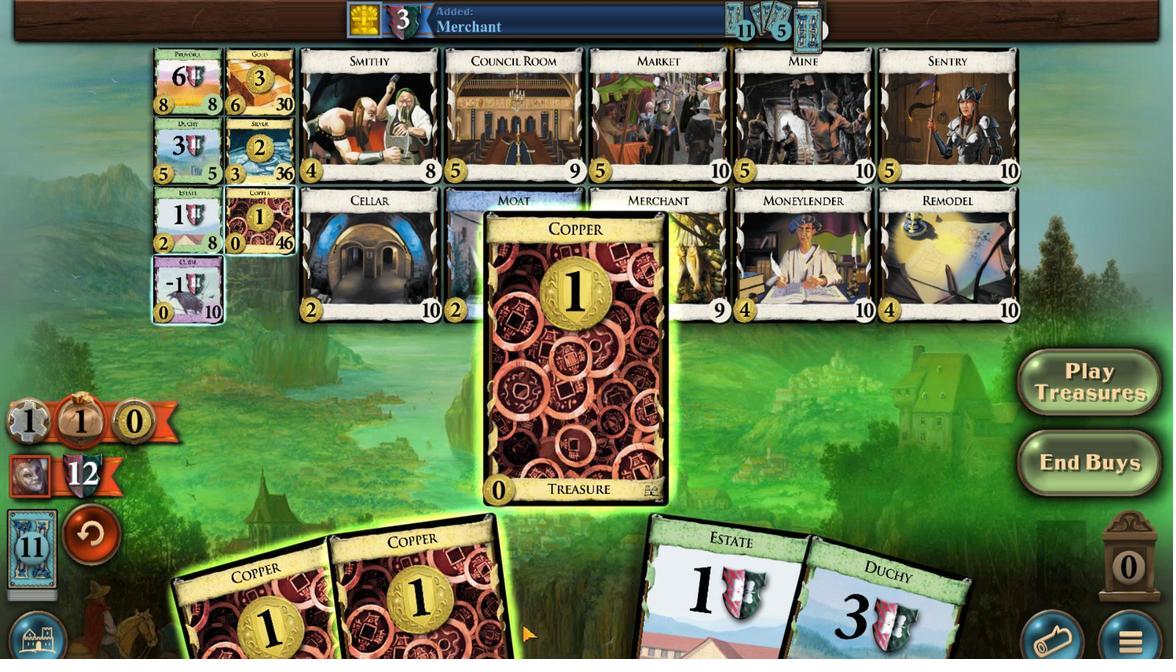 
Action: Mouse moved to (480, 600)
Screenshot: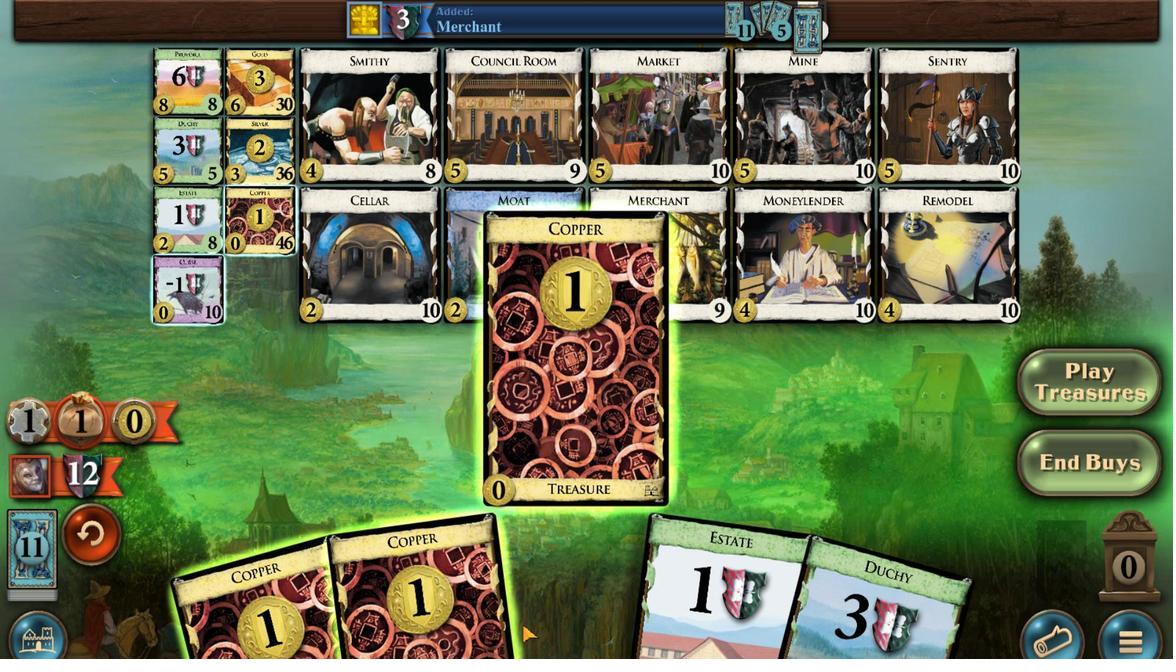 
Action: Mouse scrolled (480, 600) with delta (0, 0)
Screenshot: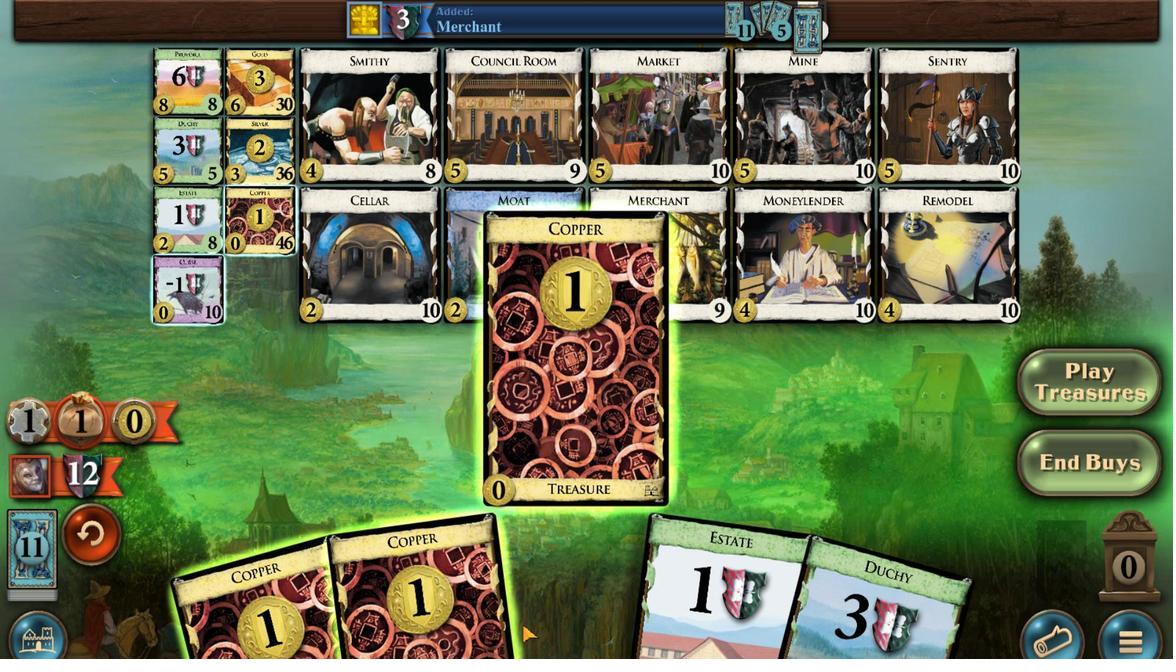 
Action: Mouse moved to (479, 600)
Screenshot: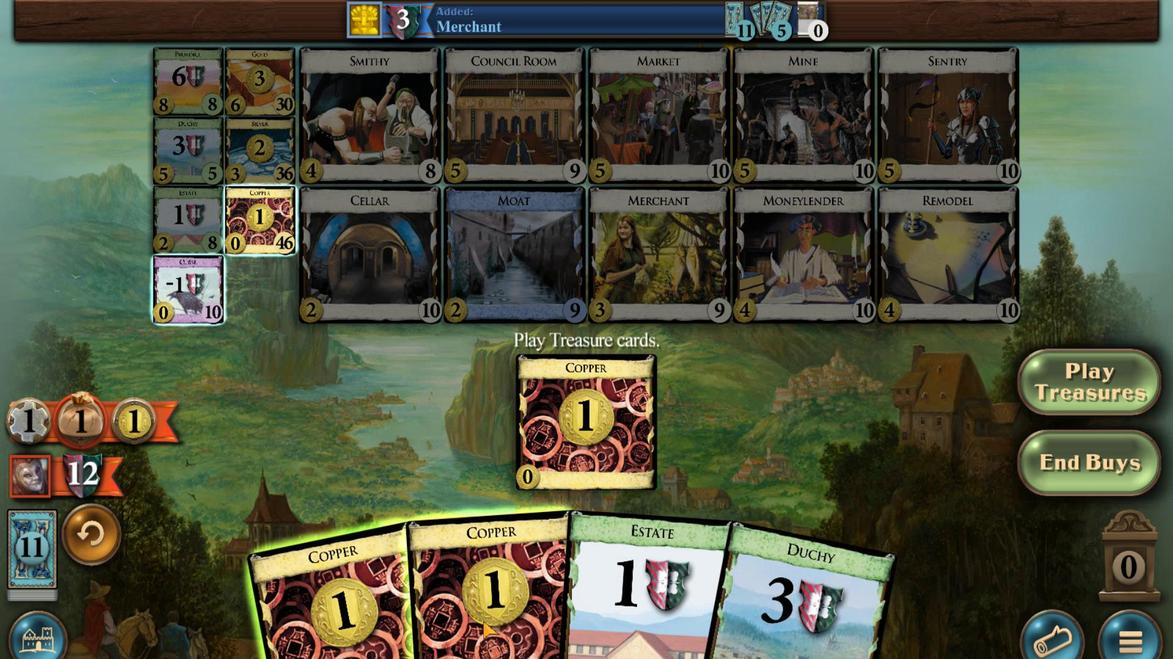 
Action: Mouse scrolled (479, 600) with delta (0, 0)
Screenshot: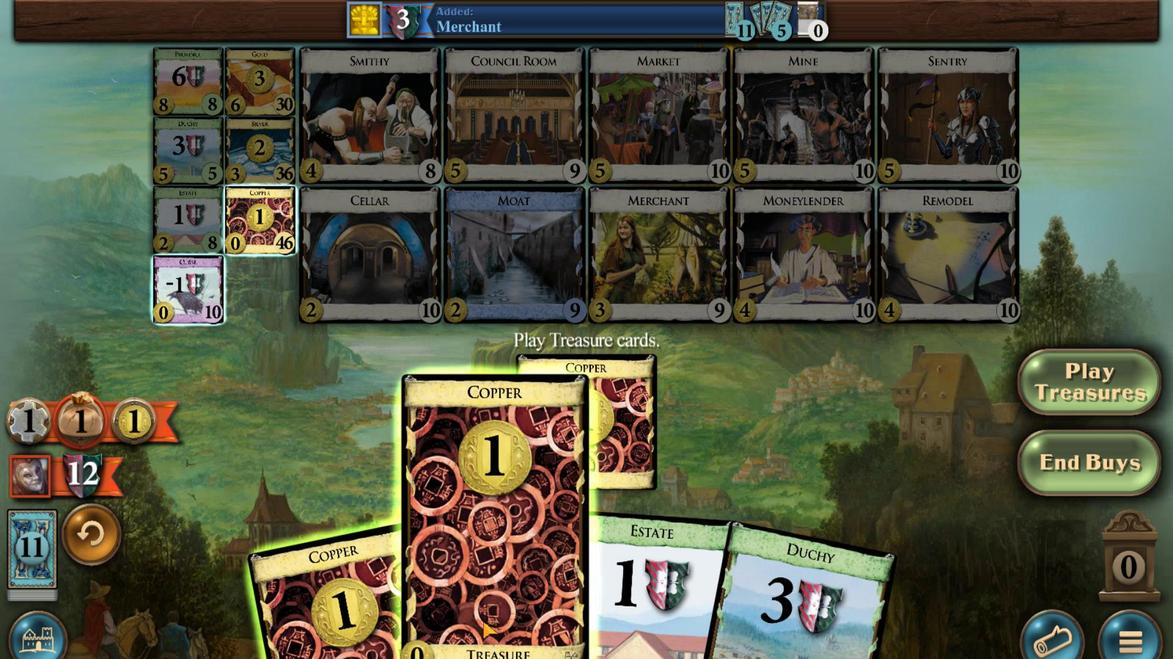 
Action: Mouse scrolled (479, 600) with delta (0, 0)
Screenshot: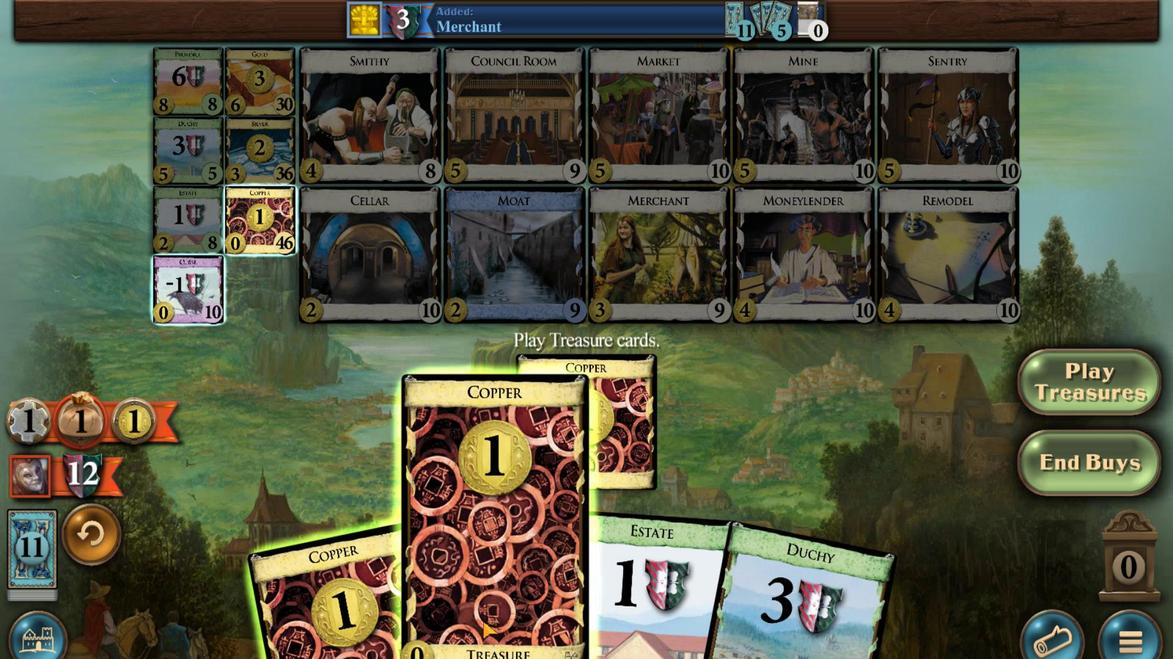 
Action: Mouse scrolled (479, 600) with delta (0, 0)
Screenshot: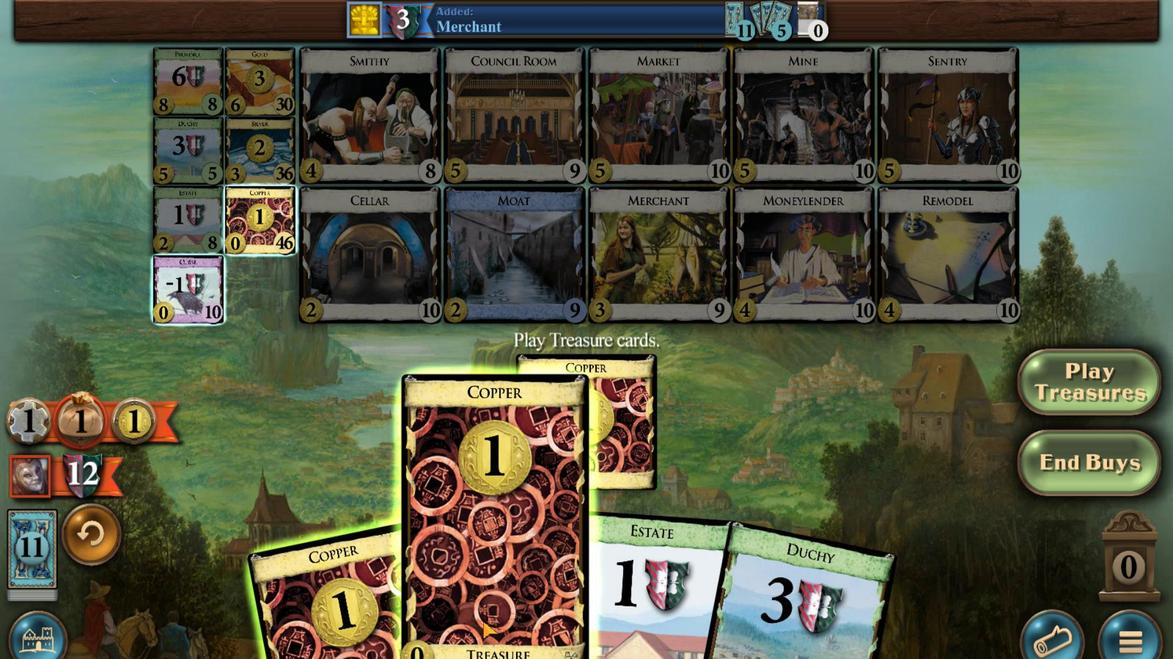 
Action: Mouse scrolled (479, 600) with delta (0, 0)
Screenshot: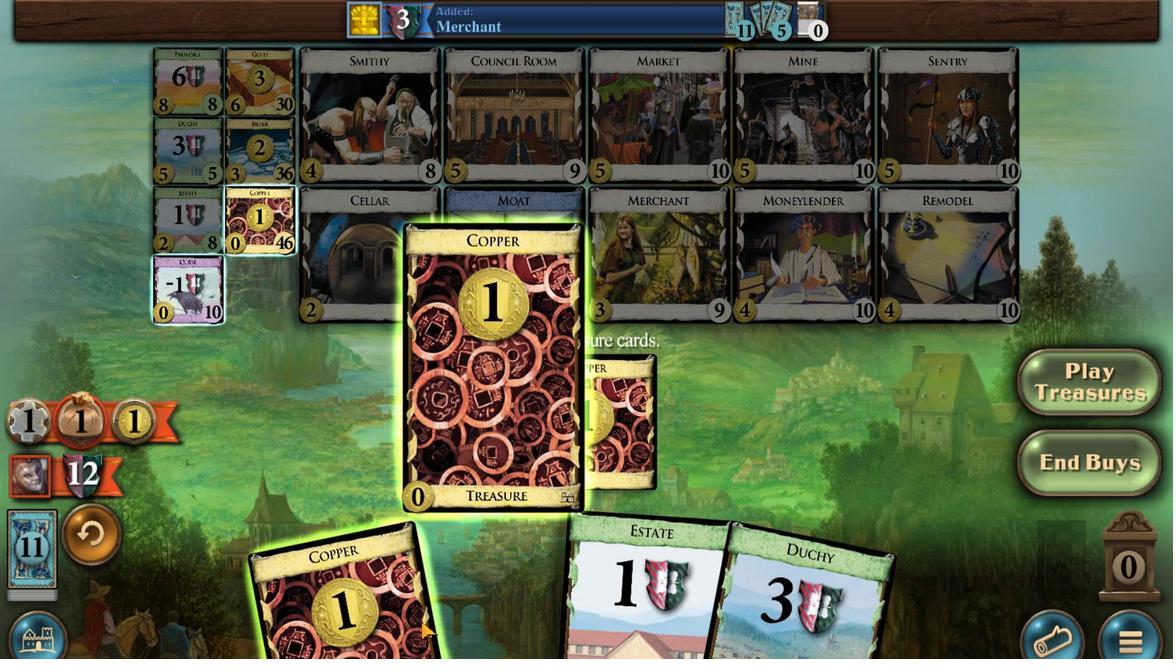 
Action: Mouse scrolled (479, 600) with delta (0, 0)
Screenshot: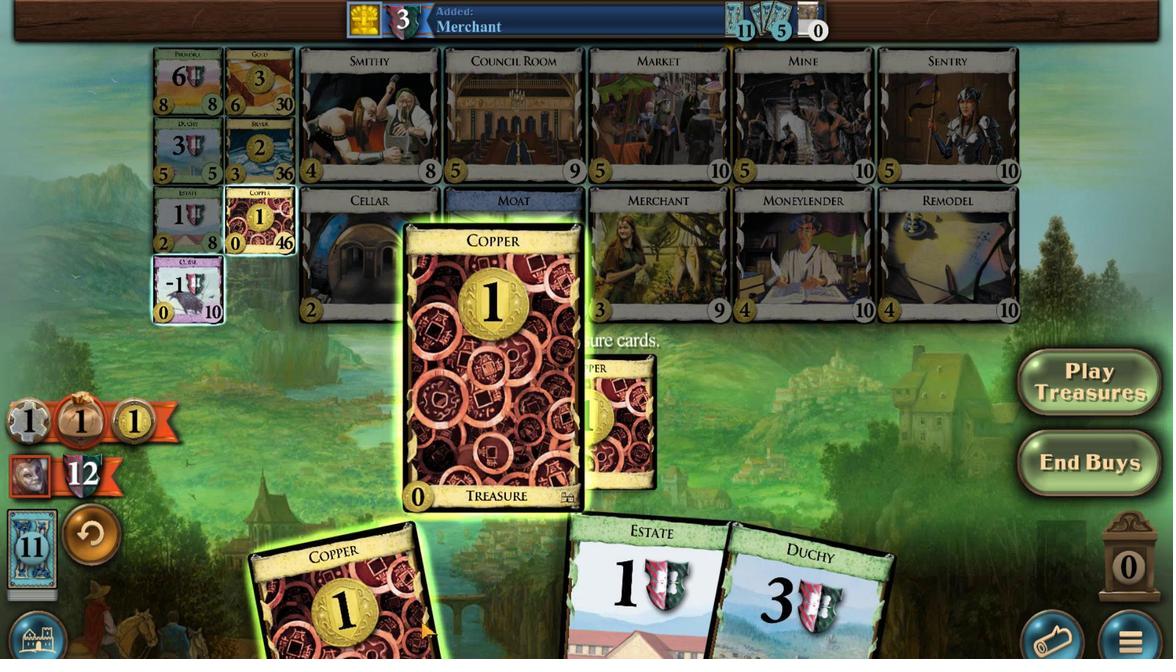 
Action: Mouse moved to (476, 599)
Screenshot: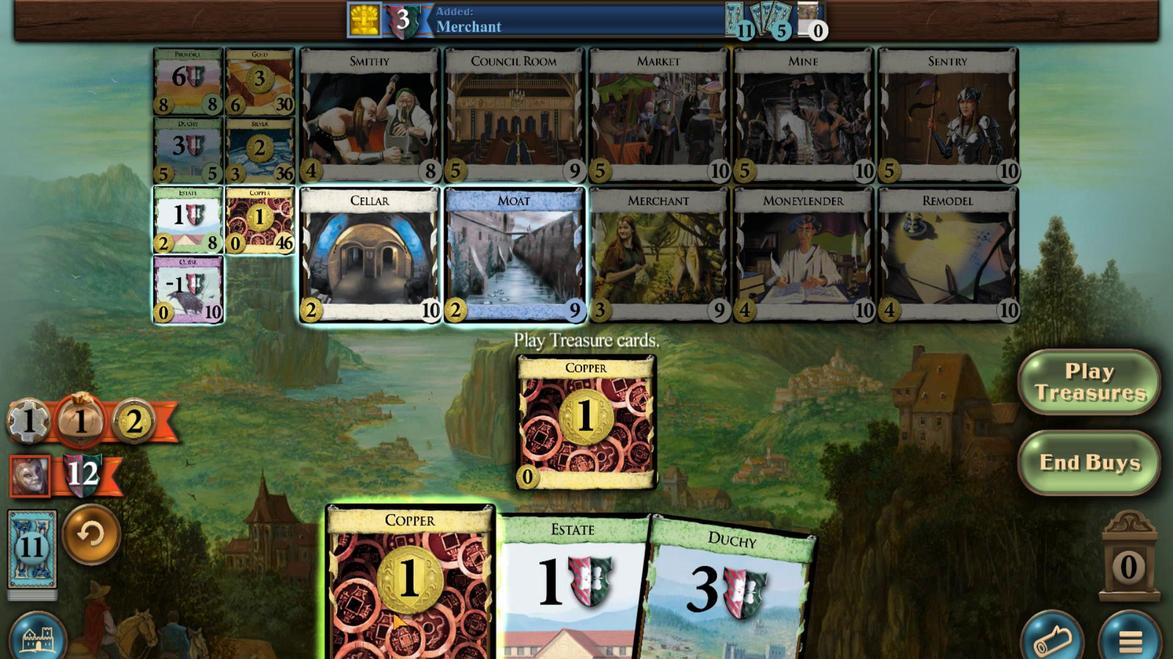 
Action: Mouse scrolled (476, 598) with delta (0, 0)
Screenshot: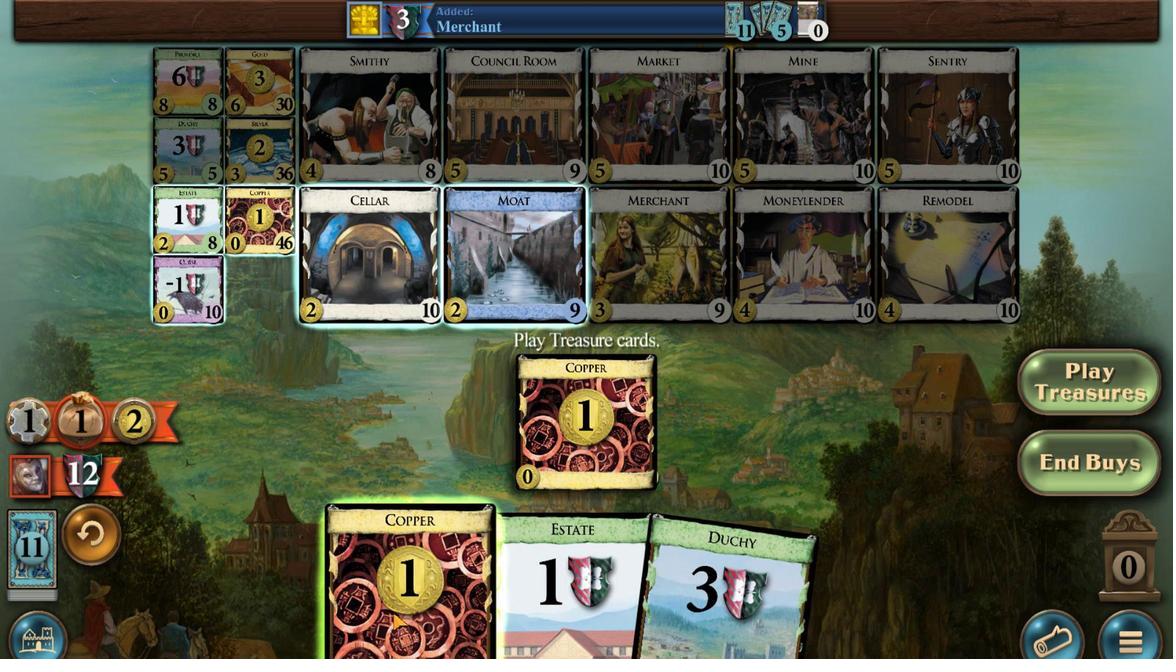 
Action: Mouse scrolled (476, 598) with delta (0, 0)
Screenshot: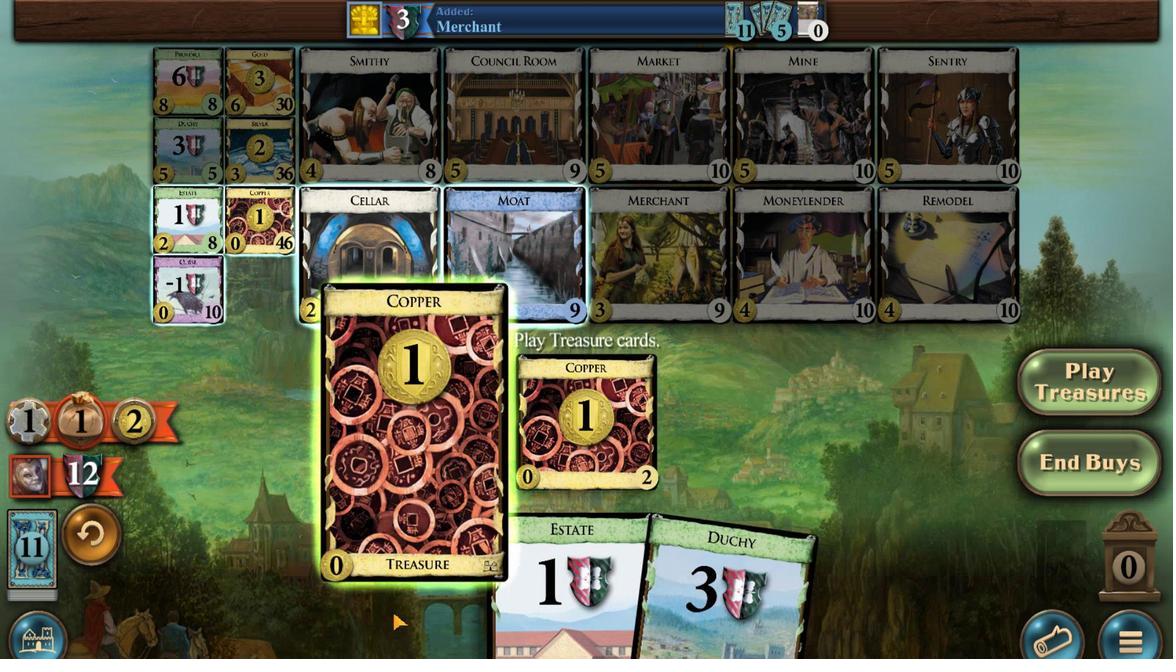 
Action: Mouse scrolled (476, 598) with delta (0, 0)
Screenshot: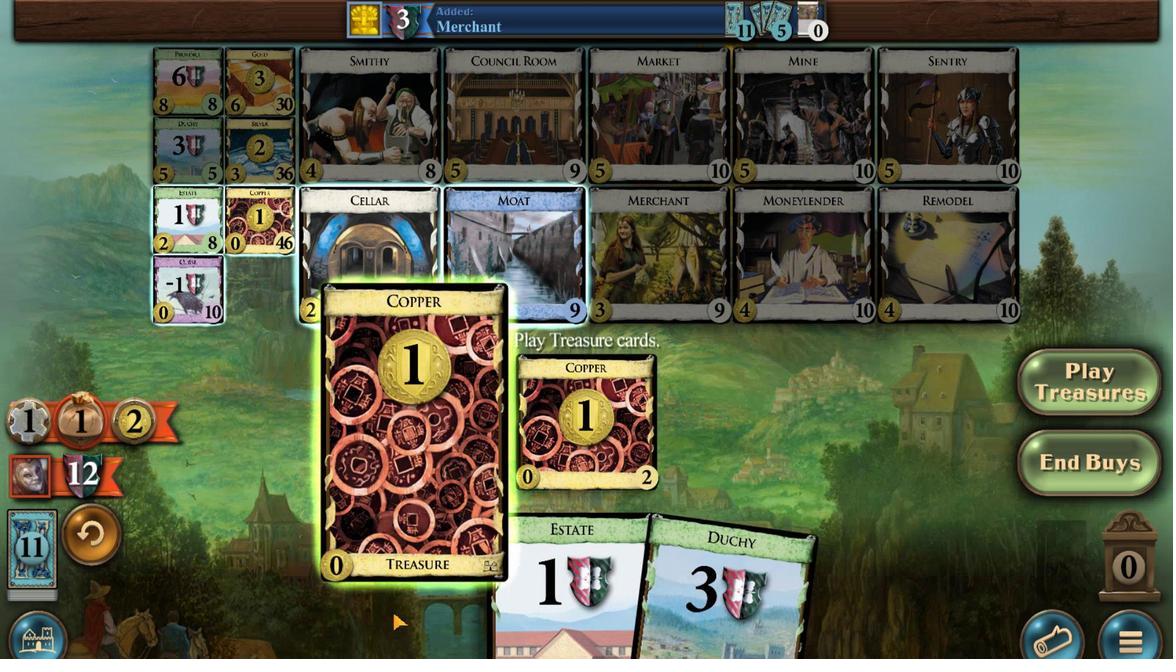 
Action: Mouse moved to (471, 544)
Screenshot: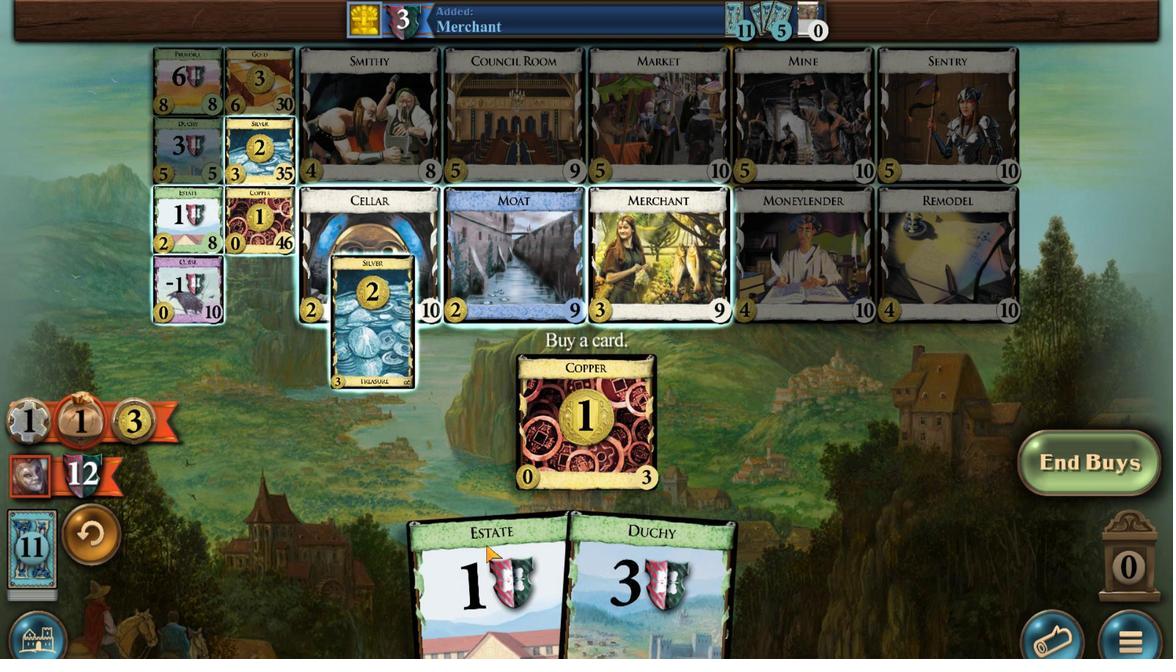 
Action: Mouse pressed left at (471, 544)
Screenshot: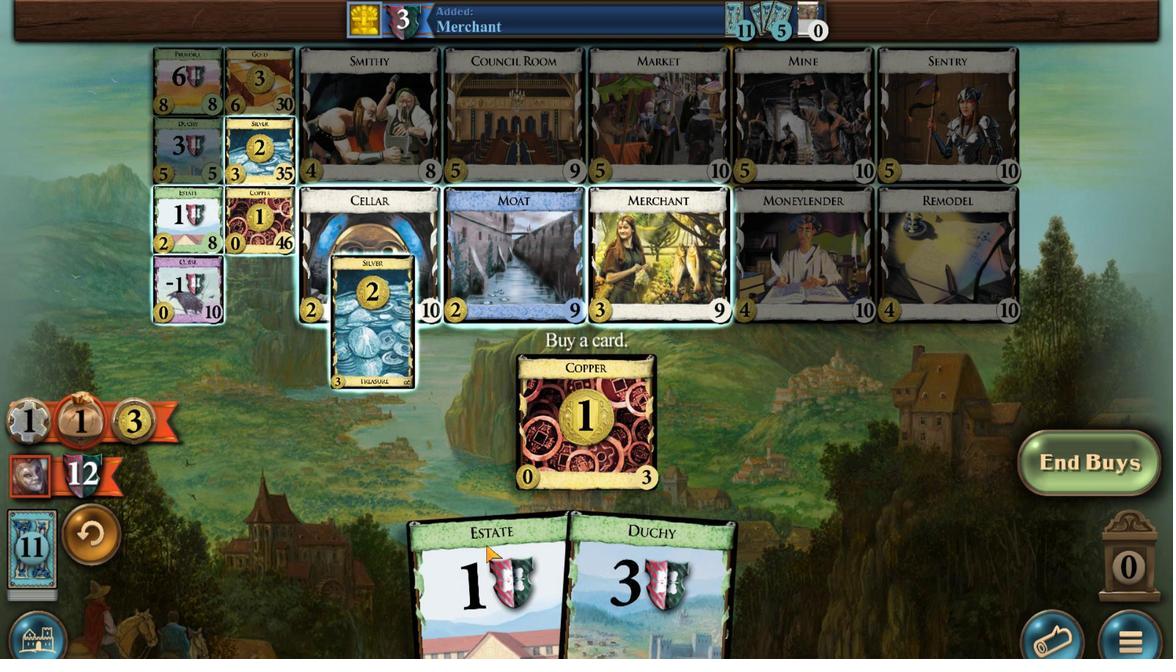 
Action: Mouse moved to (480, 596)
Screenshot: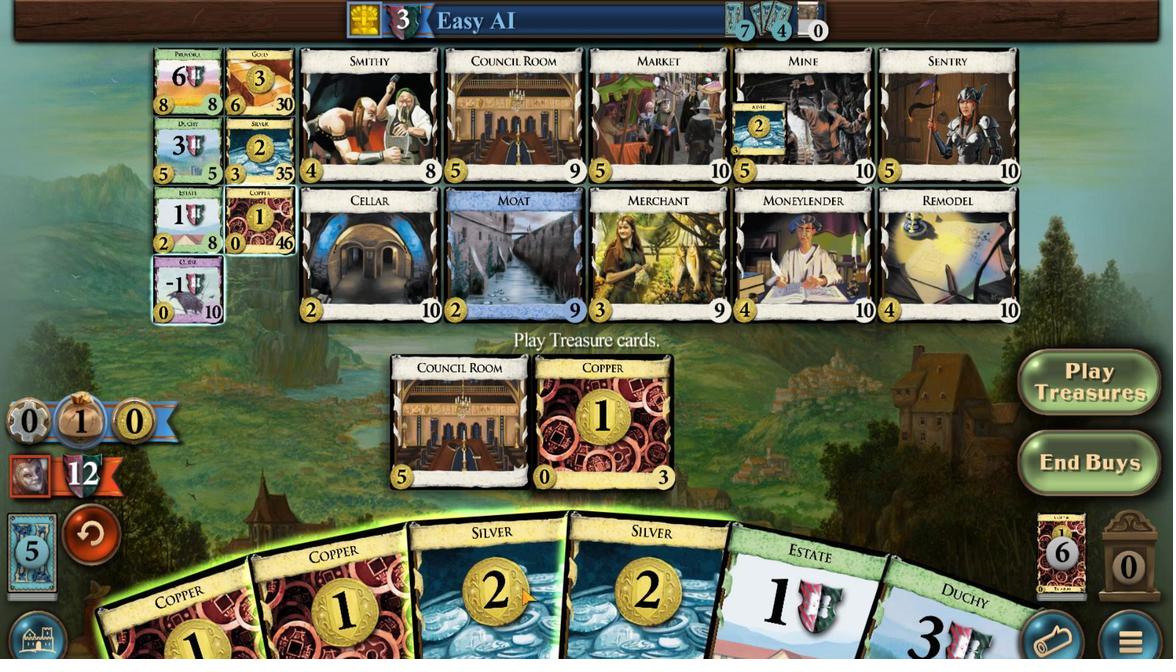 
Action: Mouse scrolled (480, 596) with delta (0, 0)
Screenshot: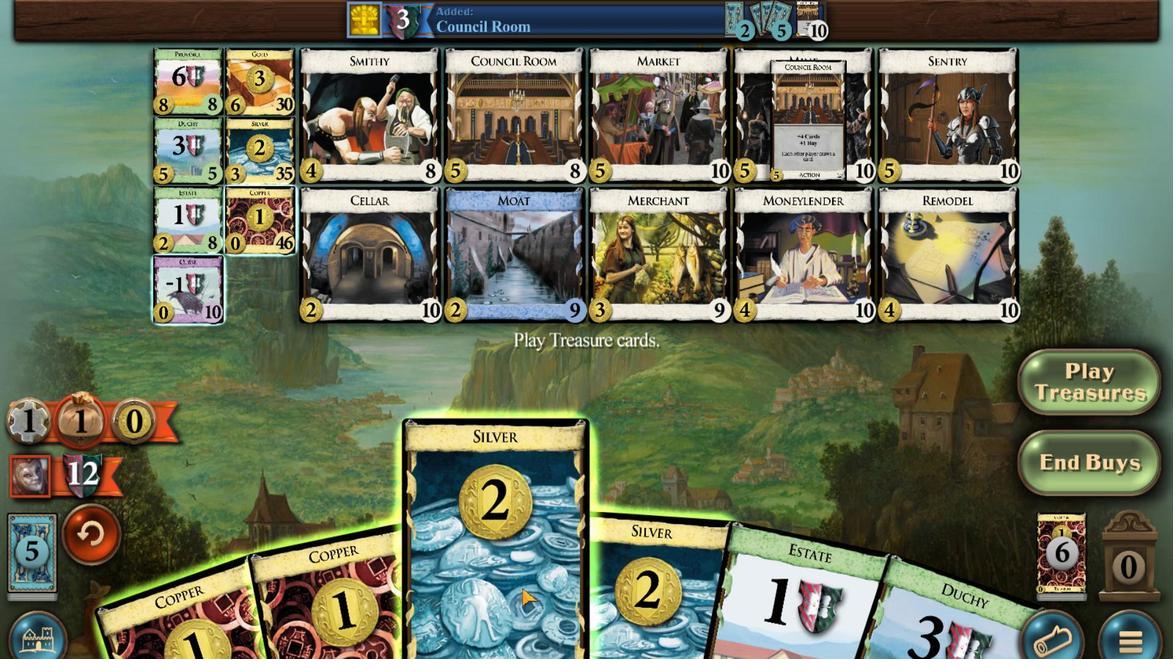 
Action: Mouse scrolled (480, 596) with delta (0, 0)
Screenshot: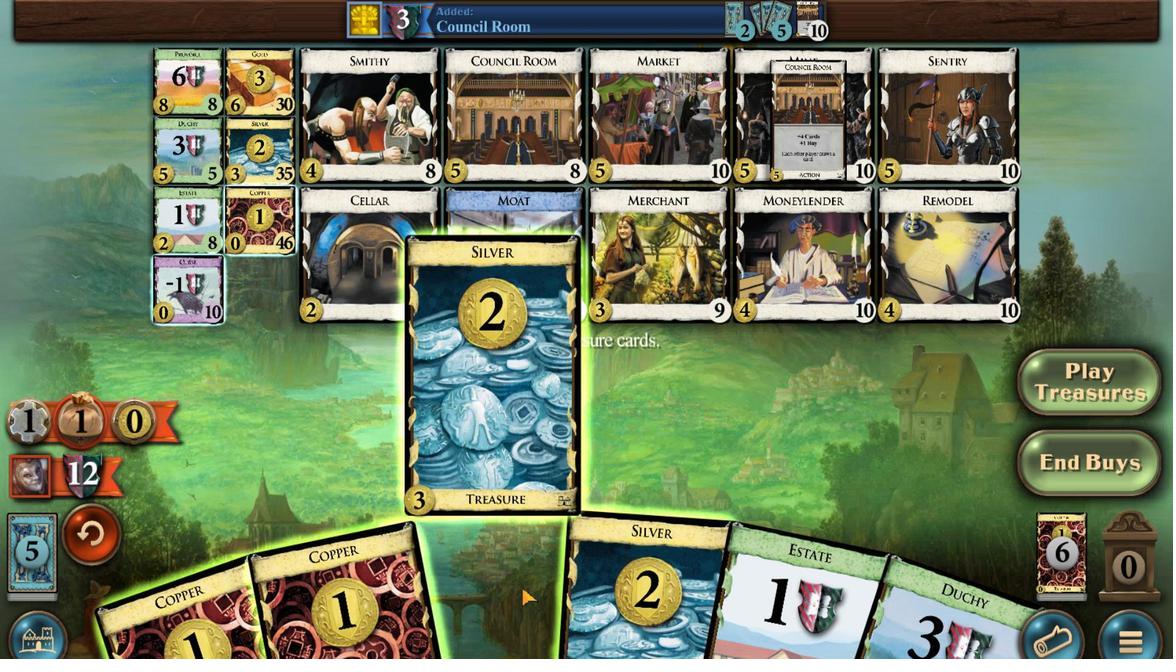 
Action: Mouse scrolled (480, 596) with delta (0, 0)
Screenshot: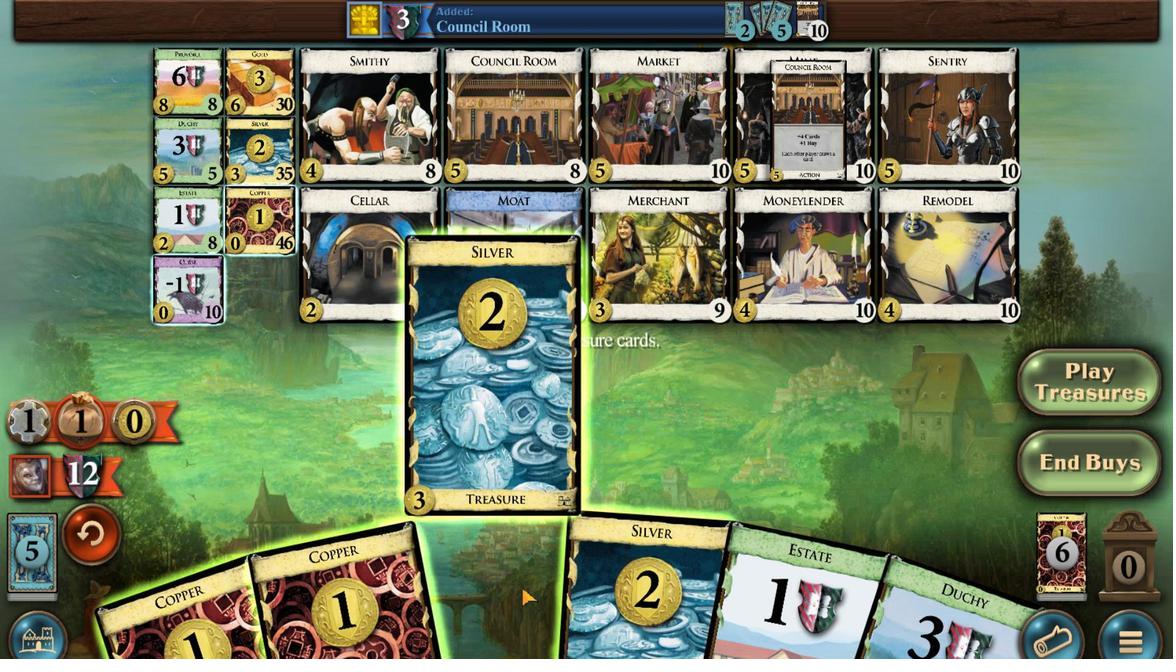 
Action: Mouse scrolled (480, 596) with delta (0, 0)
Screenshot: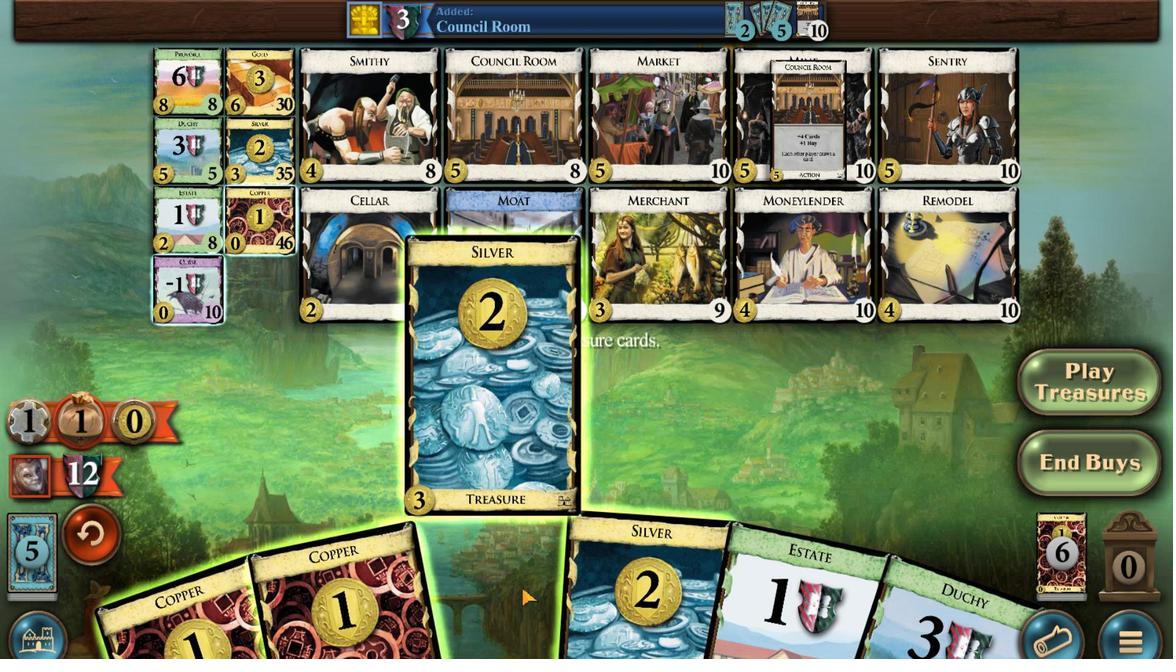 
Action: Mouse moved to (482, 597)
Screenshot: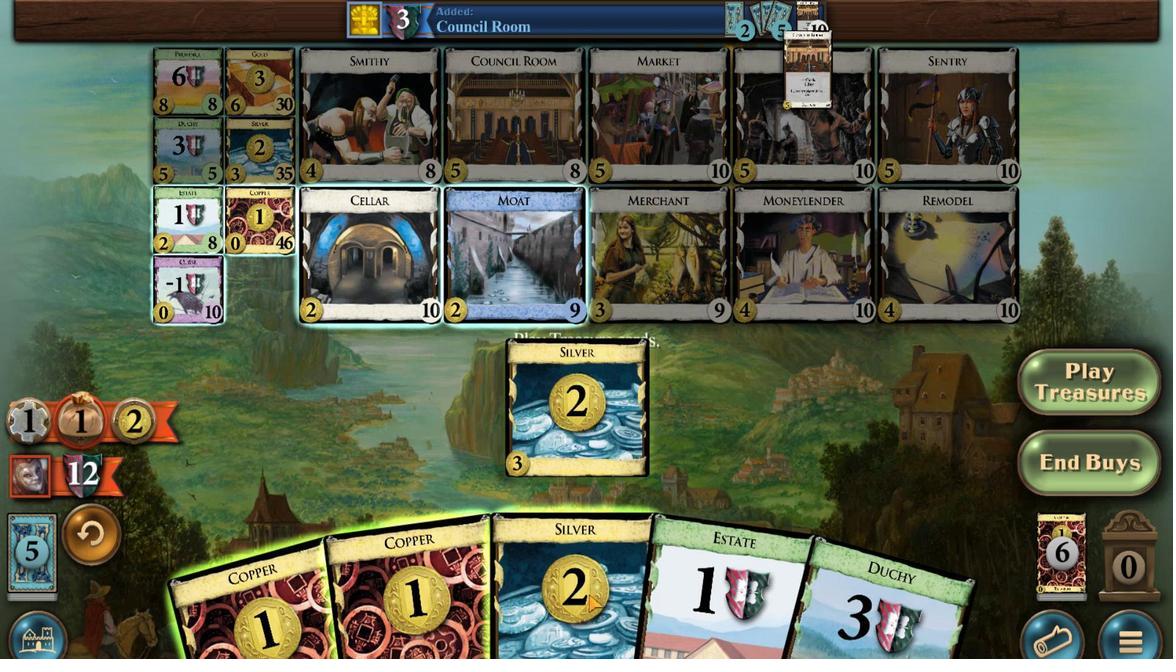 
Action: Mouse scrolled (482, 597) with delta (0, 0)
Screenshot: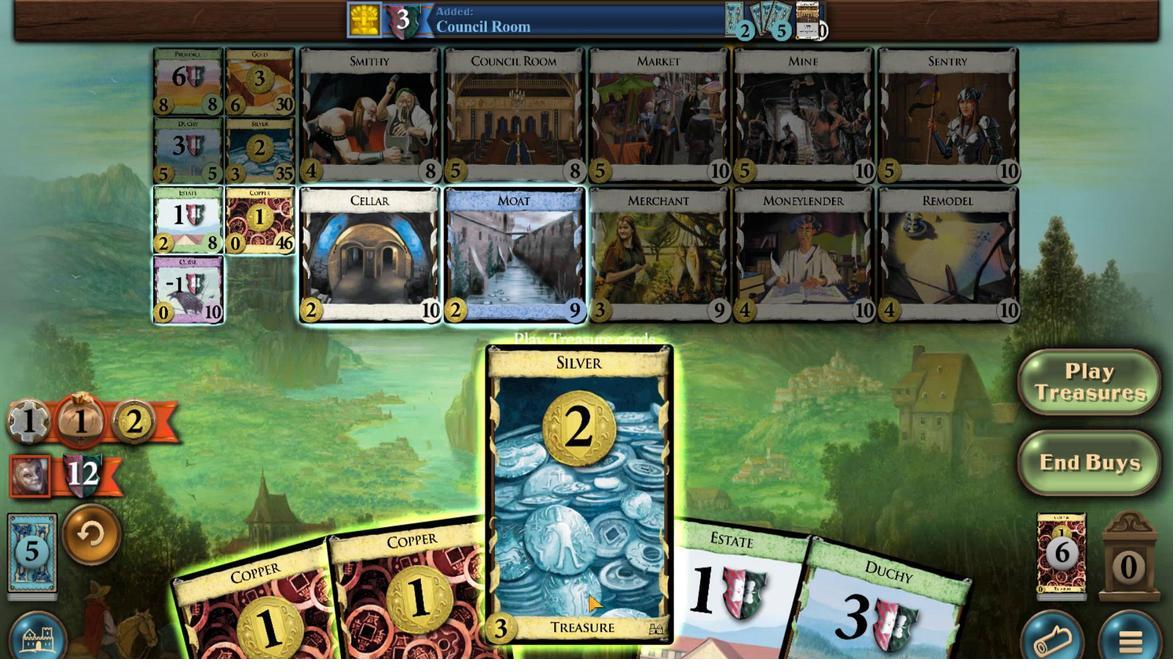 
Action: Mouse scrolled (482, 597) with delta (0, 0)
Screenshot: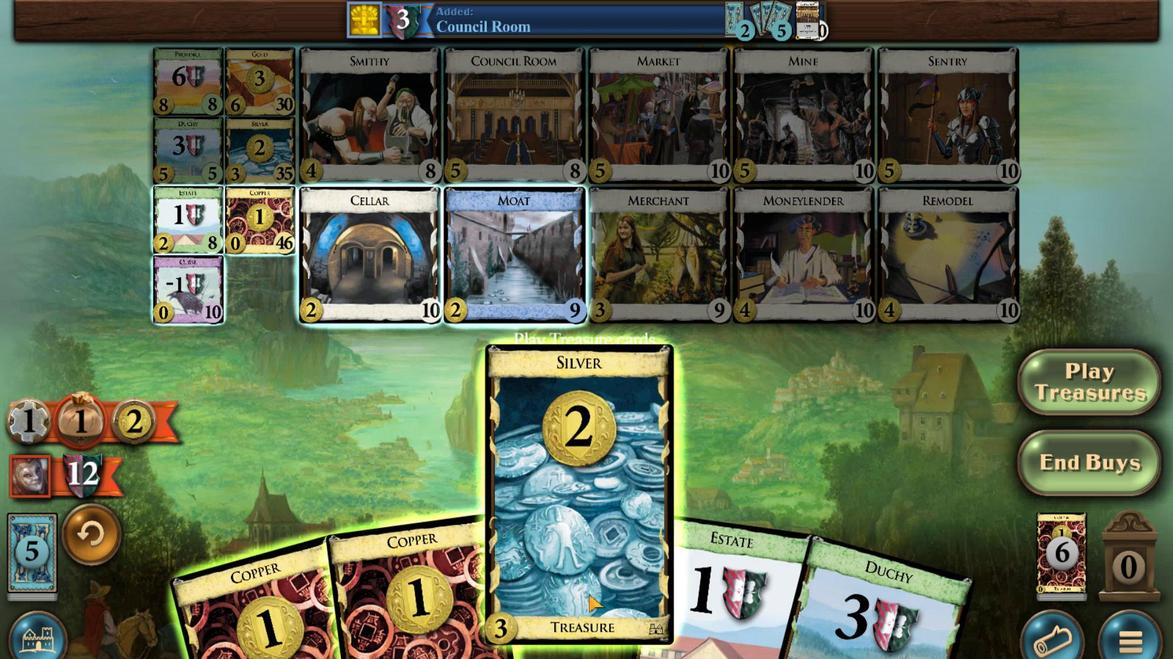 
Action: Mouse scrolled (482, 597) with delta (0, 0)
Screenshot: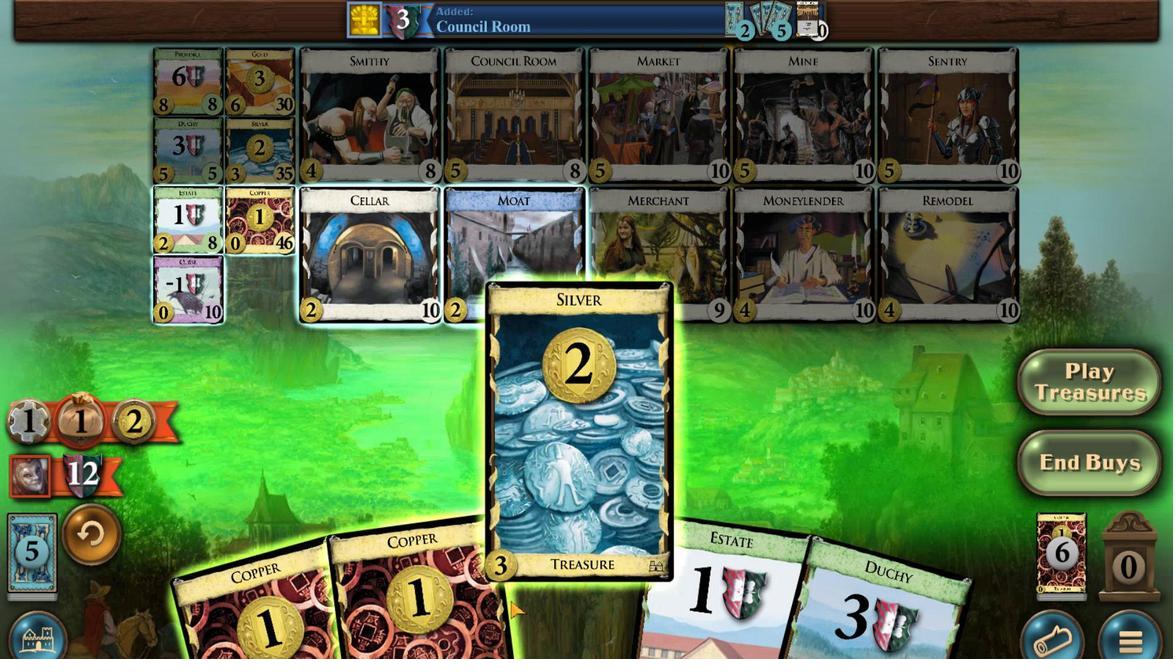 
Action: Mouse scrolled (482, 597) with delta (0, 0)
Screenshot: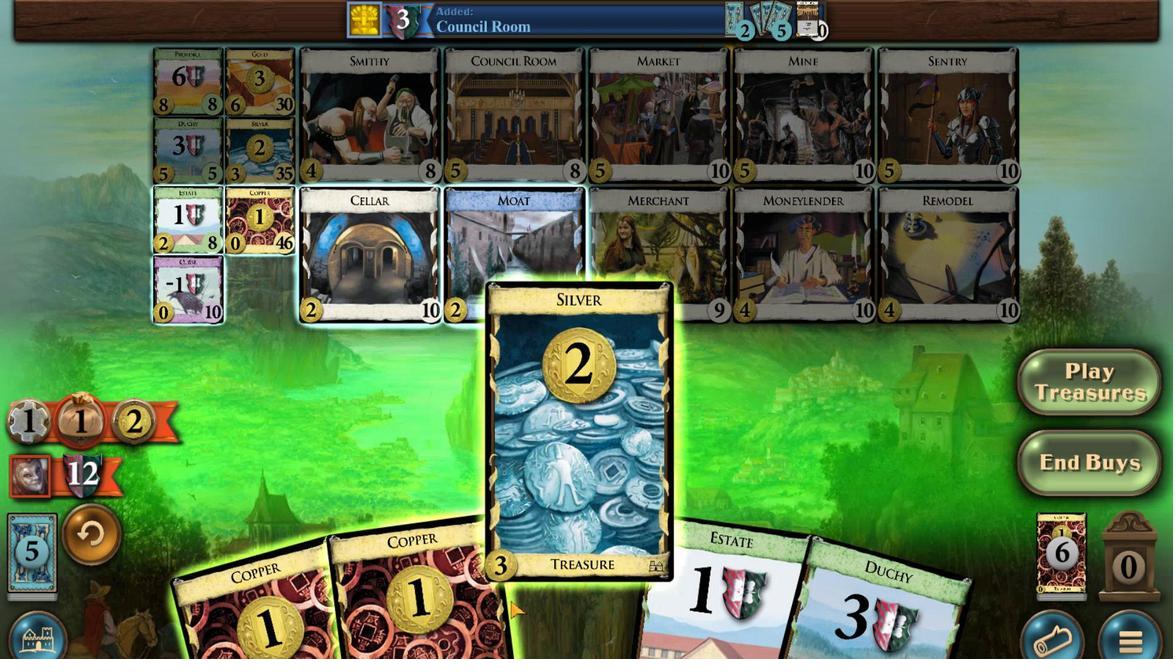 
Action: Mouse scrolled (482, 597) with delta (0, 0)
Screenshot: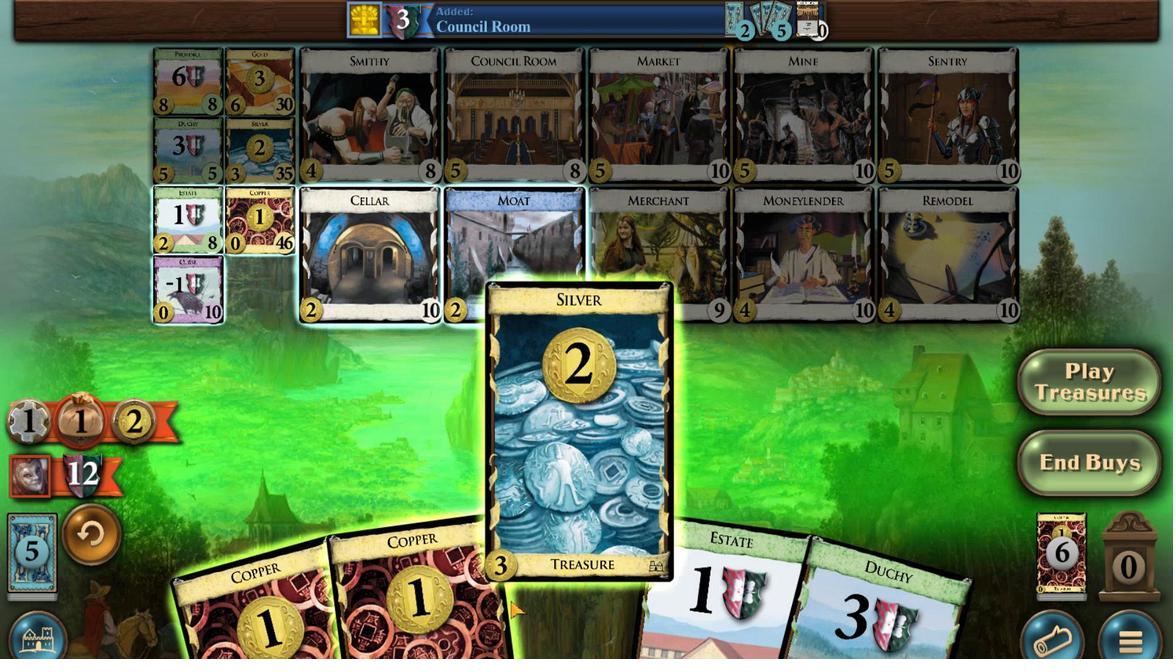 
Action: Mouse moved to (479, 597)
Screenshot: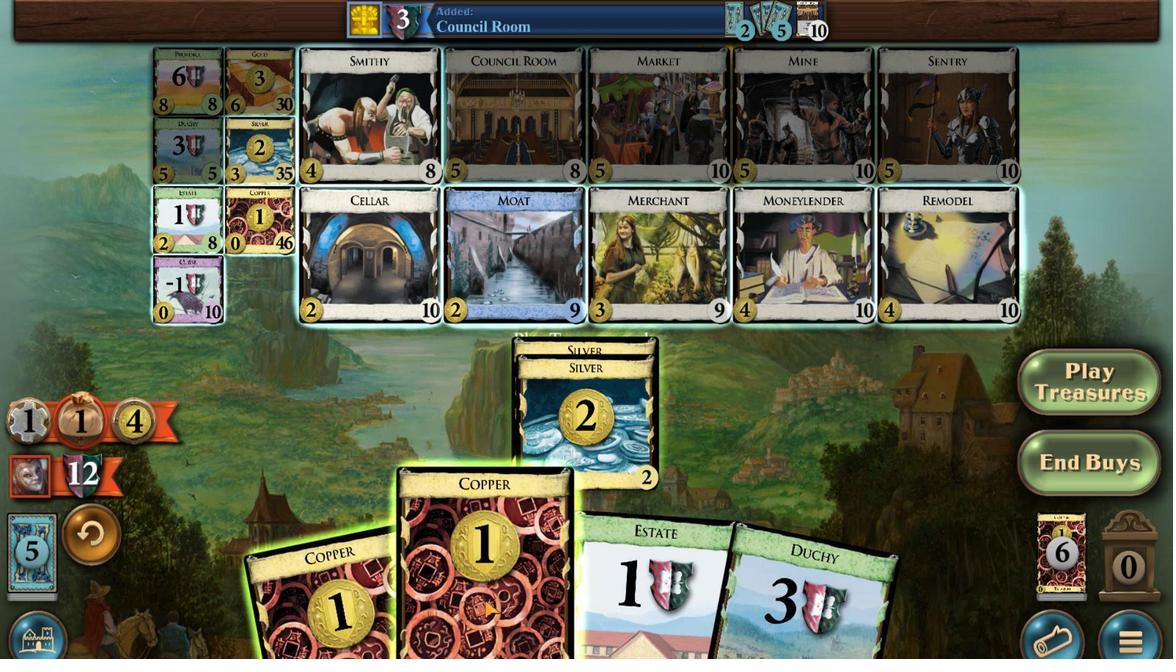 
Action: Mouse scrolled (479, 597) with delta (0, 0)
Screenshot: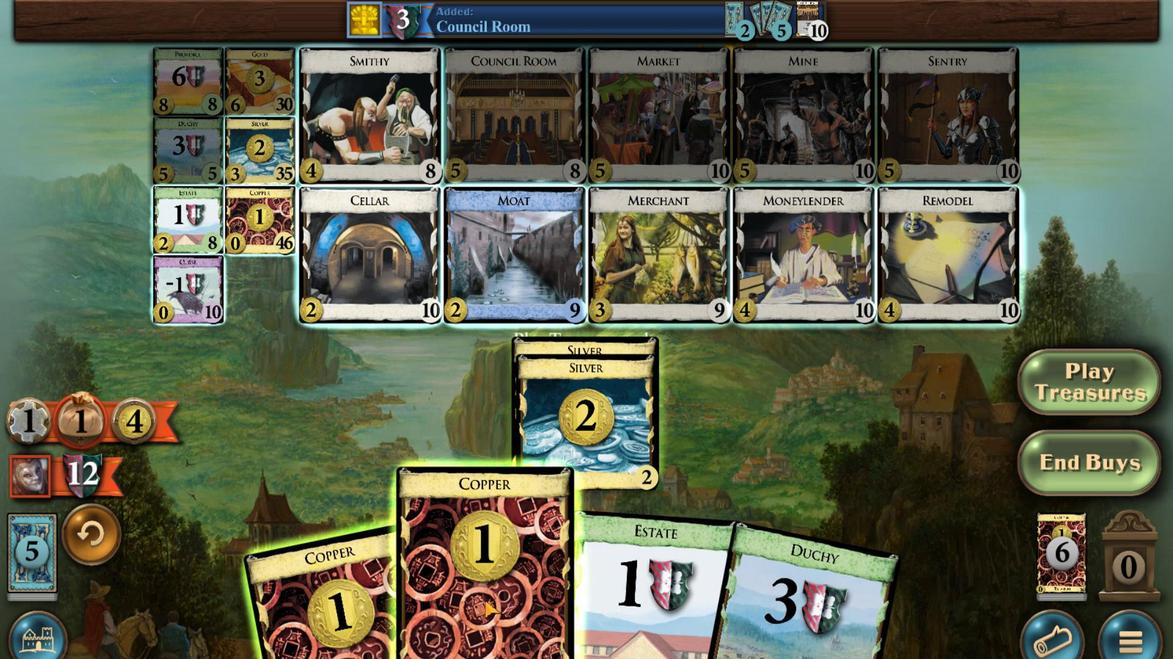 
Action: Mouse scrolled (479, 597) with delta (0, 0)
Screenshot: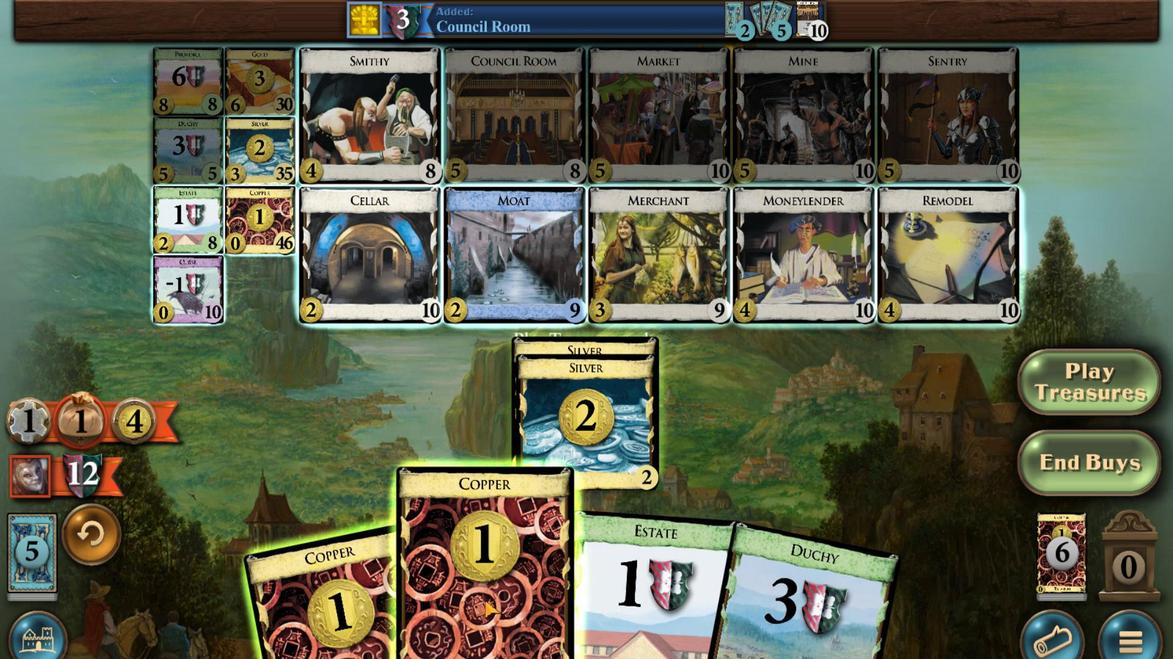 
Action: Mouse scrolled (479, 597) with delta (0, 0)
Screenshot: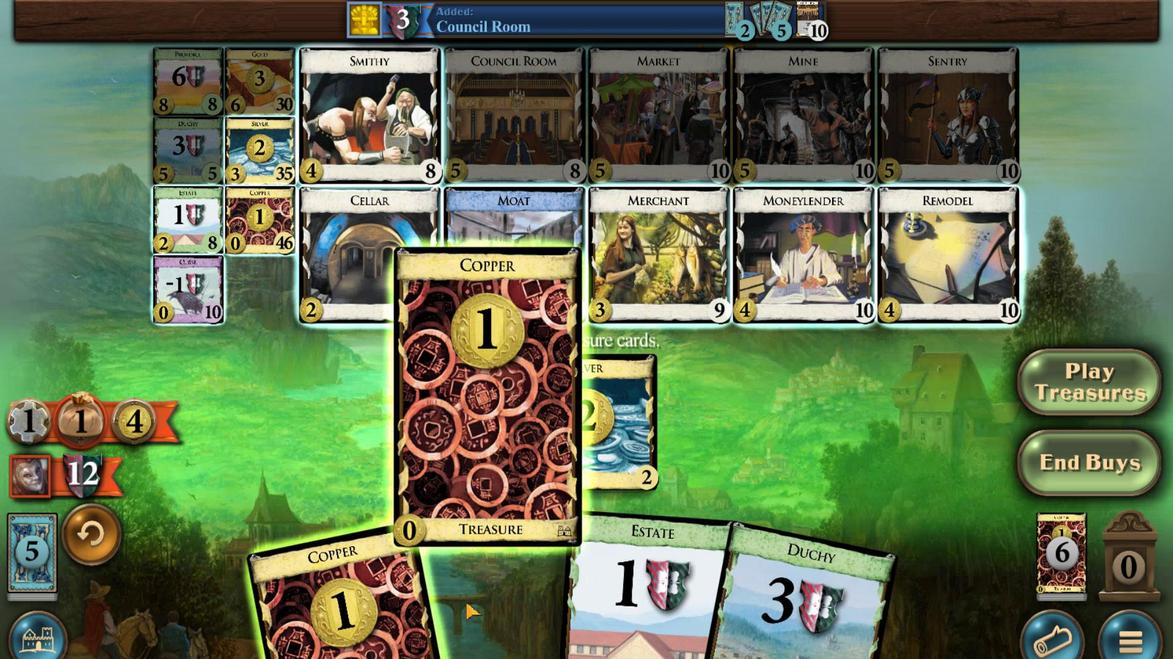 
Action: Mouse scrolled (479, 597) with delta (0, 0)
Screenshot: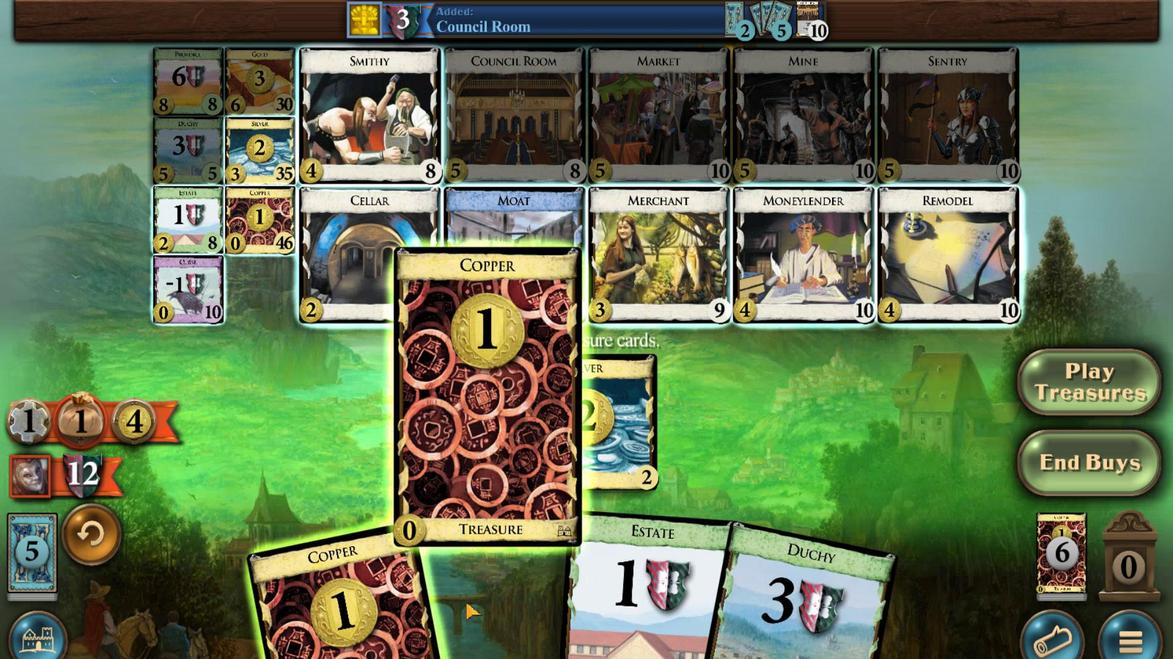 
Action: Mouse moved to (476, 598)
Screenshot: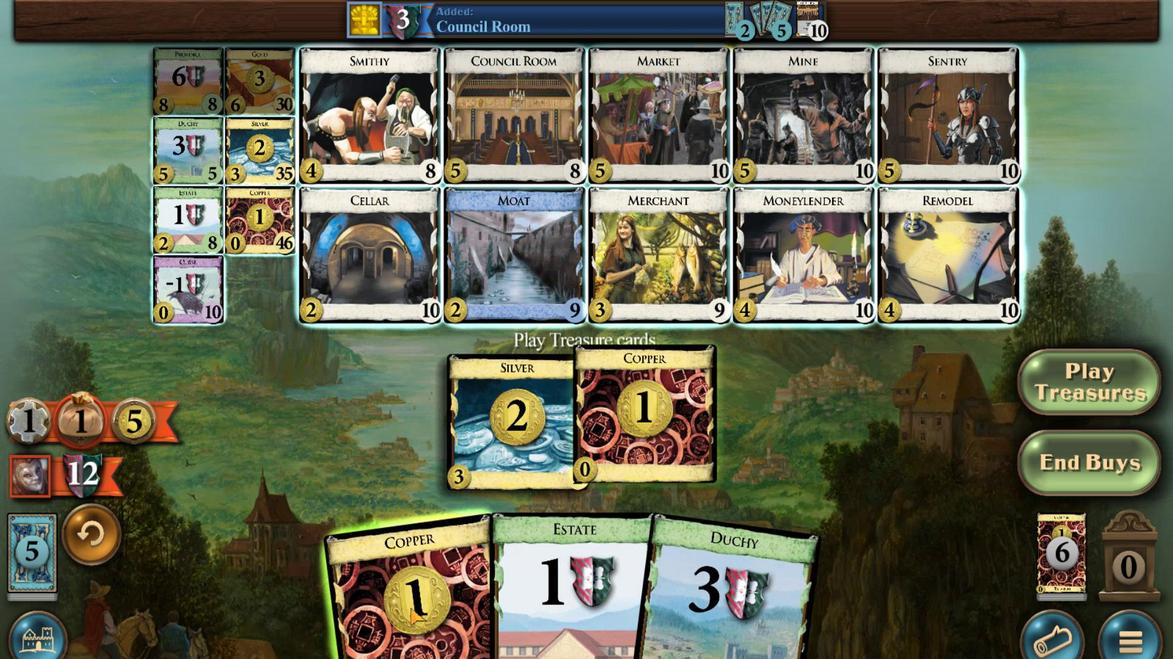 
Action: Mouse scrolled (476, 598) with delta (0, 0)
Screenshot: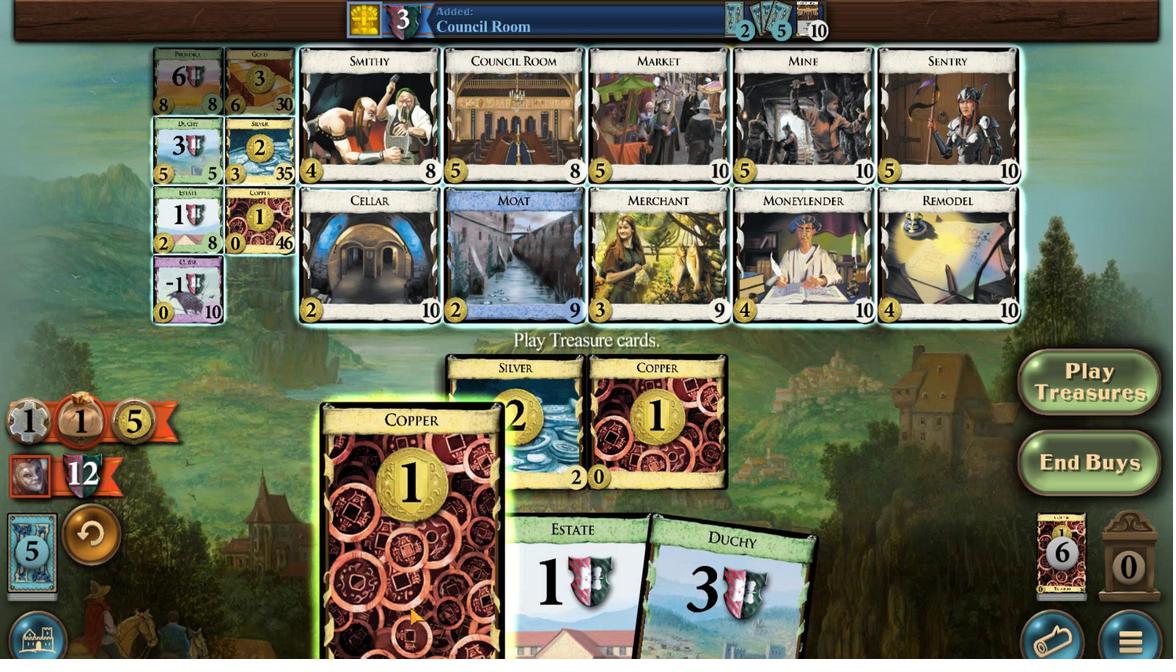 
Action: Mouse scrolled (476, 598) with delta (0, 0)
Screenshot: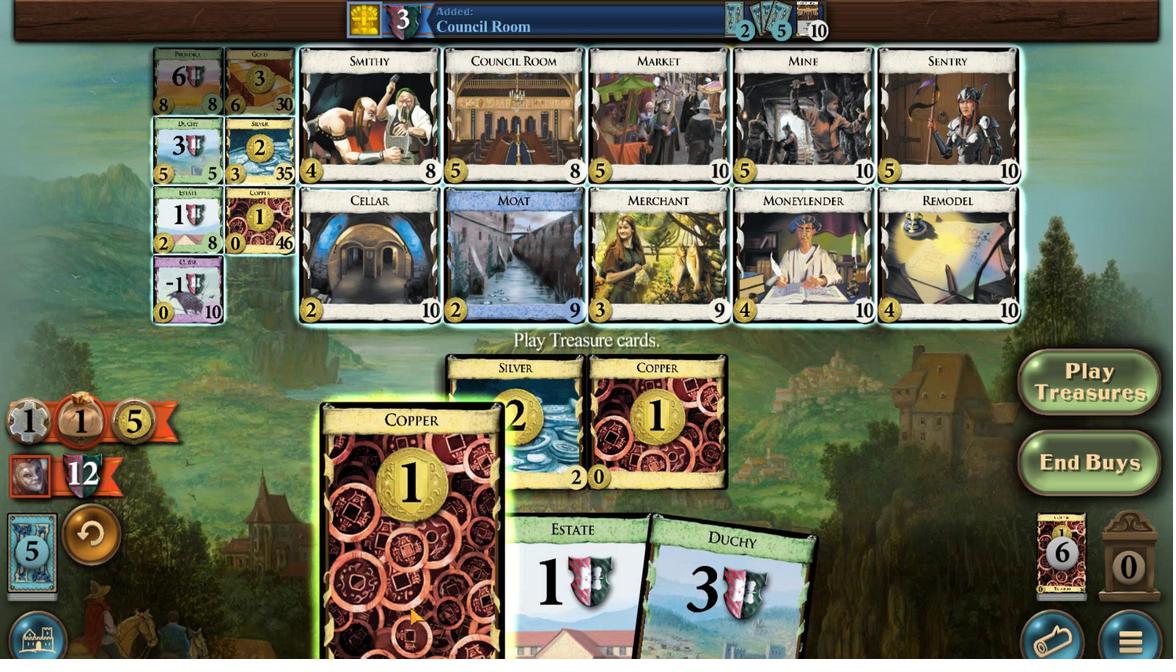 
Action: Mouse scrolled (476, 598) with delta (0, 0)
Screenshot: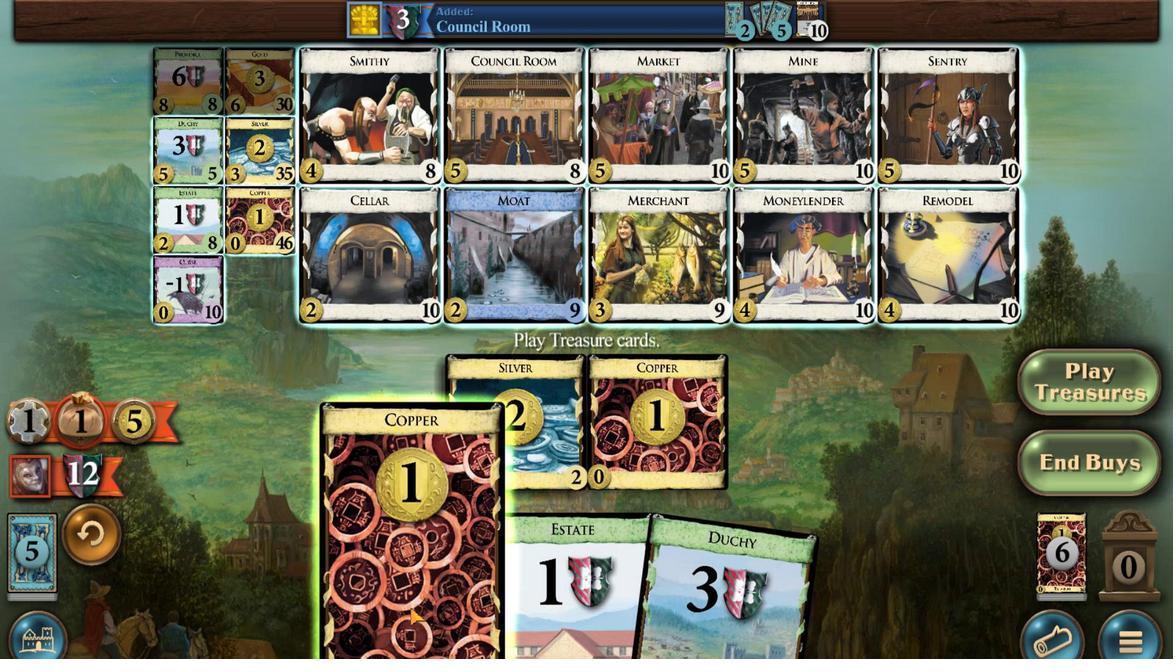 
Action: Mouse scrolled (476, 598) with delta (0, 0)
Screenshot: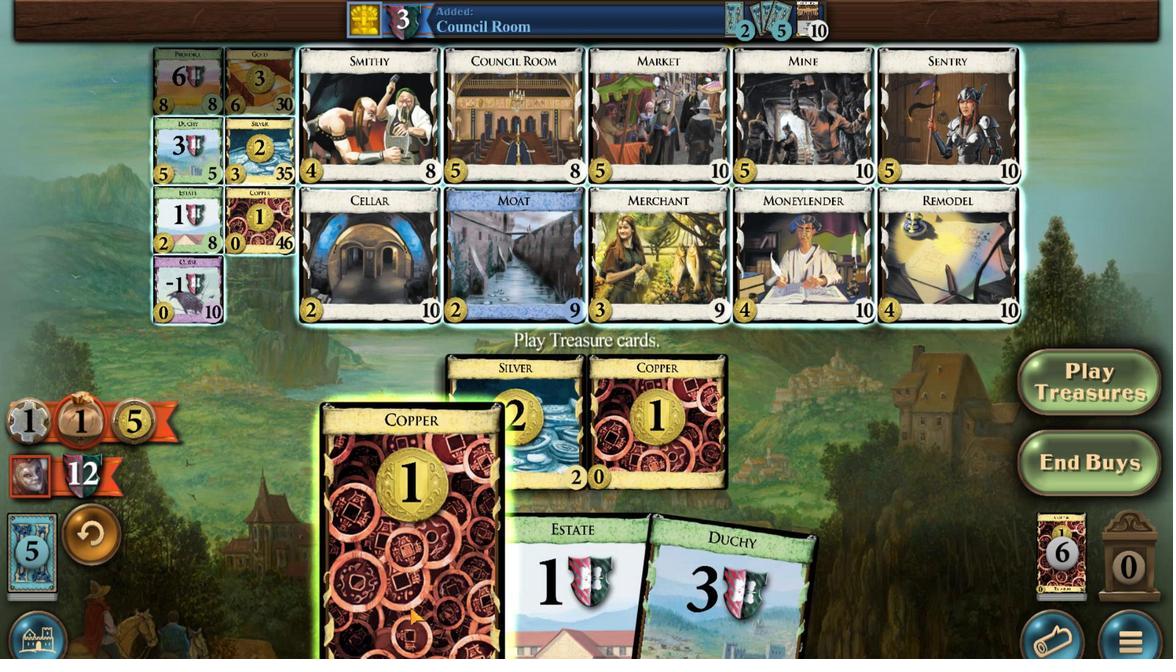 
Action: Mouse moved to (471, 534)
Screenshot: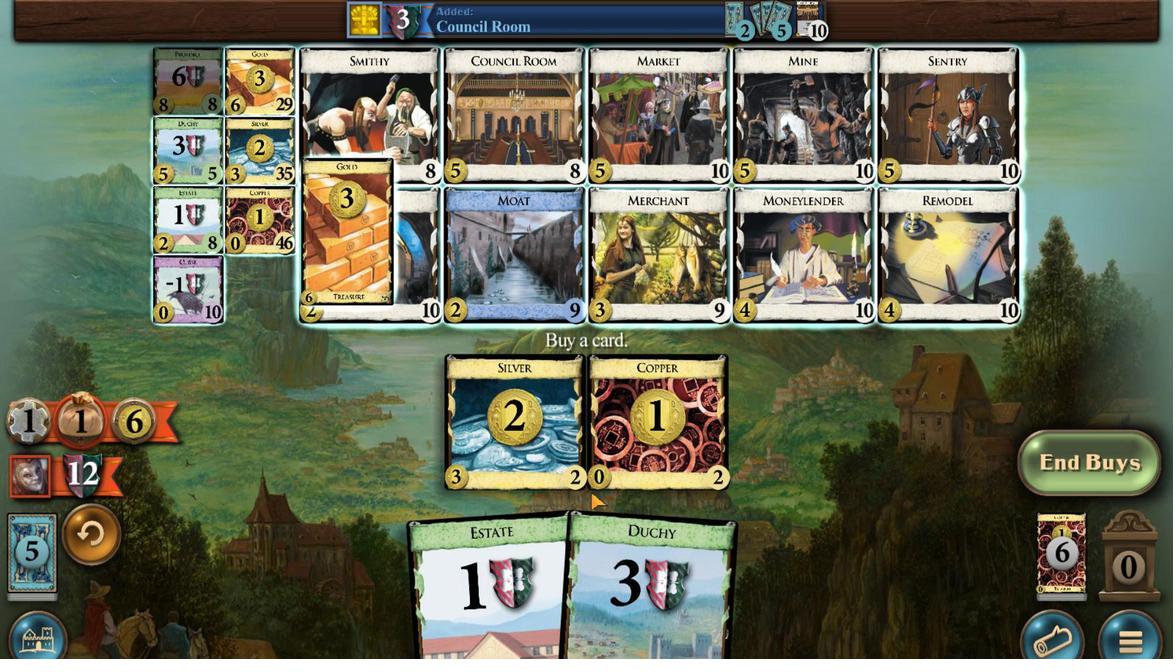
Action: Mouse pressed left at (471, 534)
Screenshot: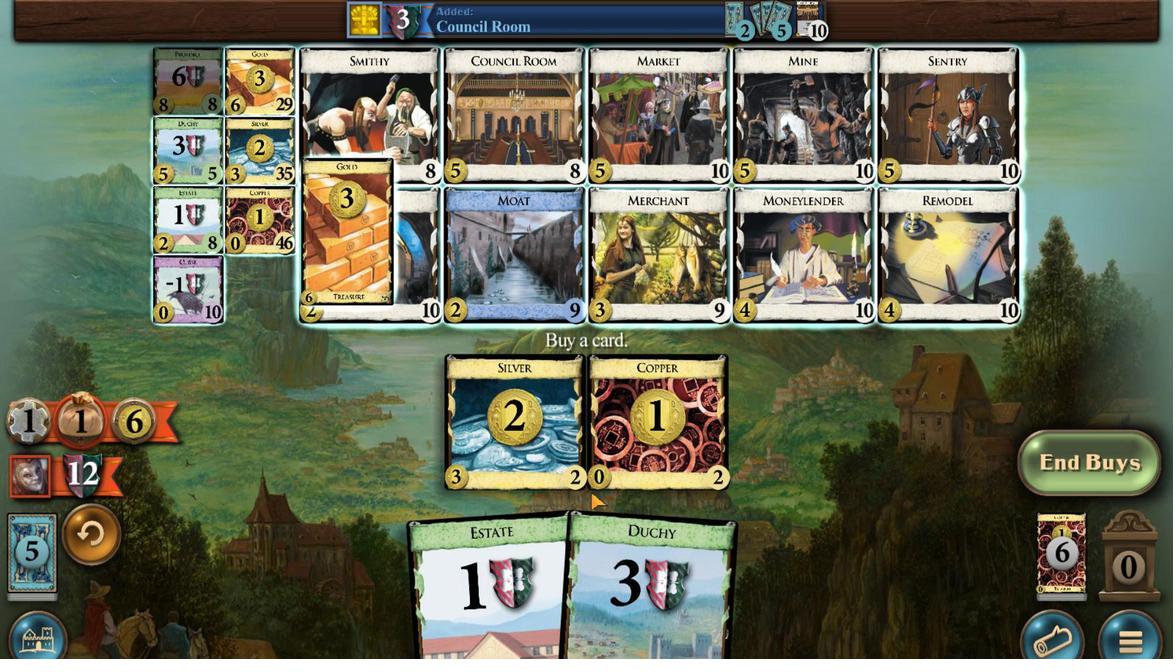 
Action: Mouse moved to (481, 598)
Screenshot: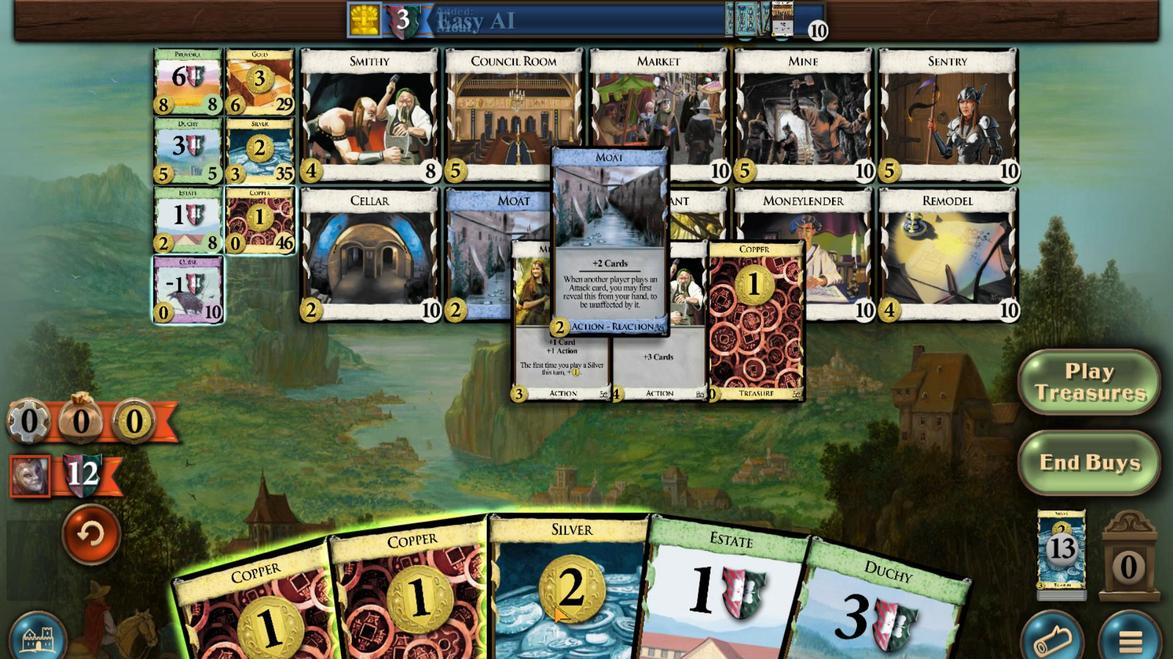 
Action: Mouse scrolled (481, 598) with delta (0, 0)
Screenshot: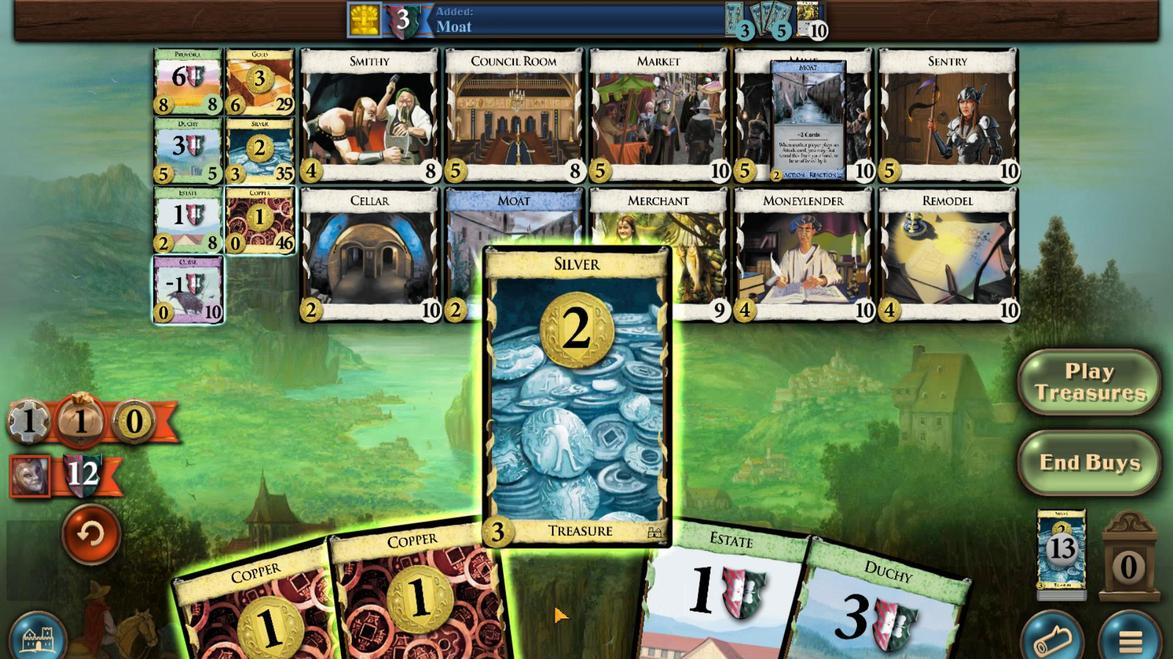 
Action: Mouse scrolled (481, 598) with delta (0, 0)
Screenshot: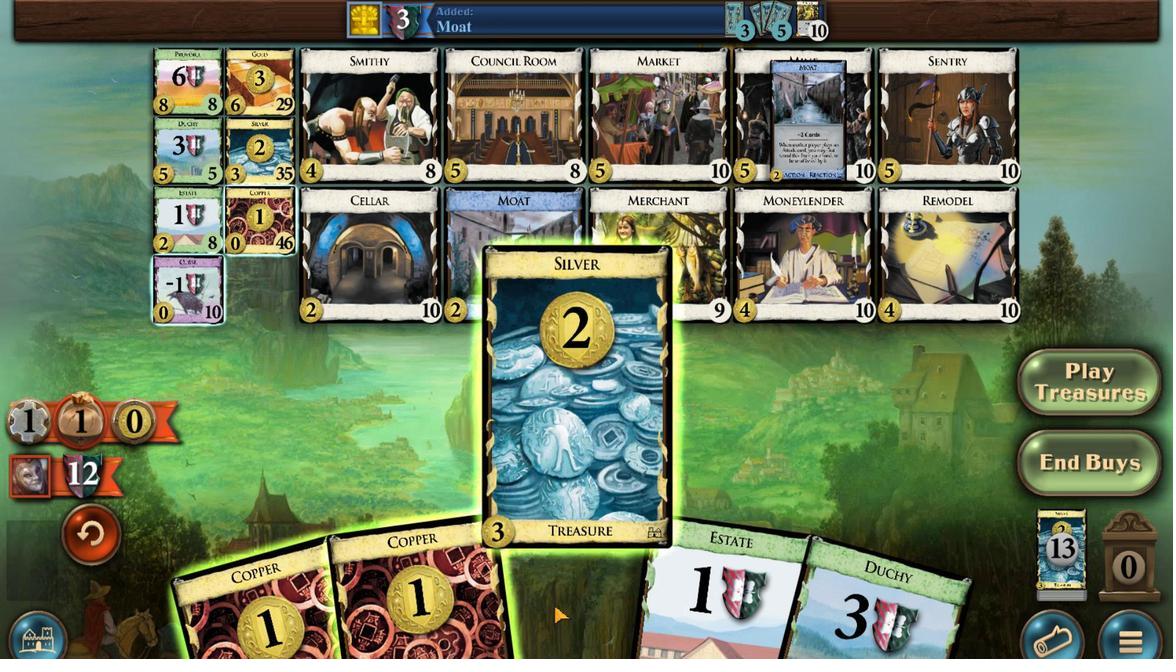 
Action: Mouse scrolled (481, 598) with delta (0, 0)
Screenshot: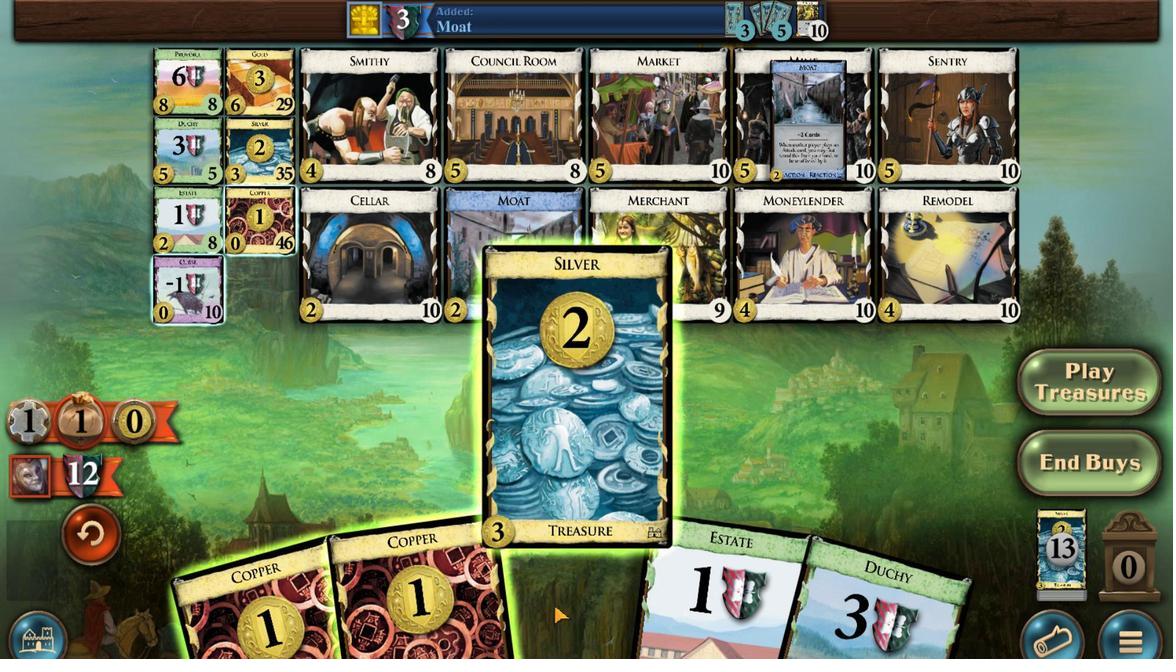 
Action: Mouse scrolled (481, 598) with delta (0, 0)
Screenshot: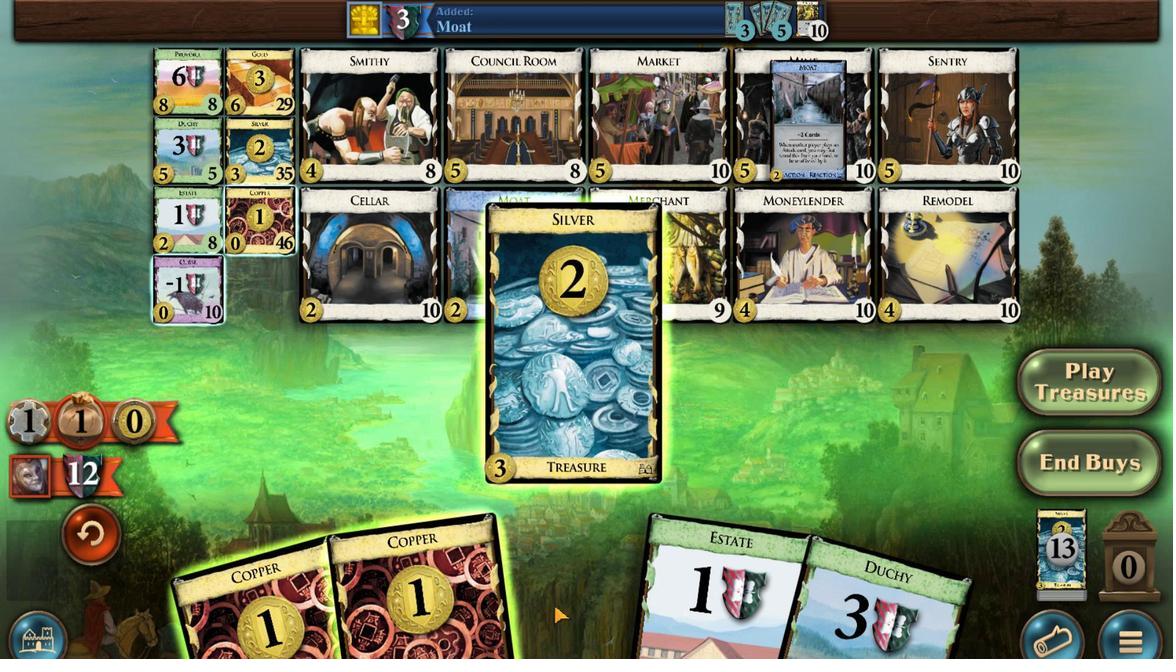 
Action: Mouse moved to (477, 598)
Screenshot: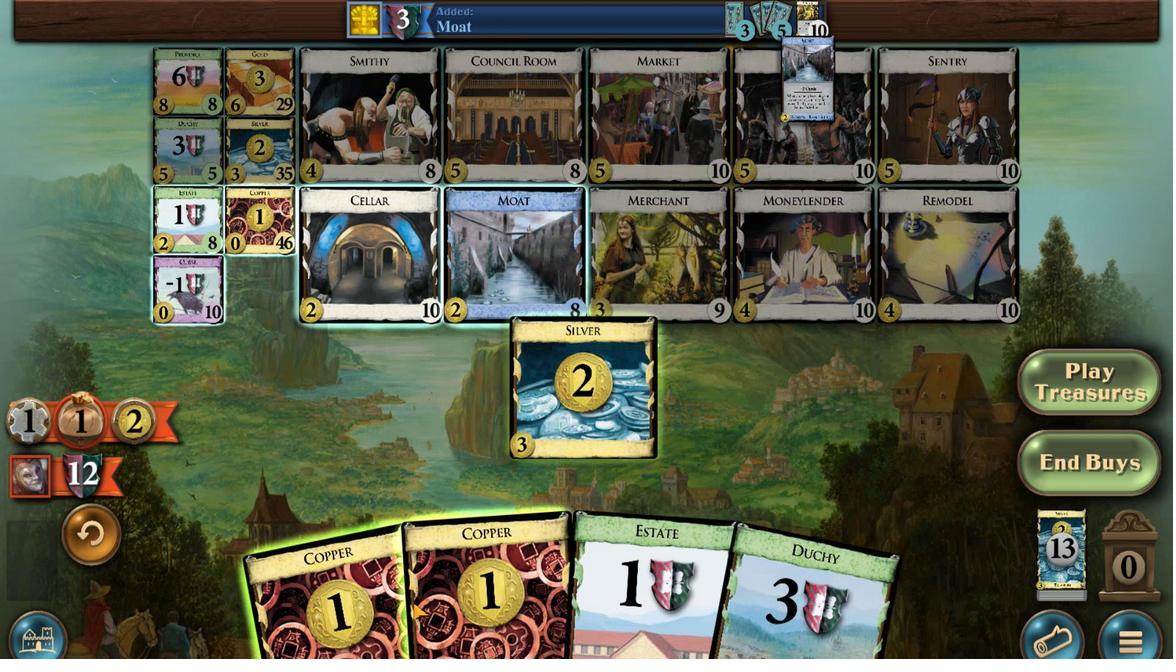 
Action: Mouse scrolled (477, 597) with delta (0, 0)
Screenshot: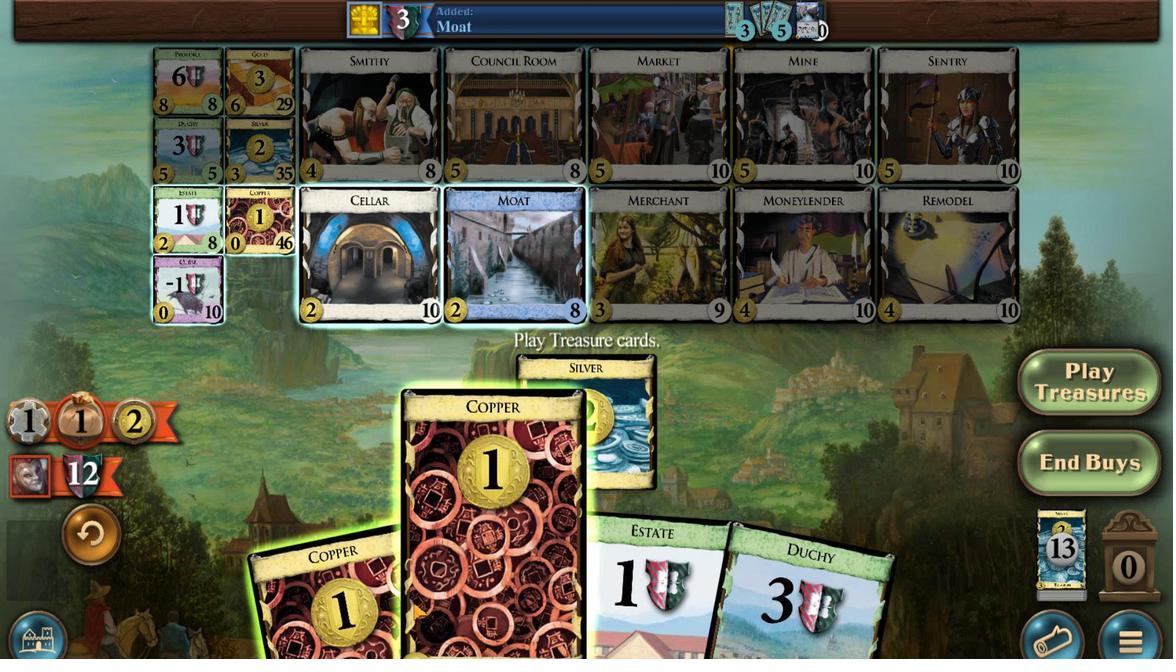 
Action: Mouse scrolled (477, 597) with delta (0, 0)
Screenshot: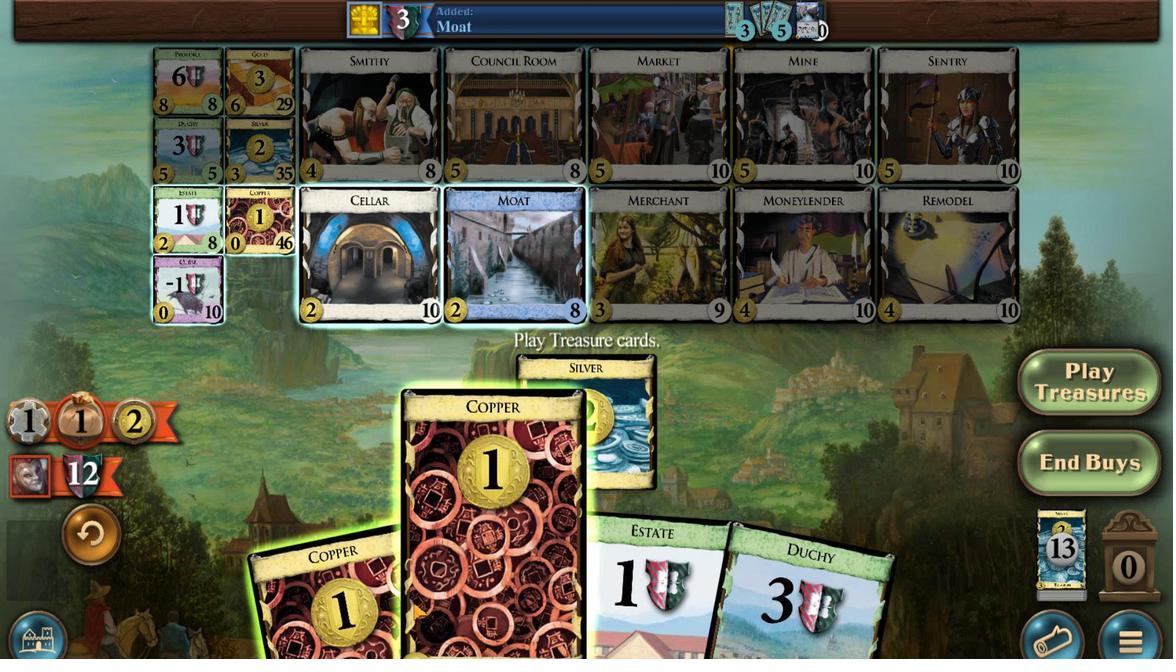 
Action: Mouse scrolled (477, 597) with delta (0, 0)
Screenshot: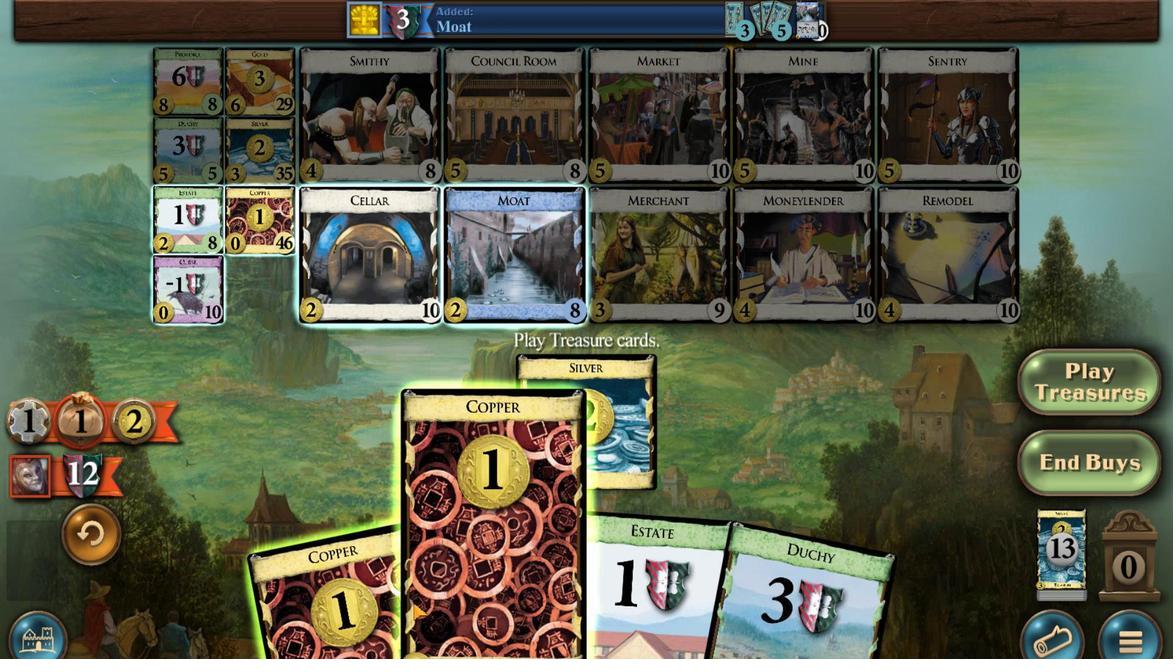 
Action: Mouse scrolled (477, 597) with delta (0, 0)
Screenshot: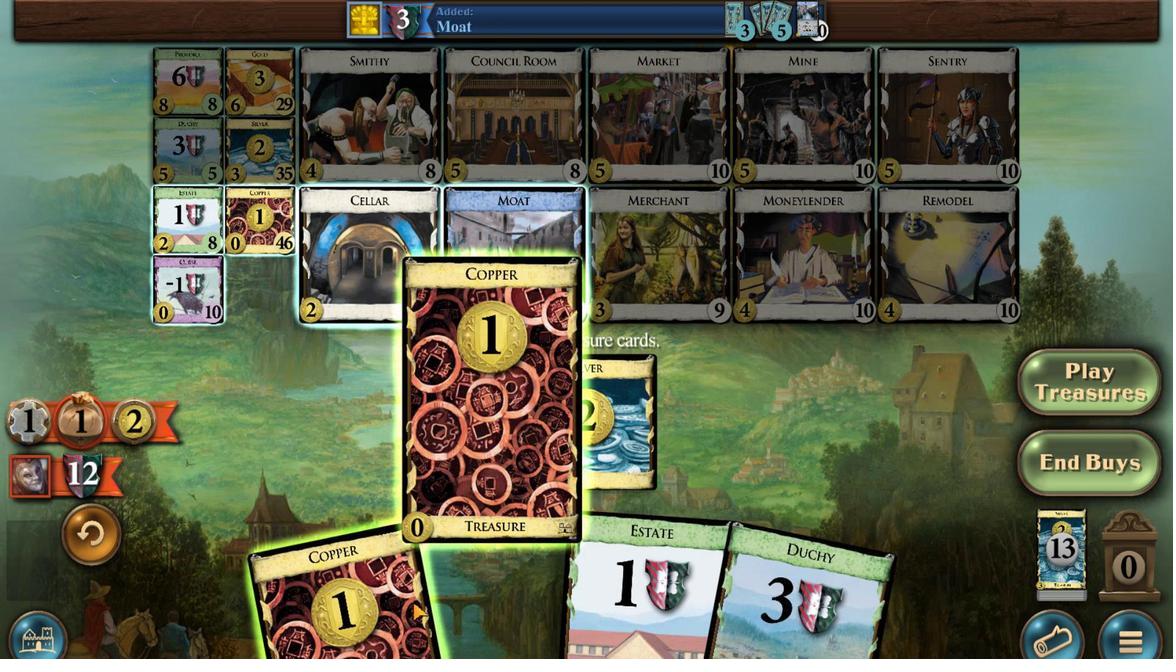 
Action: Mouse moved to (476, 597)
Screenshot: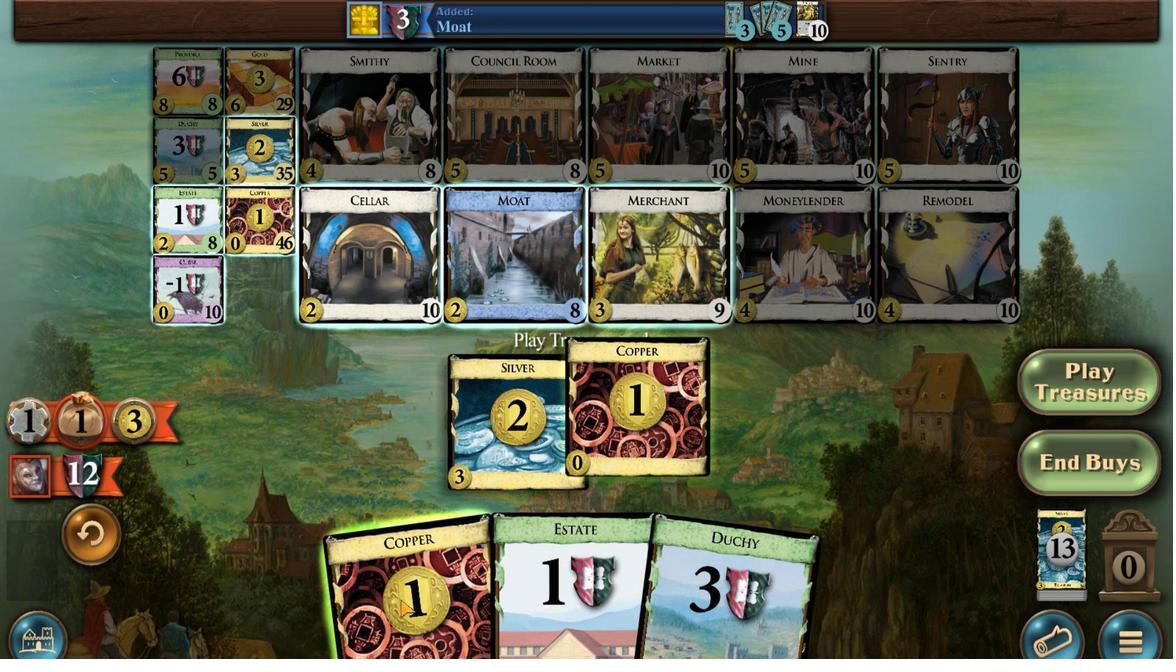 
Action: Mouse scrolled (476, 597) with delta (0, 0)
Screenshot: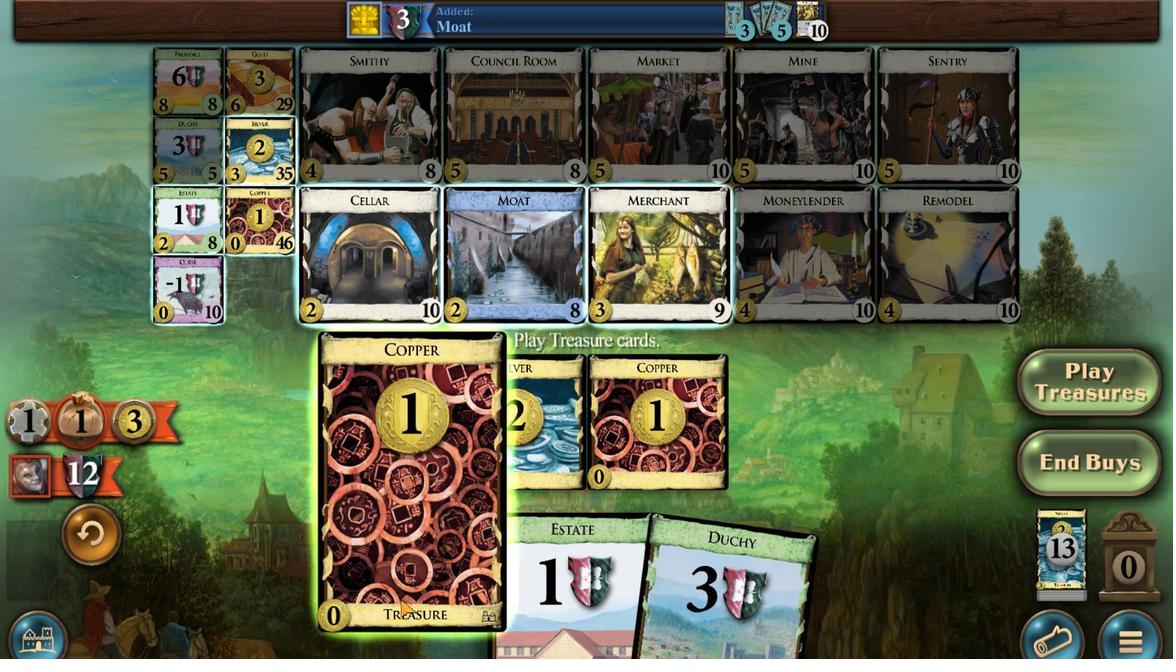 
Action: Mouse scrolled (476, 597) with delta (0, 0)
Screenshot: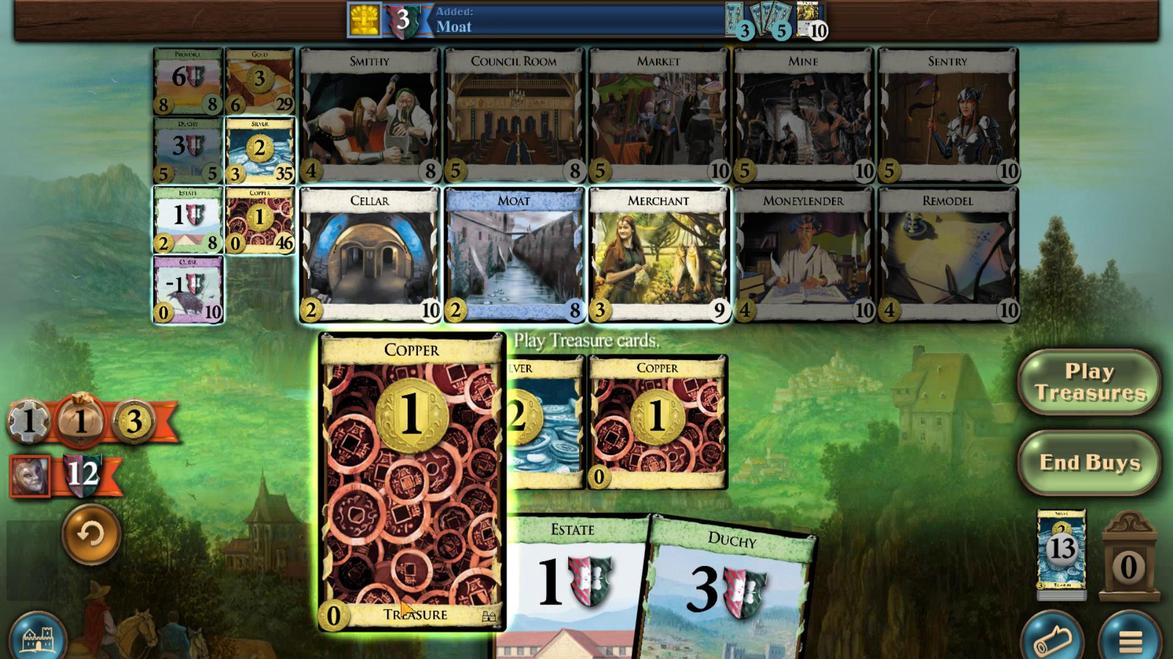 
Action: Mouse scrolled (476, 597) with delta (0, 0)
Screenshot: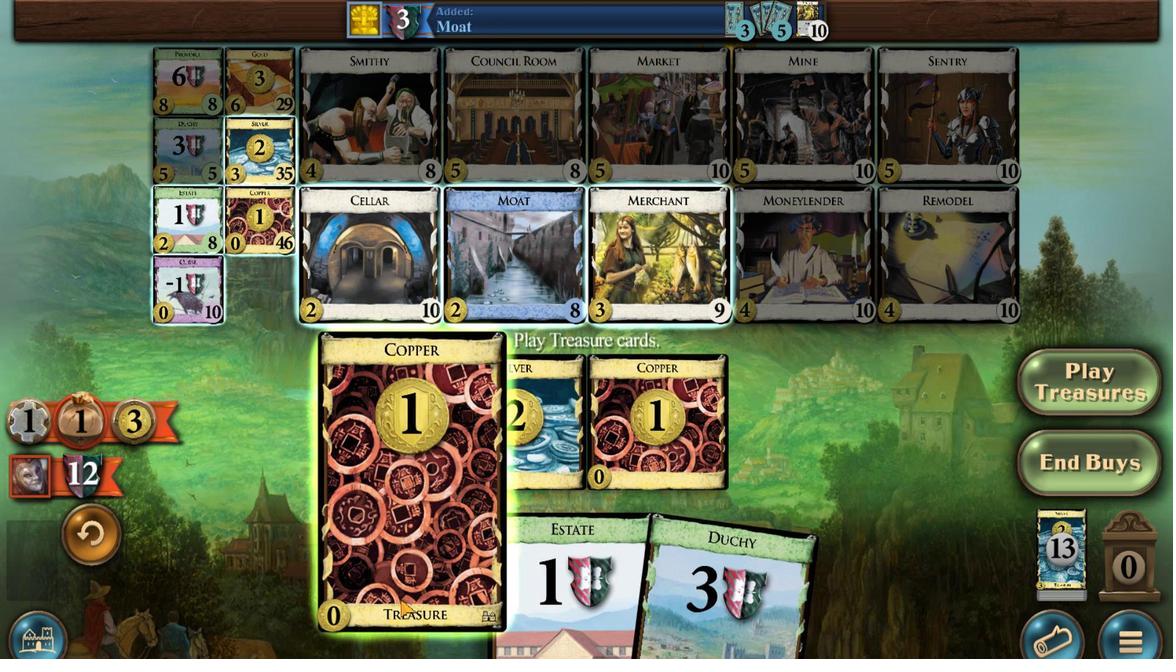 
Action: Mouse scrolled (476, 597) with delta (0, 0)
Screenshot: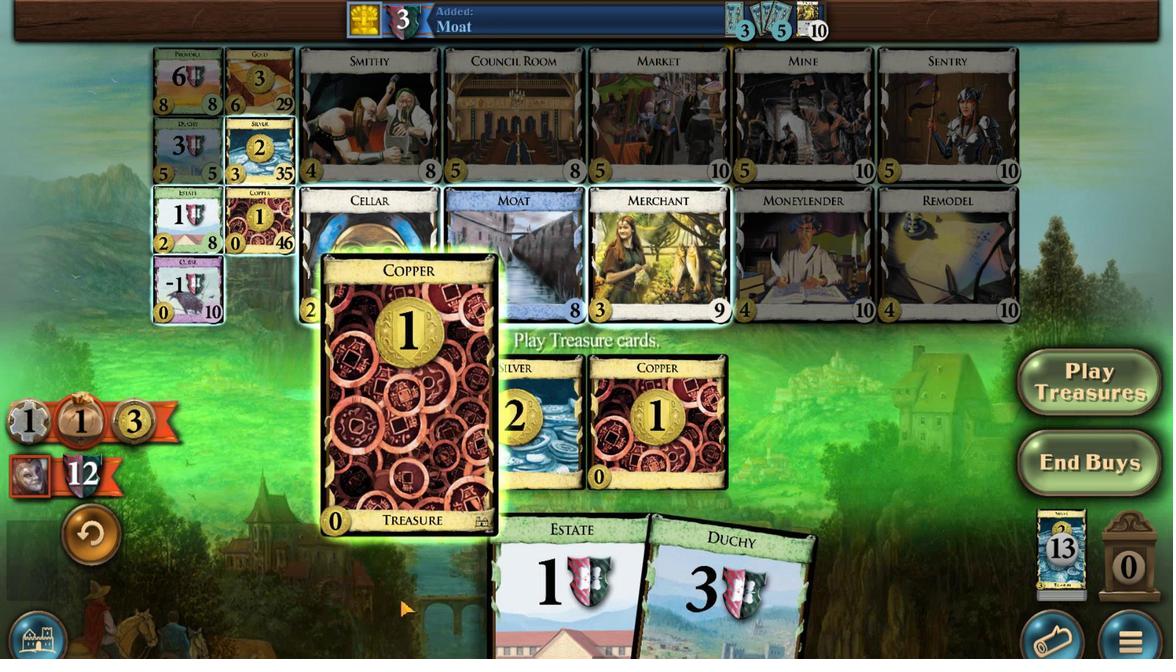 
Action: Mouse moved to (471, 545)
Screenshot: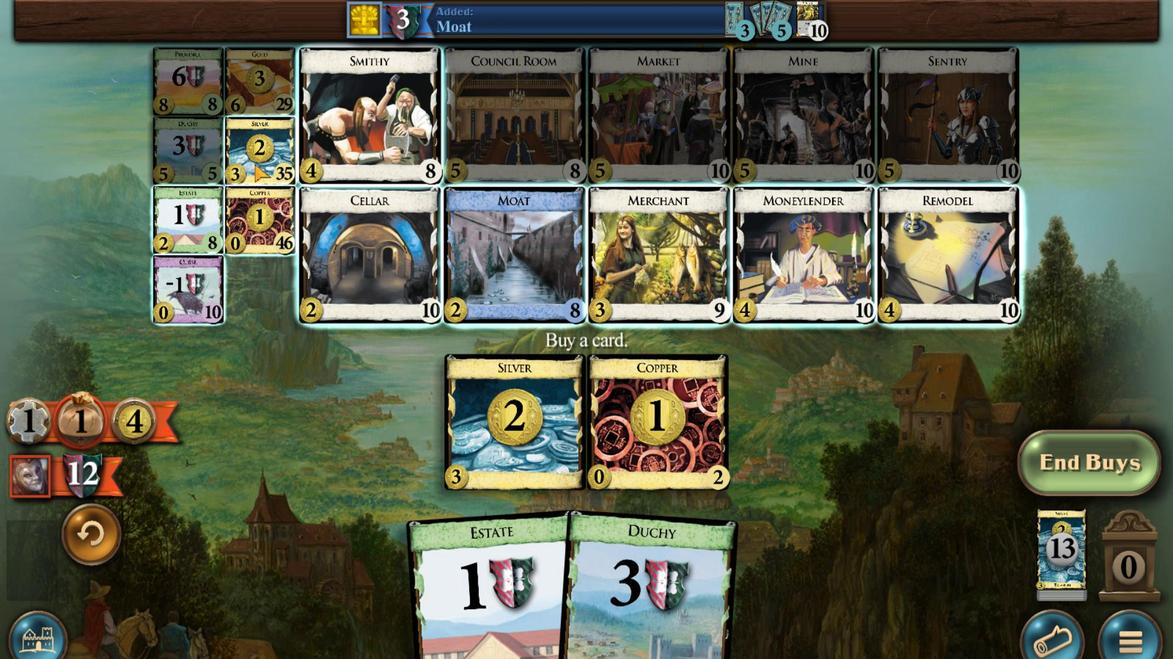 
Action: Mouse pressed left at (471, 545)
Screenshot: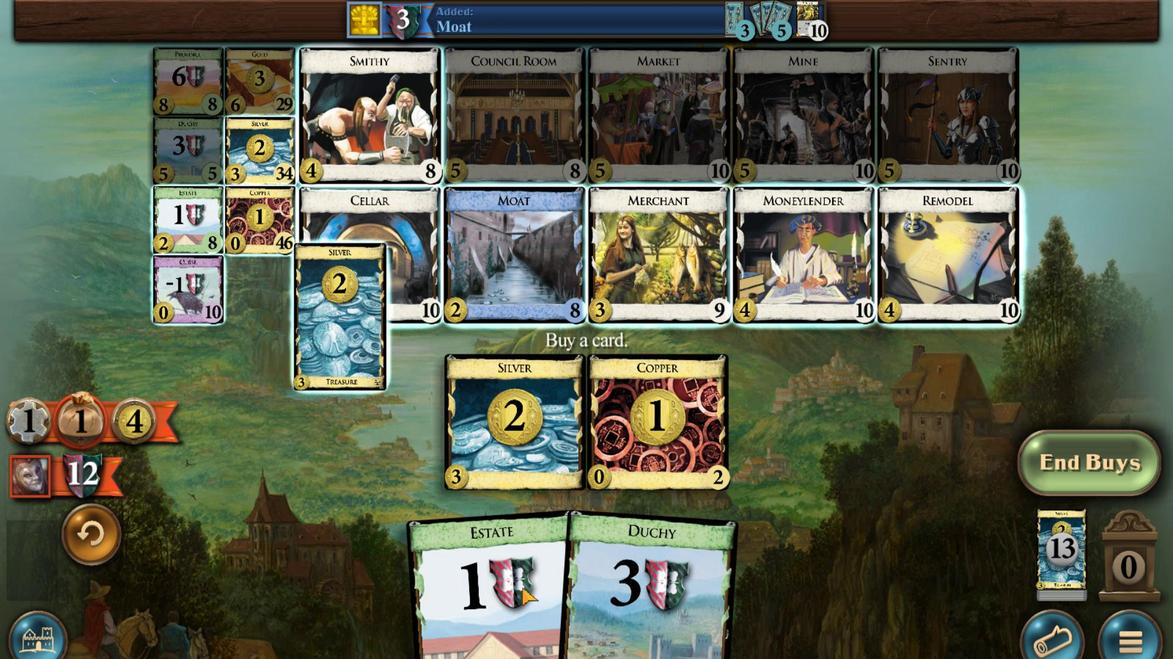 
Action: Mouse moved to (476, 598)
Screenshot: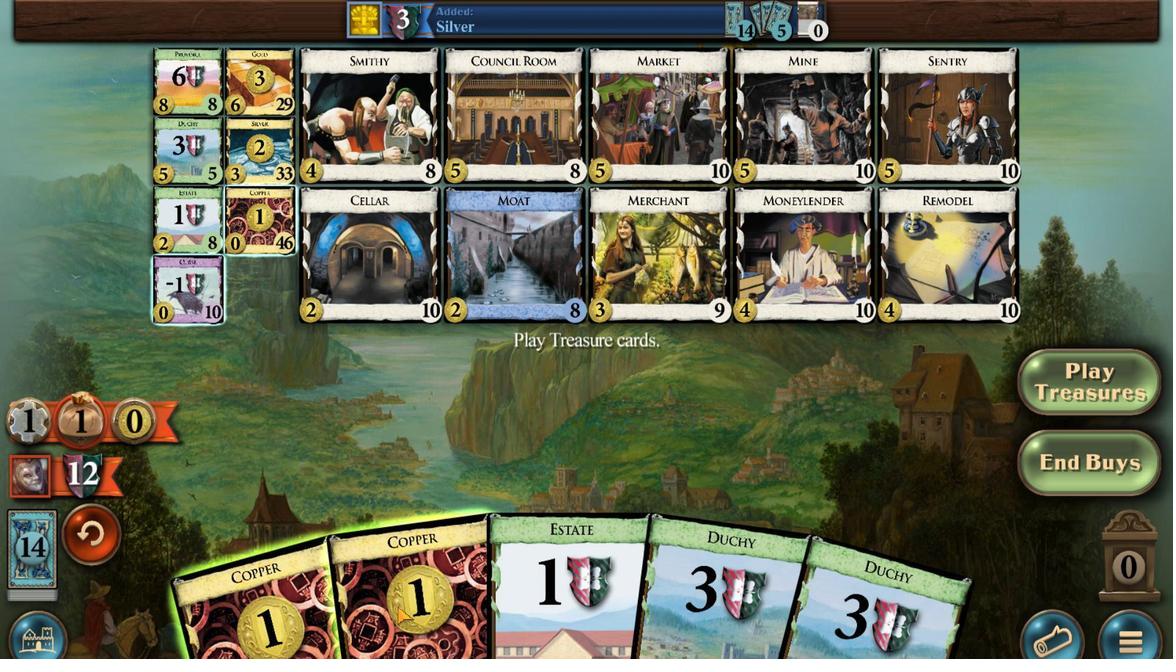 
Action: Mouse scrolled (476, 598) with delta (0, 0)
Screenshot: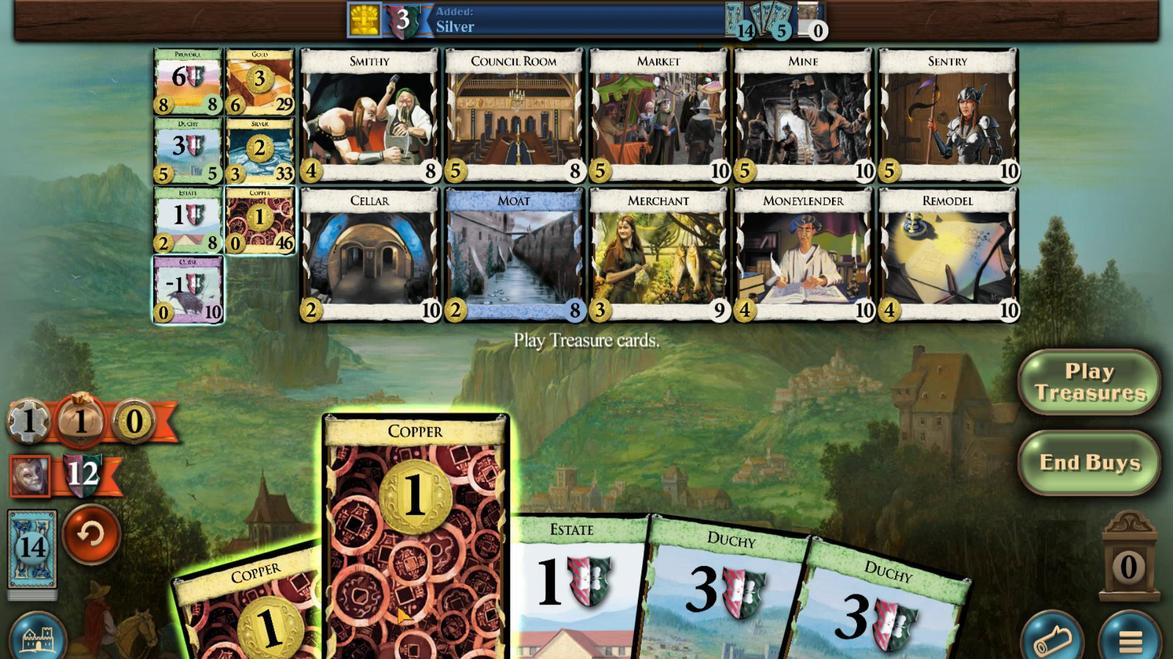 
Action: Mouse scrolled (476, 598) with delta (0, 0)
Screenshot: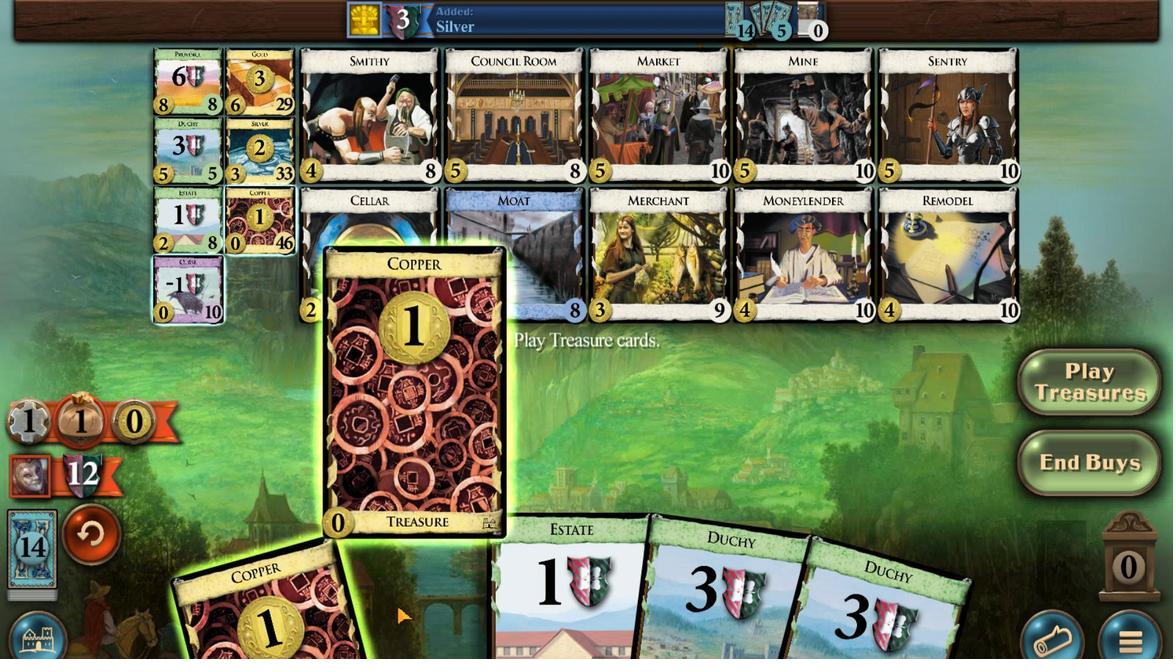 
Action: Mouse scrolled (476, 598) with delta (0, 0)
Screenshot: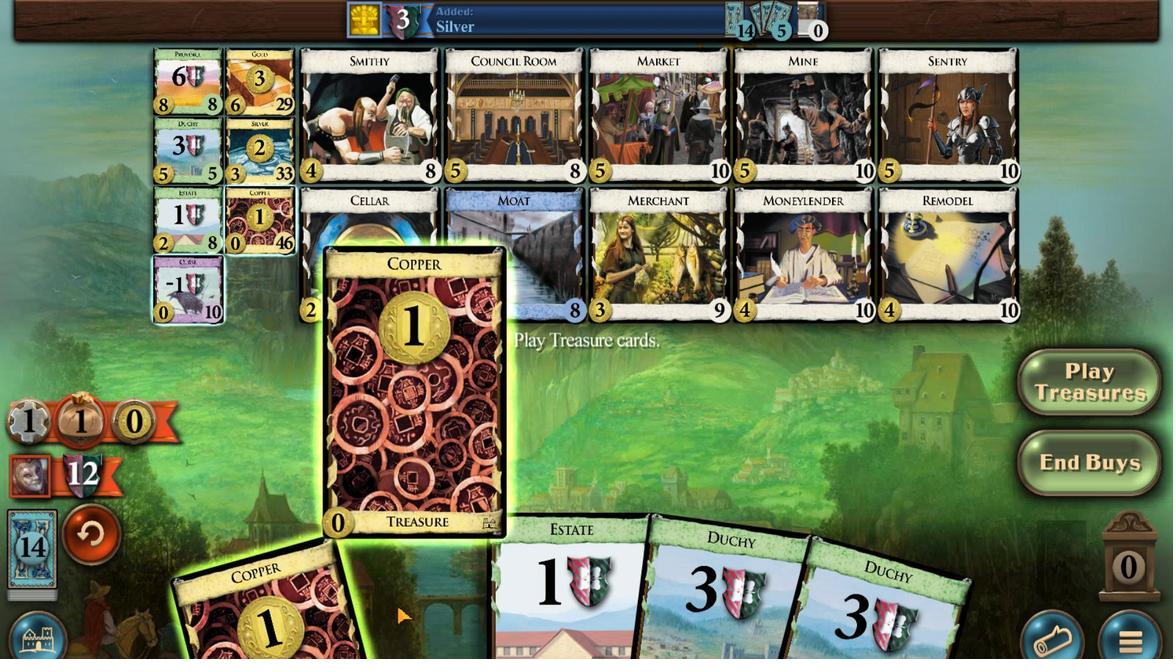 
Action: Mouse scrolled (476, 598) with delta (0, 0)
Screenshot: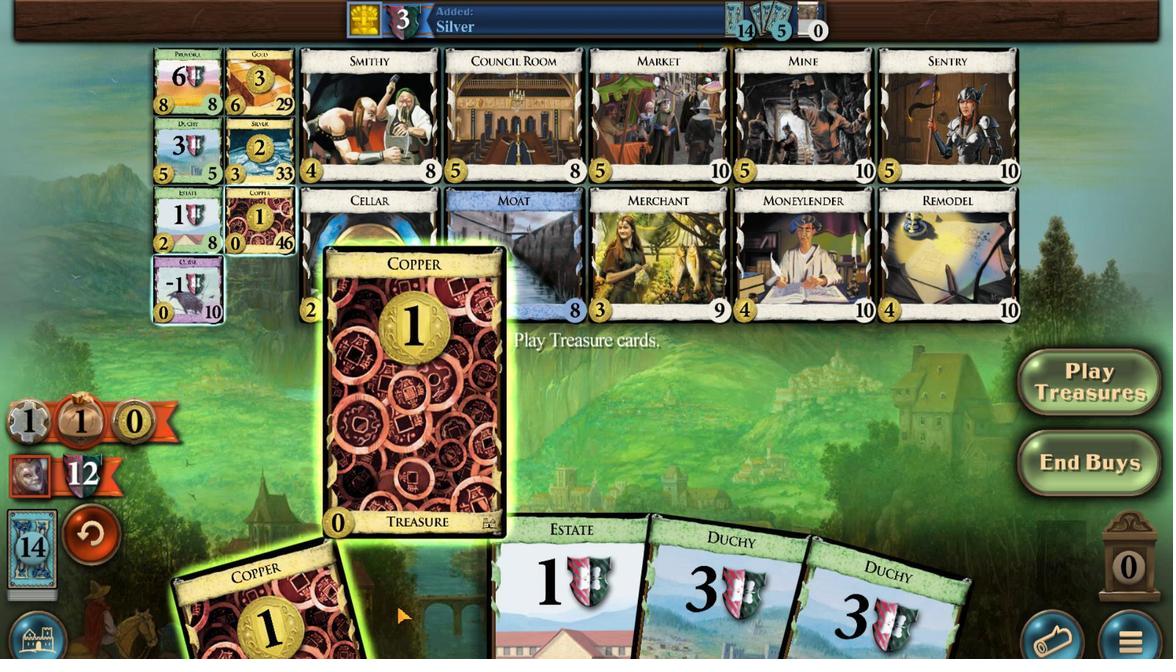 
Action: Mouse moved to (475, 598)
Screenshot: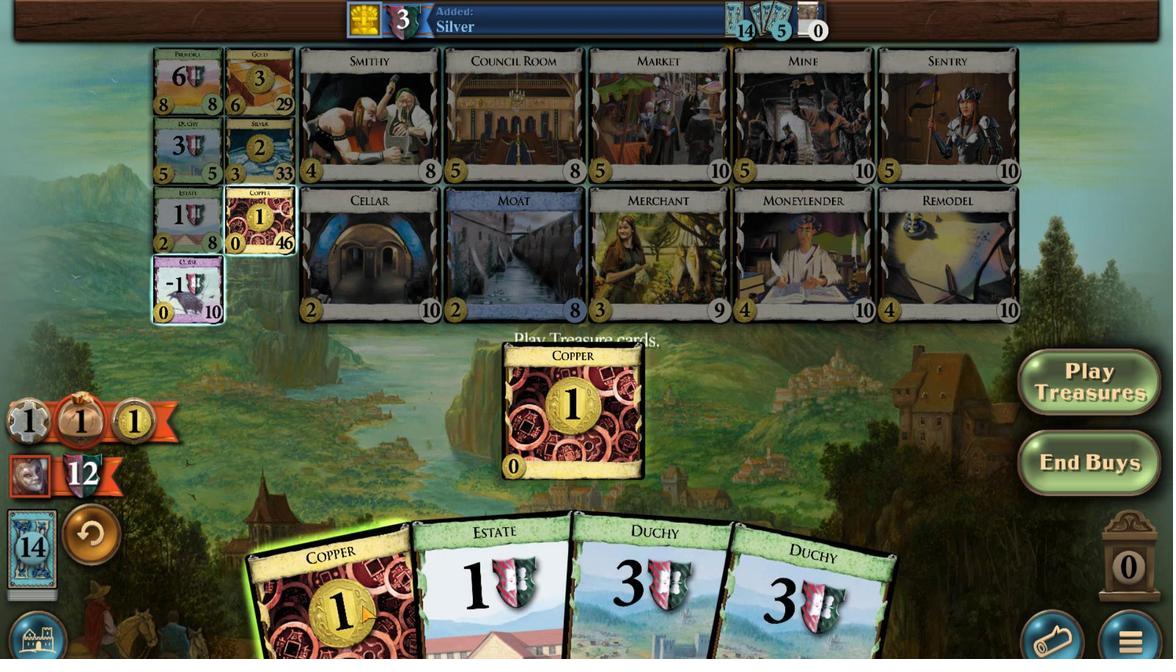 
Action: Mouse scrolled (475, 598) with delta (0, 0)
Screenshot: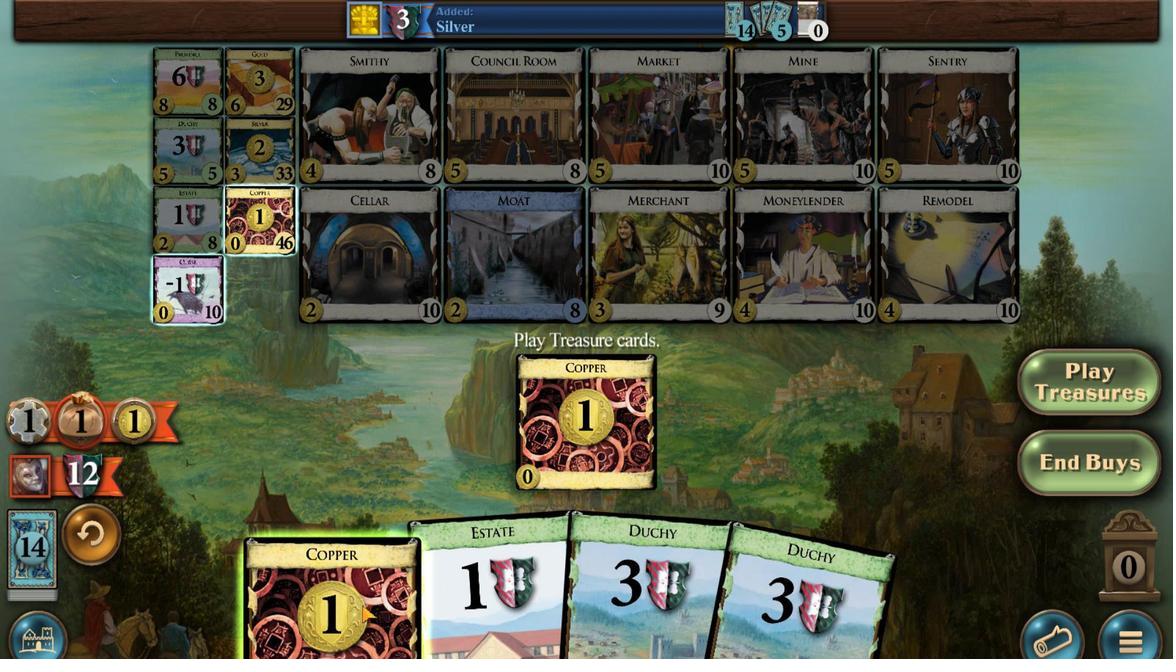 
Action: Mouse scrolled (475, 598) with delta (0, 0)
Screenshot: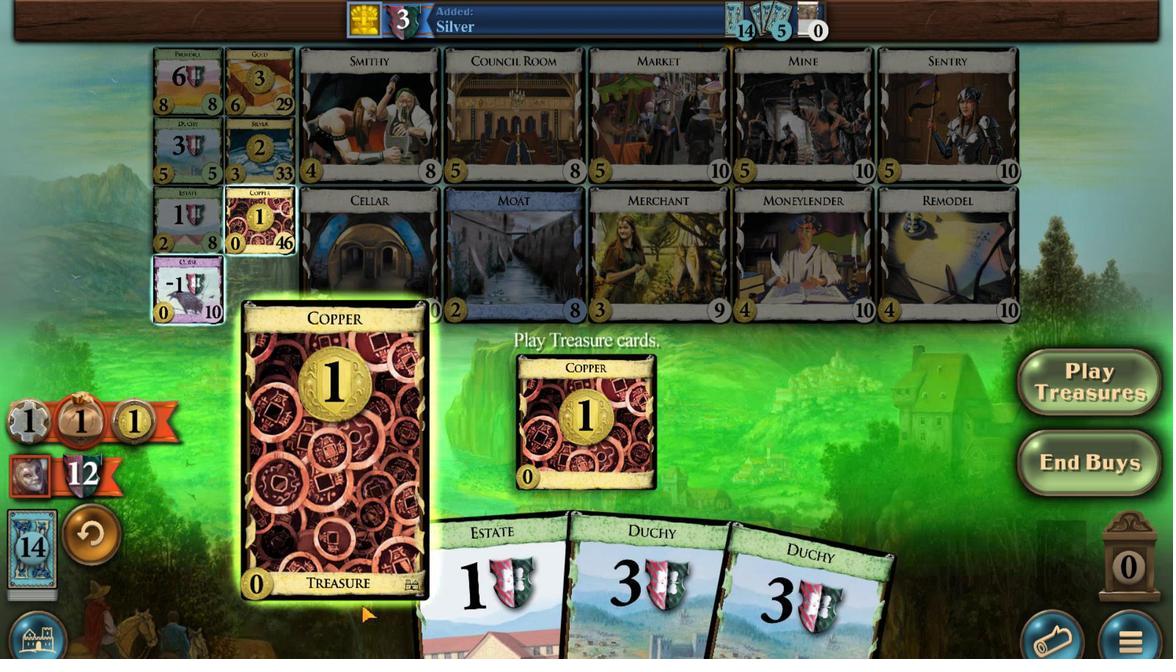 
Action: Mouse scrolled (475, 598) with delta (0, 0)
Screenshot: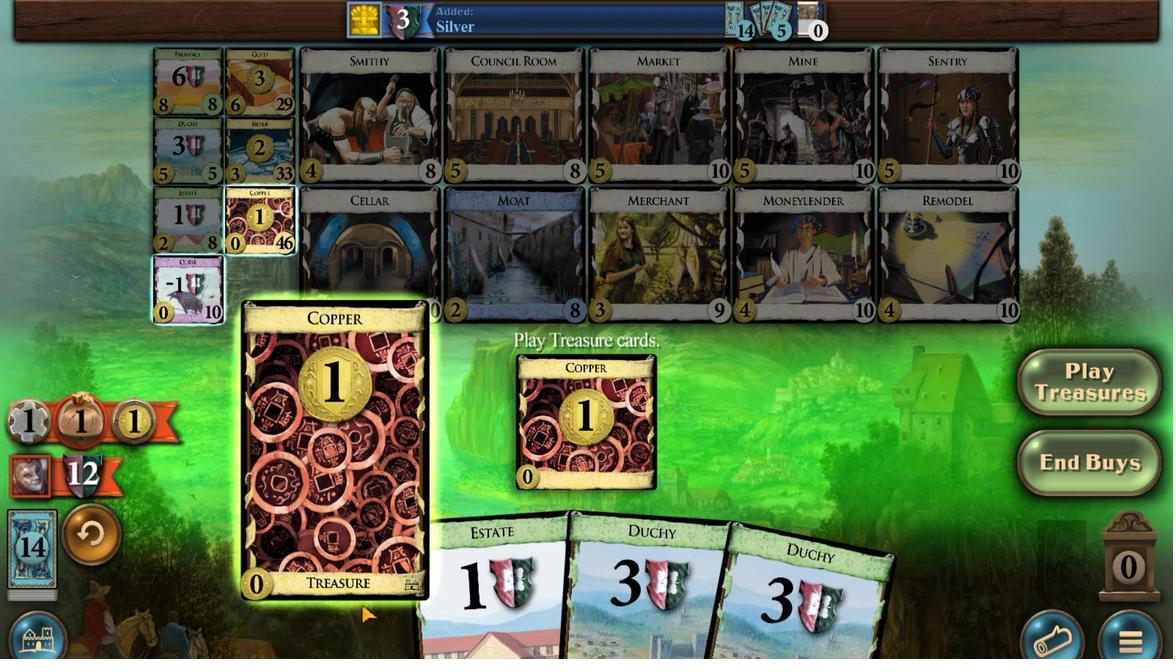 
Action: Mouse scrolled (475, 598) with delta (0, 0)
Screenshot: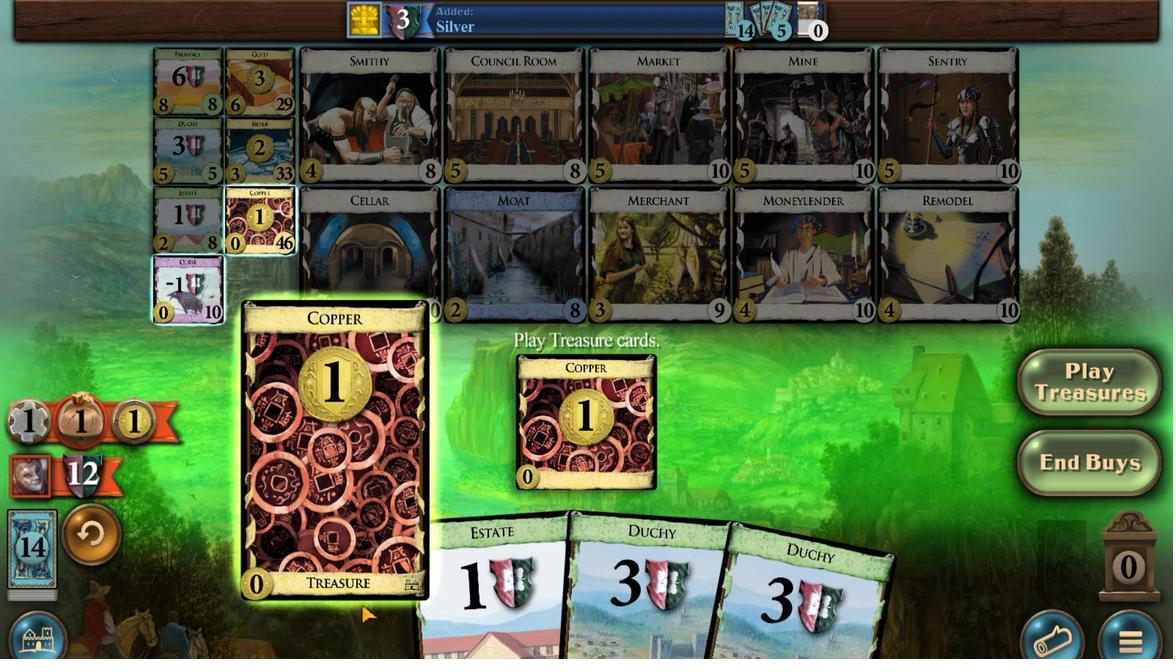 
Action: Mouse moved to (469, 553)
Screenshot: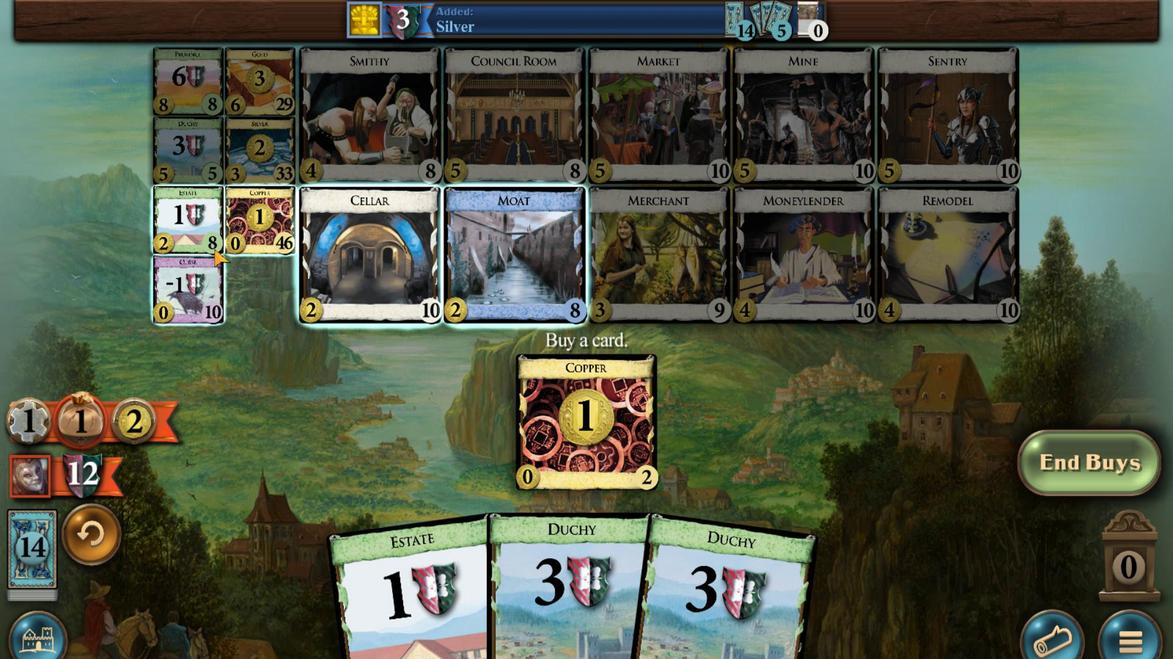 
Action: Mouse pressed left at (469, 553)
Screenshot: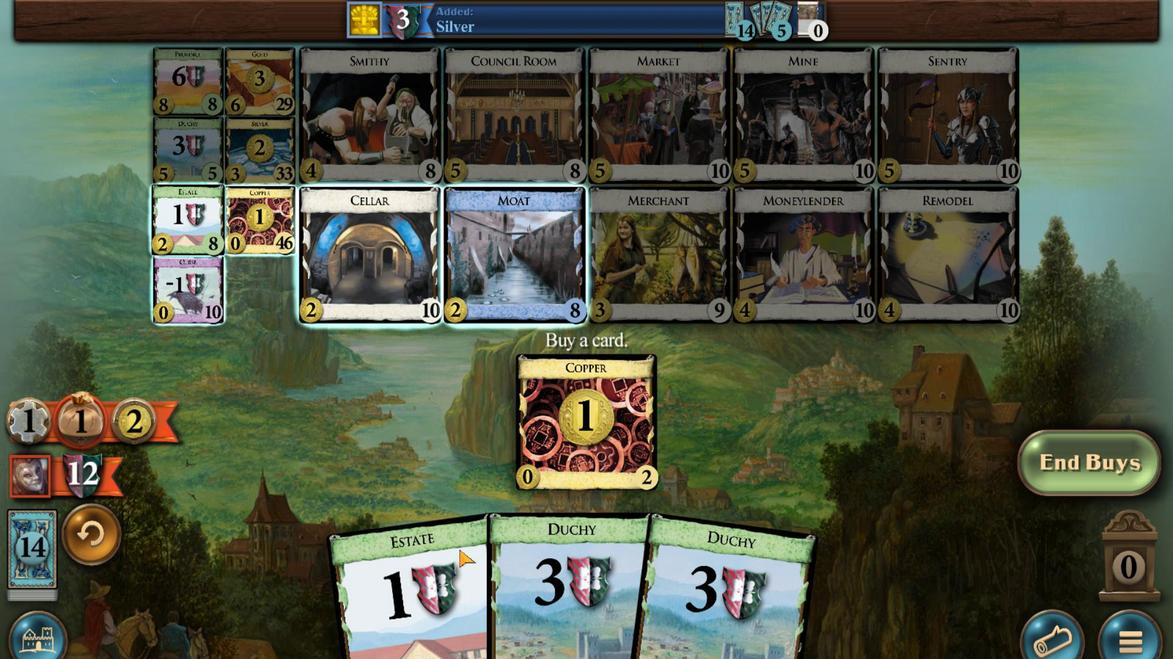
Action: Mouse moved to (469, 597)
Screenshot: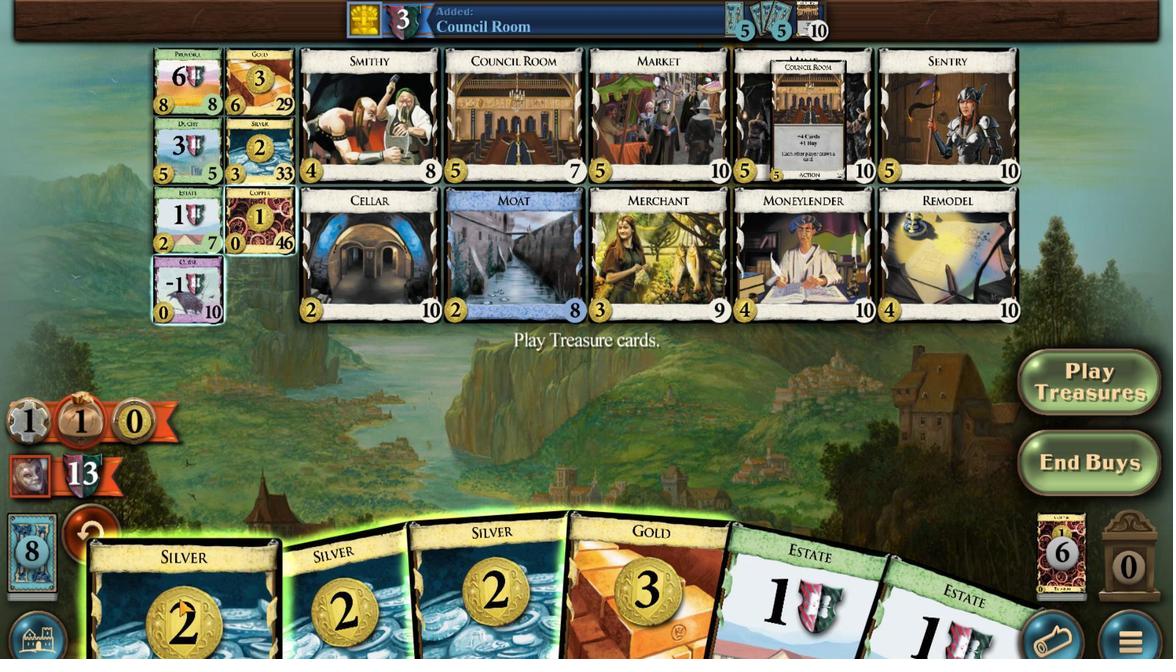 
Action: Mouse scrolled (469, 597) with delta (0, 0)
Screenshot: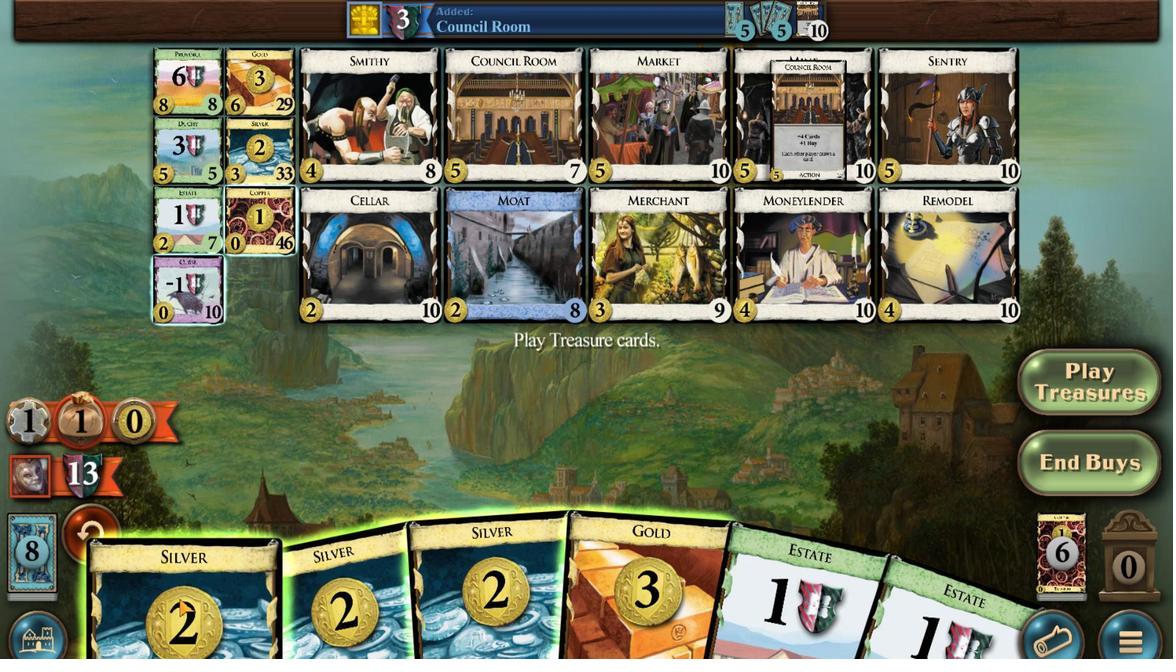 
Action: Mouse scrolled (469, 597) with delta (0, 0)
Screenshot: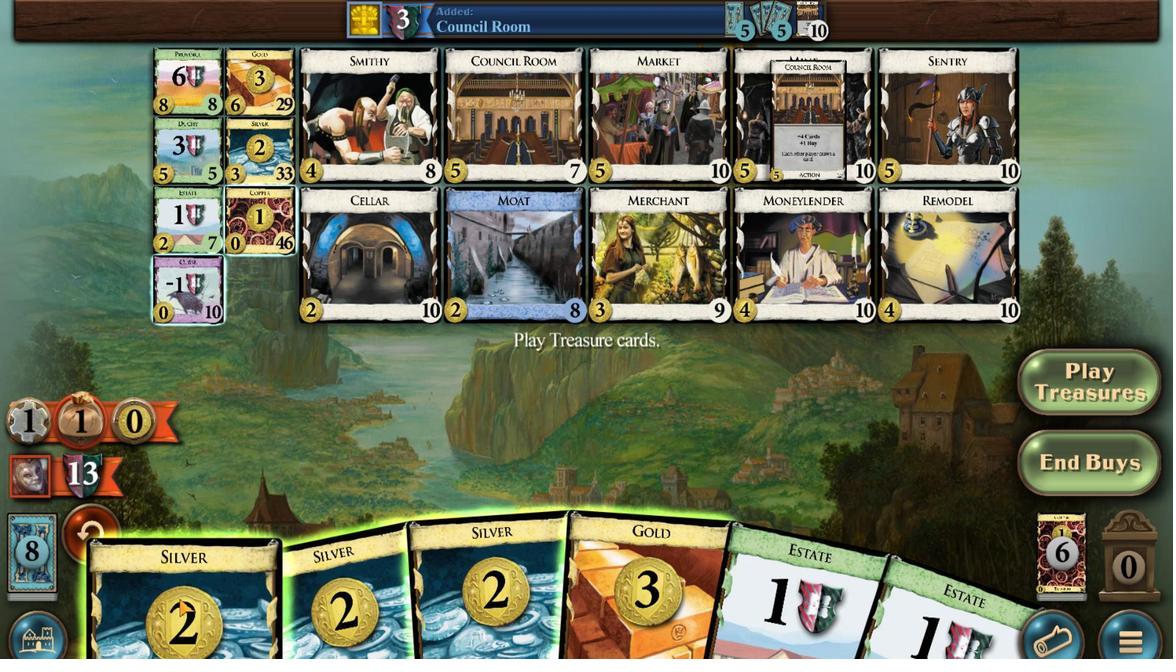 
Action: Mouse scrolled (469, 597) with delta (0, 0)
Screenshot: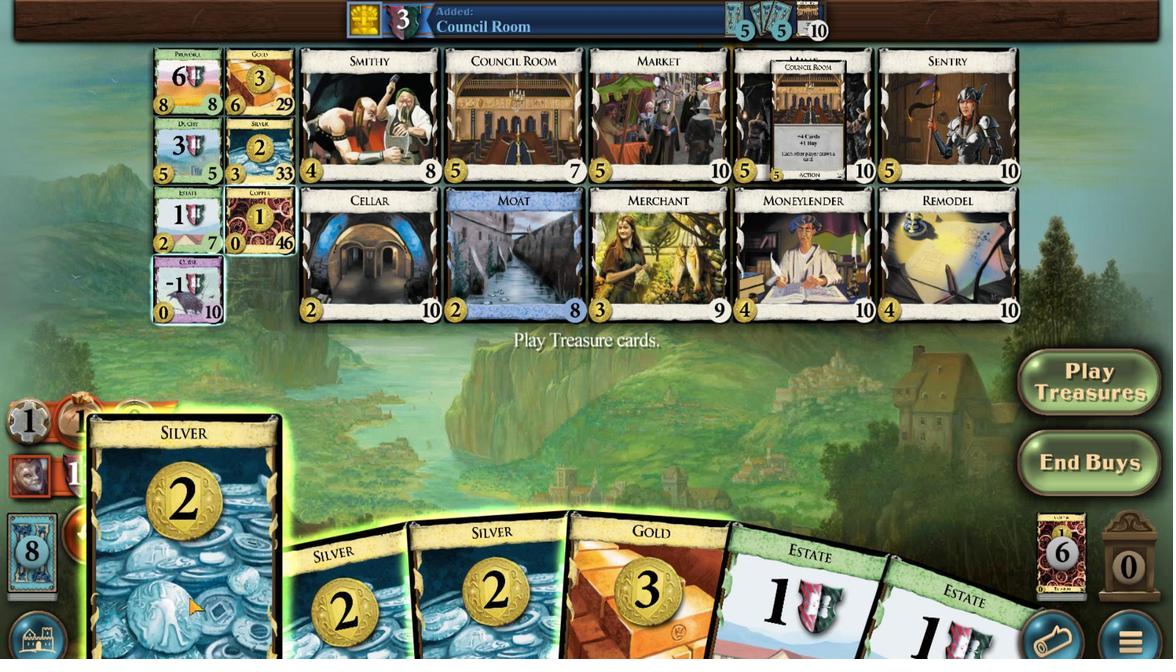 
Action: Mouse scrolled (469, 597) with delta (0, 0)
Screenshot: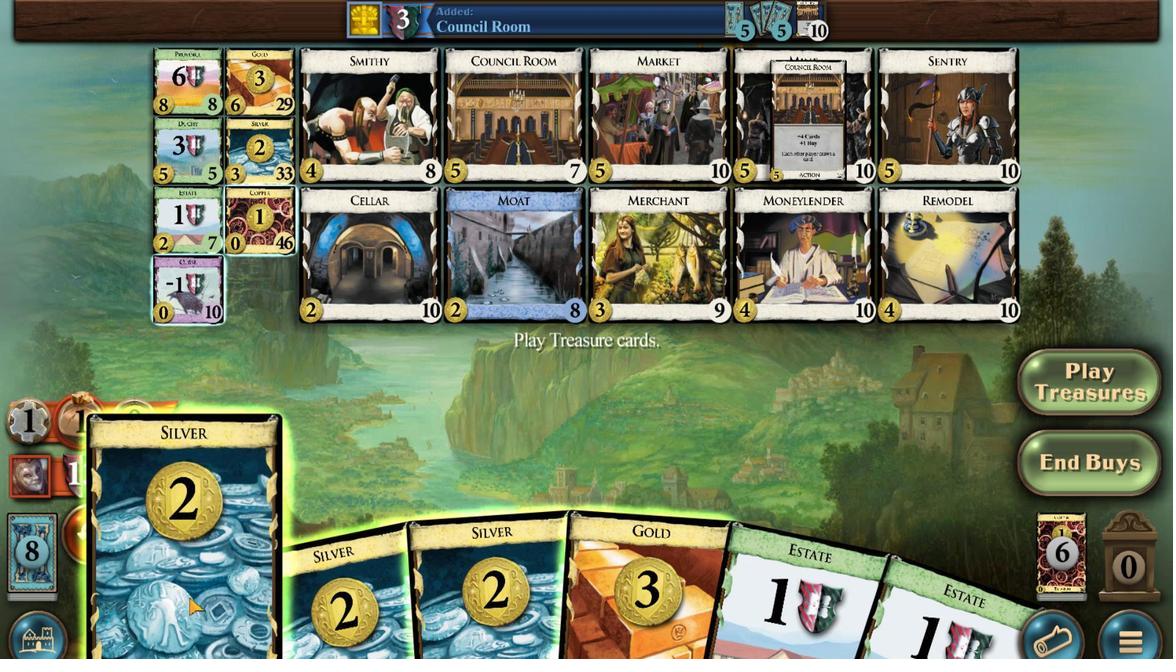 
Action: Mouse moved to (471, 597)
Screenshot: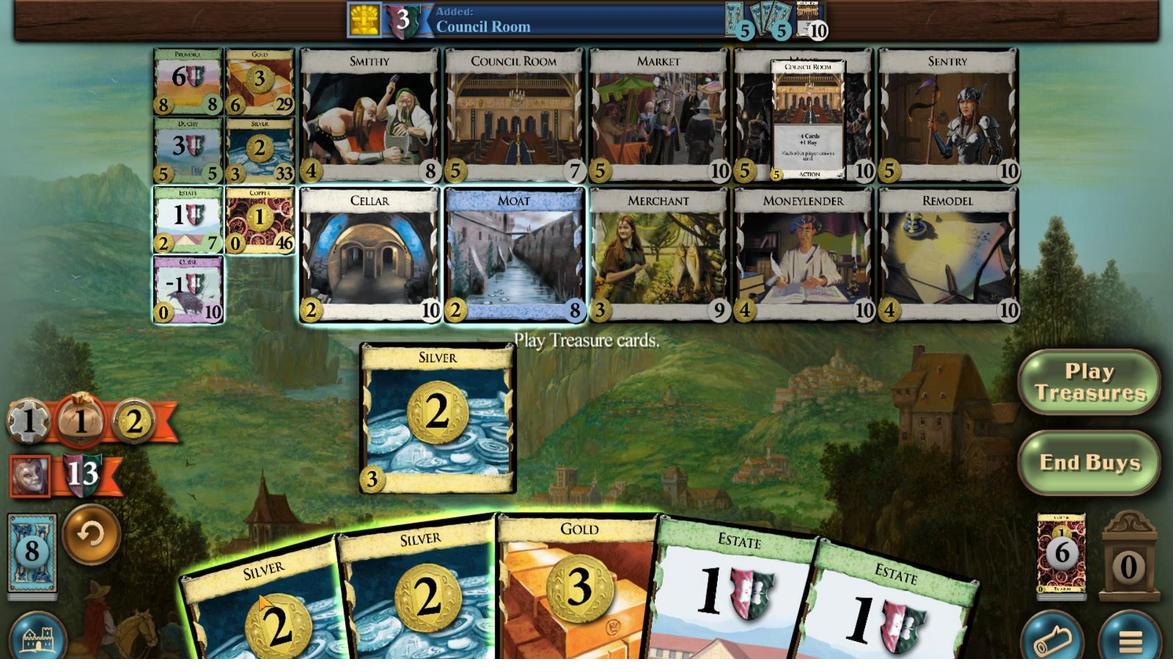 
Action: Mouse scrolled (471, 597) with delta (0, 0)
Screenshot: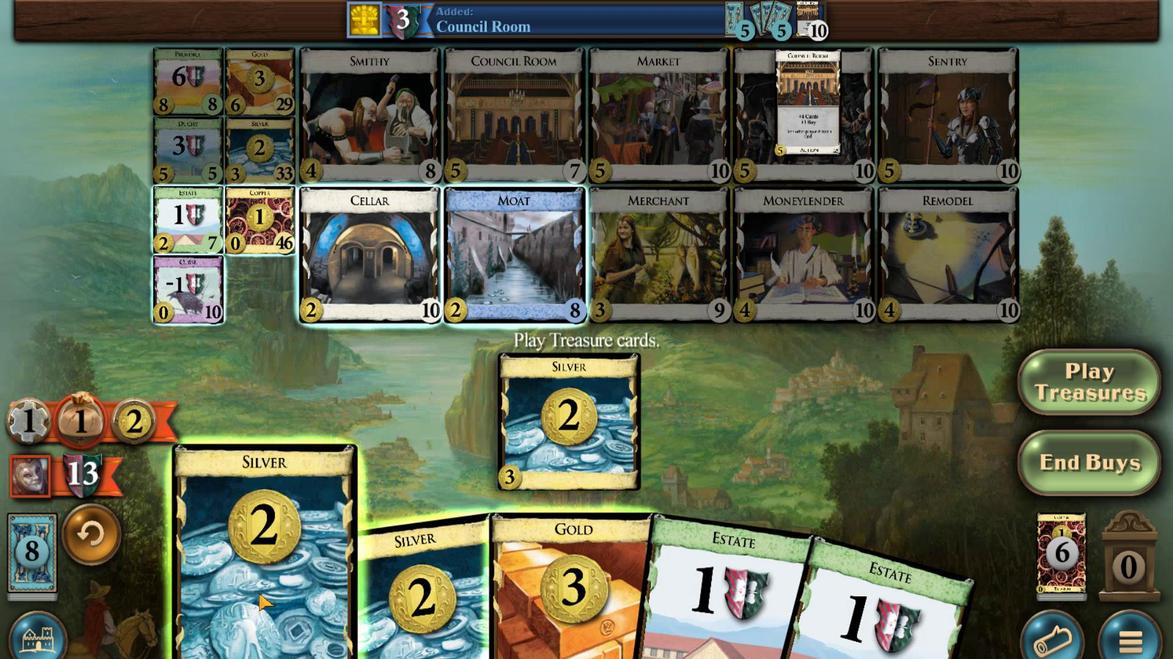 
Action: Mouse scrolled (471, 597) with delta (0, 0)
Screenshot: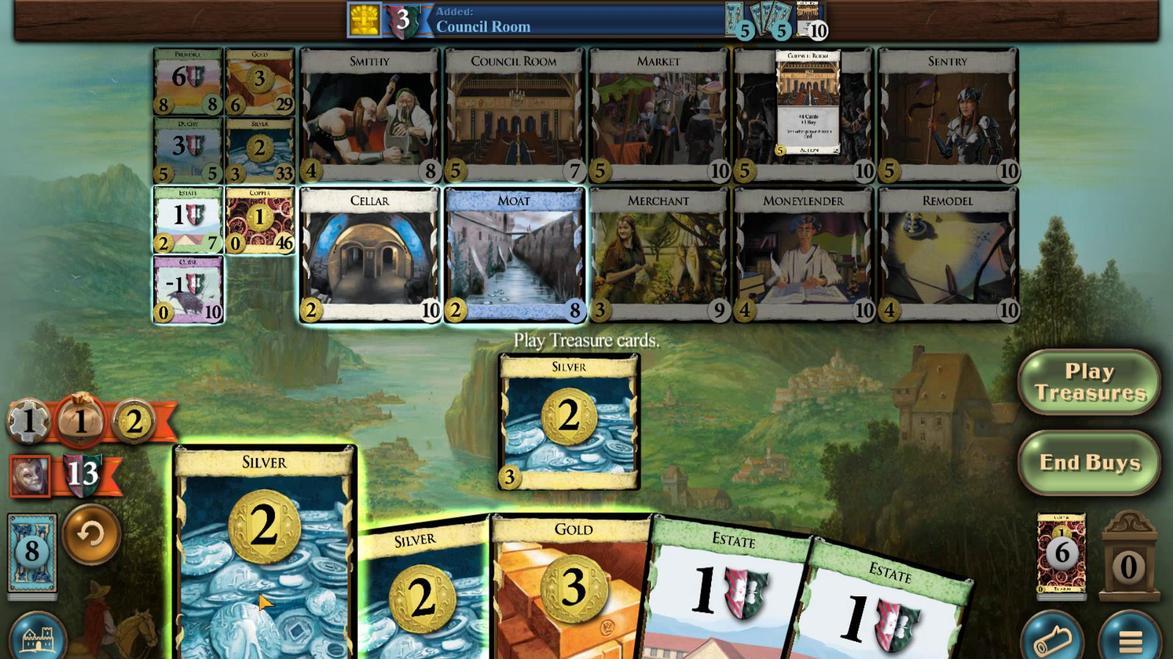 
Action: Mouse scrolled (471, 597) with delta (0, 0)
Screenshot: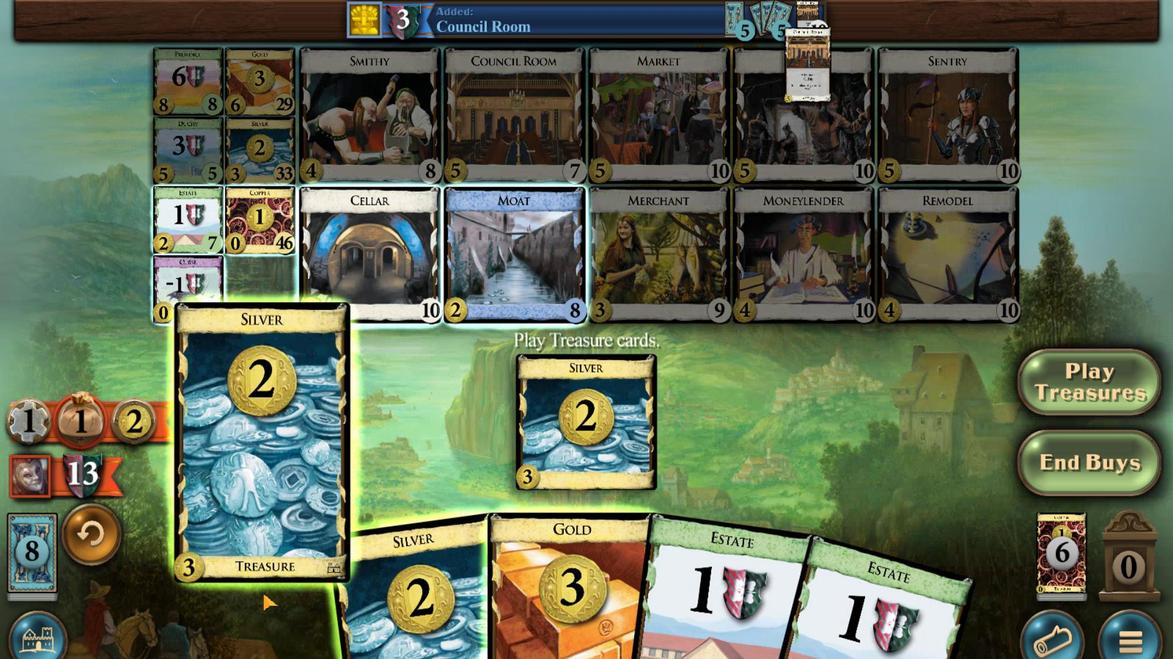 
Action: Mouse scrolled (471, 597) with delta (0, 0)
Screenshot: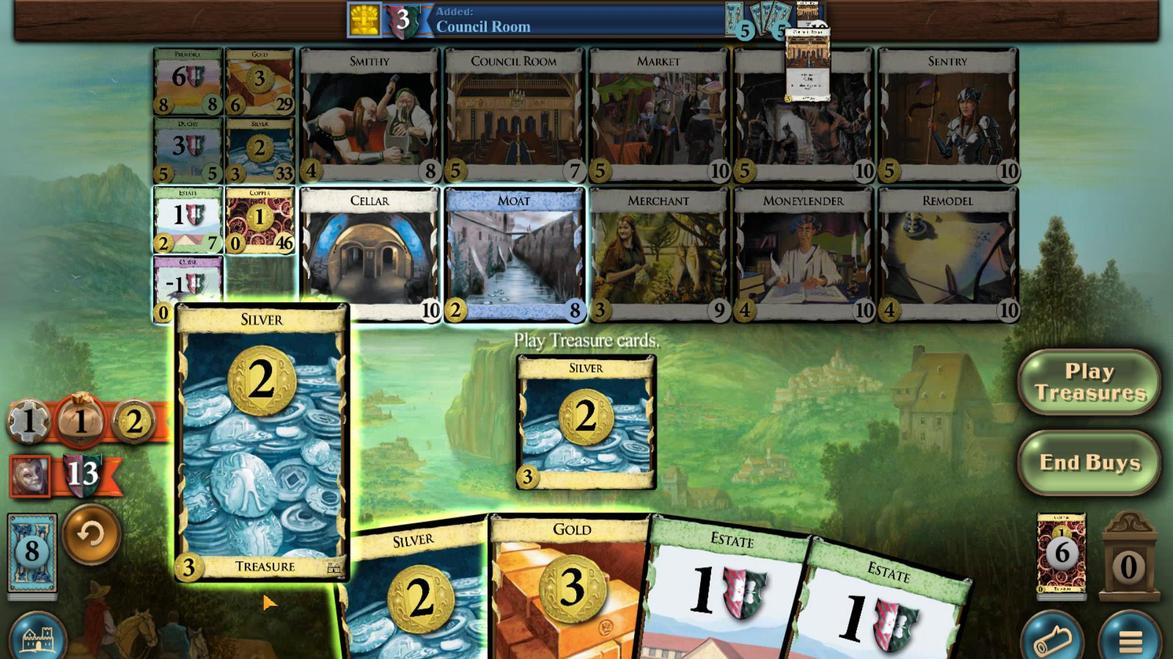 
Action: Mouse scrolled (471, 597) with delta (0, 0)
Screenshot: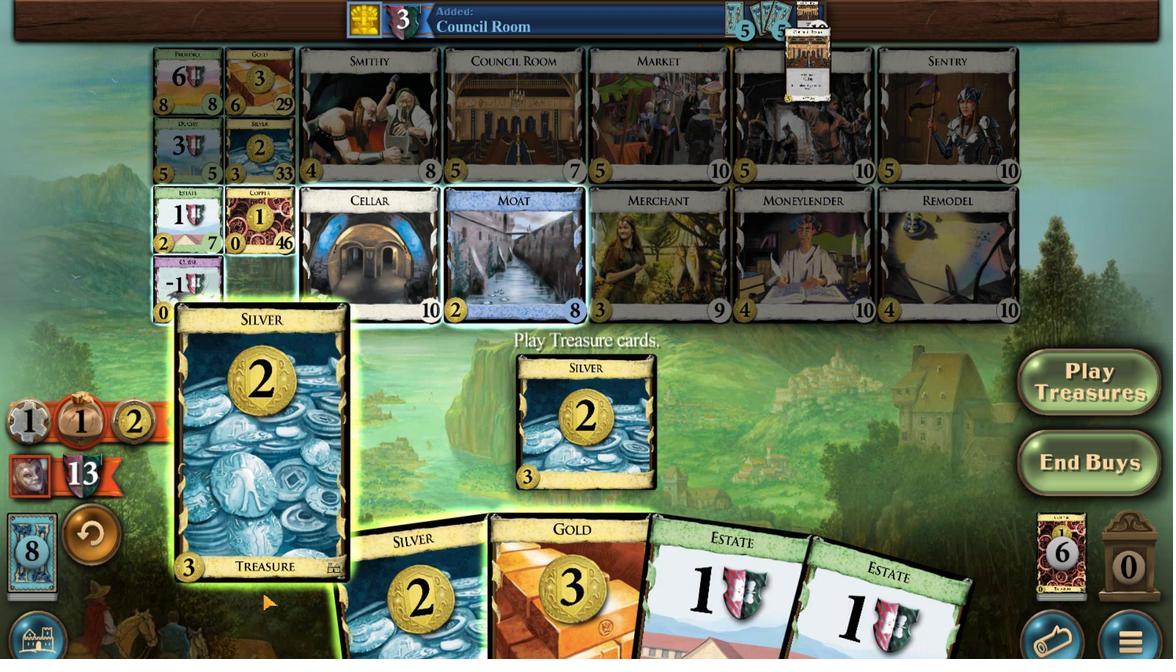 
Action: Mouse moved to (476, 597)
Screenshot: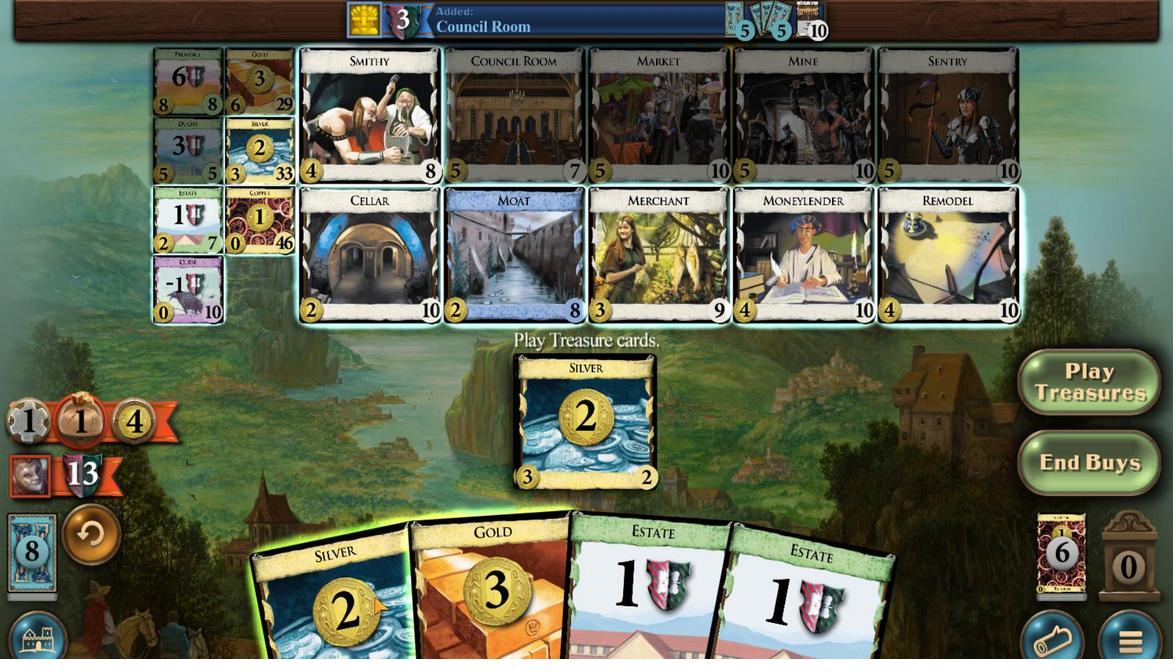 
Action: Mouse scrolled (476, 597) with delta (0, 0)
Screenshot: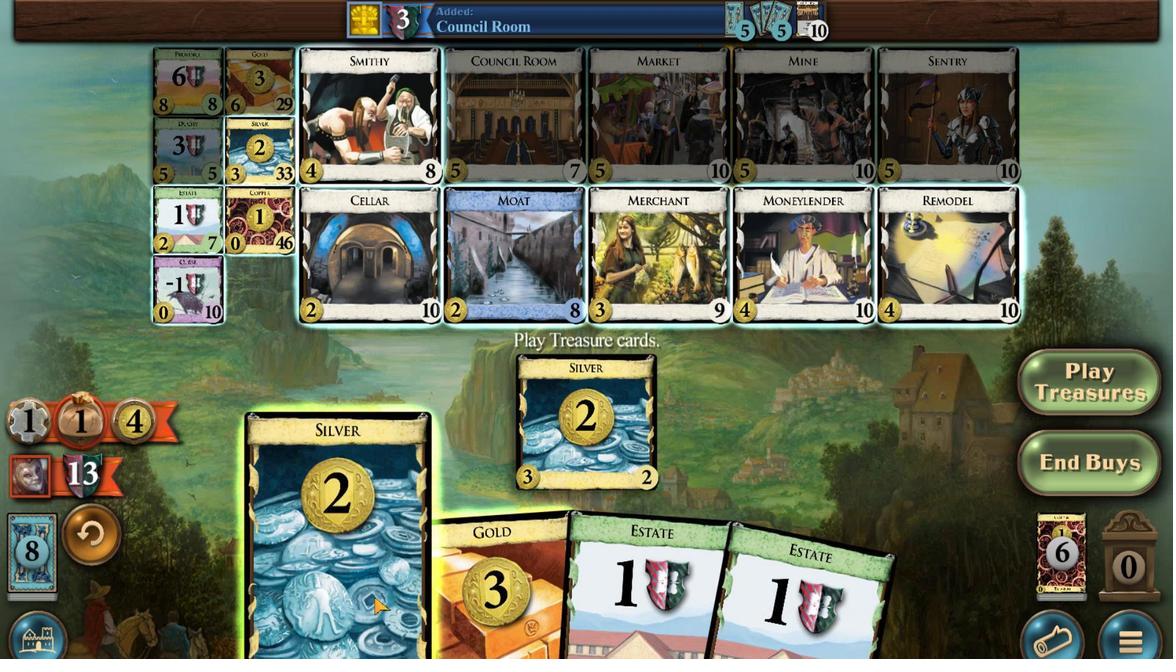 
Action: Mouse scrolled (476, 597) with delta (0, 0)
